 Task: Plan a trip to Kecskemét, Hungary from 12th November, 2023 to 15th November, 2023 for 2 adults.1  bedroom having 1 bed and 1 bathroom. Property type can be hotel. Look for 5 properties as per requirement.
Action: Mouse moved to (535, 79)
Screenshot: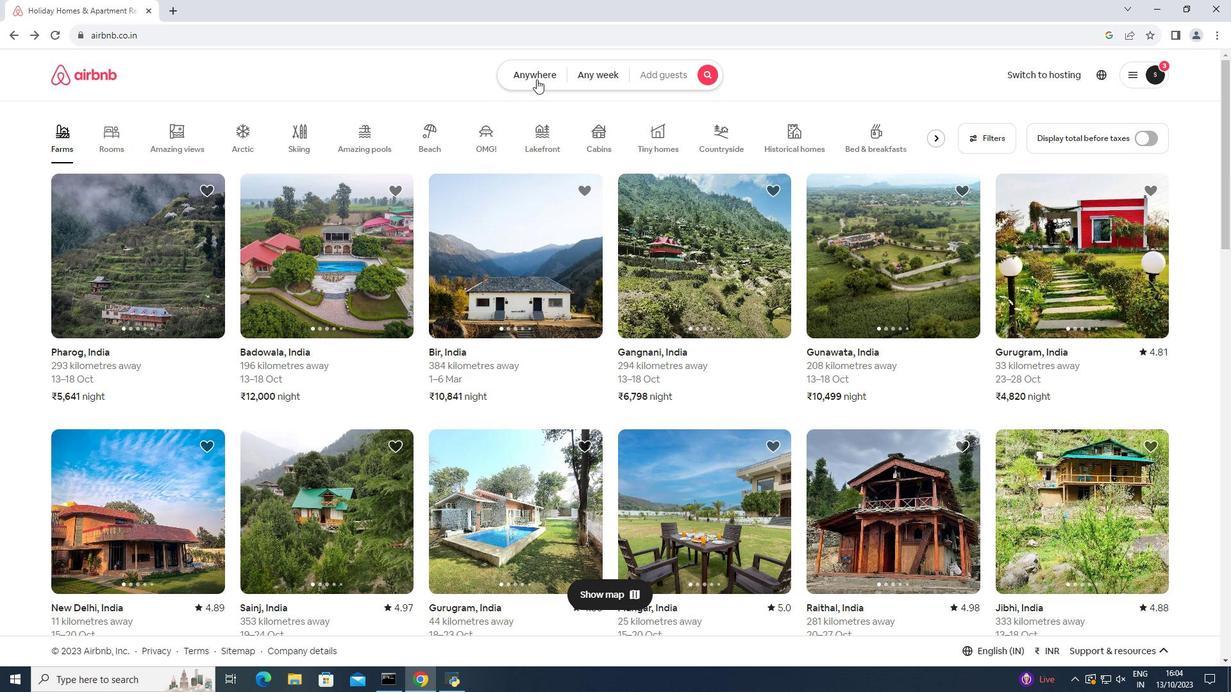 
Action: Mouse pressed left at (535, 79)
Screenshot: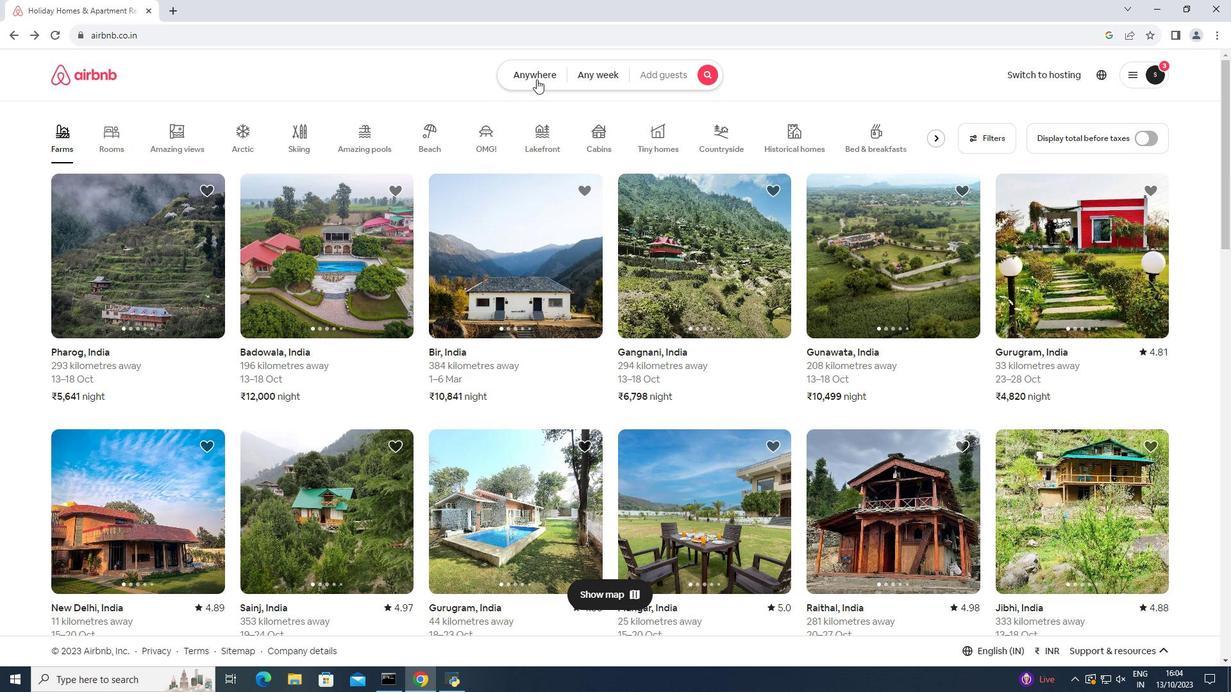 
Action: Mouse moved to (447, 116)
Screenshot: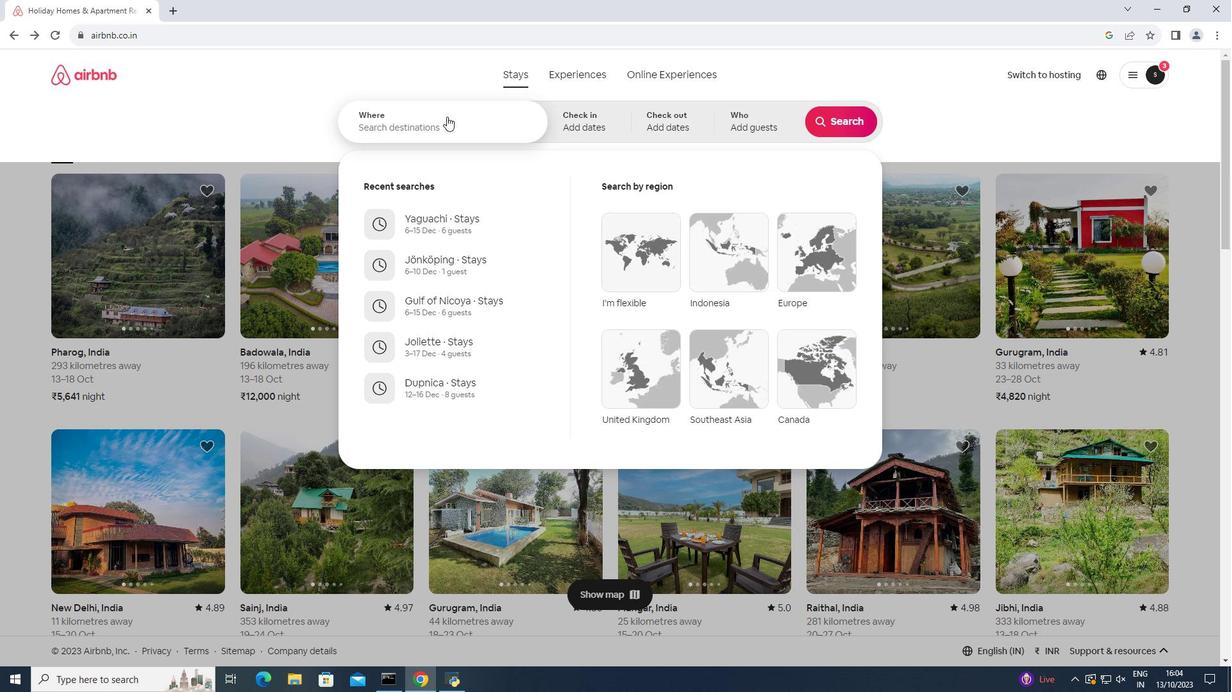 
Action: Mouse pressed left at (447, 116)
Screenshot: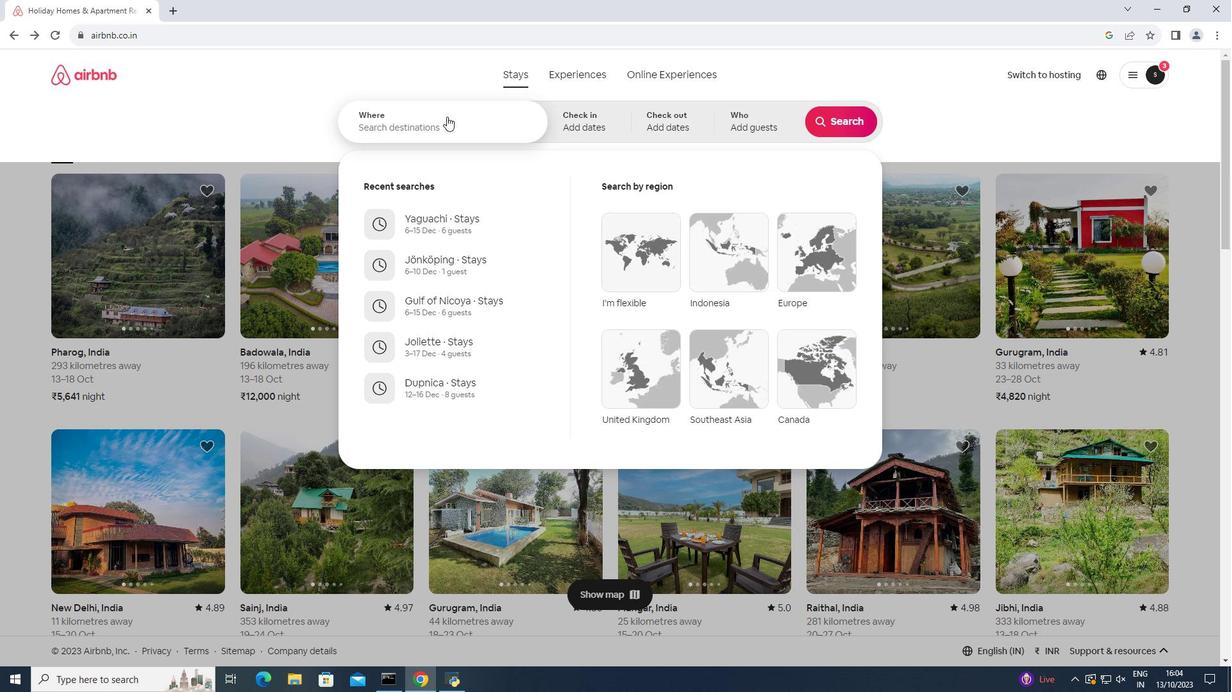
Action: Key pressed <Key.shift><Key.shift><Key.shift><Key.shift><Key.shift><Key.shift><Key.shift>Kecskemet,<Key.space><Key.shift>H
Screenshot: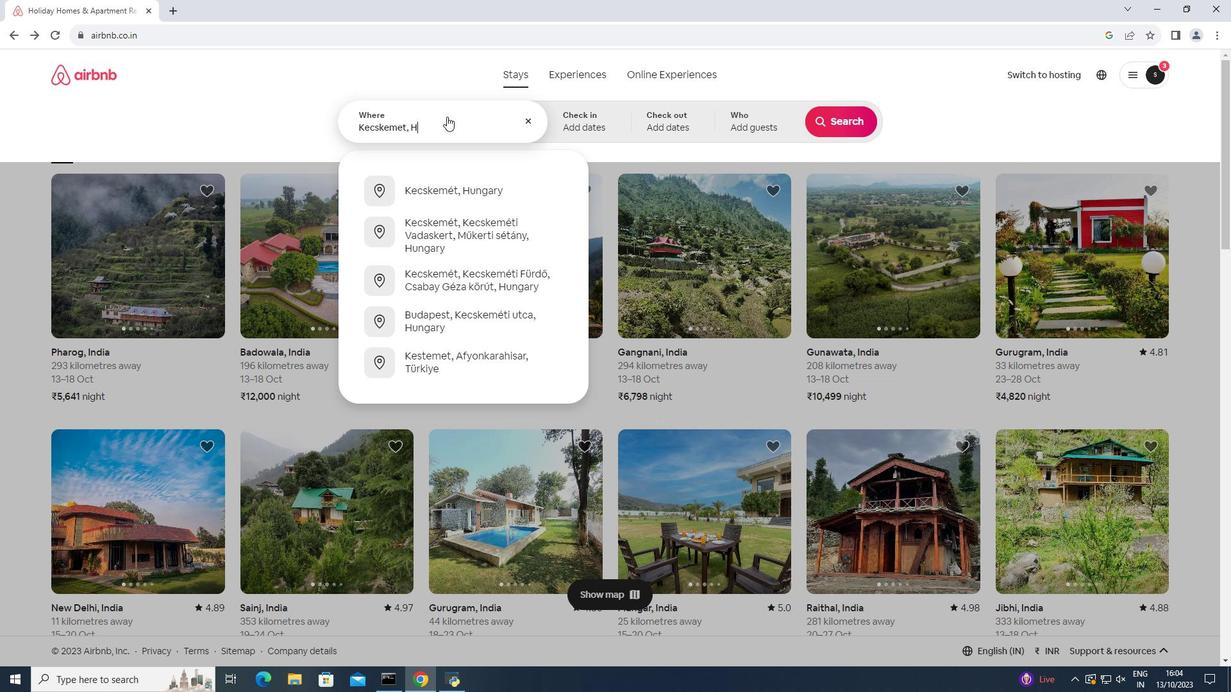 
Action: Mouse moved to (444, 195)
Screenshot: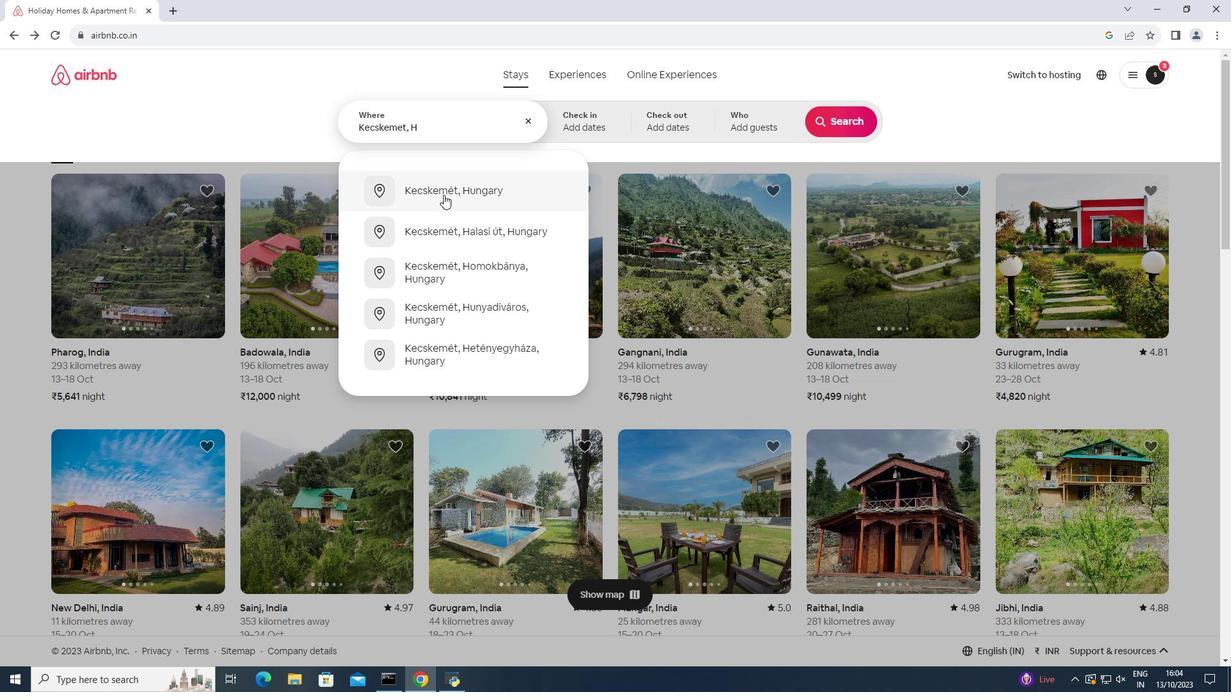 
Action: Mouse pressed left at (444, 195)
Screenshot: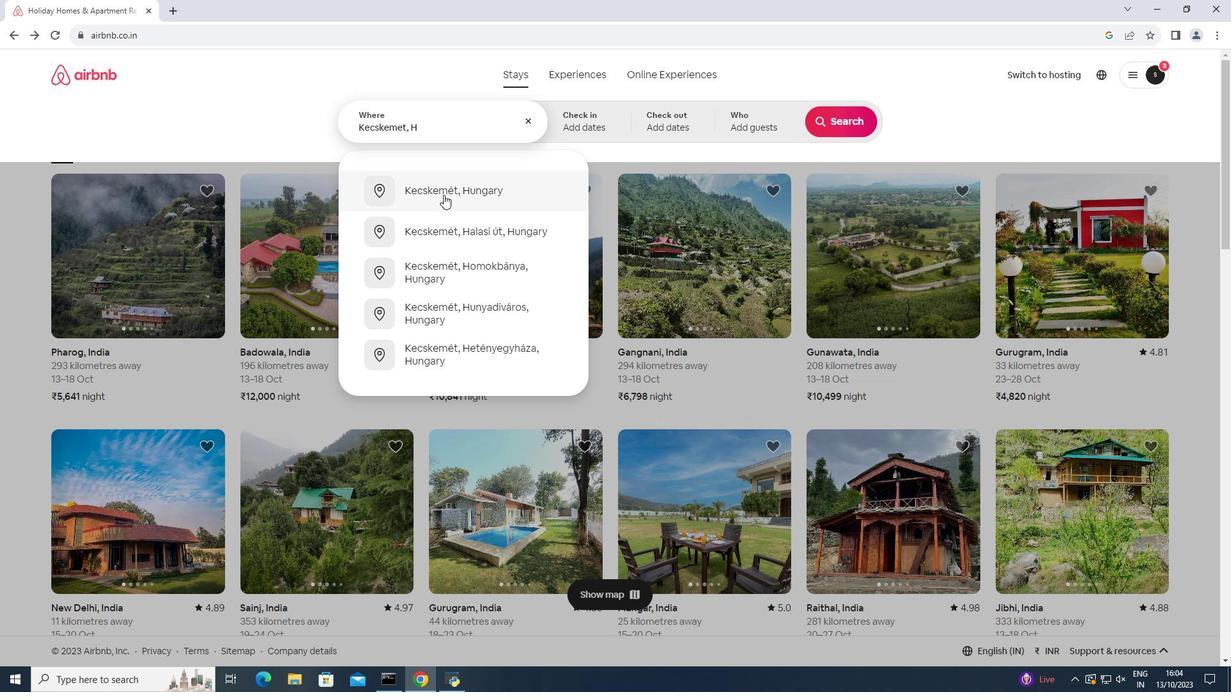 
Action: Mouse moved to (634, 343)
Screenshot: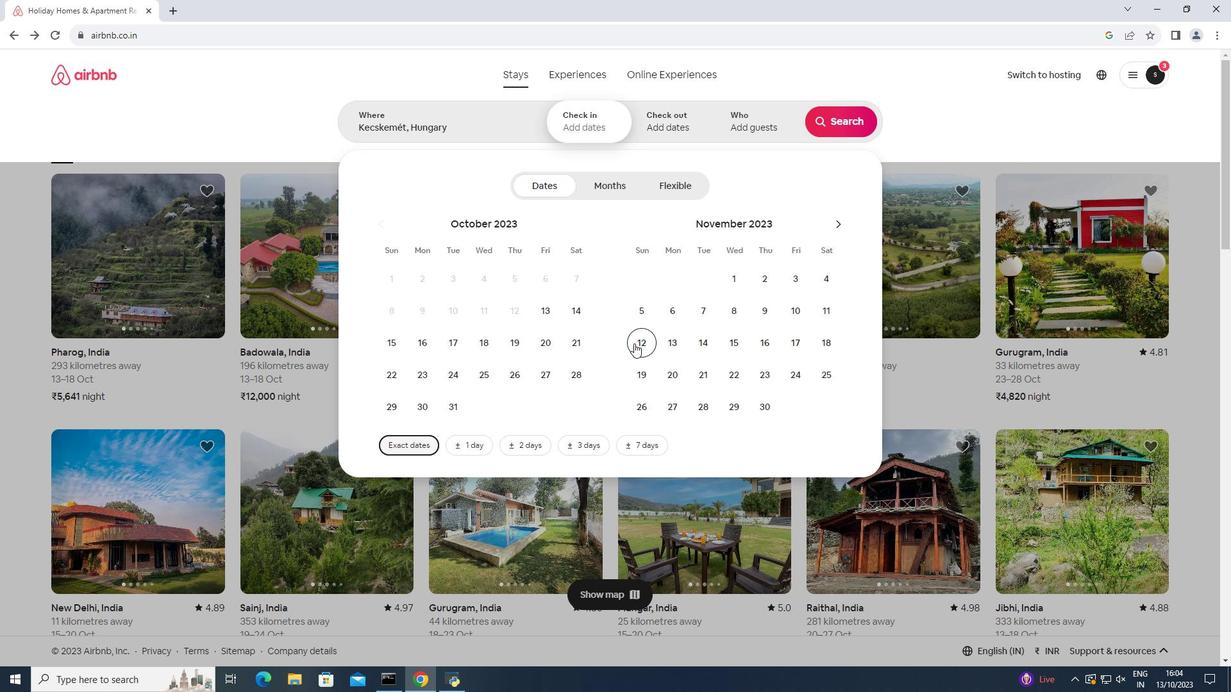 
Action: Mouse pressed left at (634, 343)
Screenshot: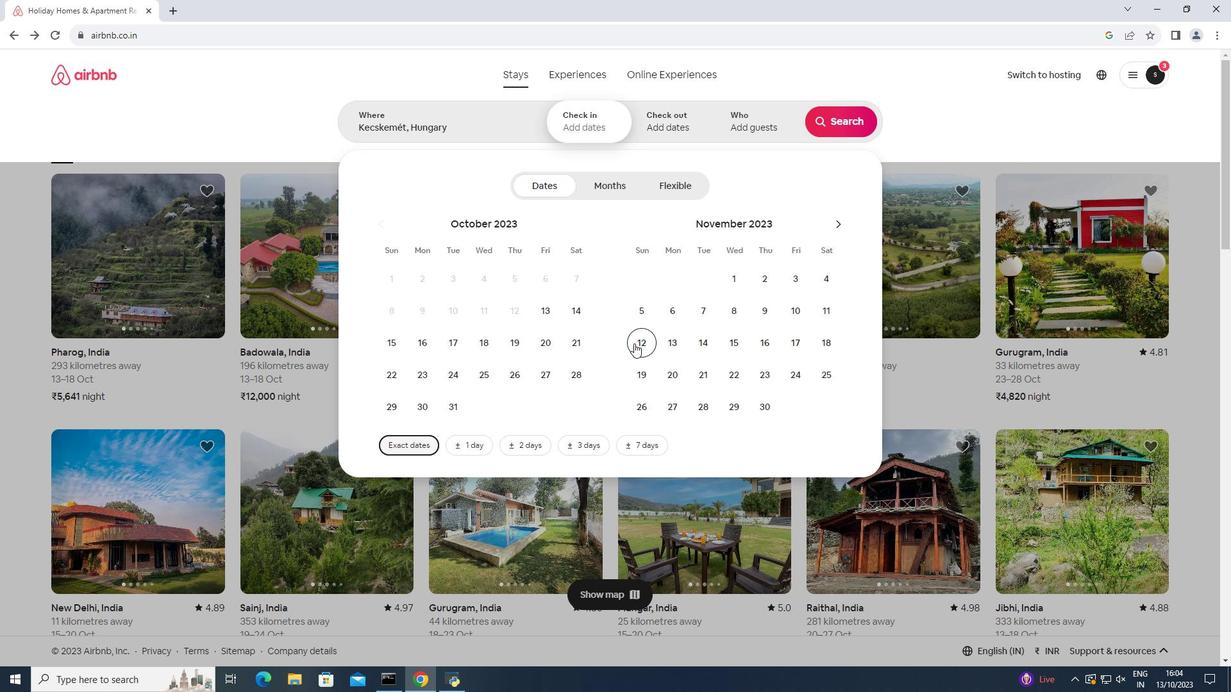 
Action: Mouse moved to (739, 339)
Screenshot: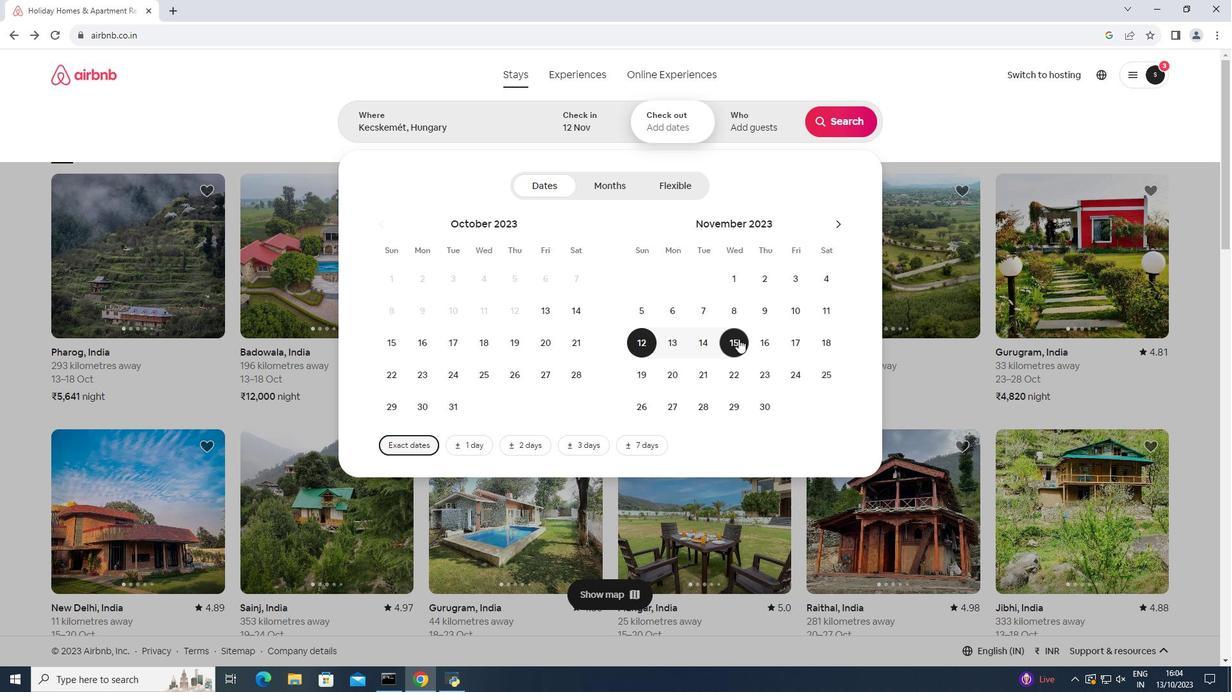 
Action: Mouse pressed left at (739, 339)
Screenshot: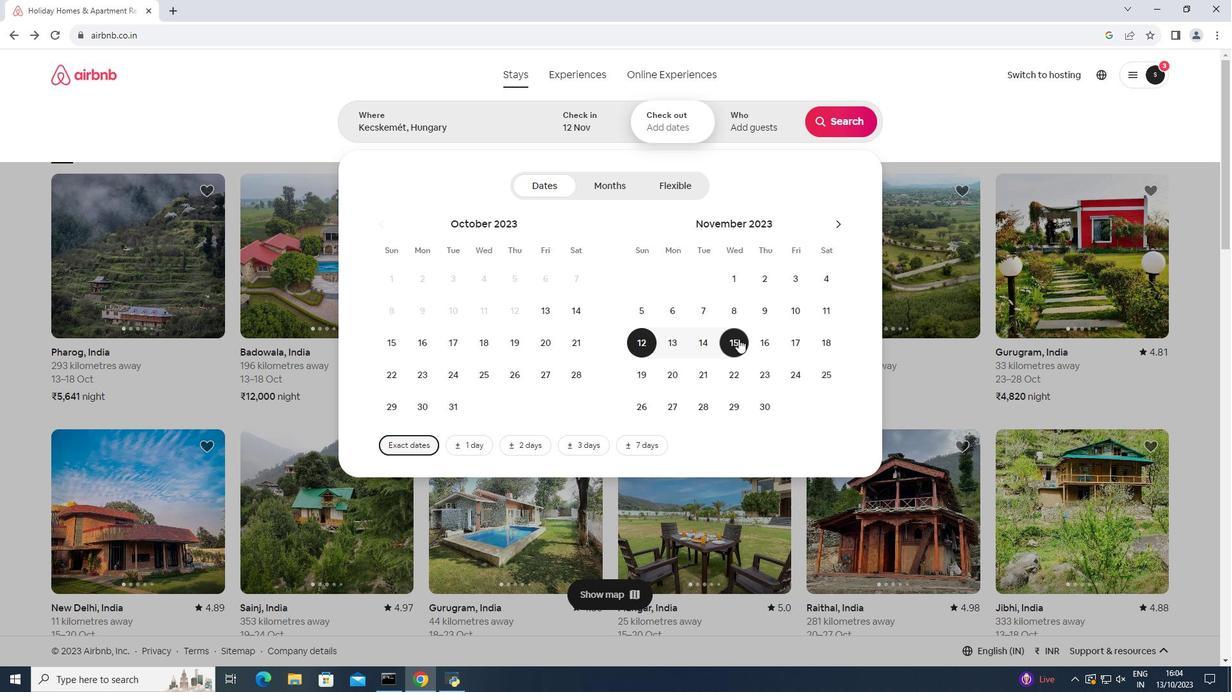 
Action: Mouse moved to (744, 120)
Screenshot: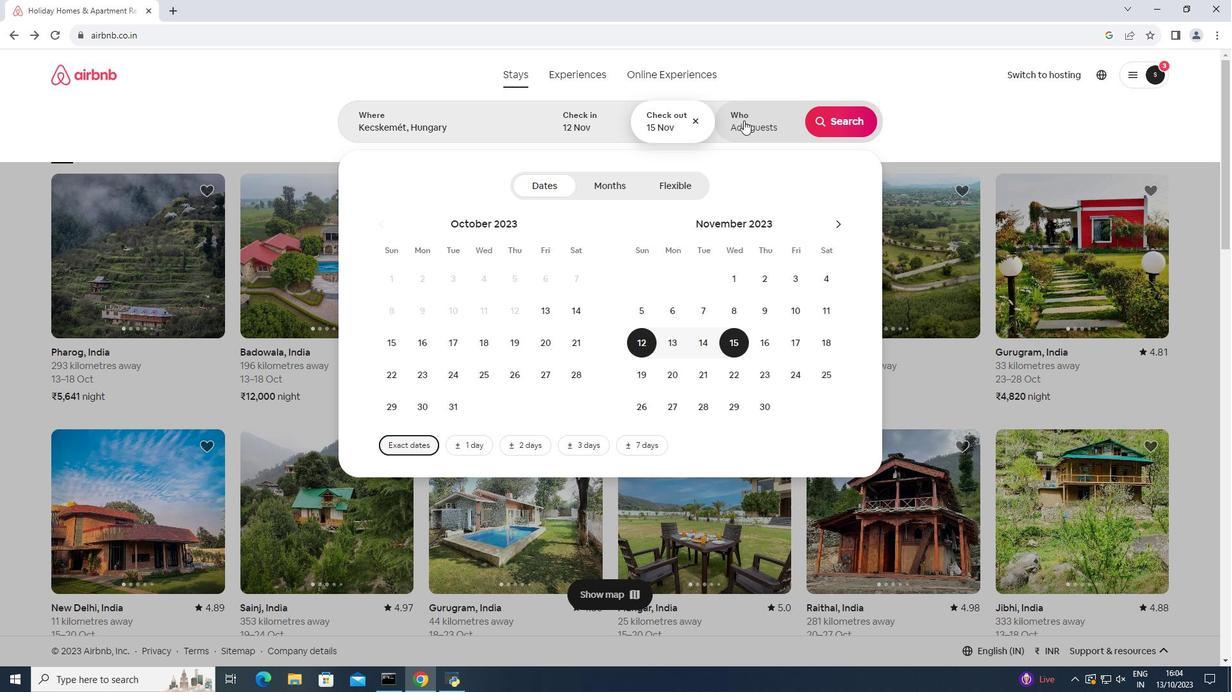 
Action: Mouse pressed left at (744, 120)
Screenshot: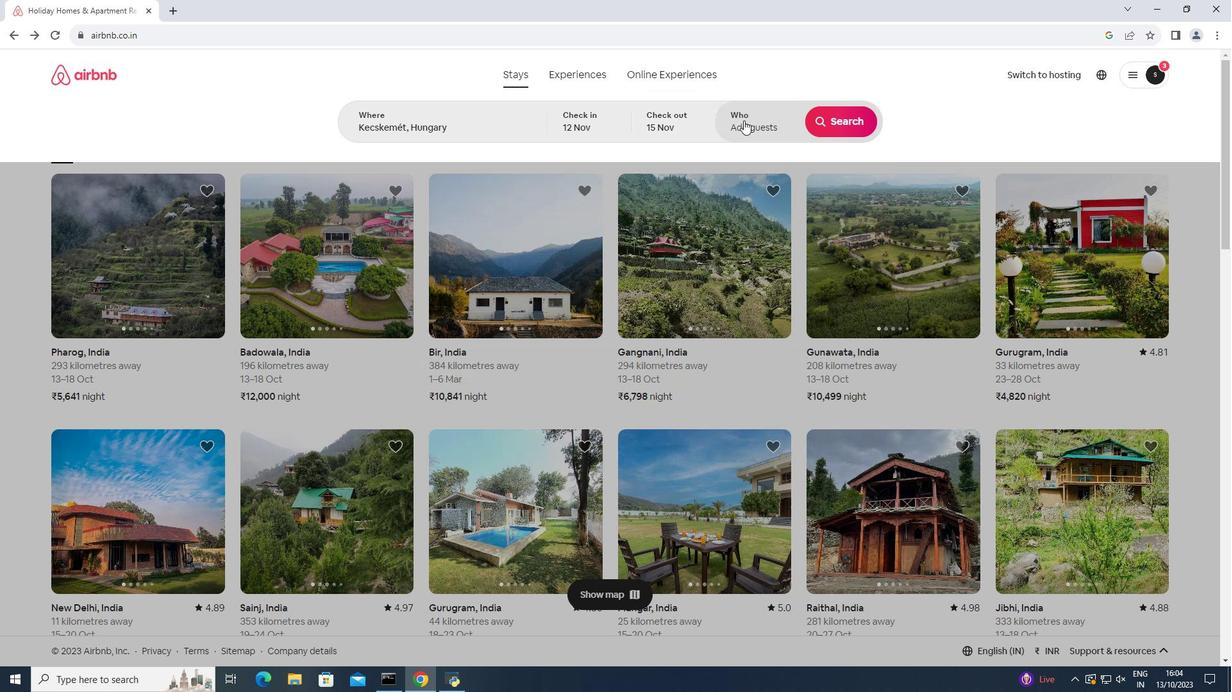 
Action: Mouse moved to (839, 193)
Screenshot: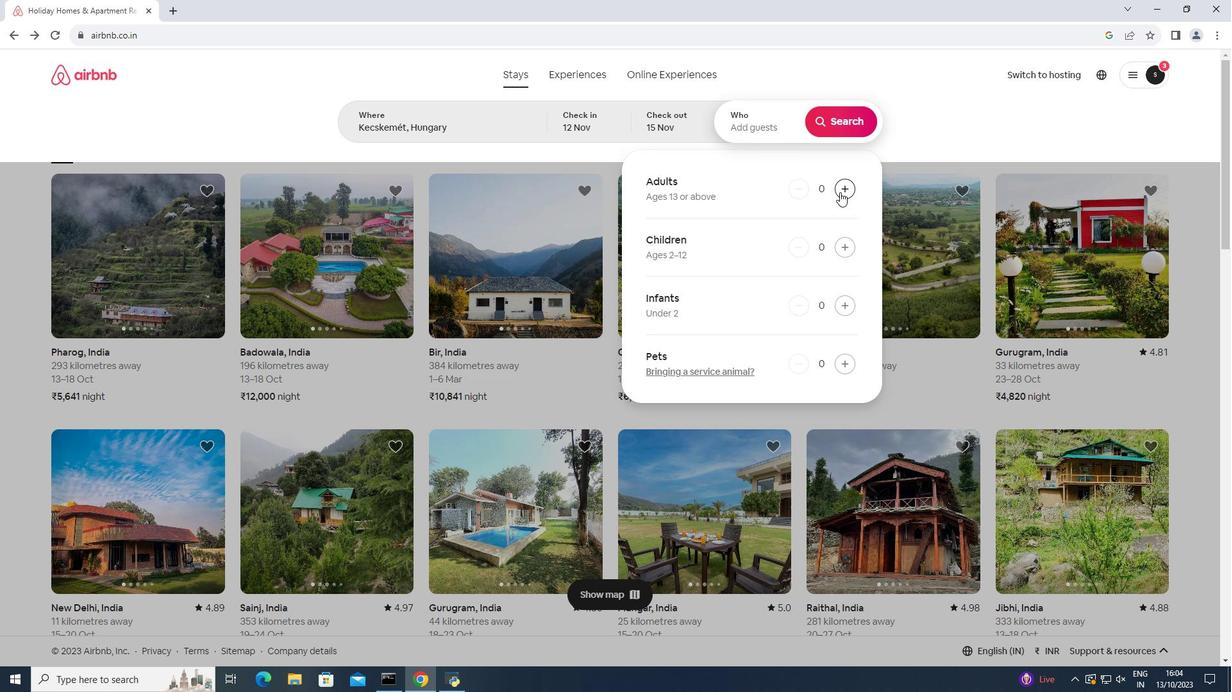 
Action: Mouse pressed left at (839, 193)
Screenshot: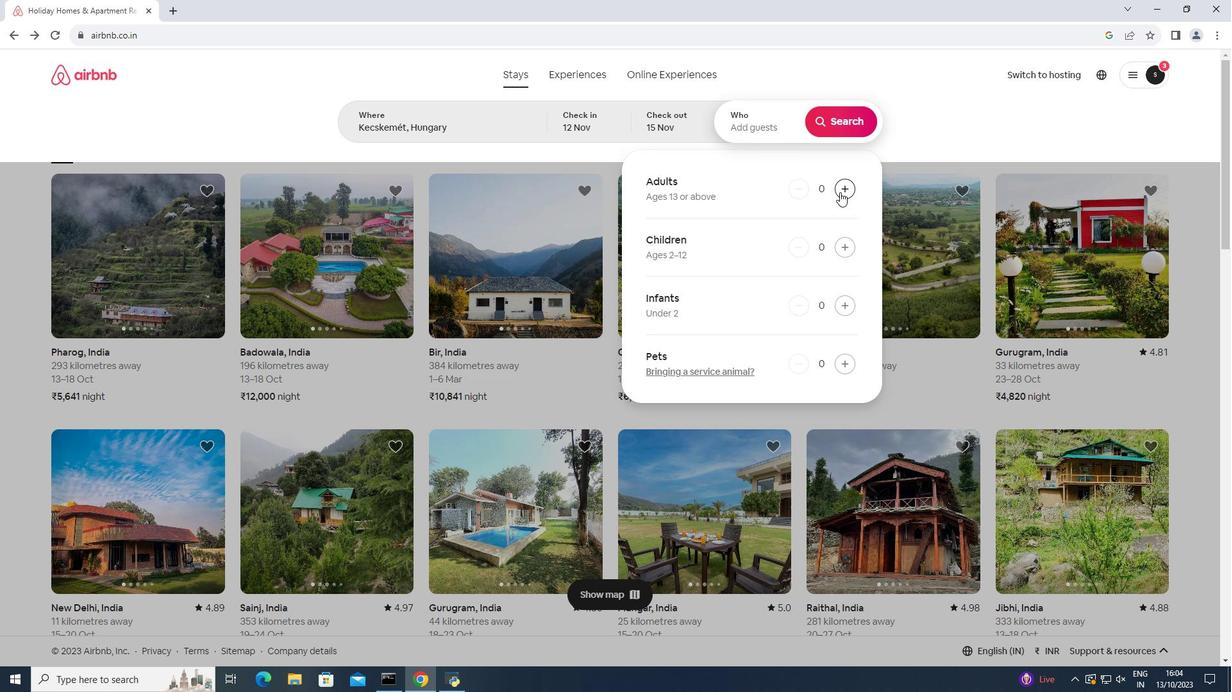 
Action: Mouse moved to (840, 192)
Screenshot: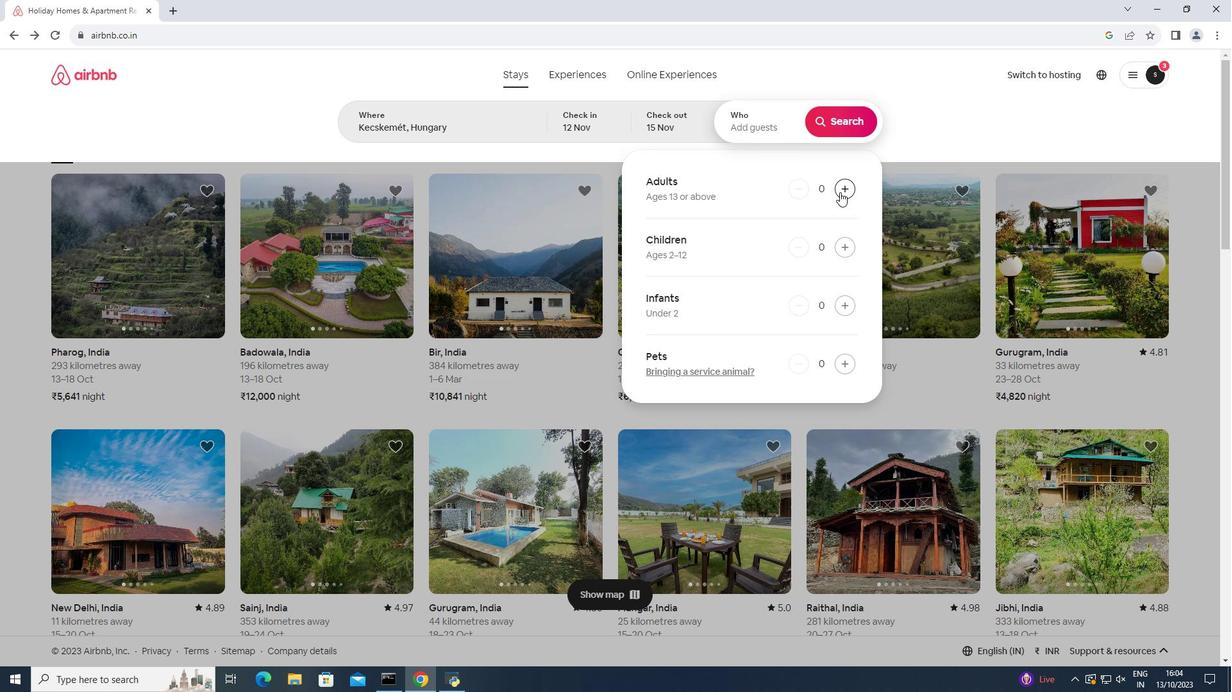 
Action: Mouse pressed left at (840, 192)
Screenshot: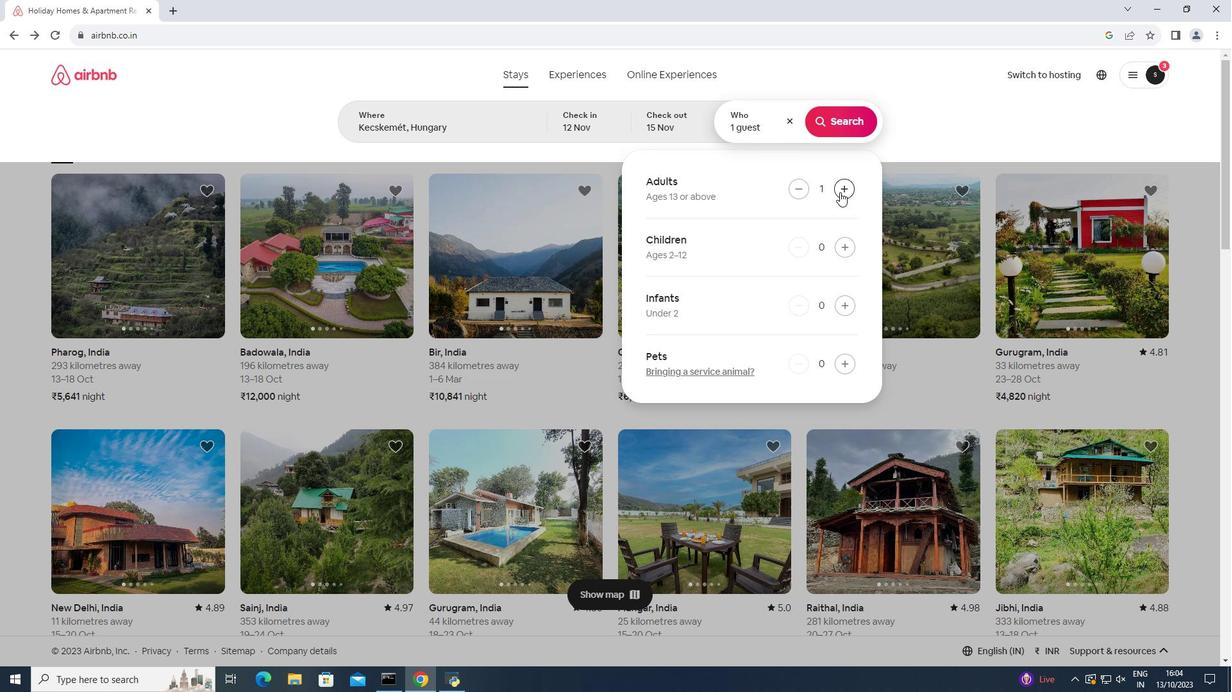 
Action: Mouse moved to (837, 122)
Screenshot: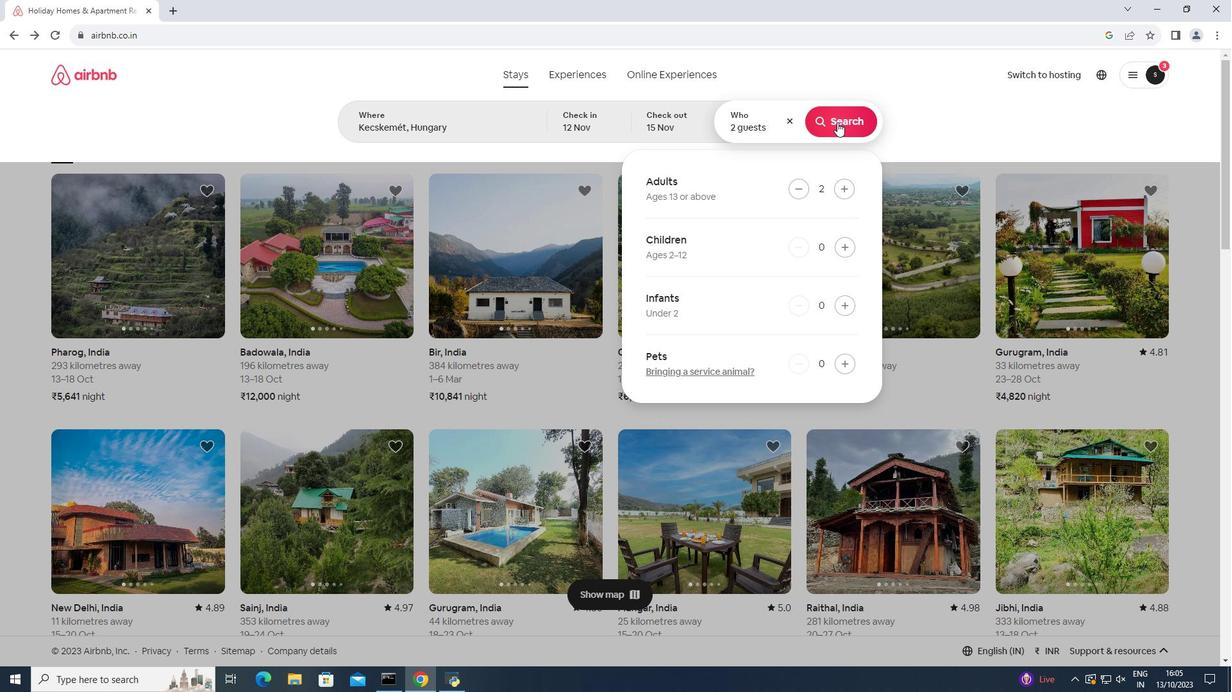 
Action: Mouse pressed left at (837, 122)
Screenshot: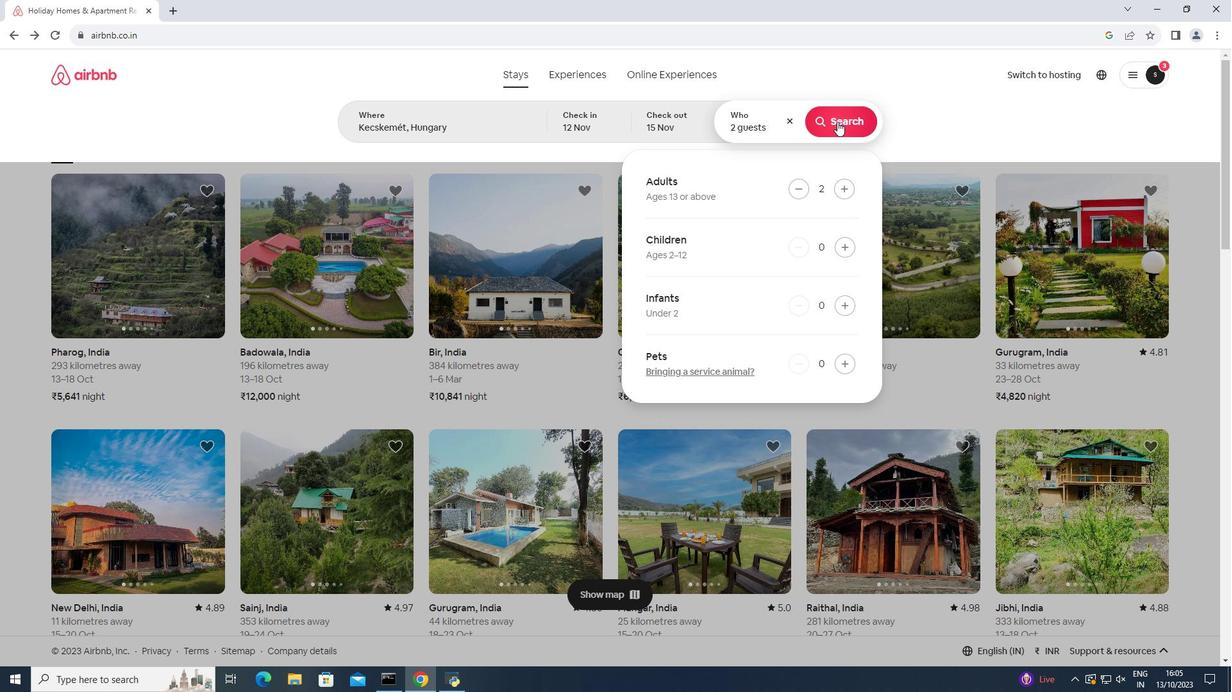 
Action: Mouse moved to (1021, 122)
Screenshot: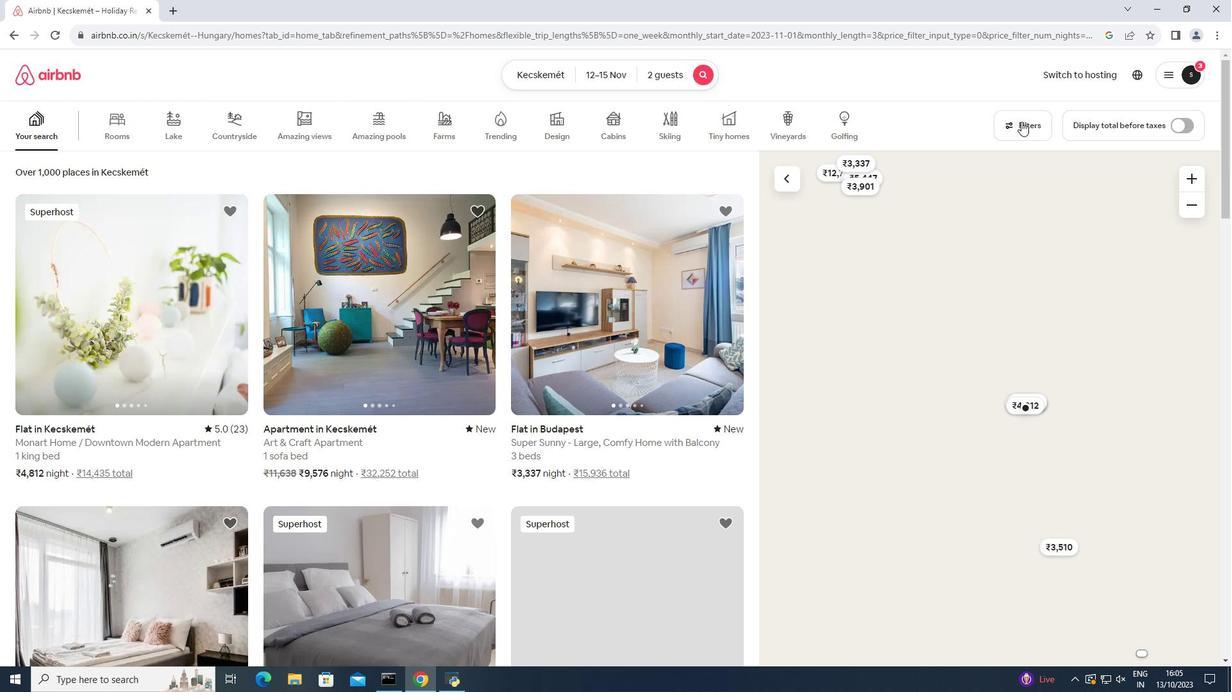 
Action: Mouse pressed left at (1021, 122)
Screenshot: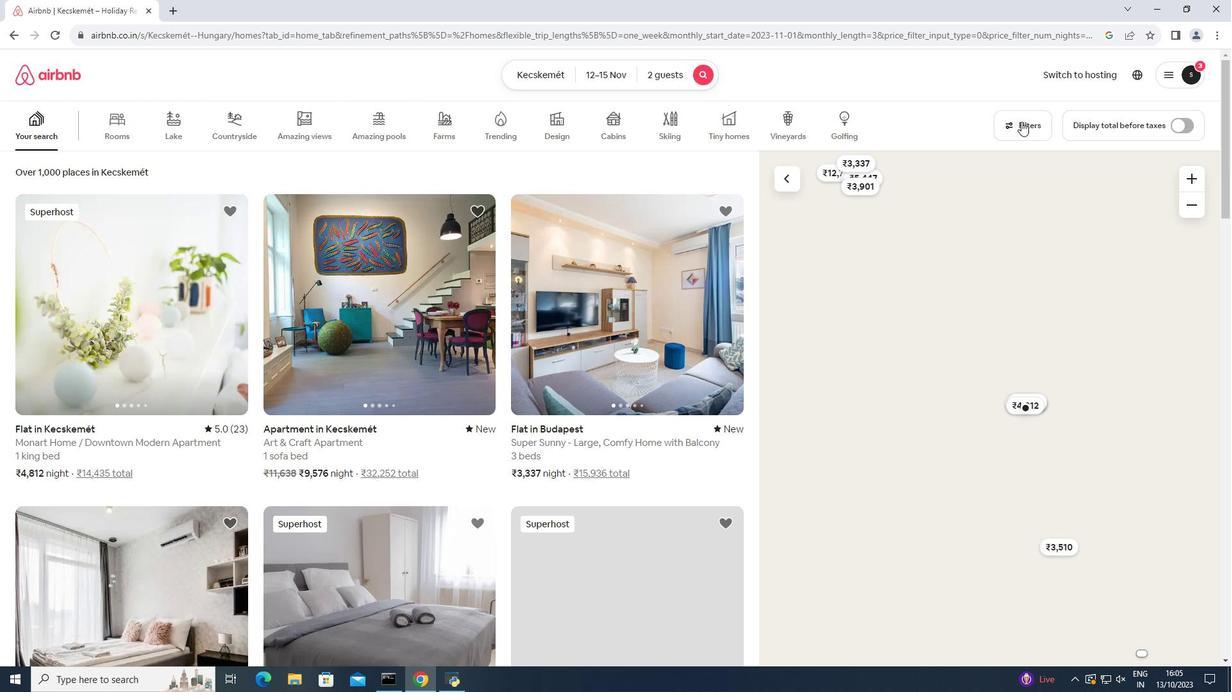 
Action: Mouse moved to (616, 330)
Screenshot: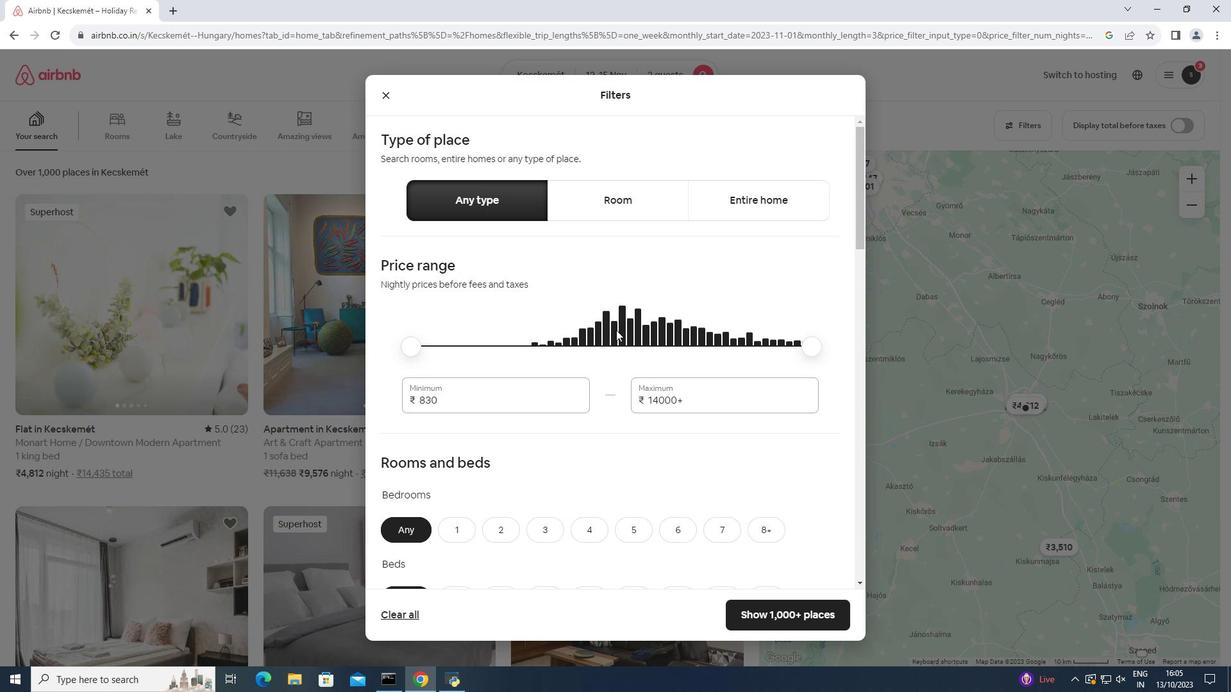 
Action: Mouse scrolled (616, 329) with delta (0, 0)
Screenshot: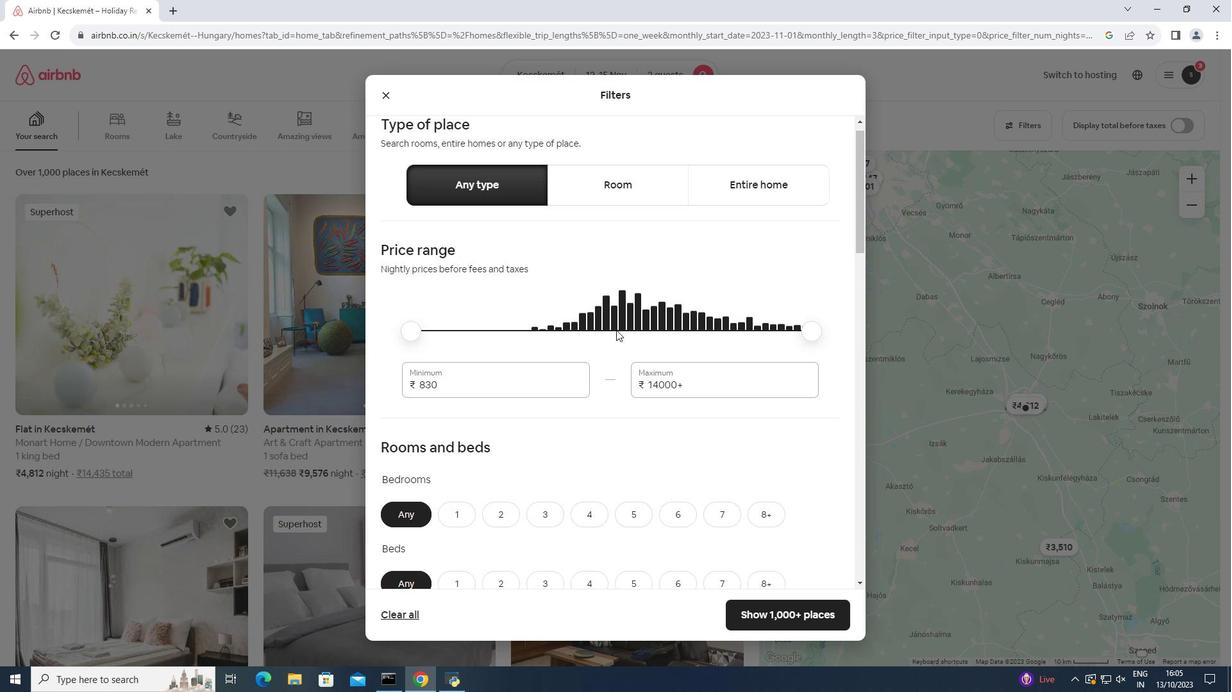 
Action: Mouse scrolled (616, 329) with delta (0, 0)
Screenshot: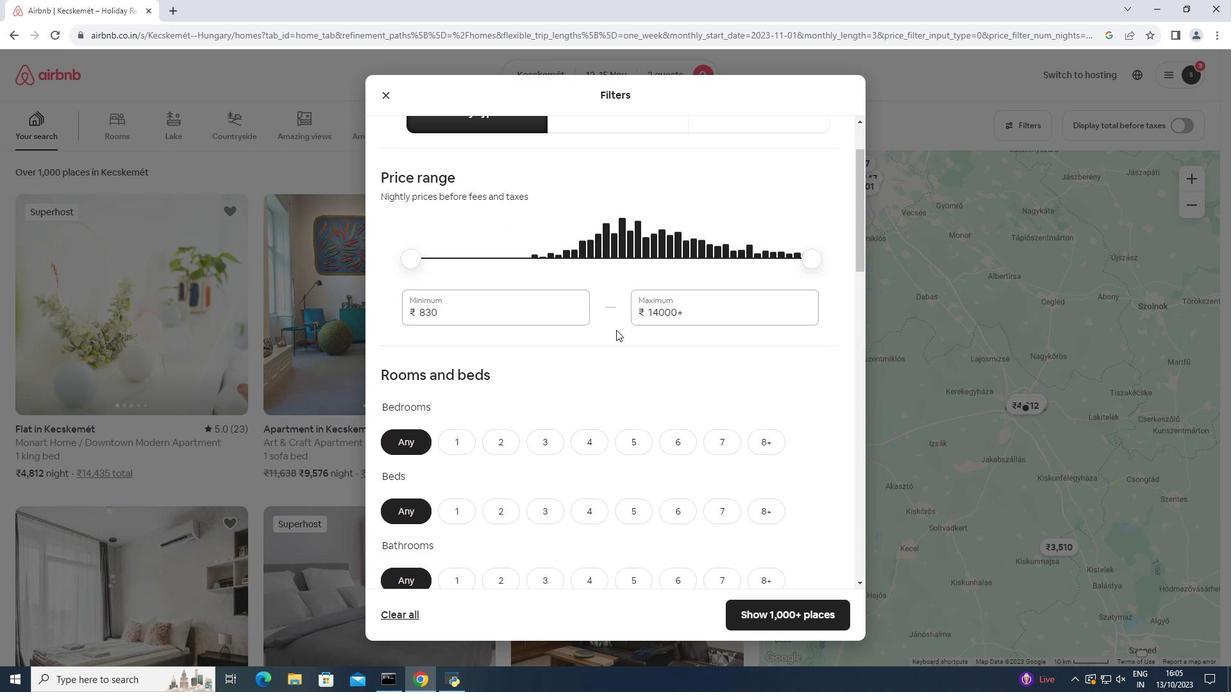 
Action: Mouse moved to (454, 399)
Screenshot: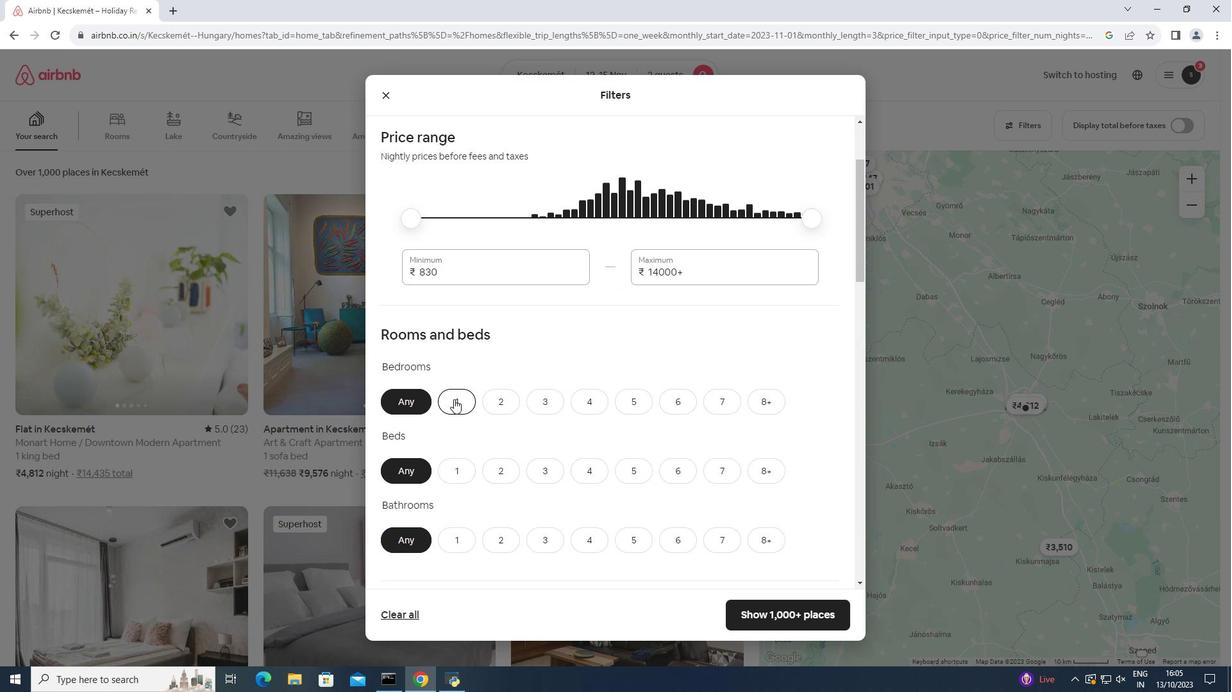 
Action: Mouse pressed left at (454, 399)
Screenshot: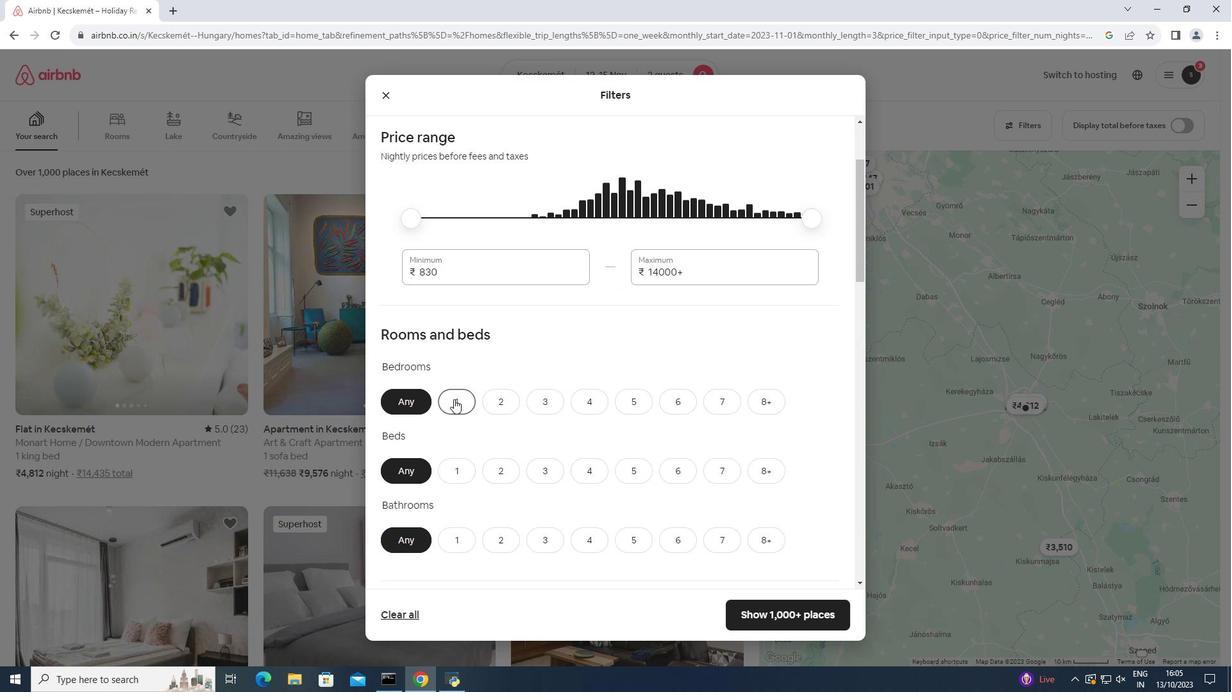 
Action: Mouse moved to (461, 470)
Screenshot: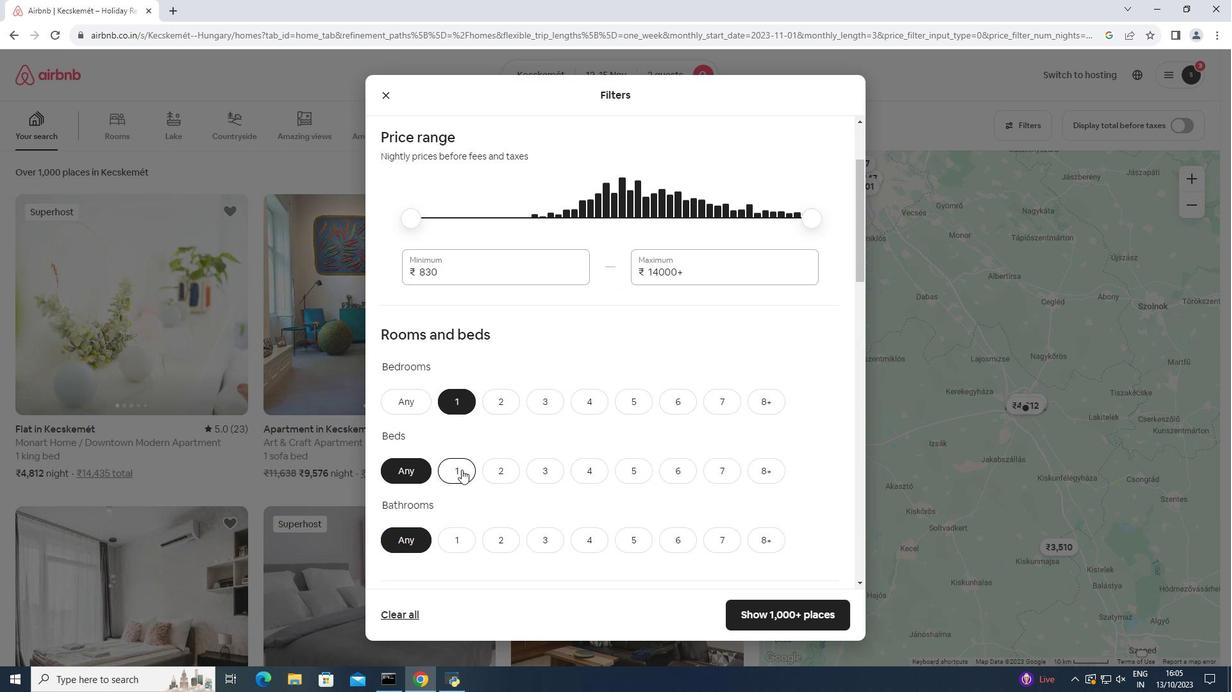
Action: Mouse pressed left at (461, 470)
Screenshot: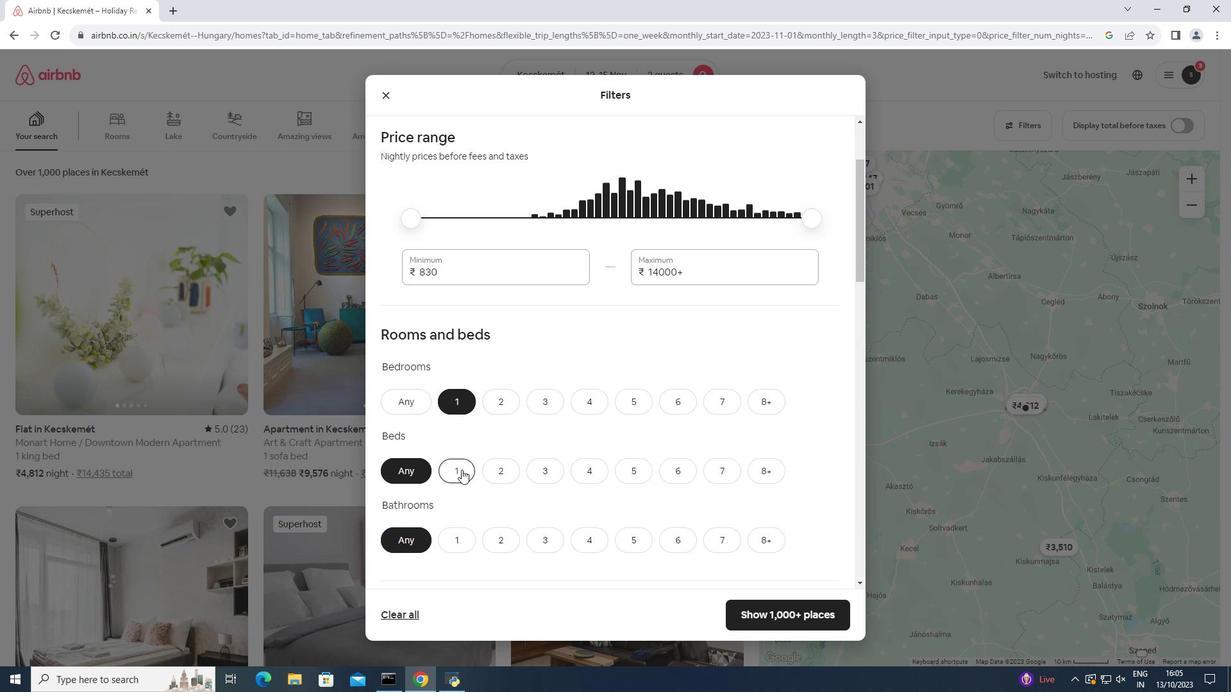 
Action: Mouse moved to (463, 547)
Screenshot: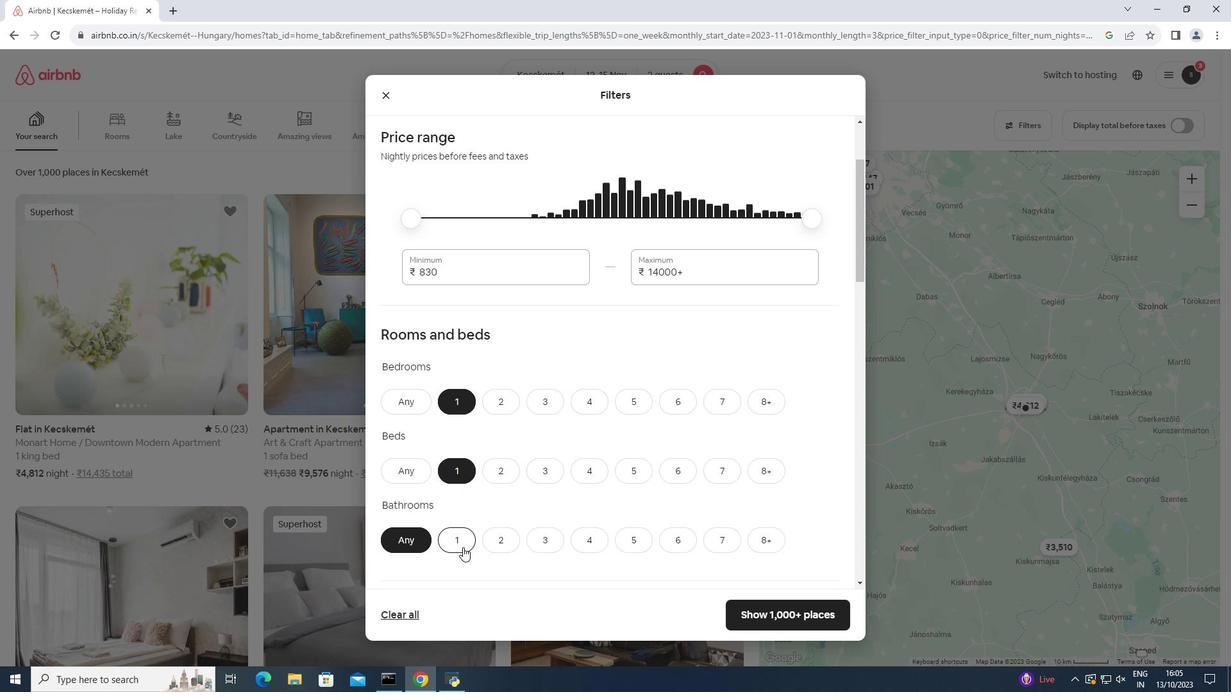 
Action: Mouse pressed left at (463, 547)
Screenshot: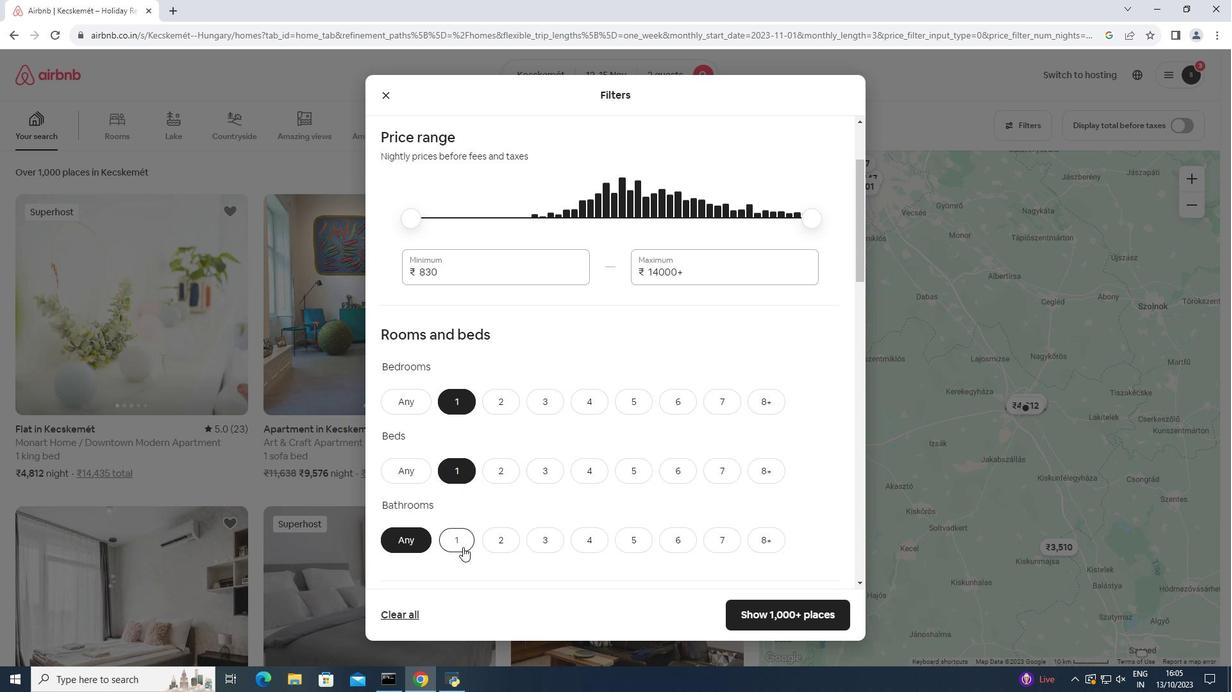 
Action: Mouse moved to (495, 474)
Screenshot: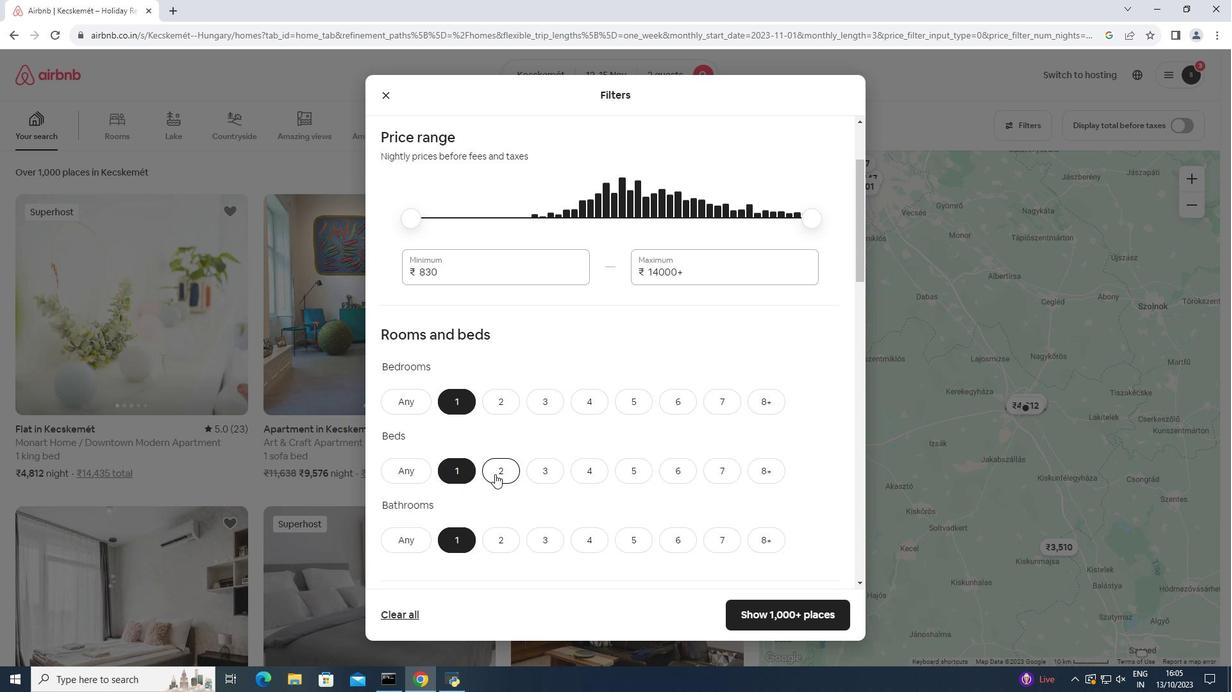 
Action: Mouse scrolled (495, 474) with delta (0, 0)
Screenshot: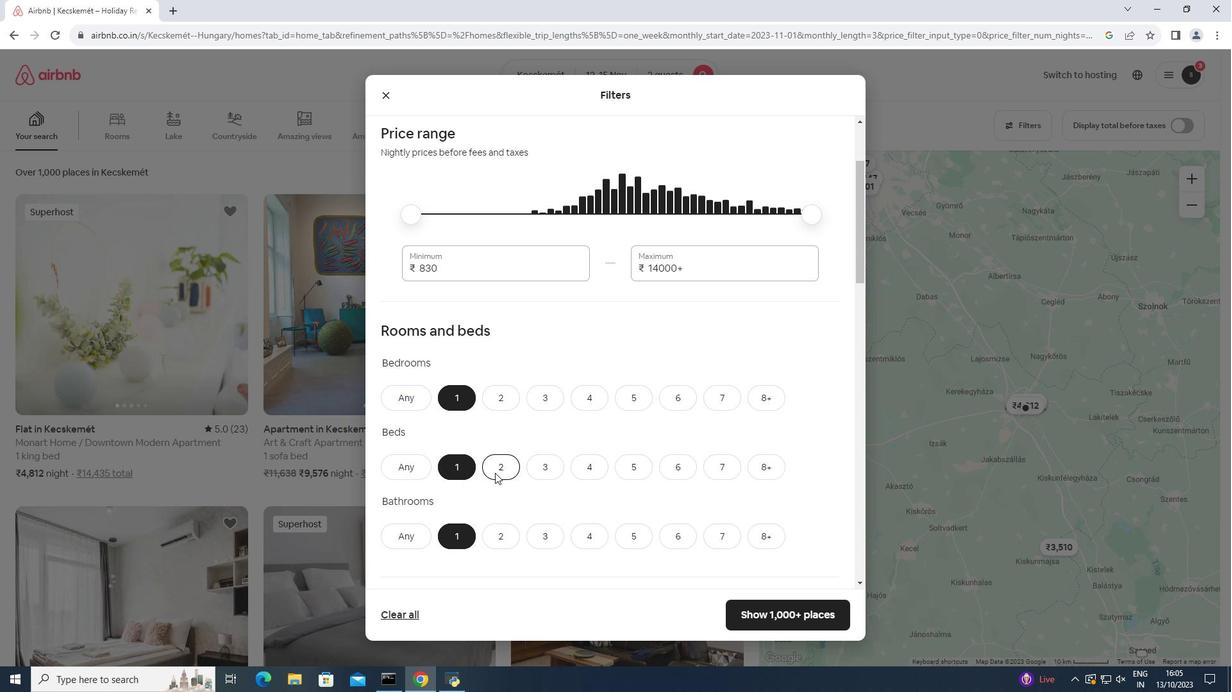
Action: Mouse moved to (495, 473)
Screenshot: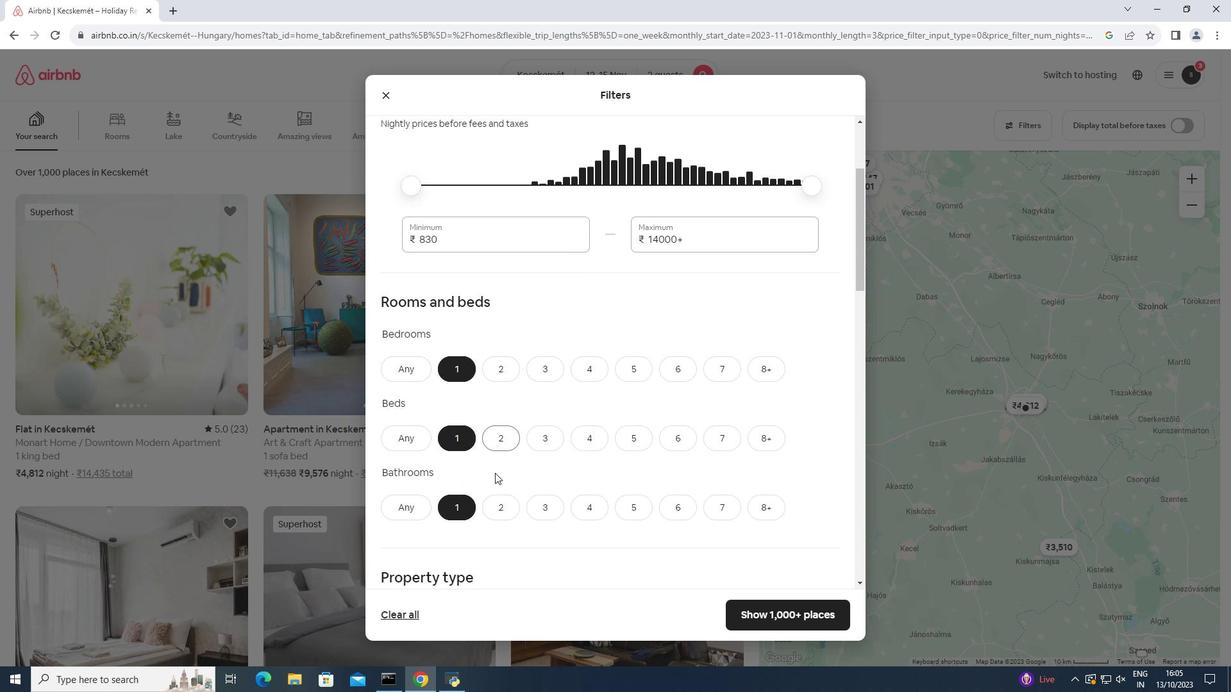 
Action: Mouse scrolled (495, 472) with delta (0, 0)
Screenshot: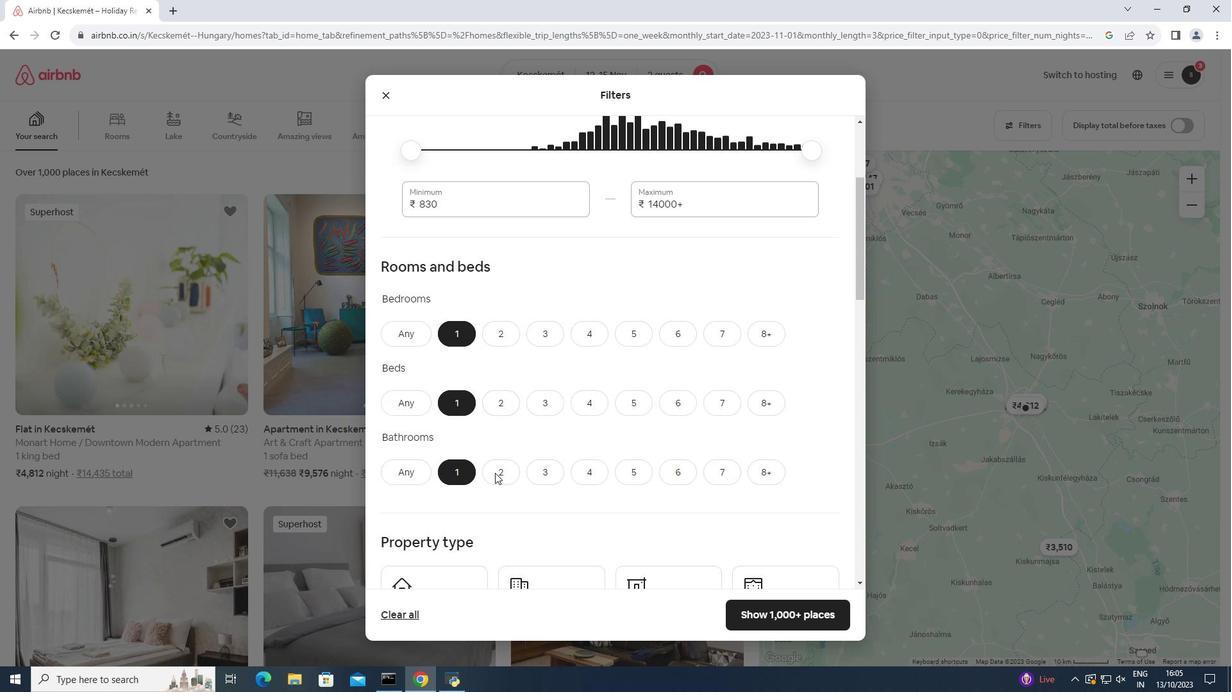 
Action: Mouse scrolled (495, 472) with delta (0, 0)
Screenshot: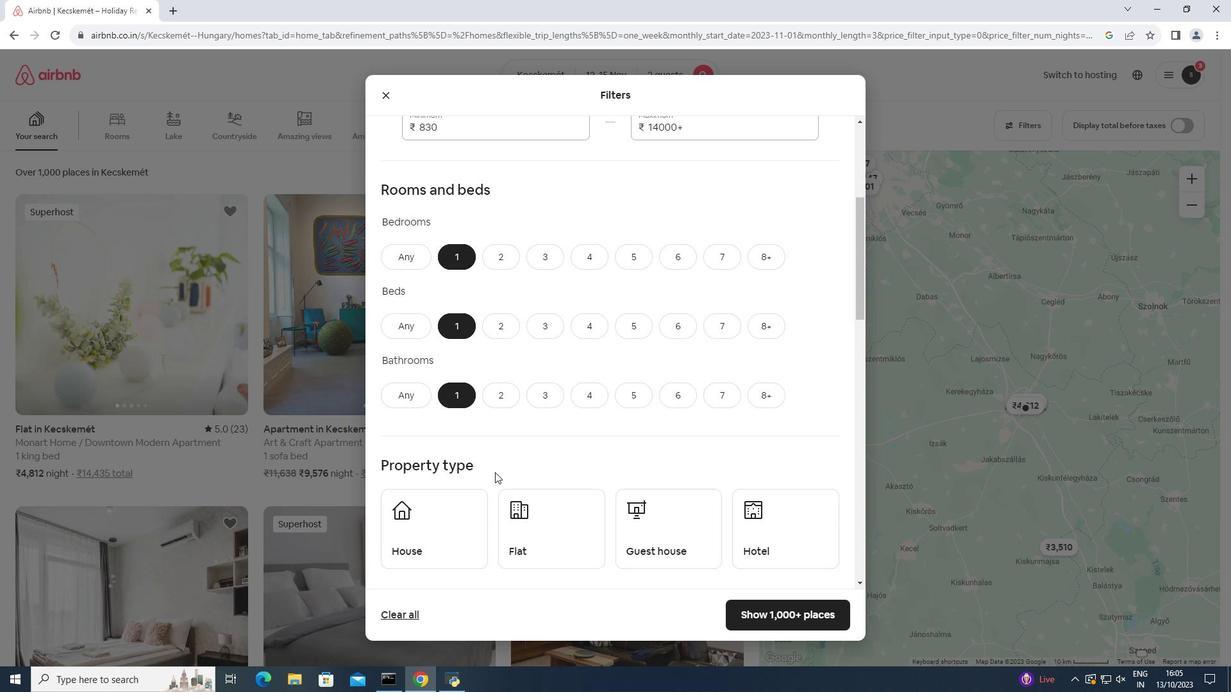 
Action: Mouse moved to (764, 481)
Screenshot: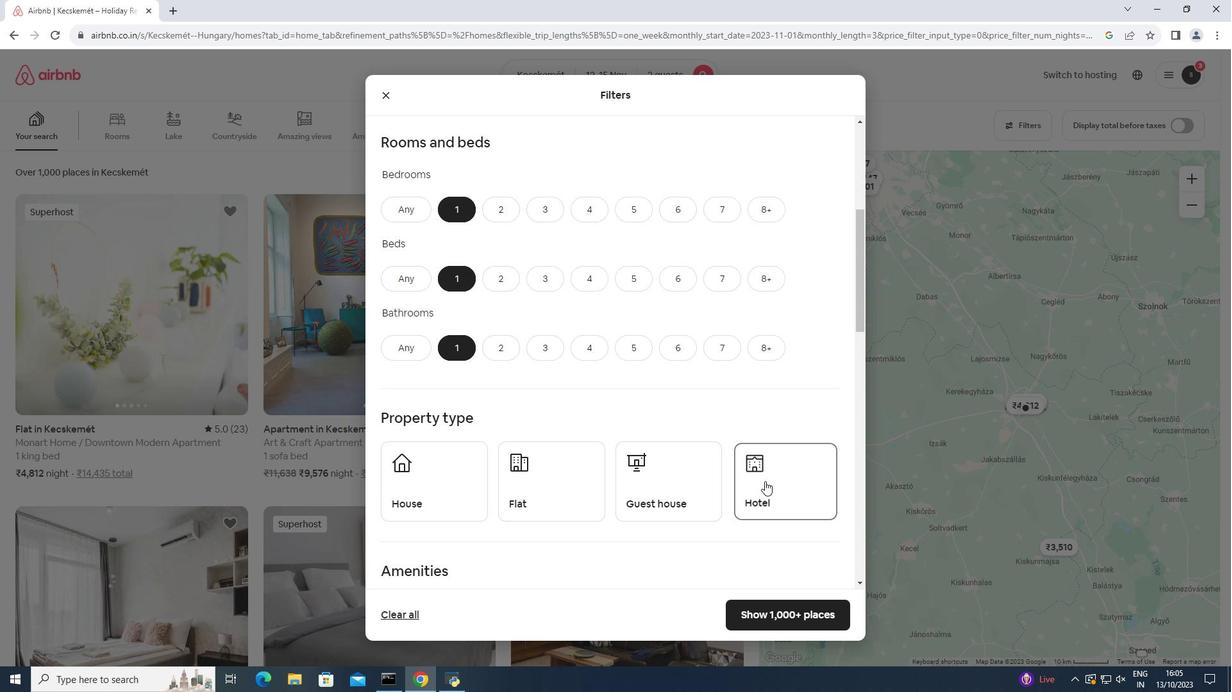 
Action: Mouse pressed left at (764, 481)
Screenshot: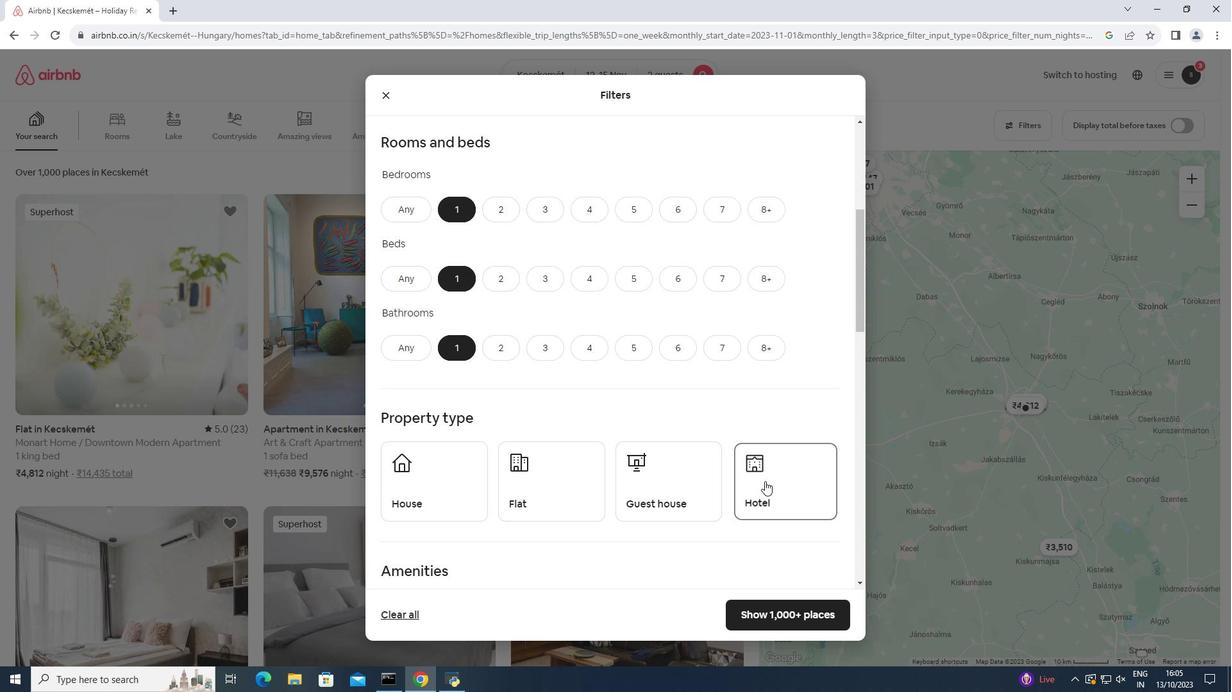 
Action: Mouse moved to (605, 476)
Screenshot: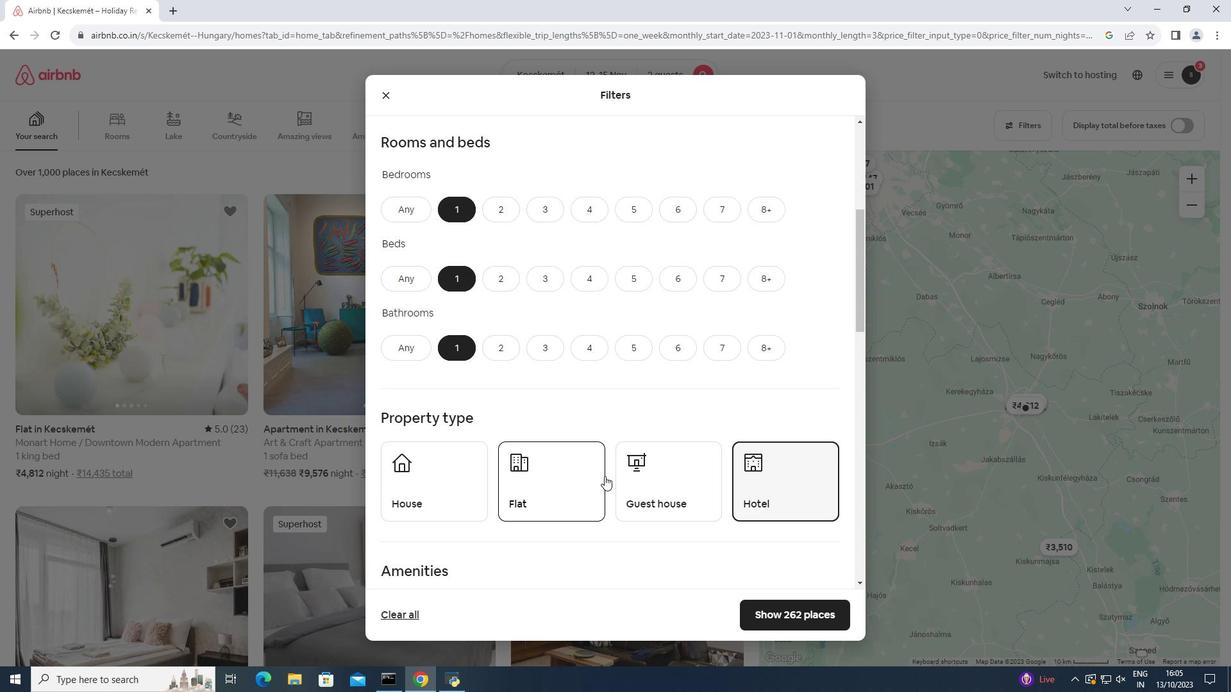 
Action: Mouse scrolled (605, 476) with delta (0, 0)
Screenshot: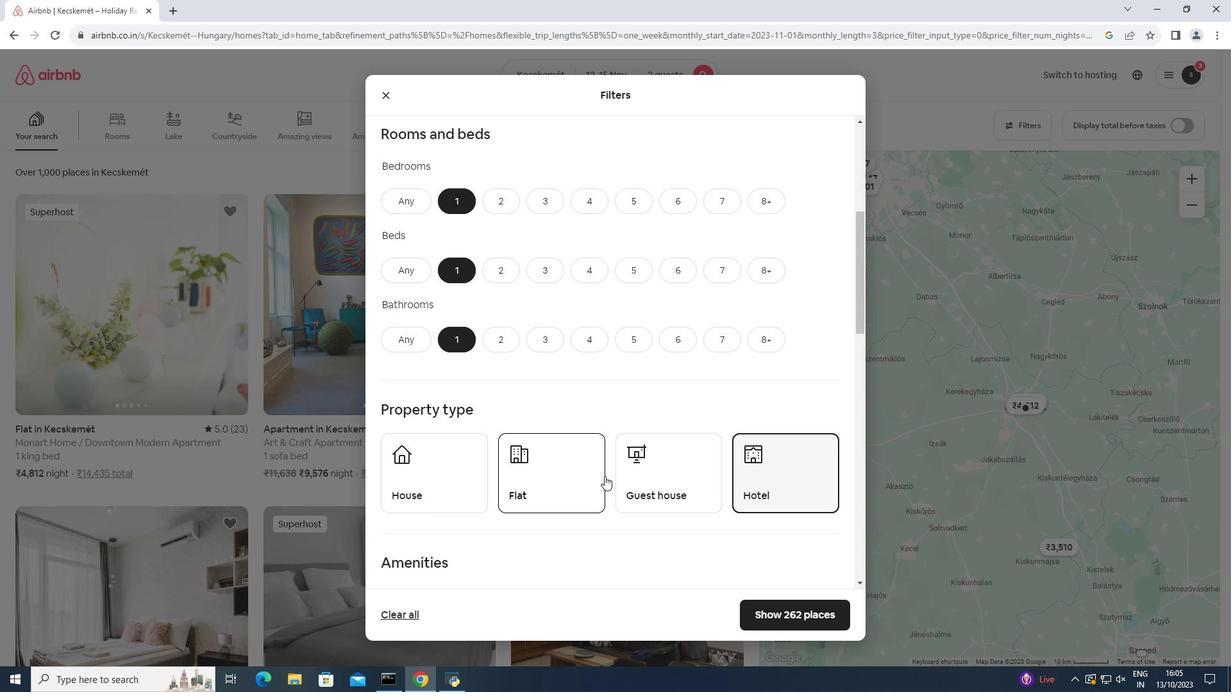 
Action: Mouse scrolled (605, 476) with delta (0, 0)
Screenshot: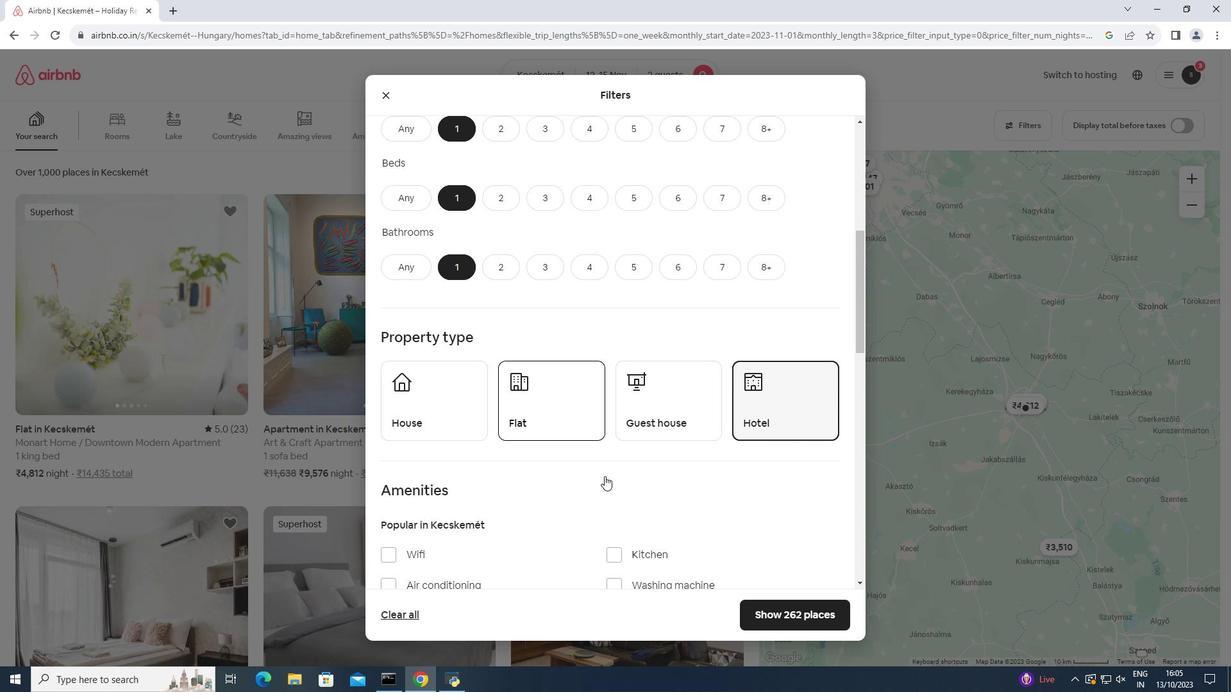 
Action: Mouse moved to (605, 475)
Screenshot: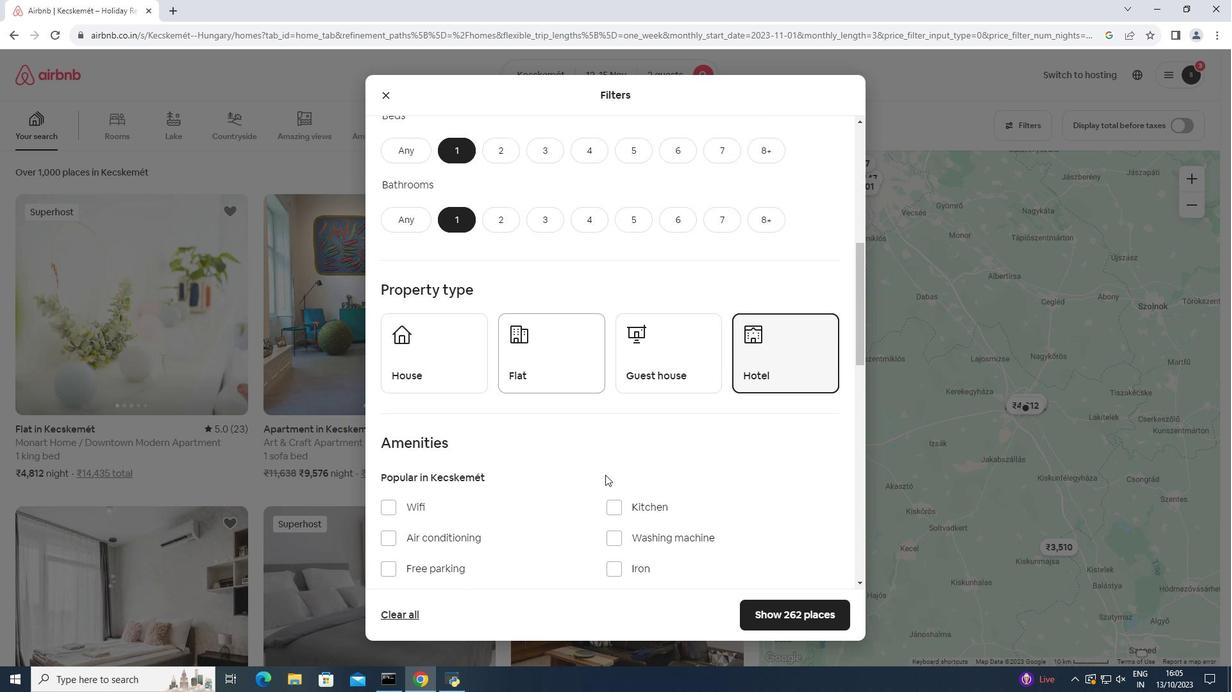
Action: Mouse scrolled (605, 474) with delta (0, 0)
Screenshot: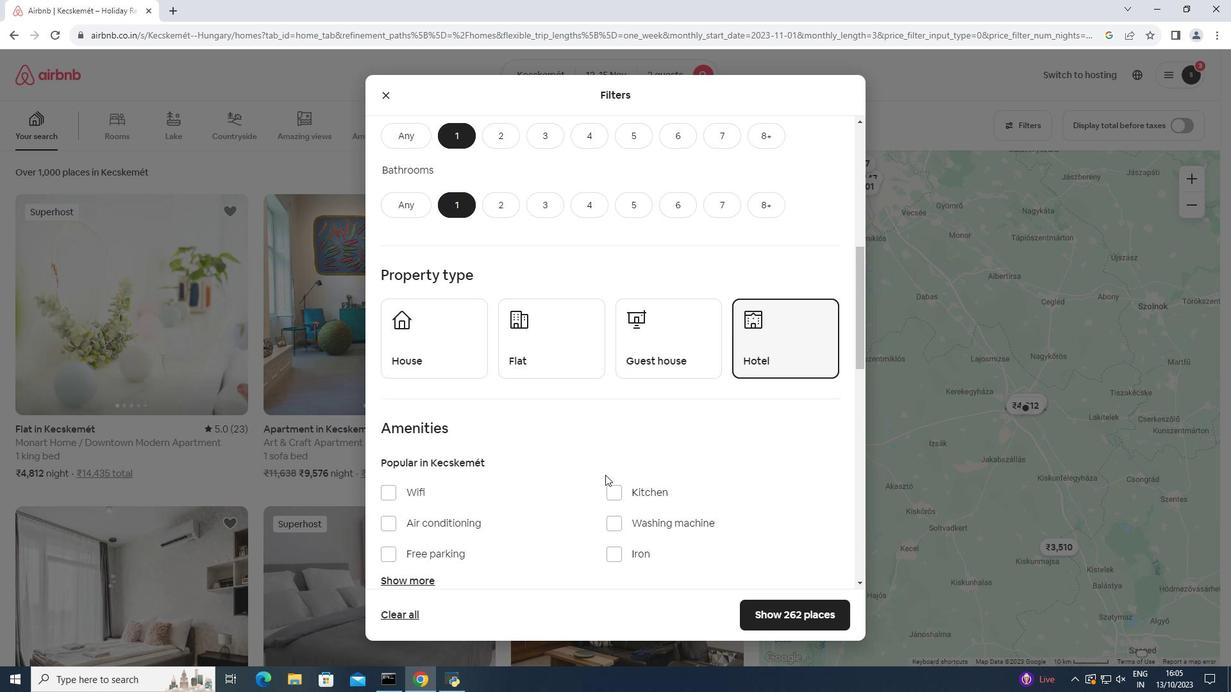 
Action: Mouse moved to (611, 476)
Screenshot: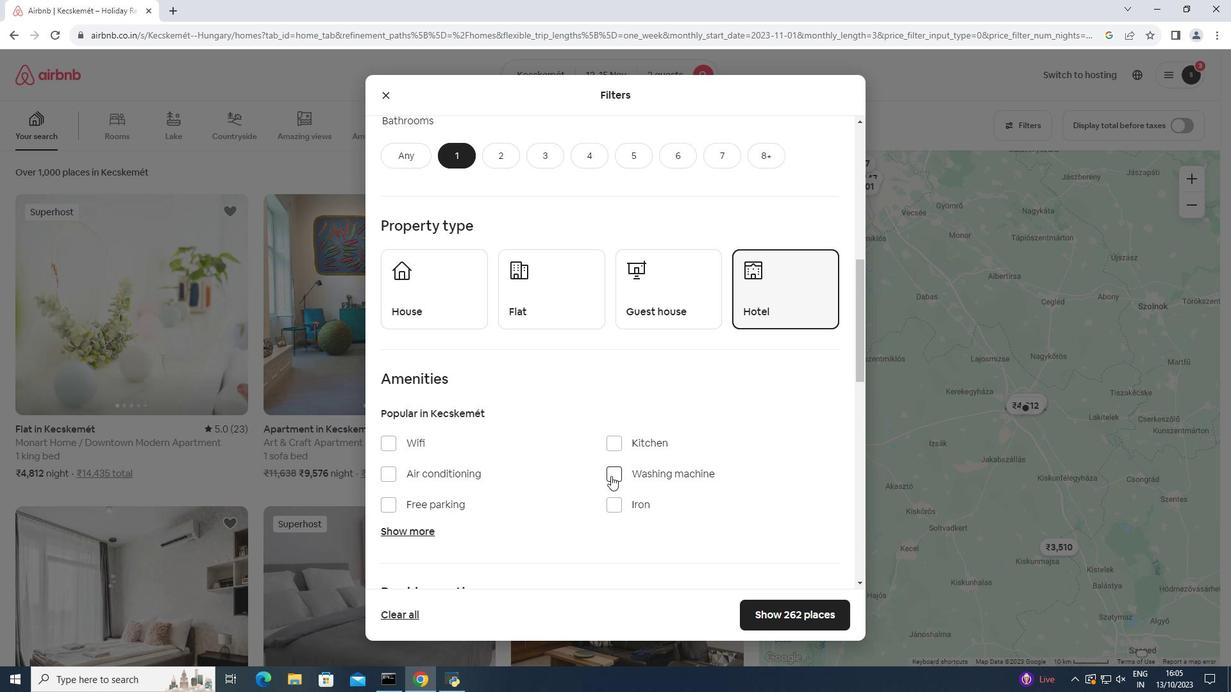 
Action: Mouse scrolled (611, 476) with delta (0, 0)
Screenshot: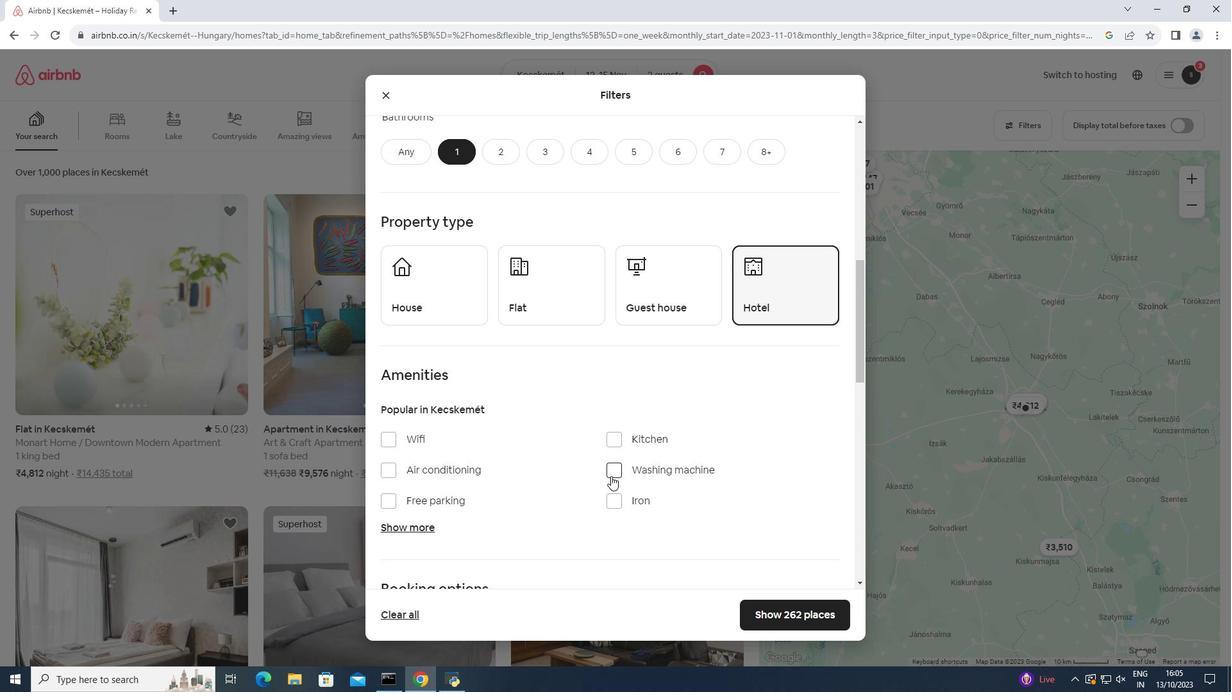 
Action: Mouse moved to (800, 610)
Screenshot: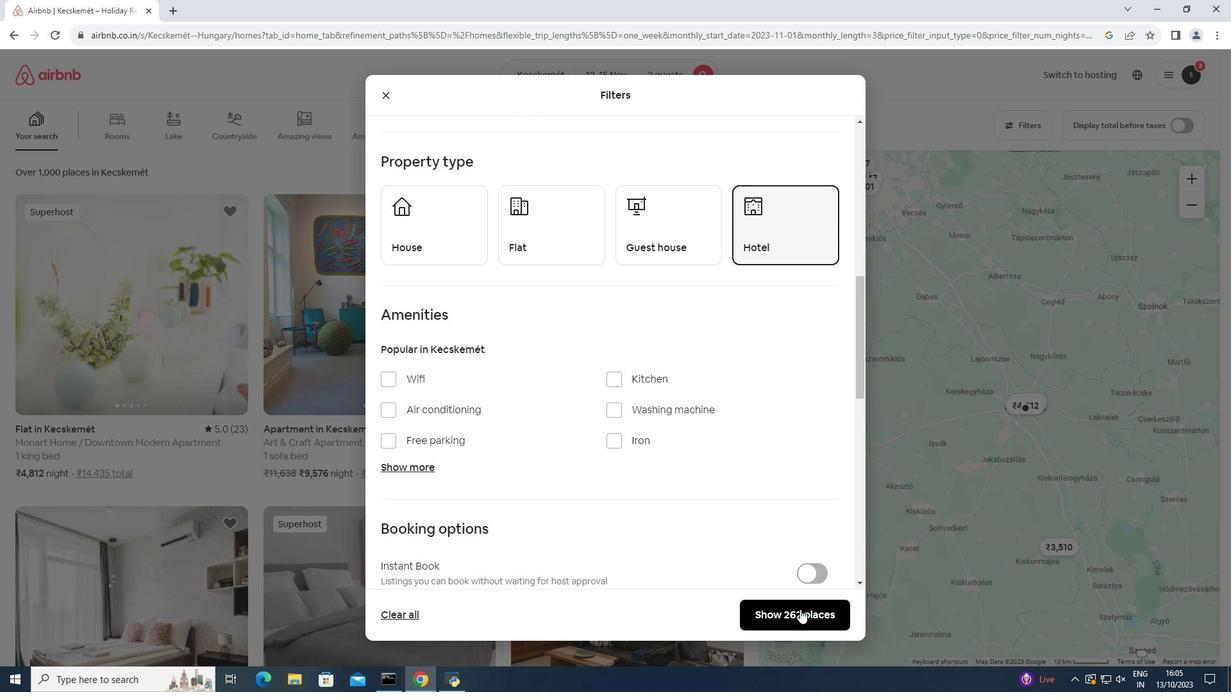 
Action: Mouse pressed left at (800, 610)
Screenshot: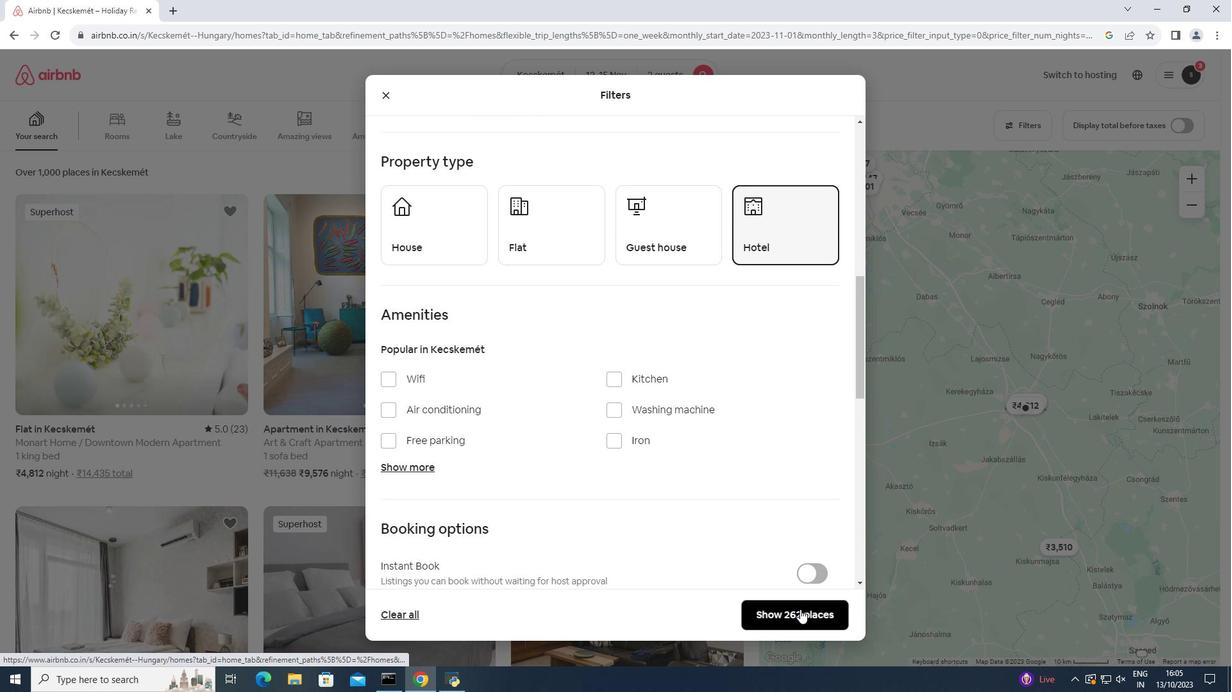 
Action: Mouse moved to (384, 398)
Screenshot: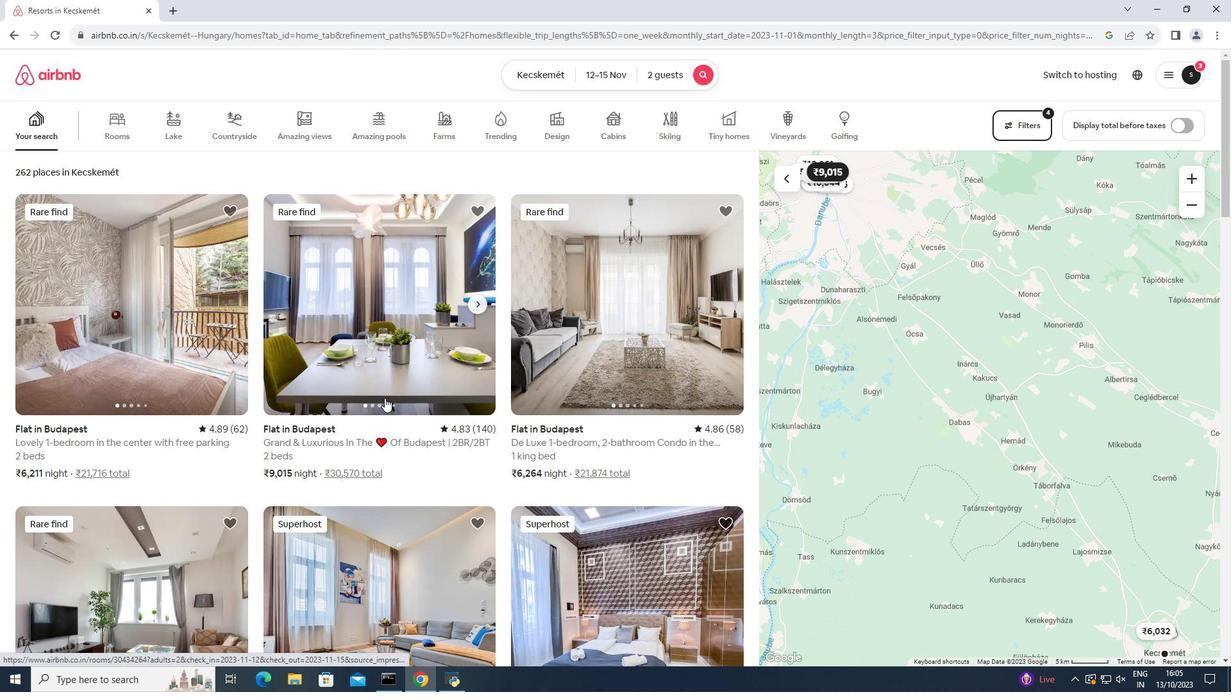 
Action: Mouse scrolled (384, 397) with delta (0, 0)
Screenshot: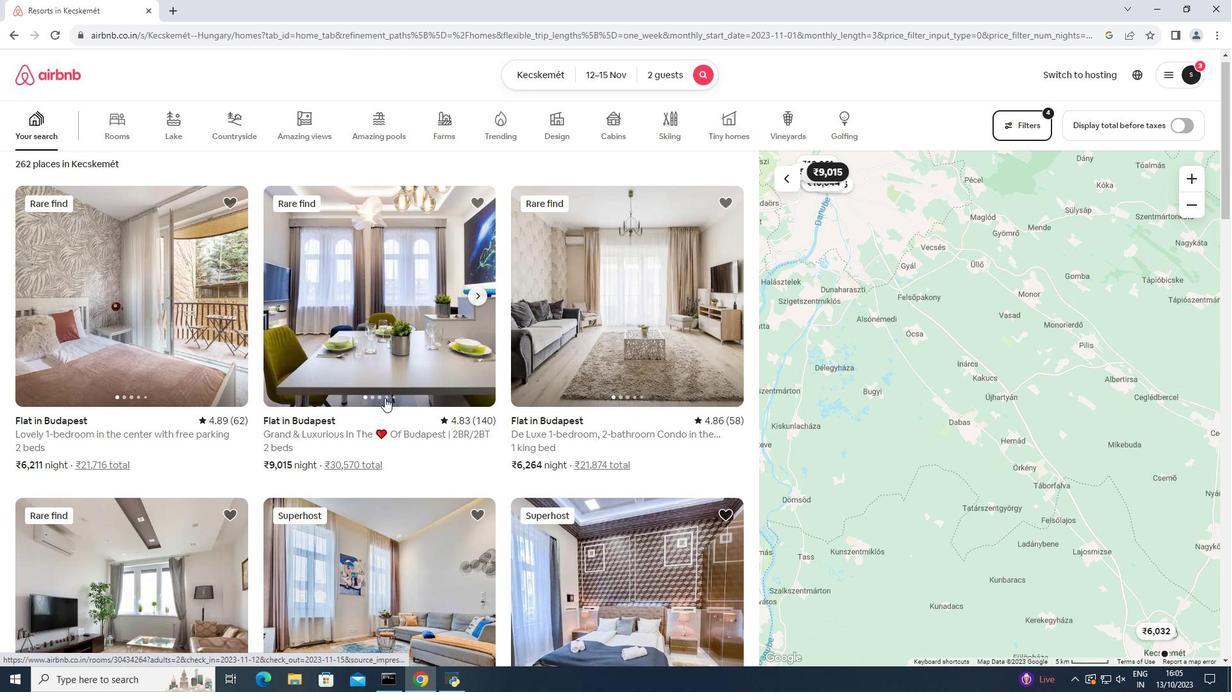 
Action: Mouse moved to (575, 257)
Screenshot: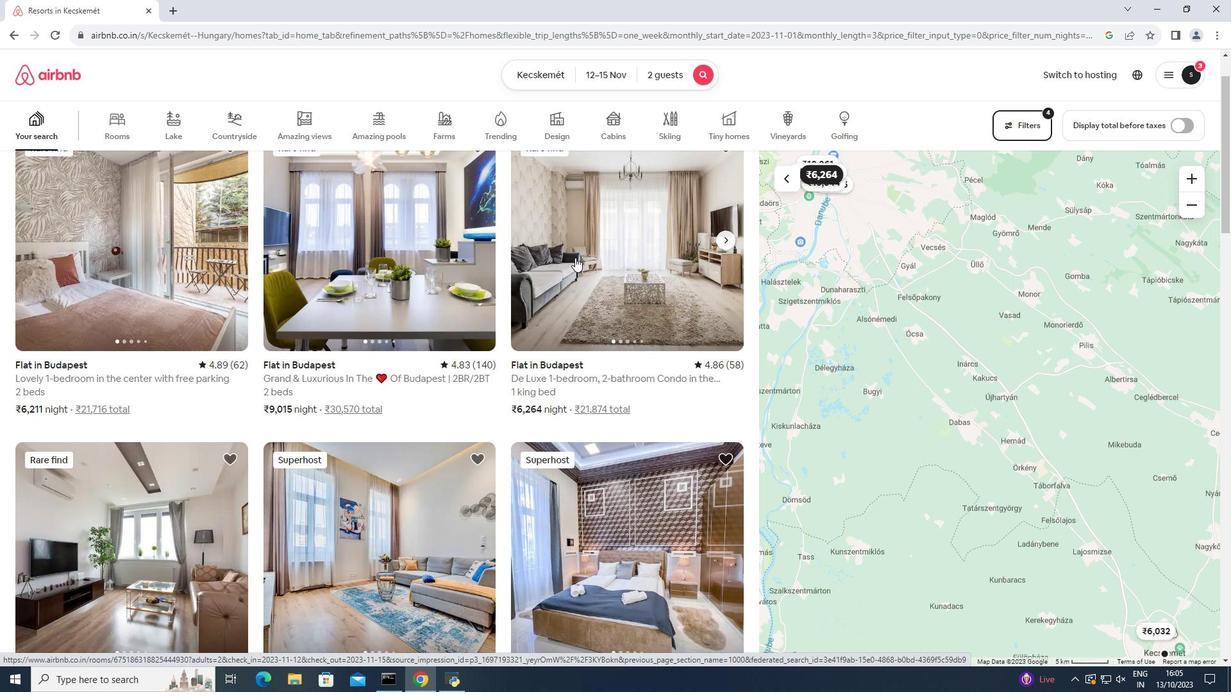 
Action: Mouse scrolled (575, 257) with delta (0, 0)
Screenshot: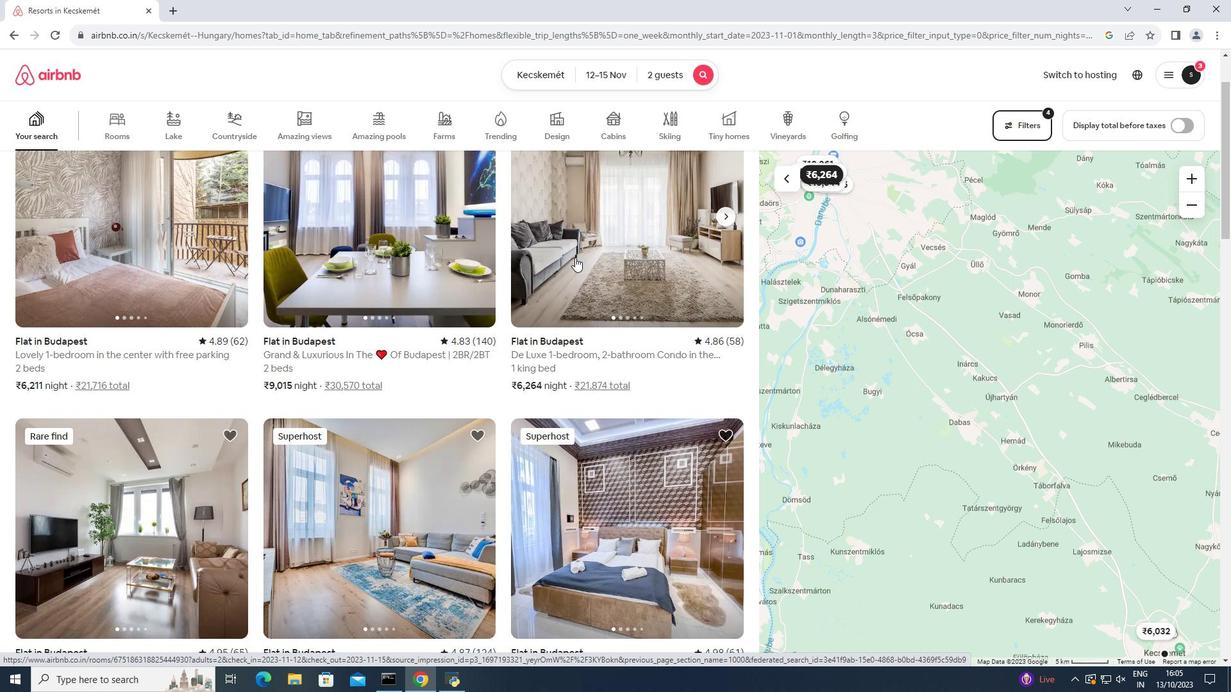 
Action: Mouse scrolled (575, 257) with delta (0, 0)
Screenshot: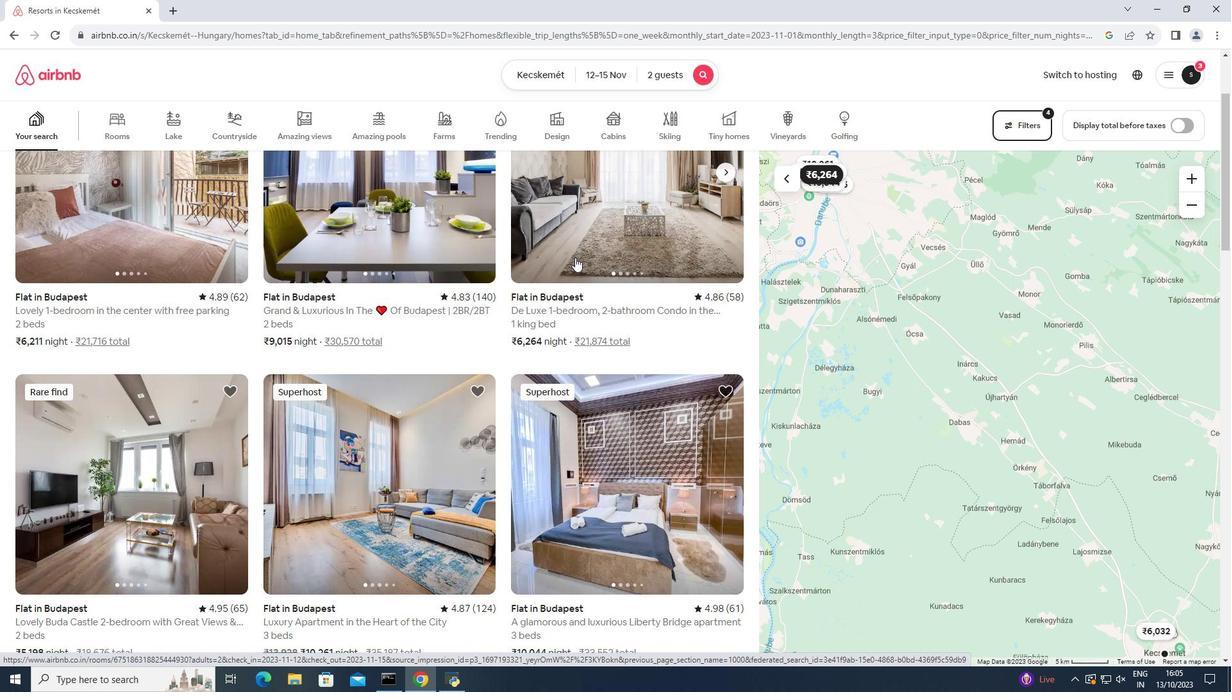 
Action: Mouse moved to (576, 257)
Screenshot: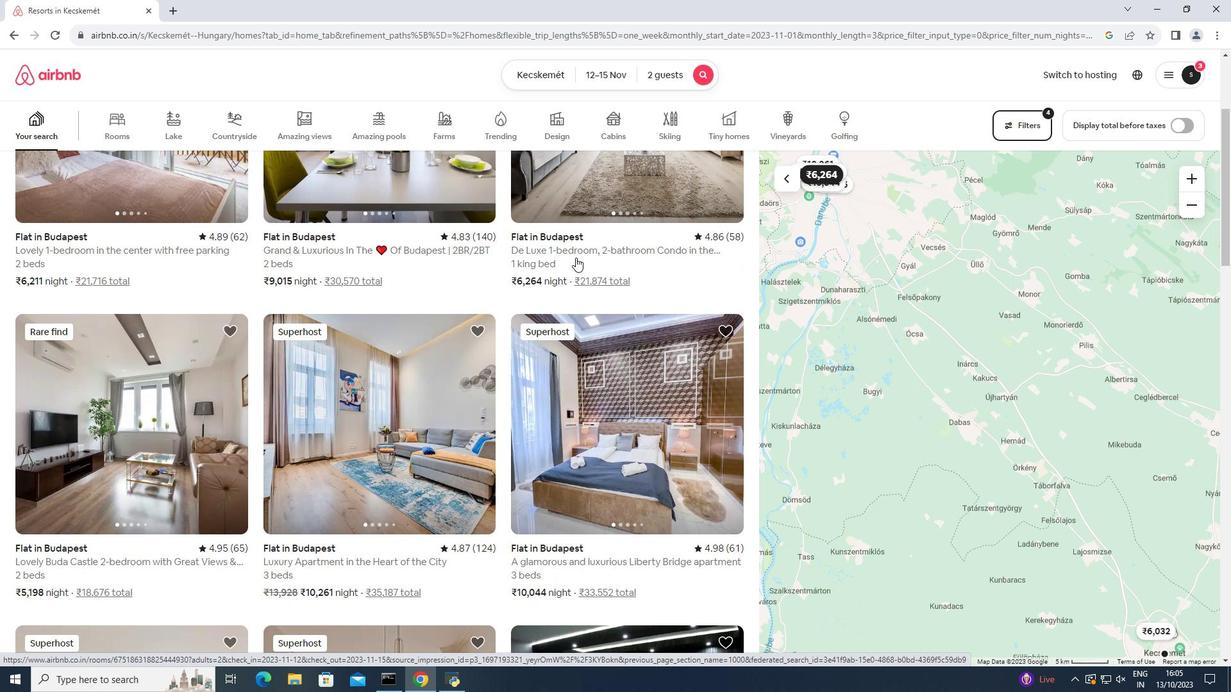 
Action: Mouse scrolled (576, 257) with delta (0, 0)
Screenshot: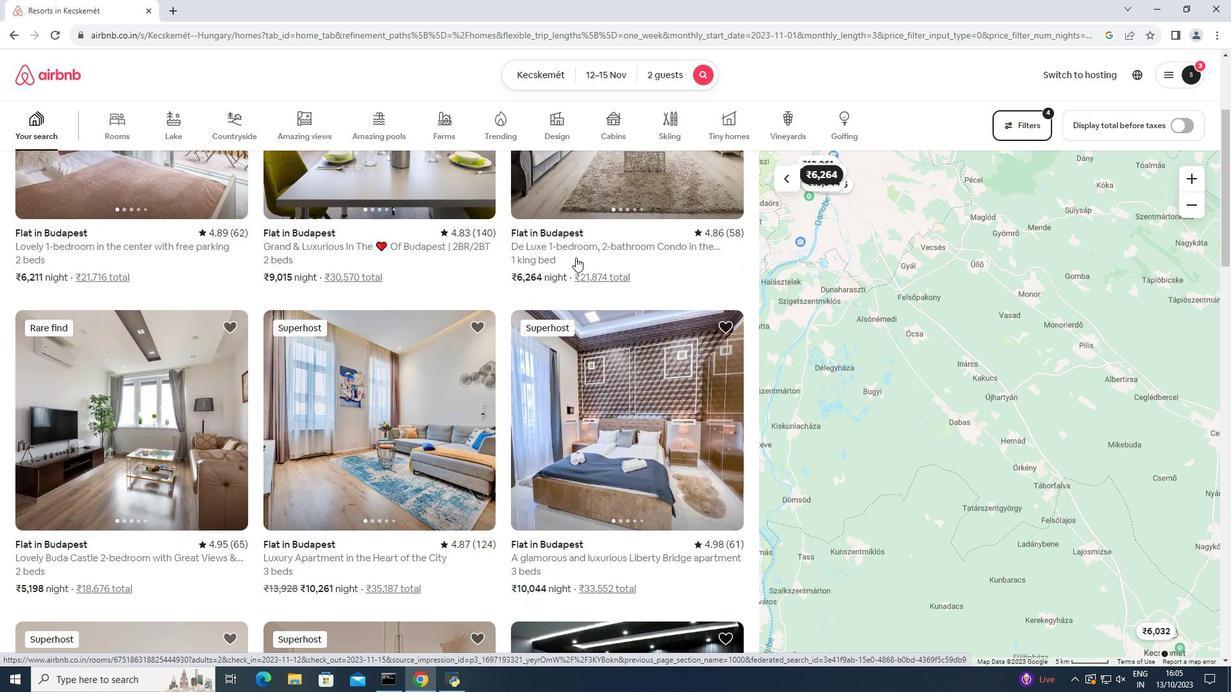 
Action: Mouse scrolled (576, 257) with delta (0, 0)
Screenshot: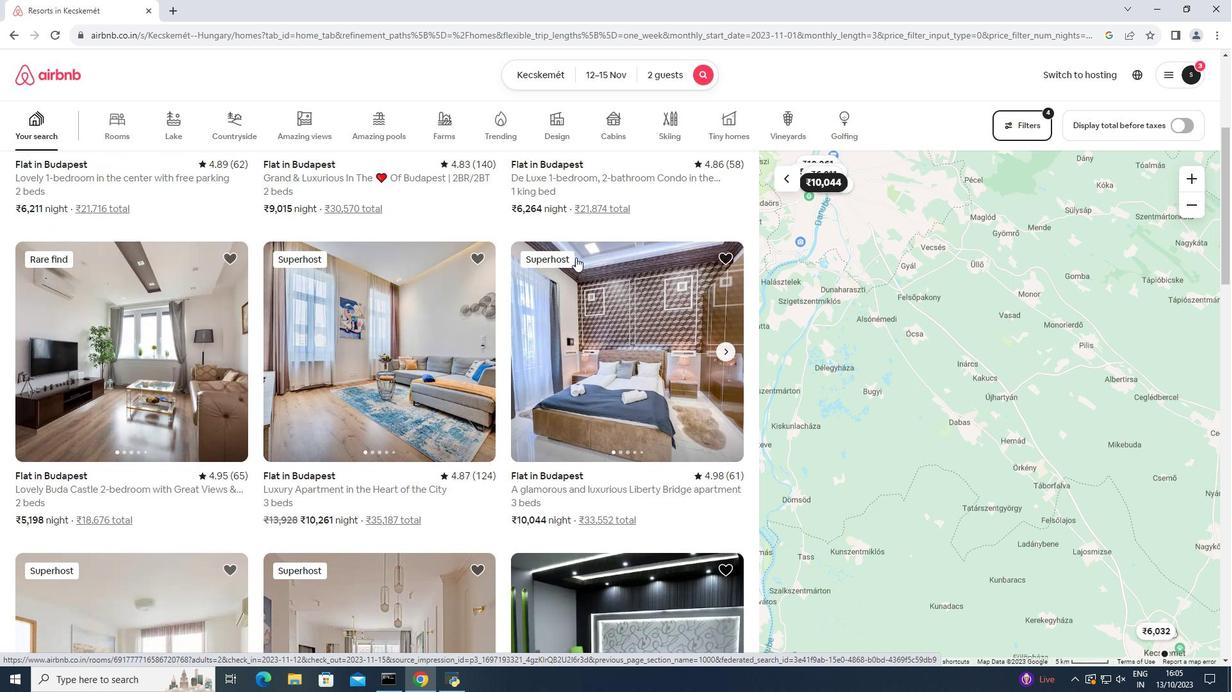 
Action: Mouse scrolled (576, 257) with delta (0, 0)
Screenshot: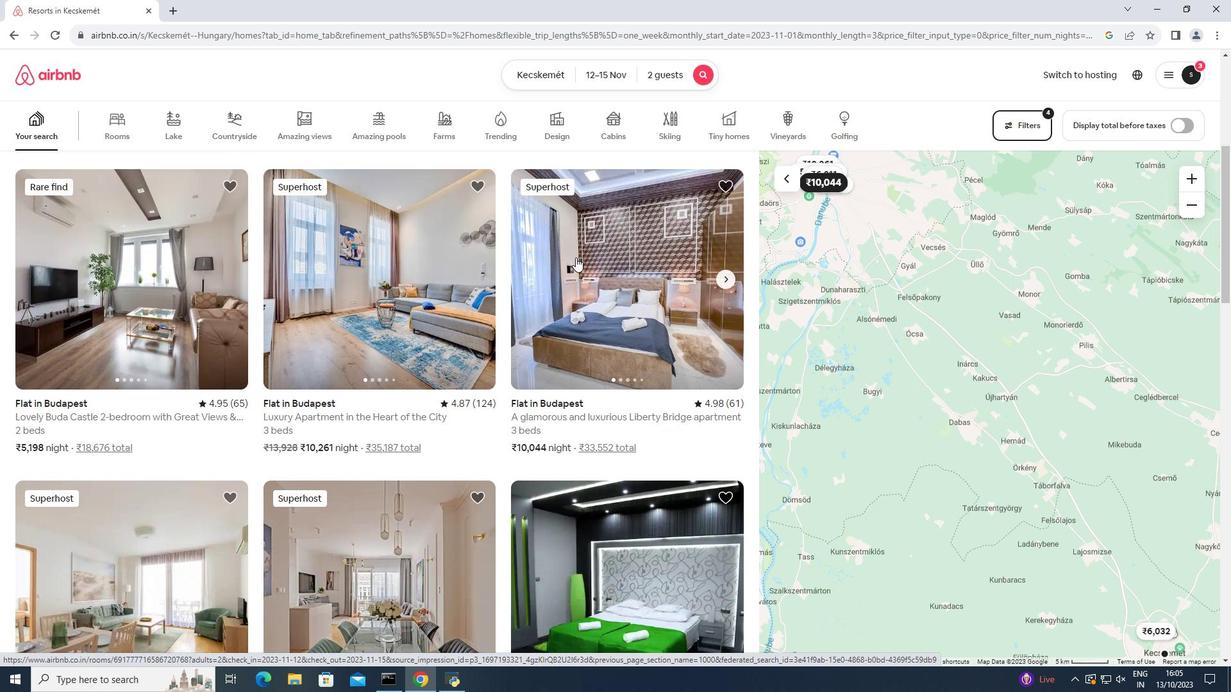 
Action: Mouse scrolled (576, 257) with delta (0, 0)
Screenshot: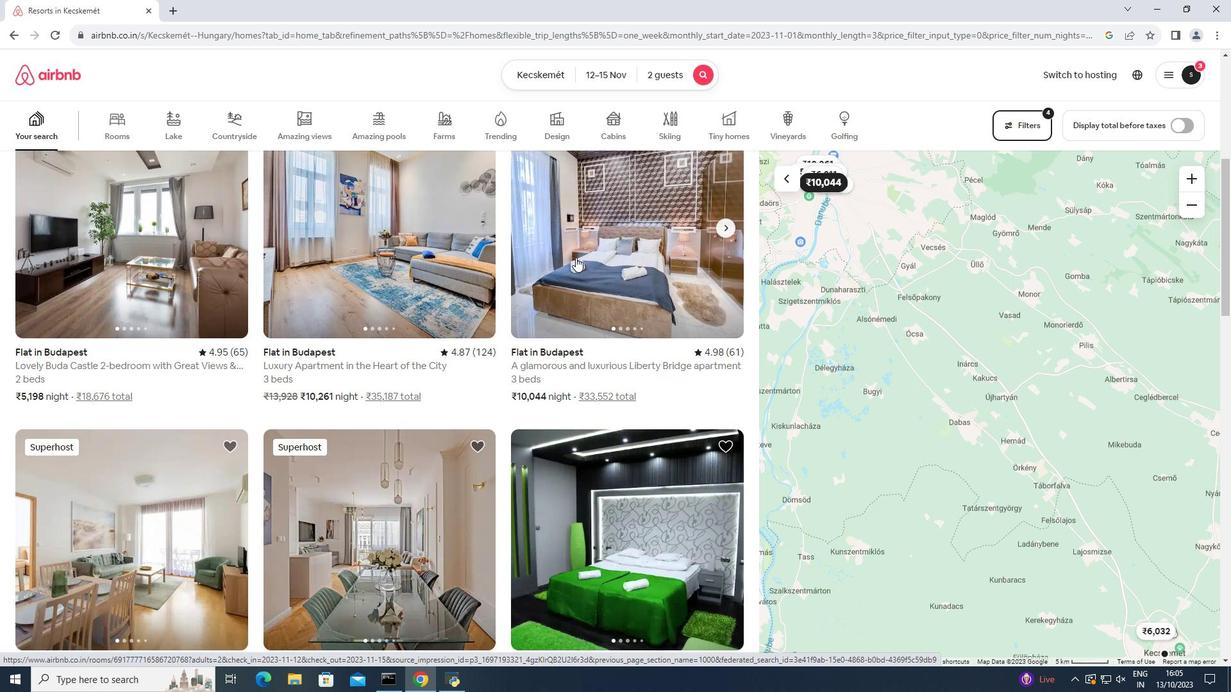 
Action: Mouse scrolled (576, 258) with delta (0, 0)
Screenshot: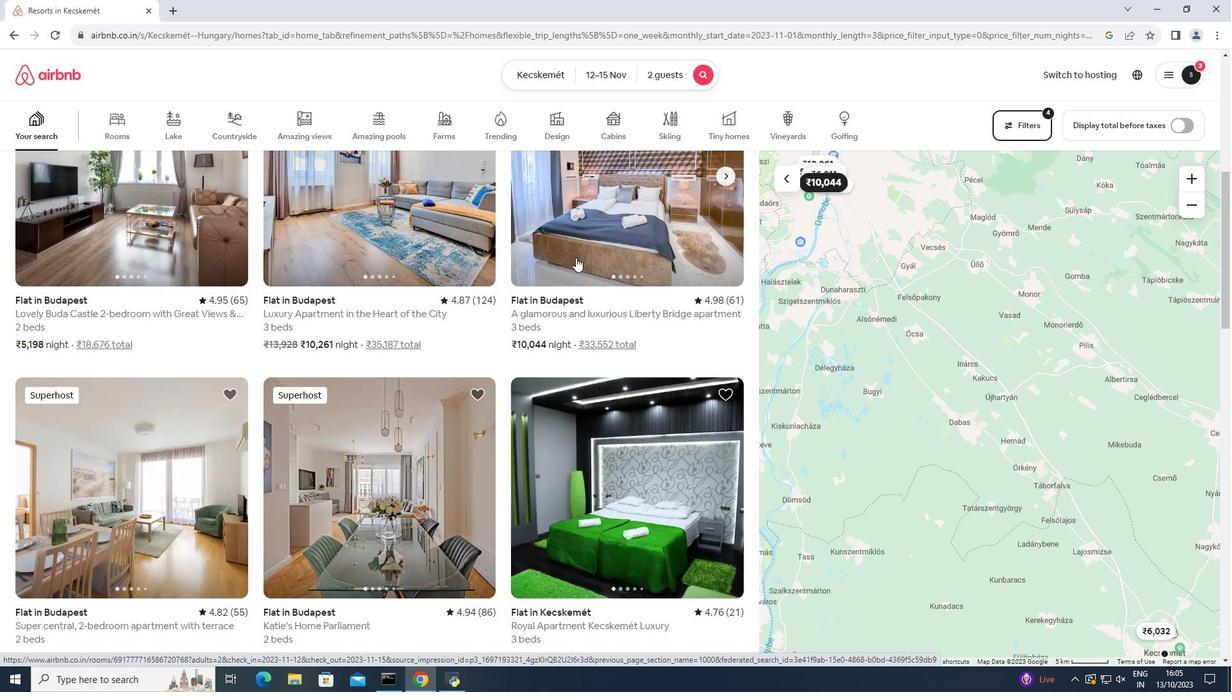
Action: Mouse scrolled (576, 258) with delta (0, 0)
Screenshot: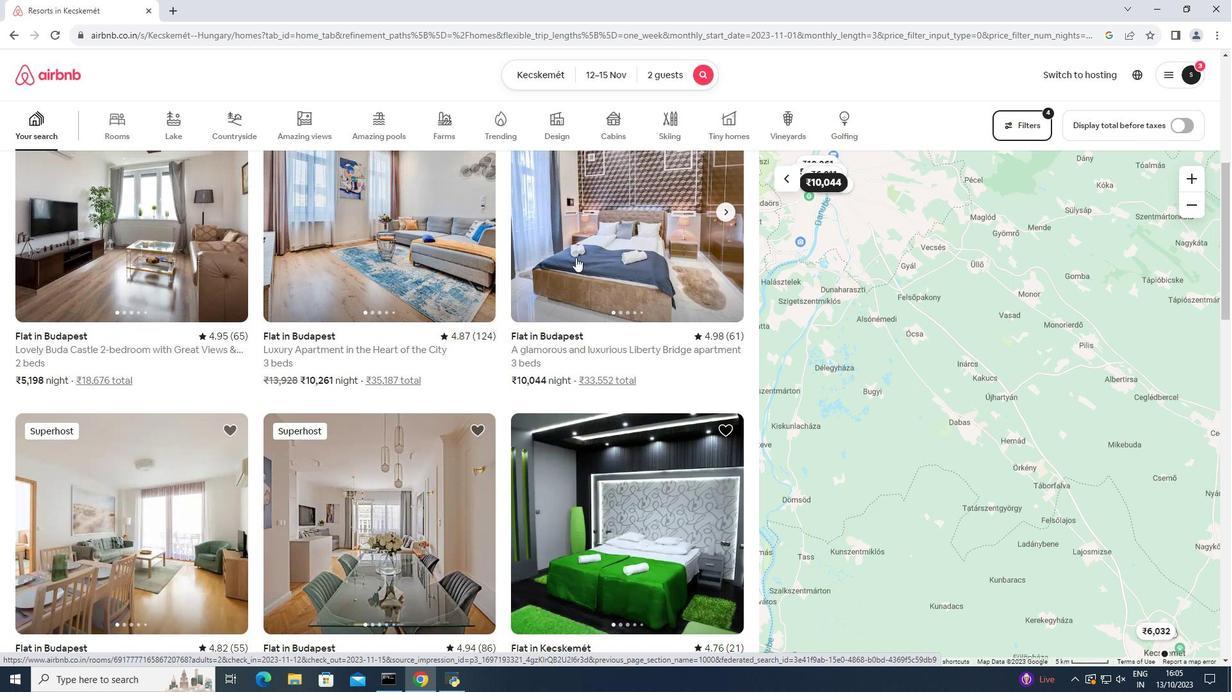 
Action: Mouse scrolled (576, 258) with delta (0, 0)
Screenshot: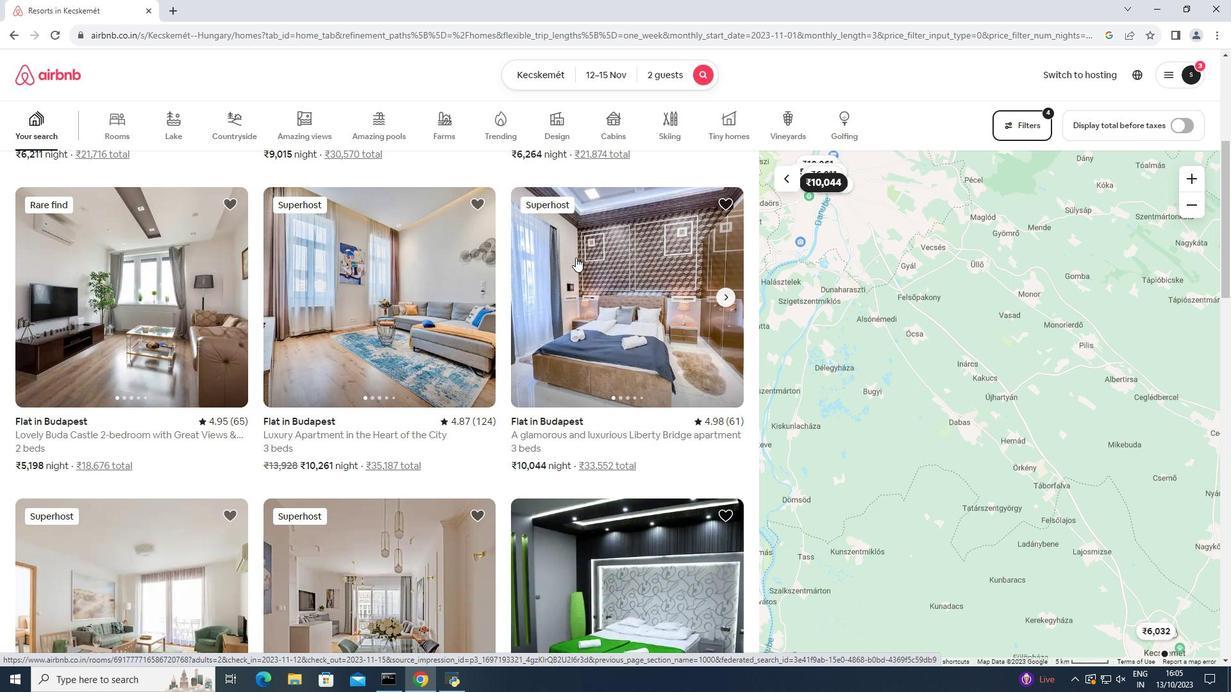 
Action: Mouse scrolled (576, 258) with delta (0, 0)
Screenshot: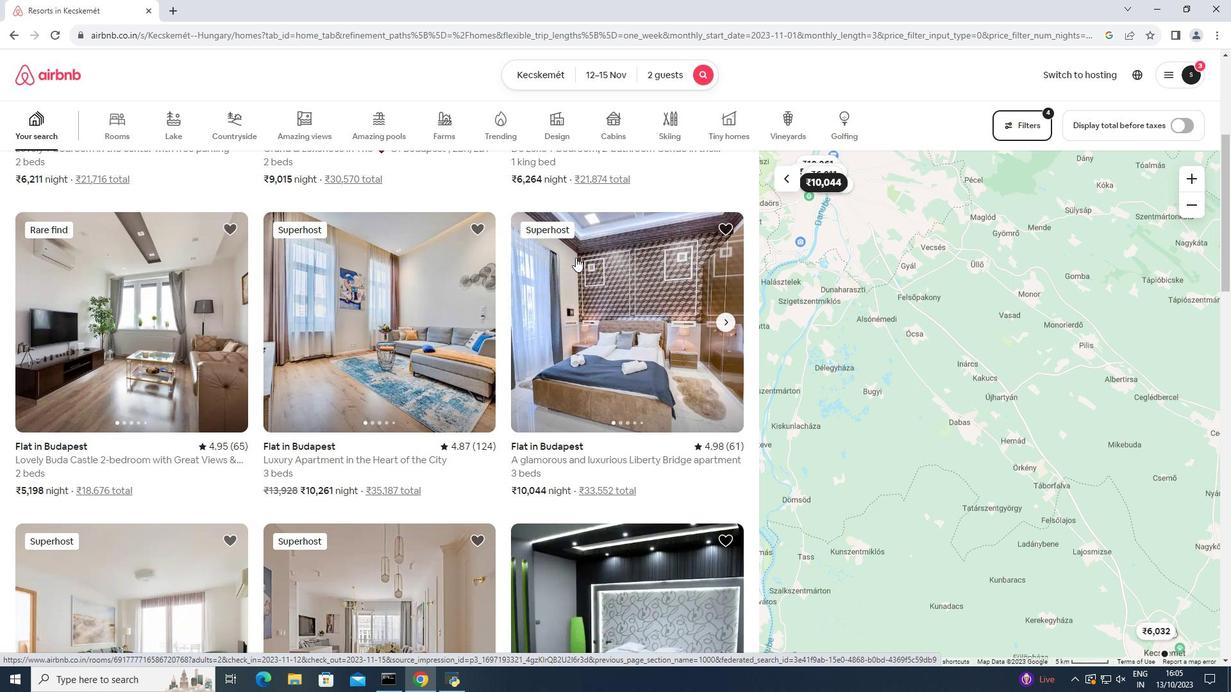 
Action: Mouse scrolled (576, 258) with delta (0, 0)
Screenshot: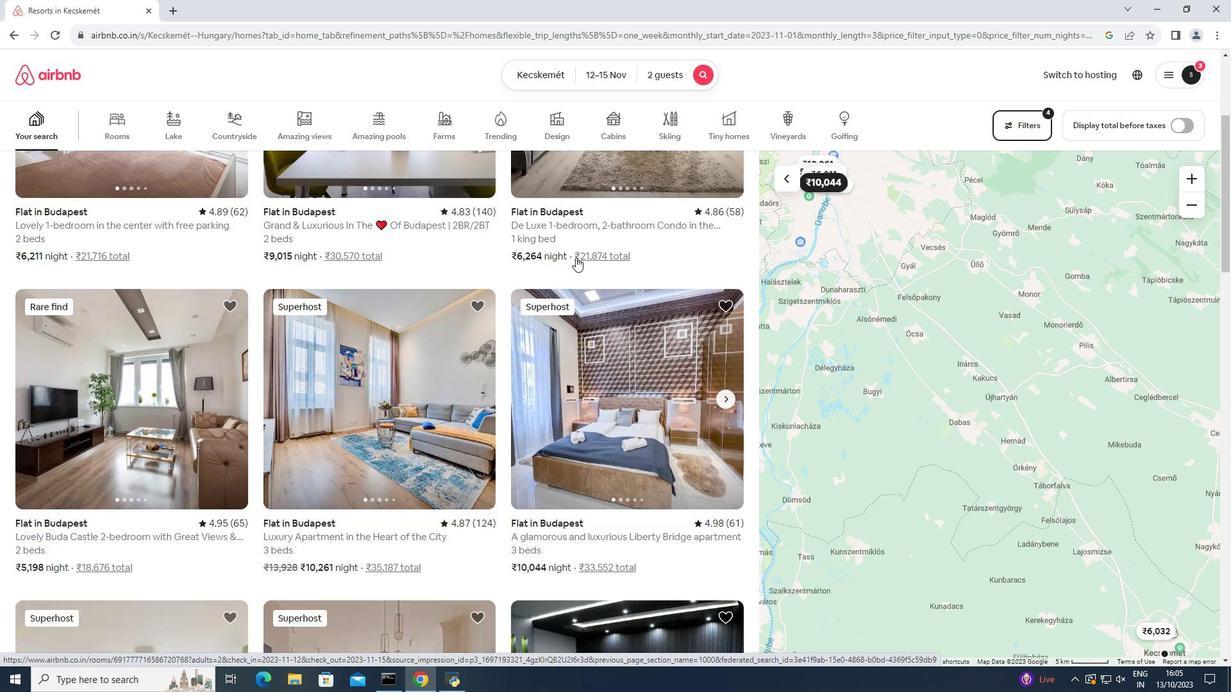 
Action: Mouse scrolled (576, 258) with delta (0, 0)
Screenshot: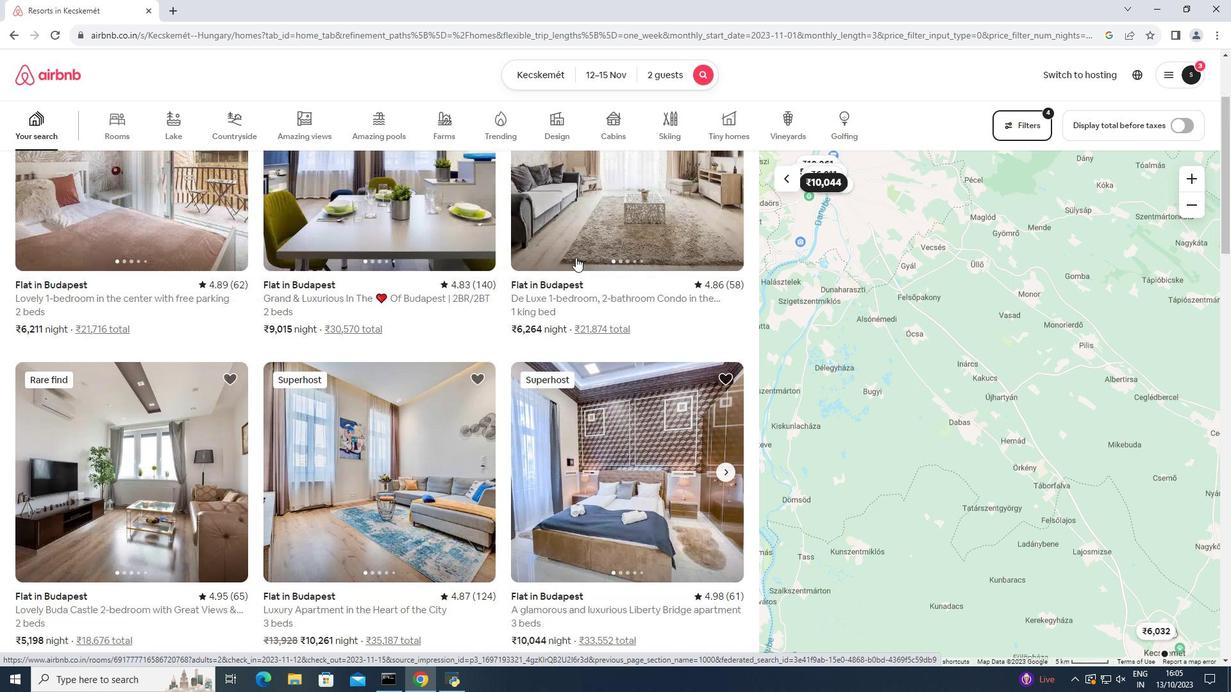 
Action: Mouse moved to (575, 257)
Screenshot: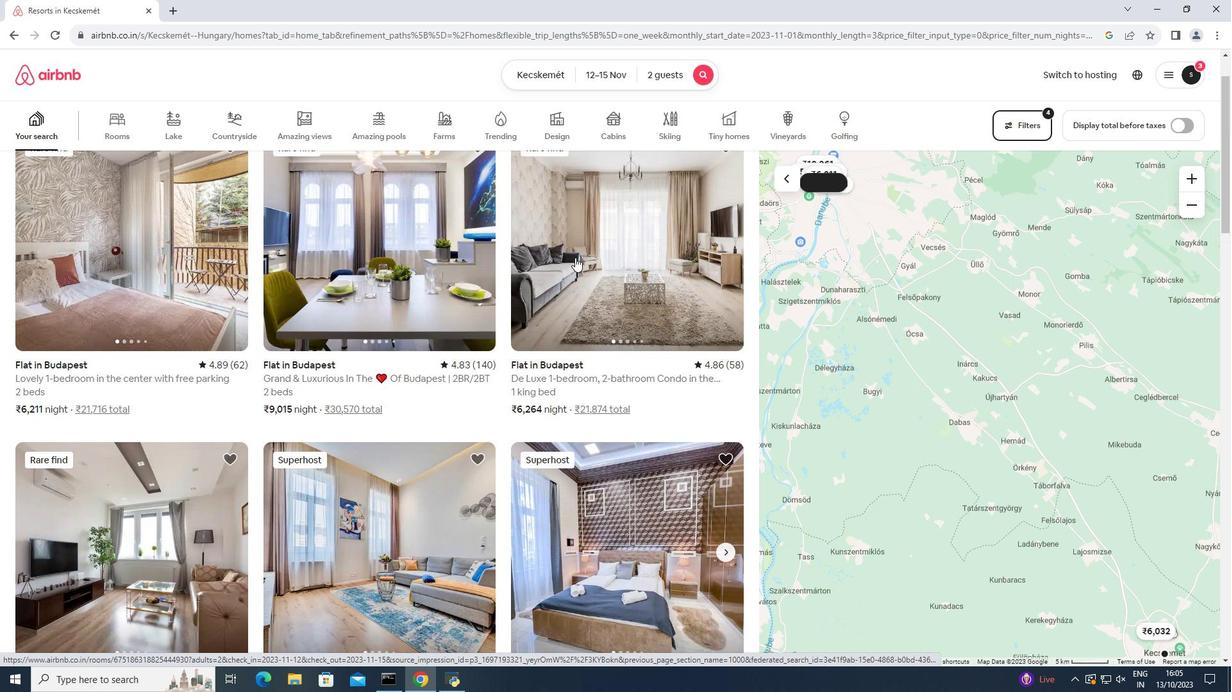 
Action: Mouse scrolled (575, 258) with delta (0, 0)
Screenshot: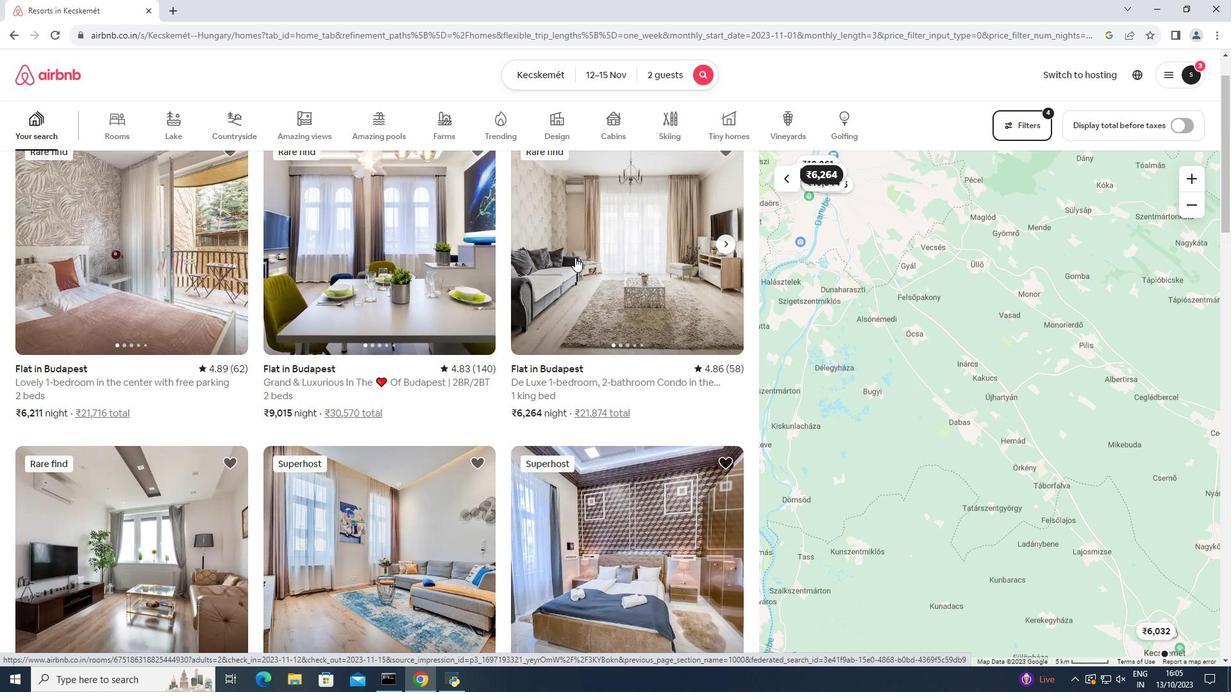 
Action: Mouse pressed left at (575, 257)
Screenshot: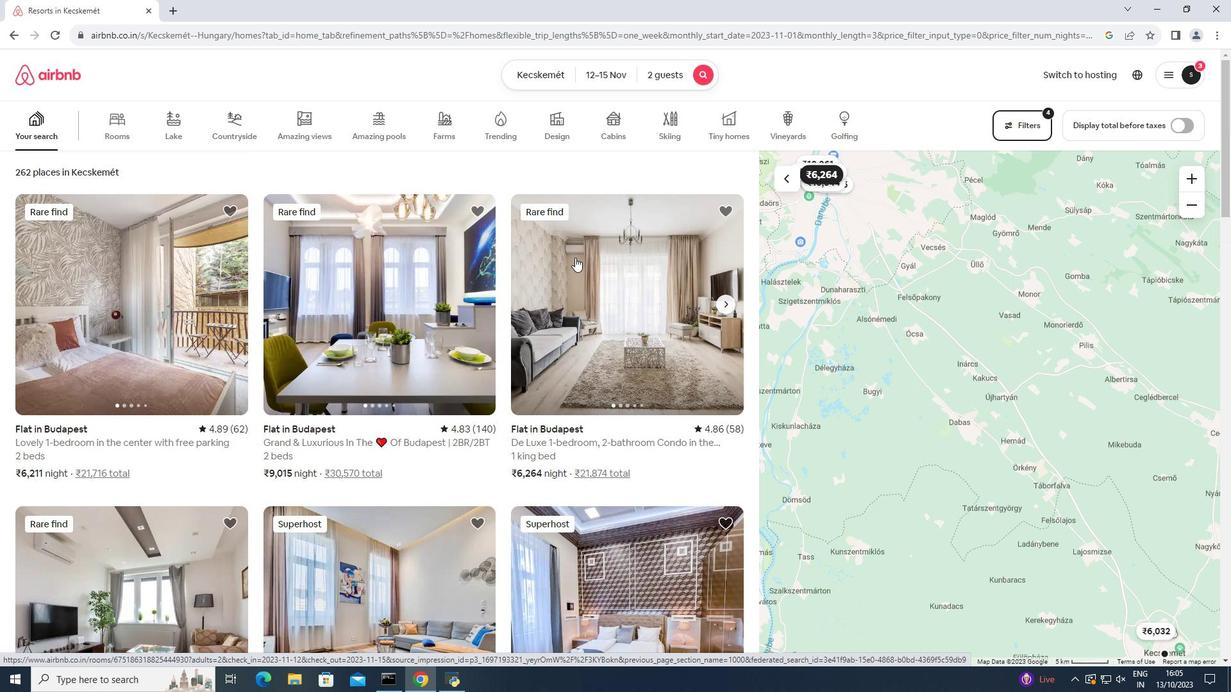 
Action: Mouse moved to (540, 268)
Screenshot: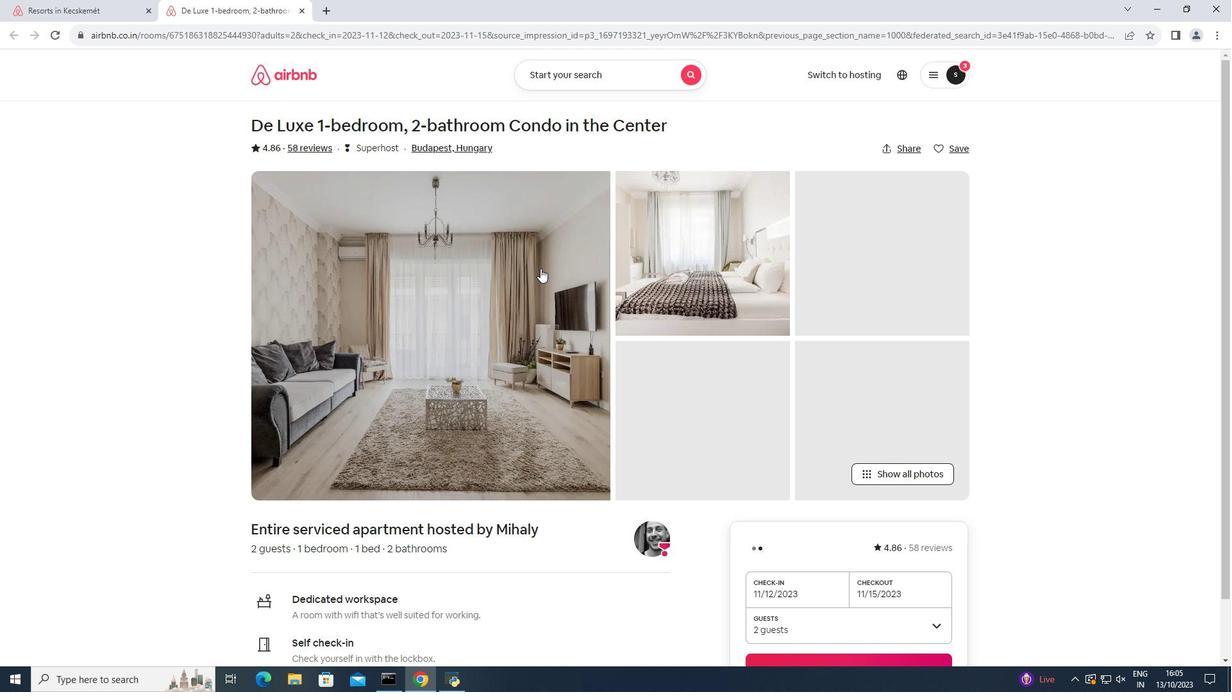 
Action: Mouse pressed left at (540, 268)
Screenshot: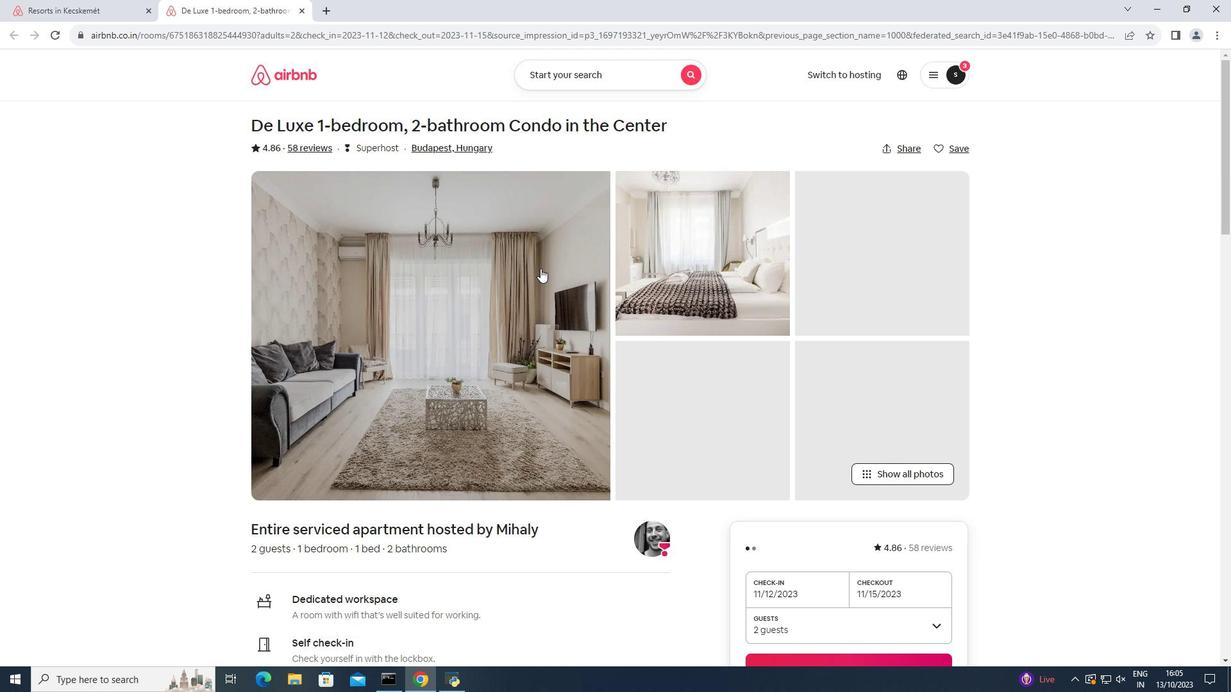 
Action: Mouse moved to (550, 272)
Screenshot: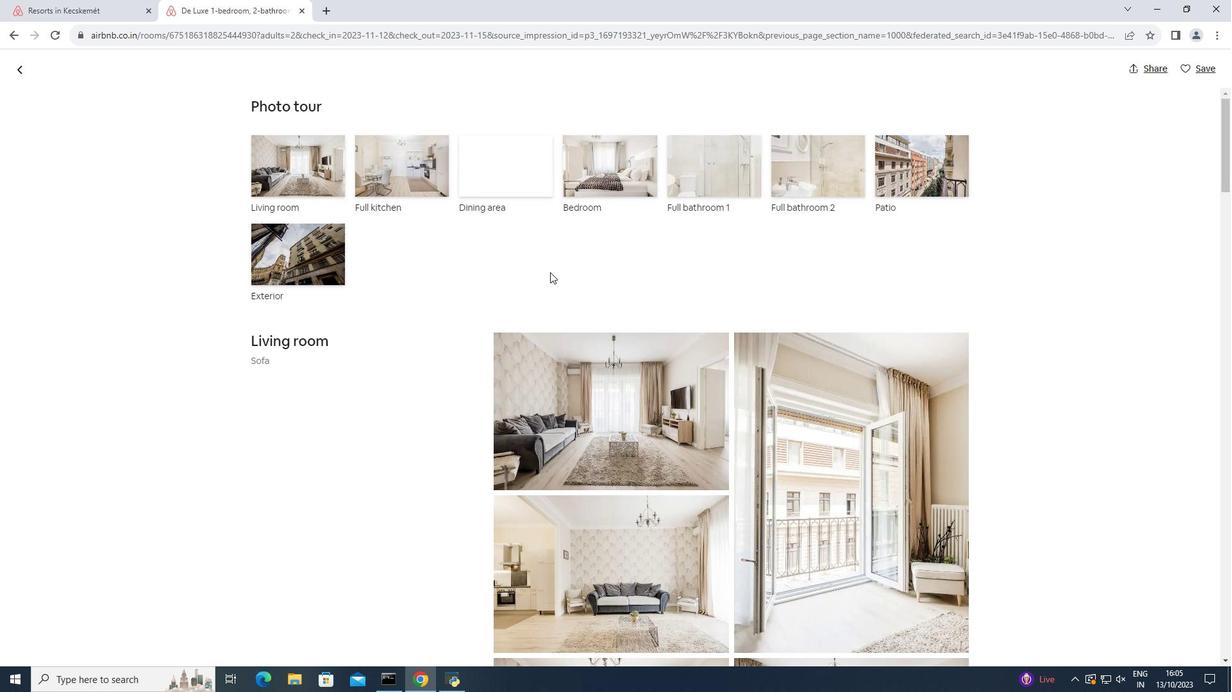 
Action: Mouse scrolled (550, 272) with delta (0, 0)
Screenshot: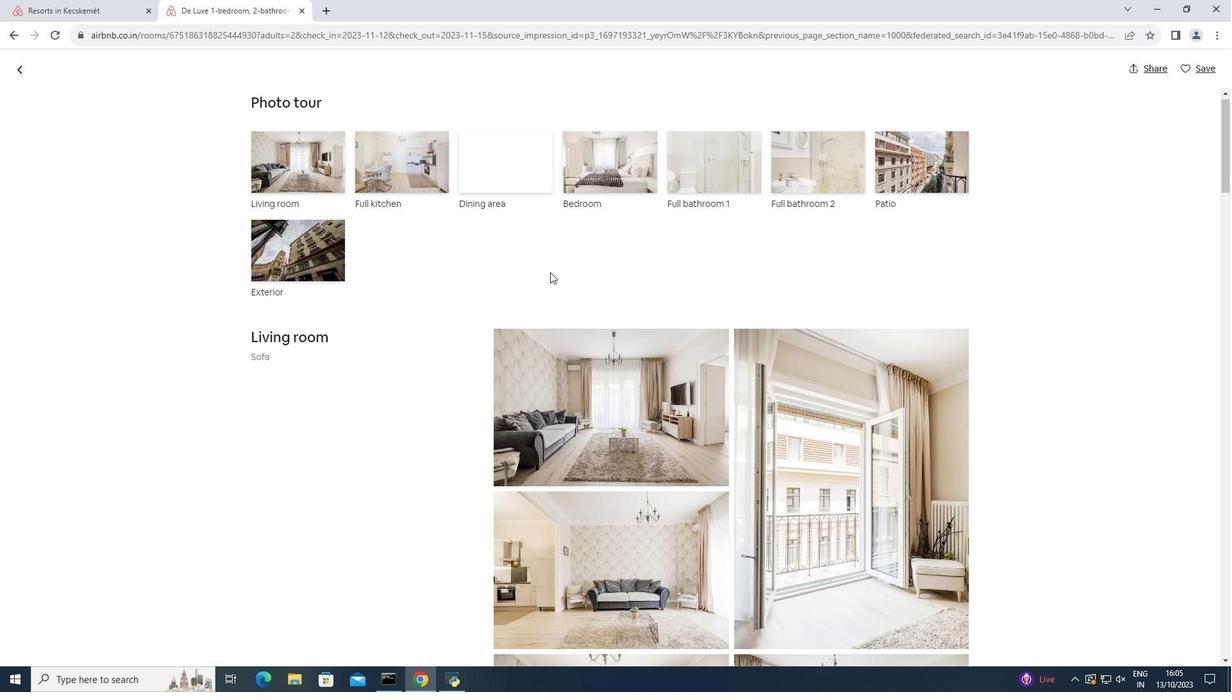 
Action: Mouse scrolled (550, 272) with delta (0, 0)
Screenshot: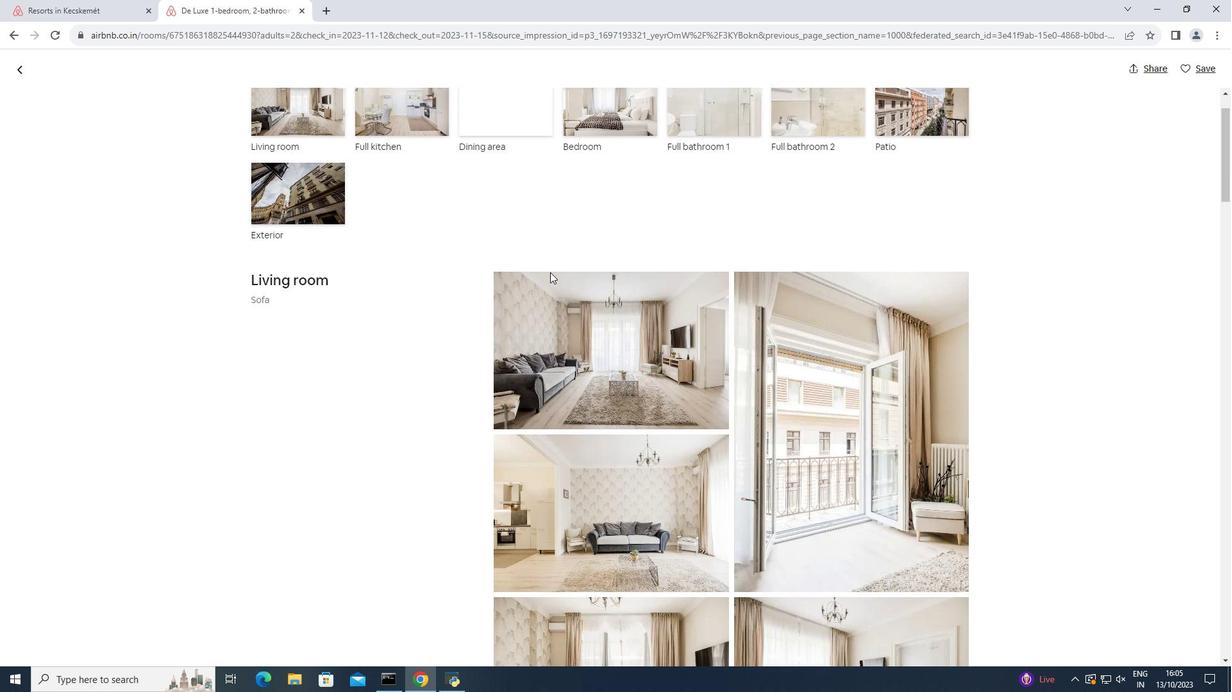 
Action: Mouse scrolled (550, 272) with delta (0, 0)
Screenshot: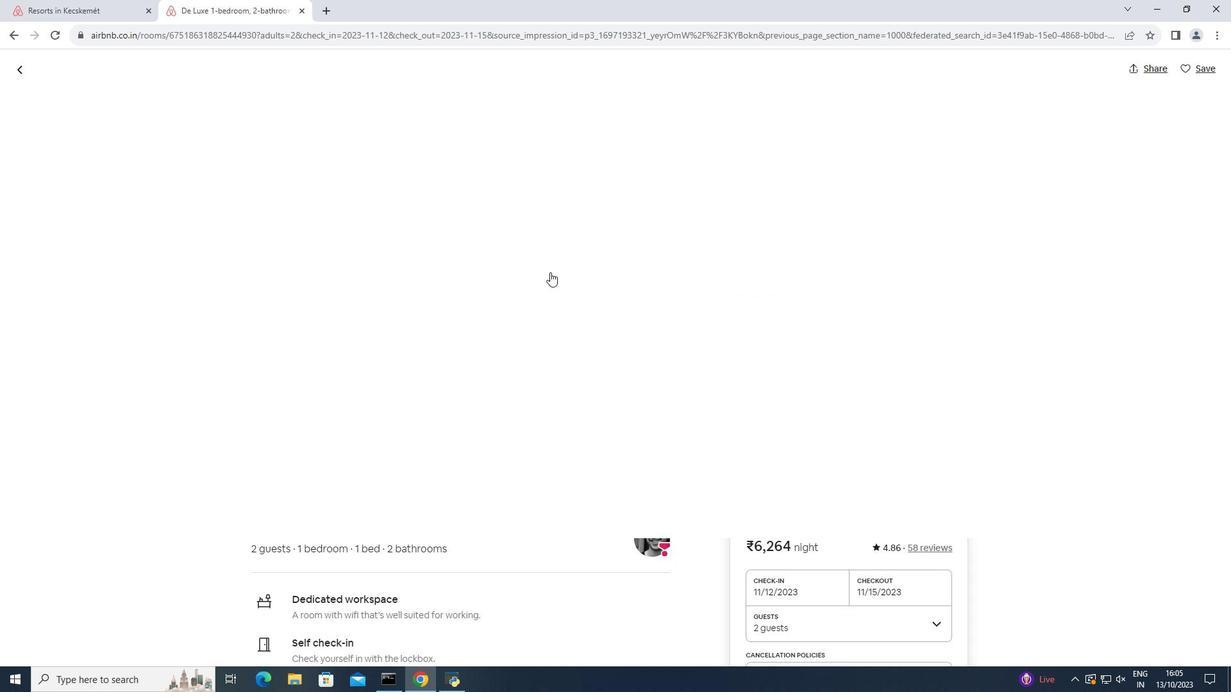 
Action: Mouse moved to (550, 273)
Screenshot: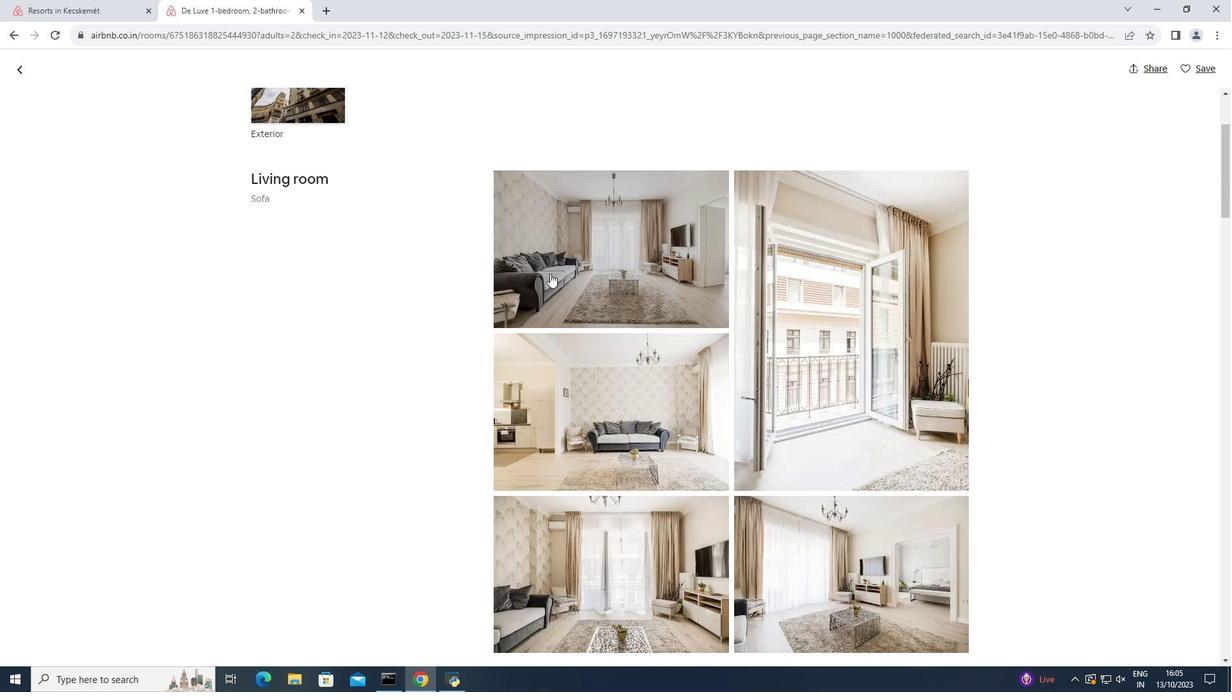 
Action: Mouse scrolled (550, 273) with delta (0, 0)
Screenshot: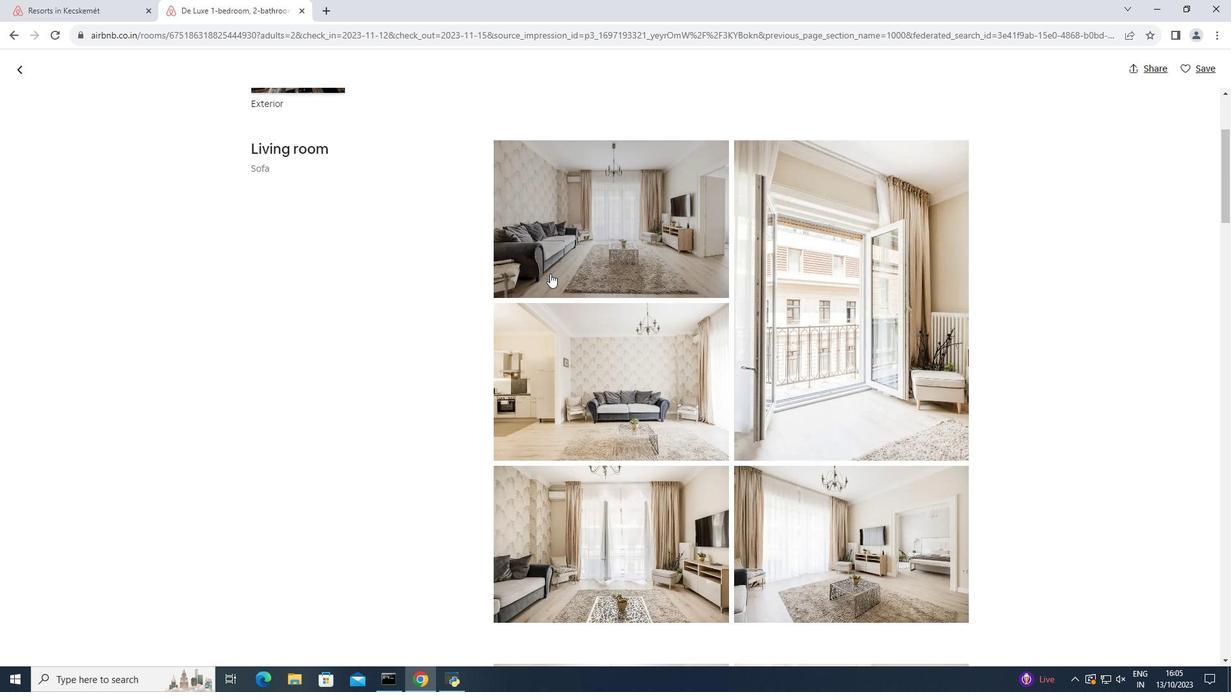 
Action: Mouse scrolled (550, 273) with delta (0, 0)
Screenshot: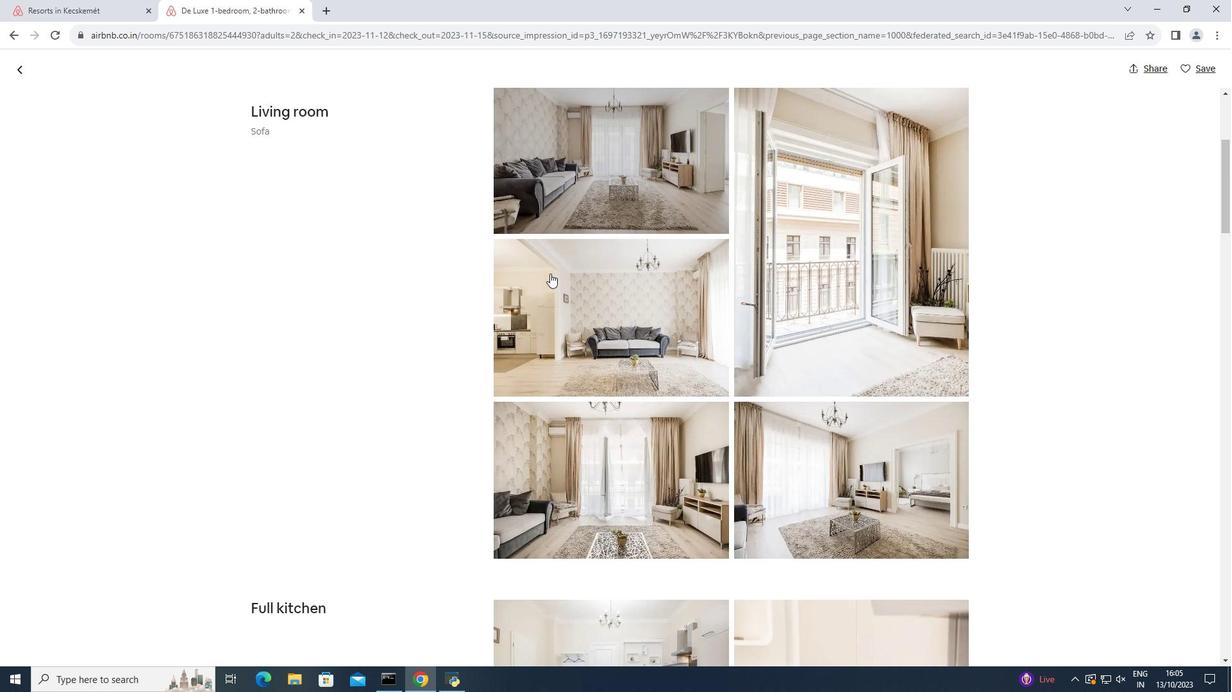 
Action: Mouse scrolled (550, 273) with delta (0, 0)
Screenshot: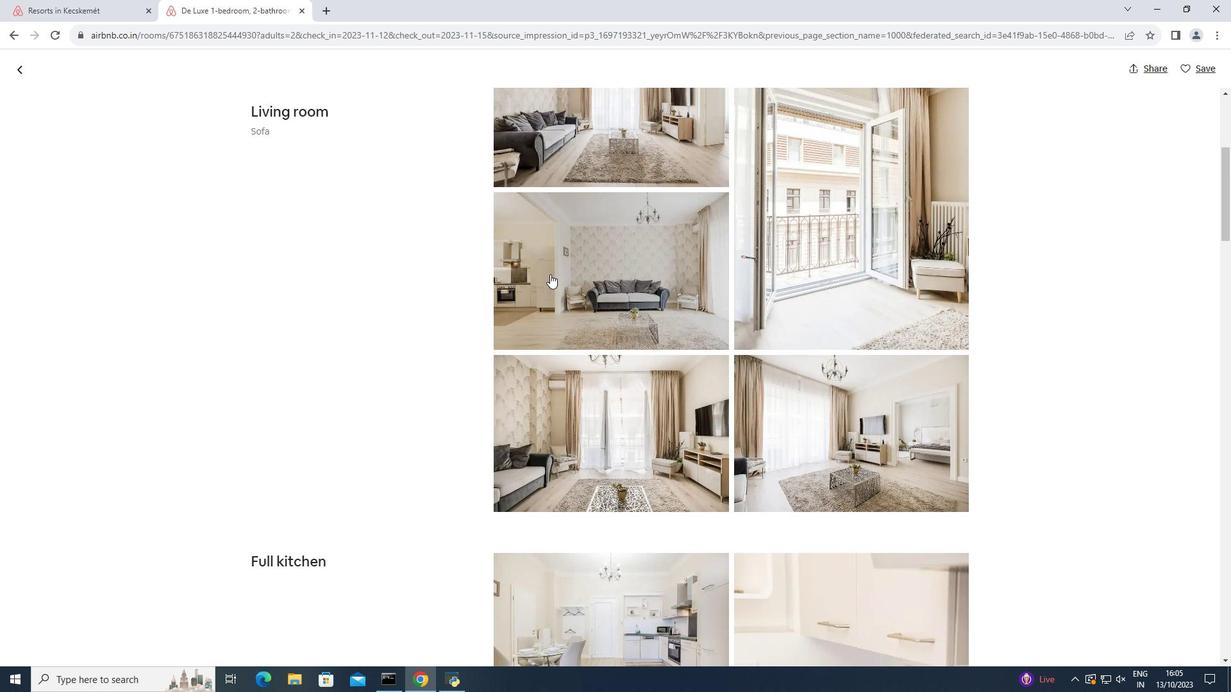 
Action: Mouse moved to (550, 274)
Screenshot: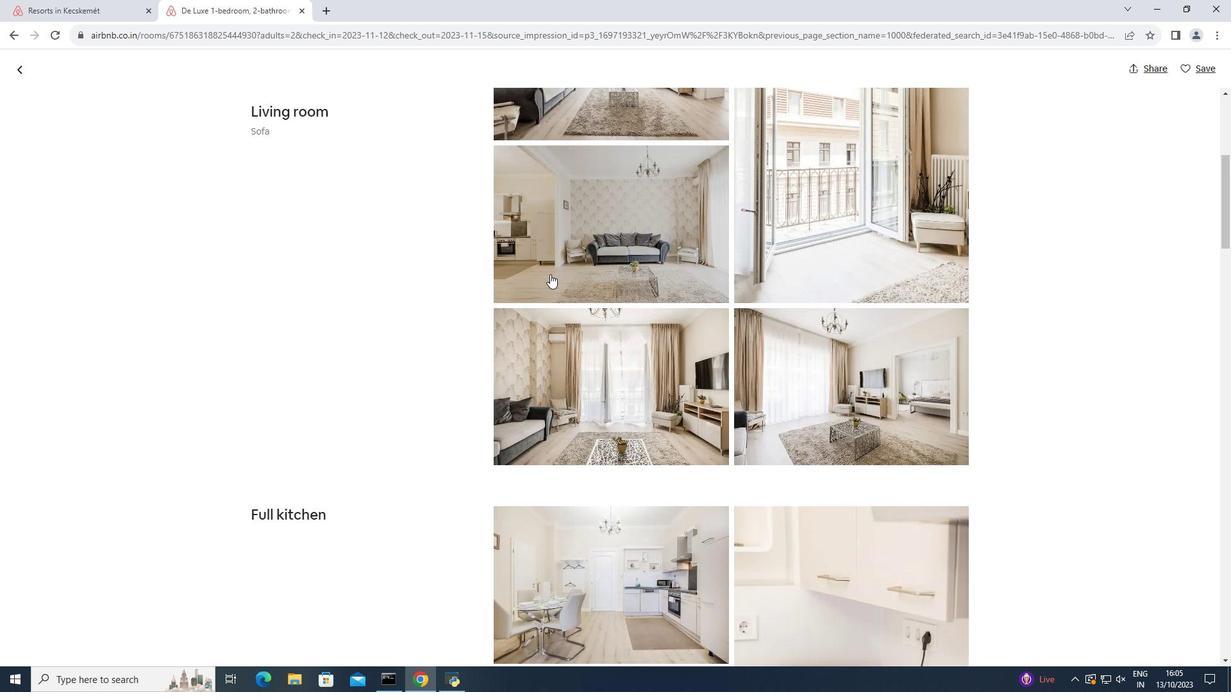 
Action: Mouse scrolled (550, 273) with delta (0, 0)
Screenshot: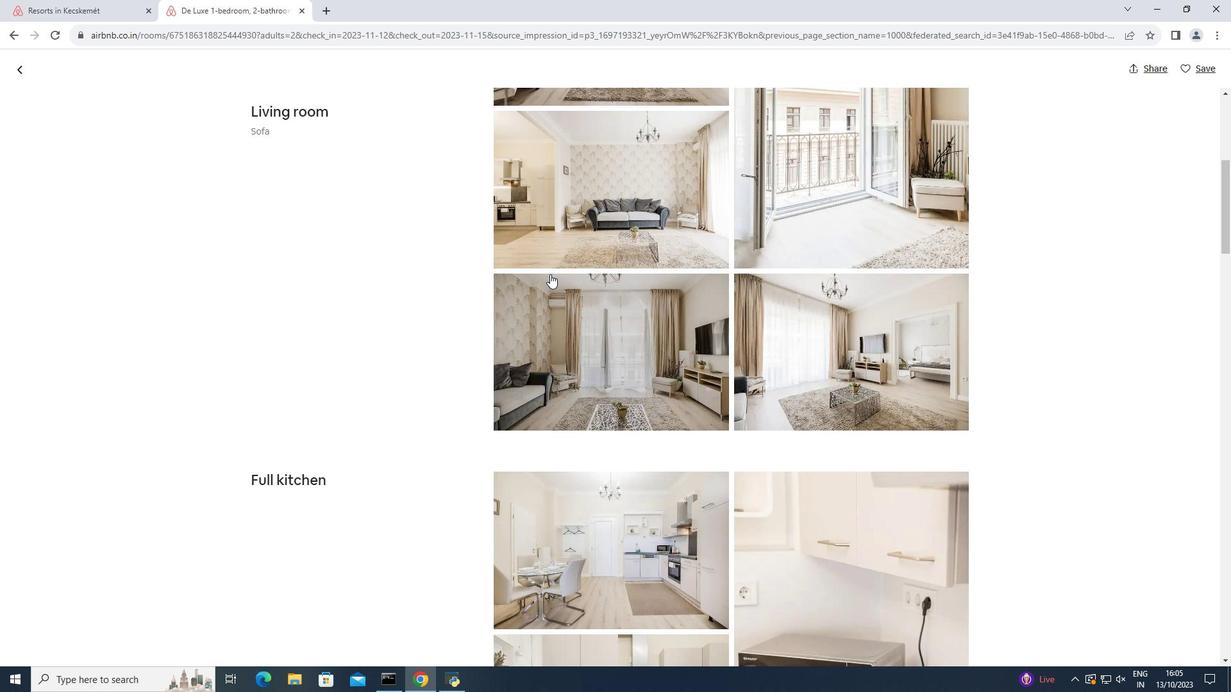 
Action: Mouse scrolled (550, 273) with delta (0, 0)
Screenshot: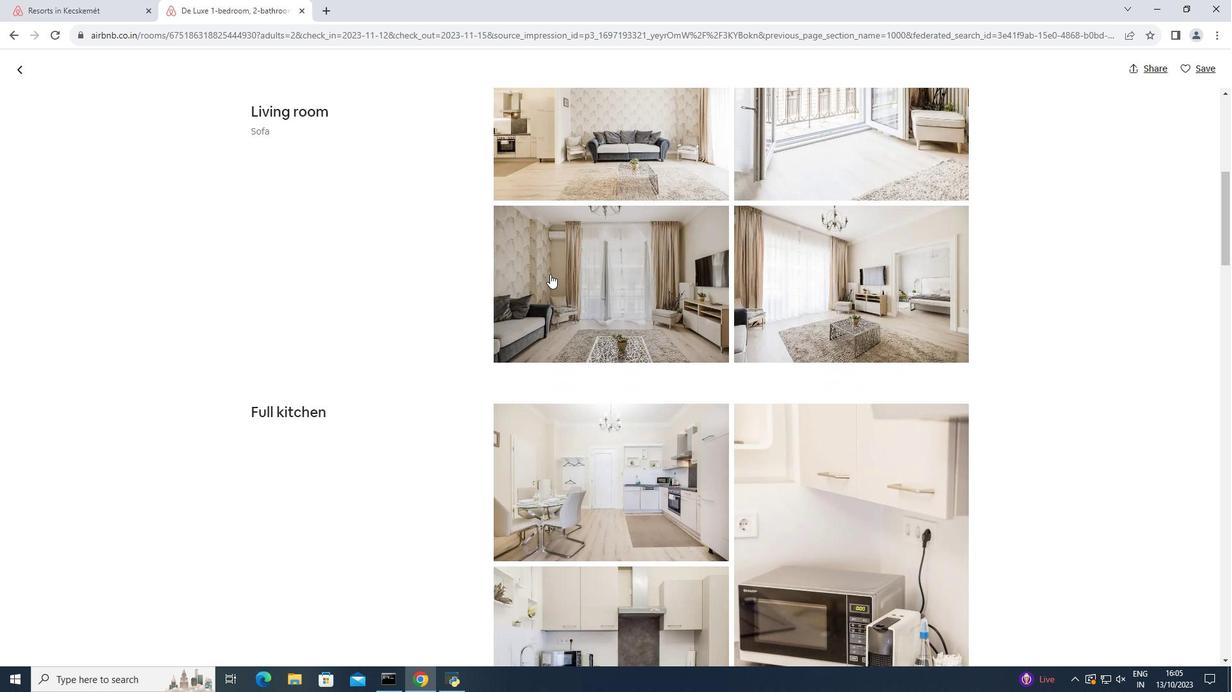 
Action: Mouse scrolled (550, 273) with delta (0, 0)
Screenshot: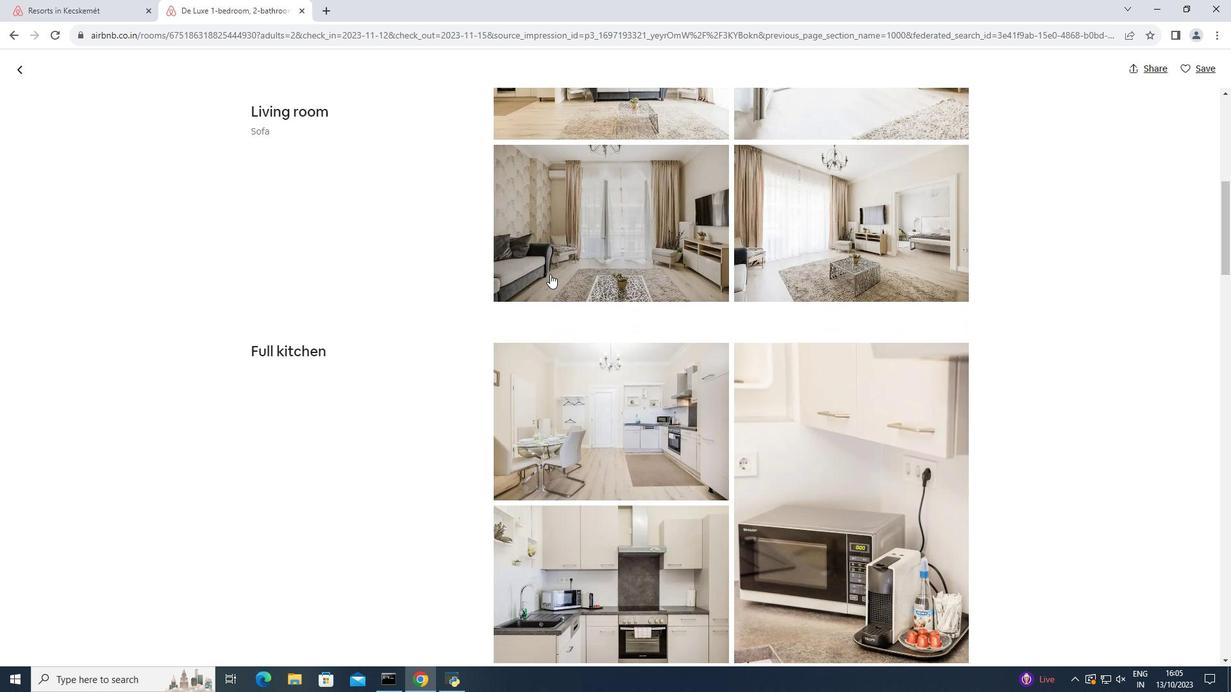 
Action: Mouse scrolled (550, 273) with delta (0, 0)
Screenshot: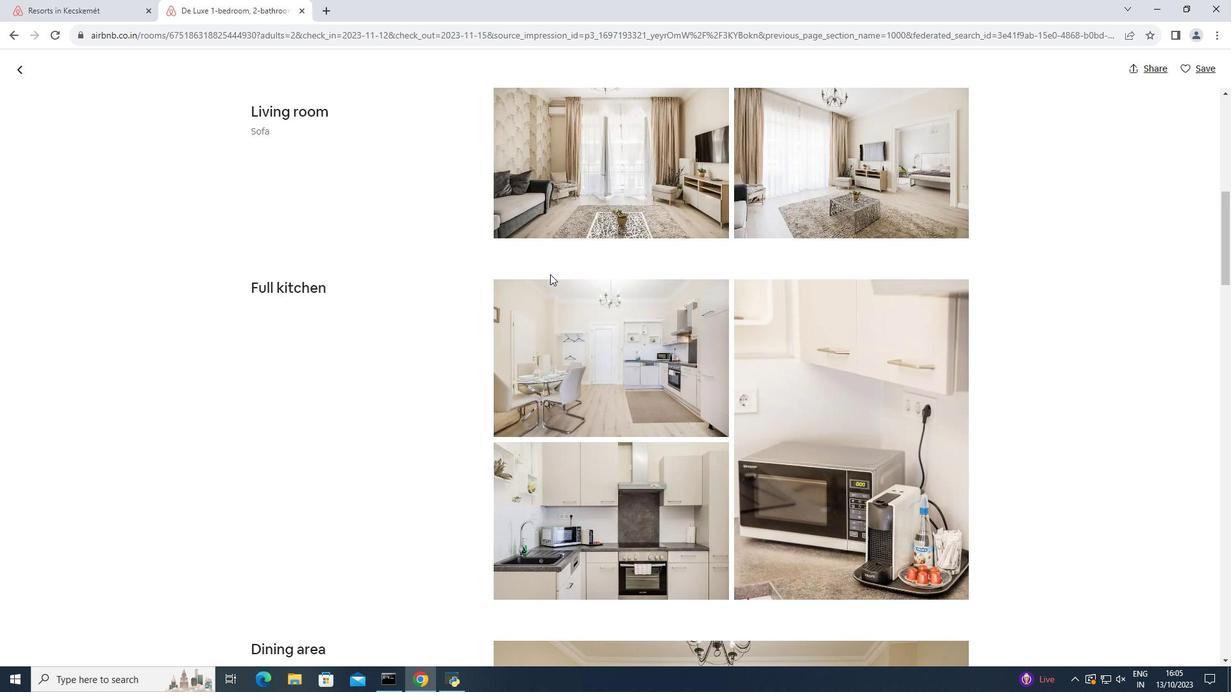 
Action: Mouse moved to (551, 276)
Screenshot: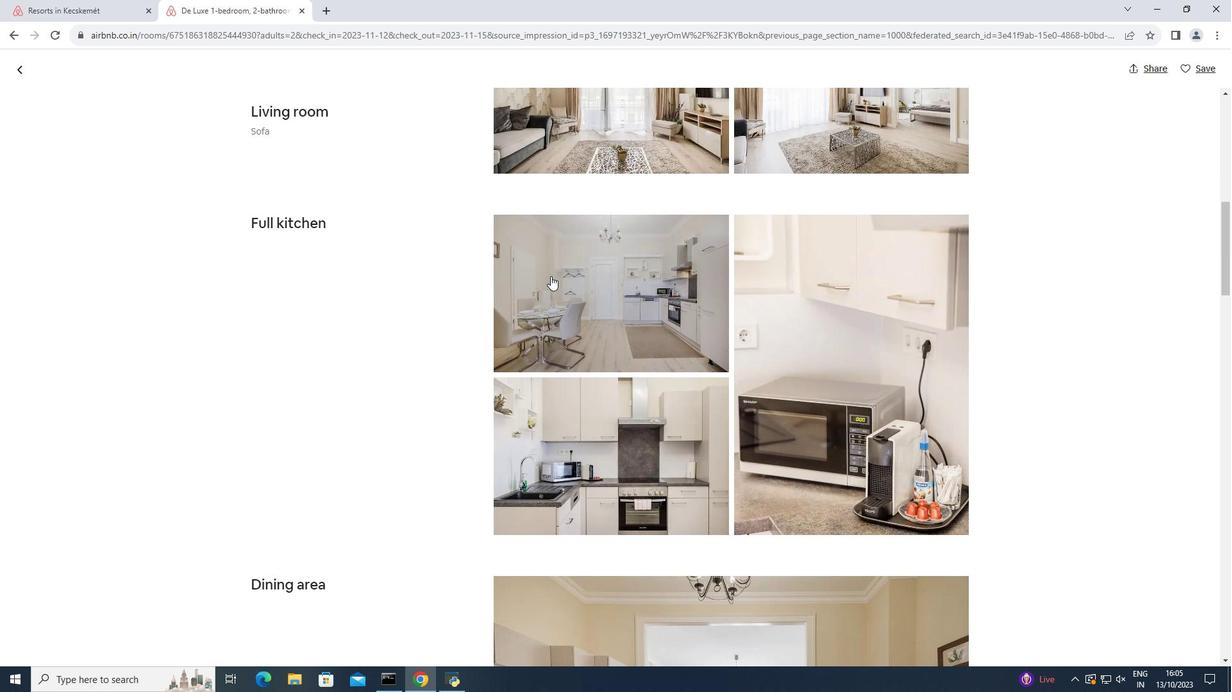 
Action: Mouse scrolled (551, 275) with delta (0, 0)
Screenshot: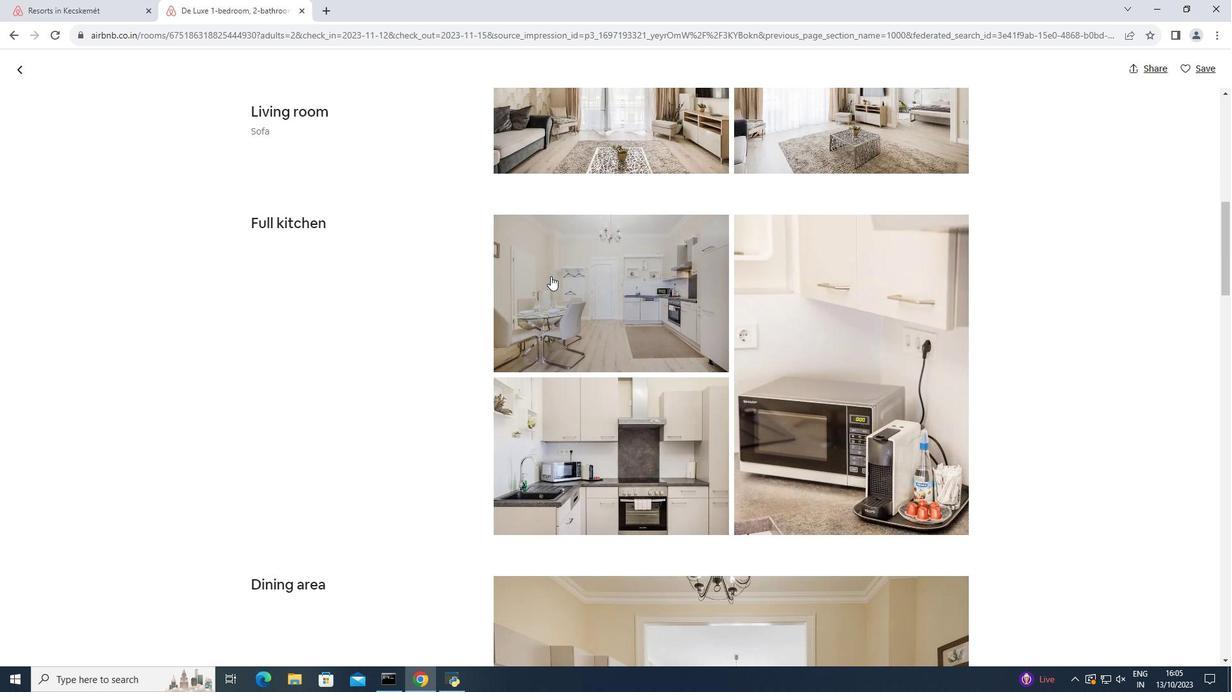 
Action: Mouse scrolled (551, 275) with delta (0, 0)
Screenshot: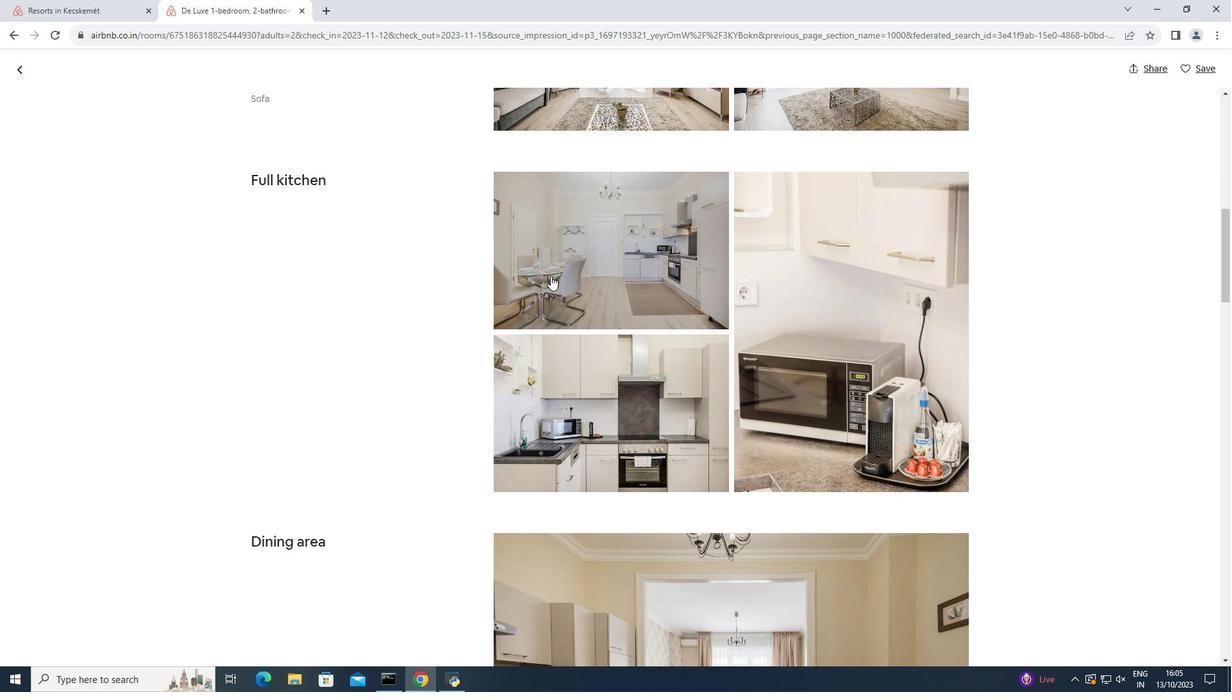 
Action: Mouse scrolled (551, 275) with delta (0, 0)
Screenshot: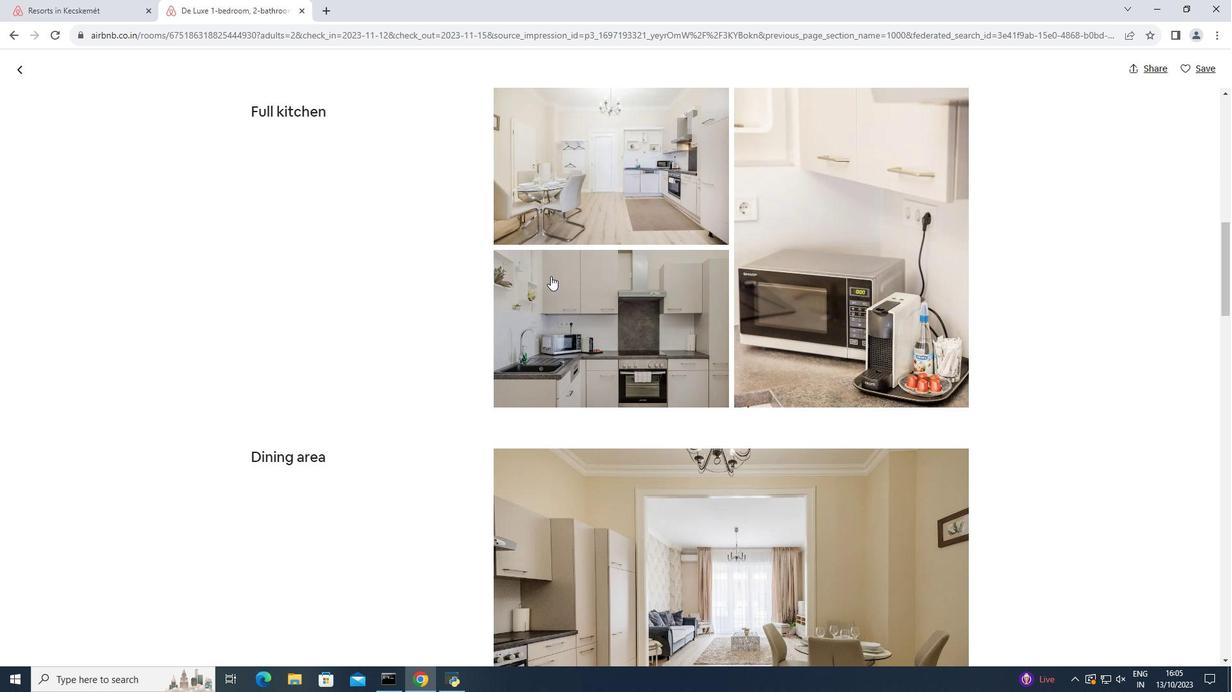 
Action: Mouse scrolled (551, 275) with delta (0, 0)
Screenshot: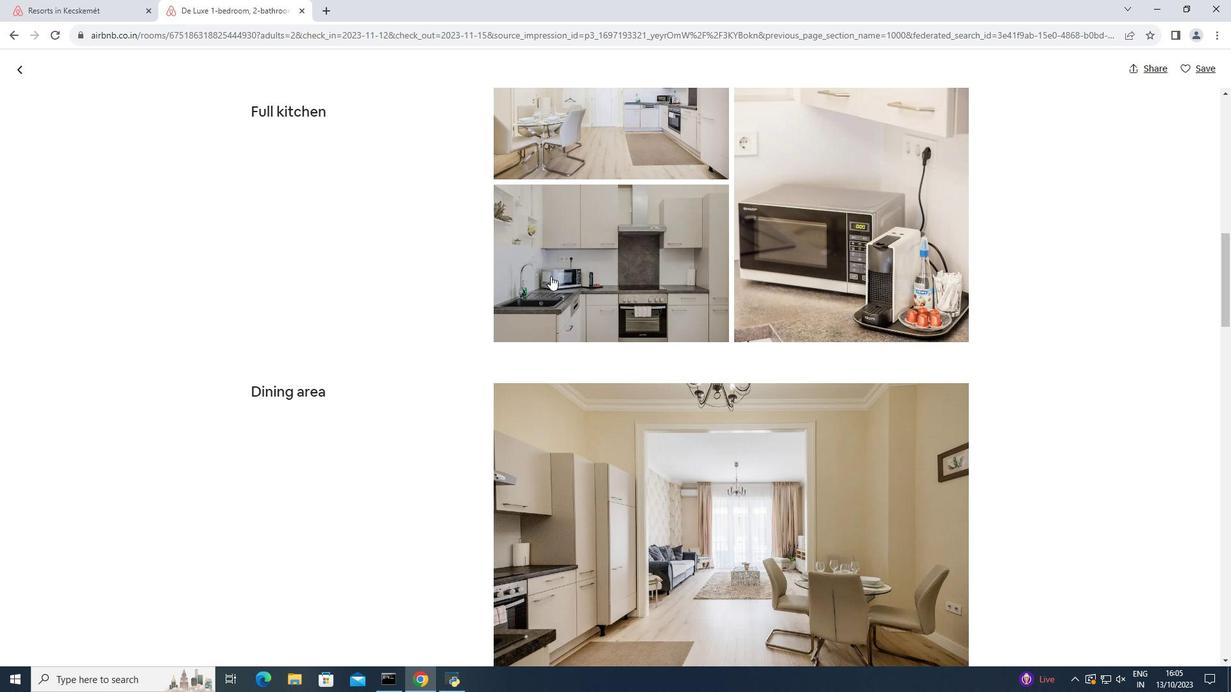 
Action: Mouse scrolled (551, 275) with delta (0, 0)
Screenshot: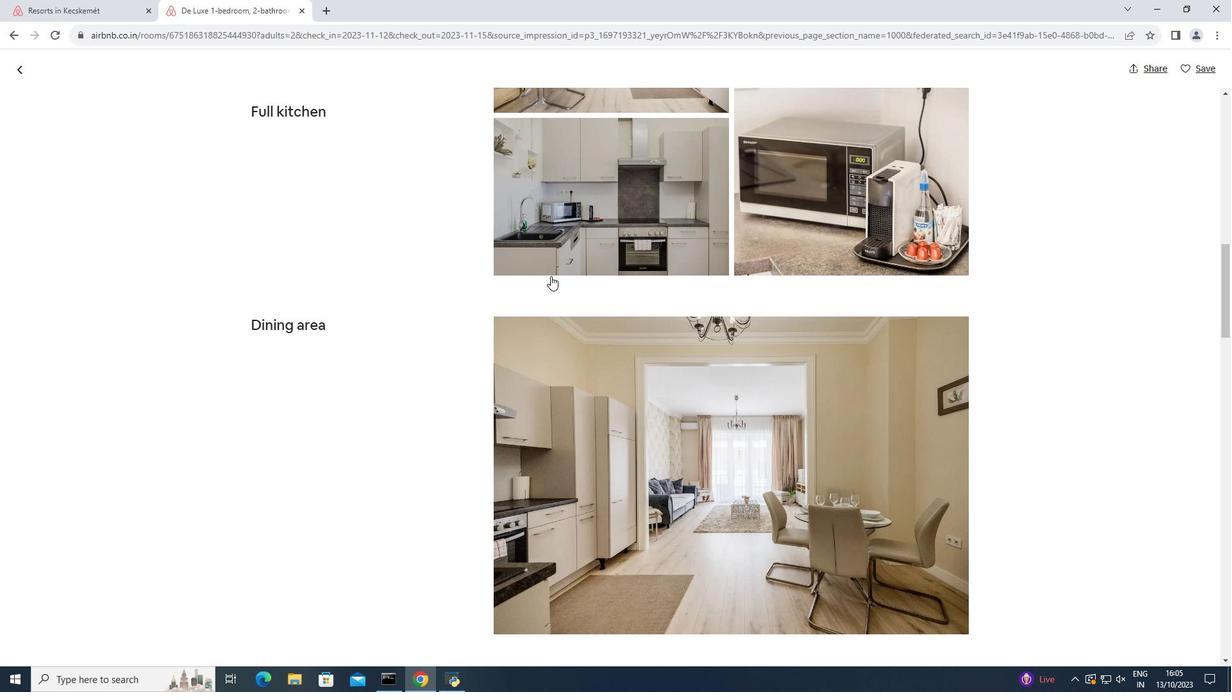 
Action: Mouse scrolled (551, 275) with delta (0, 0)
Screenshot: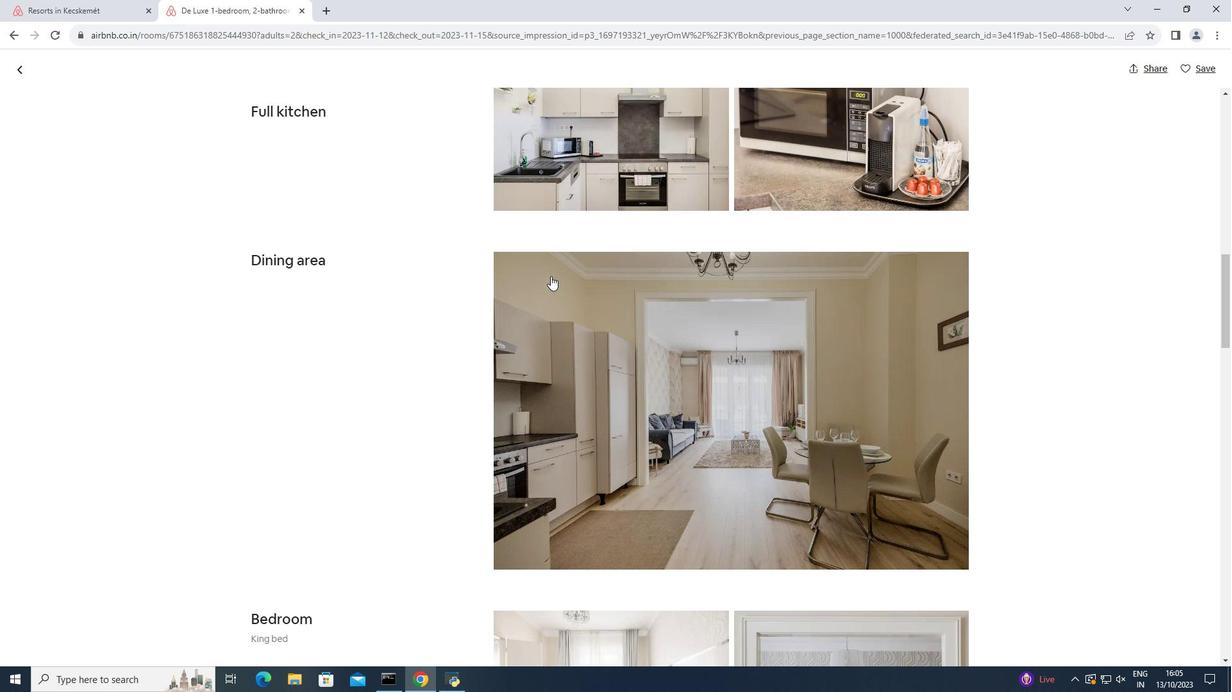 
Action: Mouse scrolled (551, 275) with delta (0, 0)
Screenshot: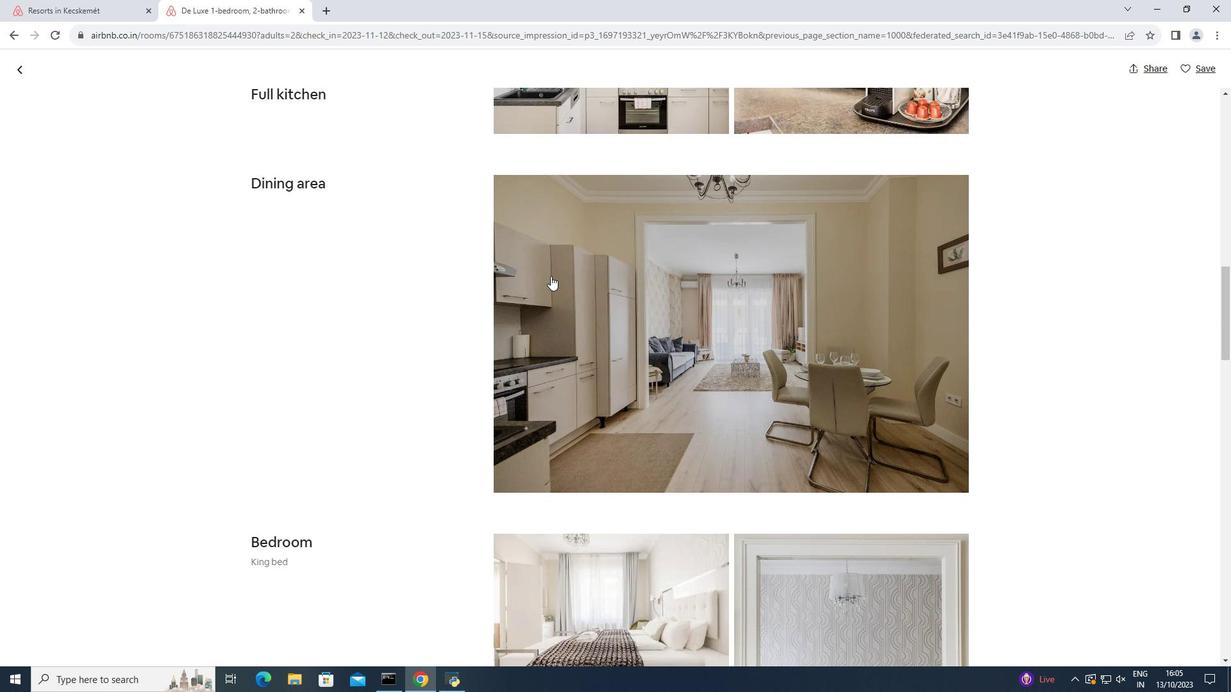 
Action: Mouse moved to (552, 276)
Screenshot: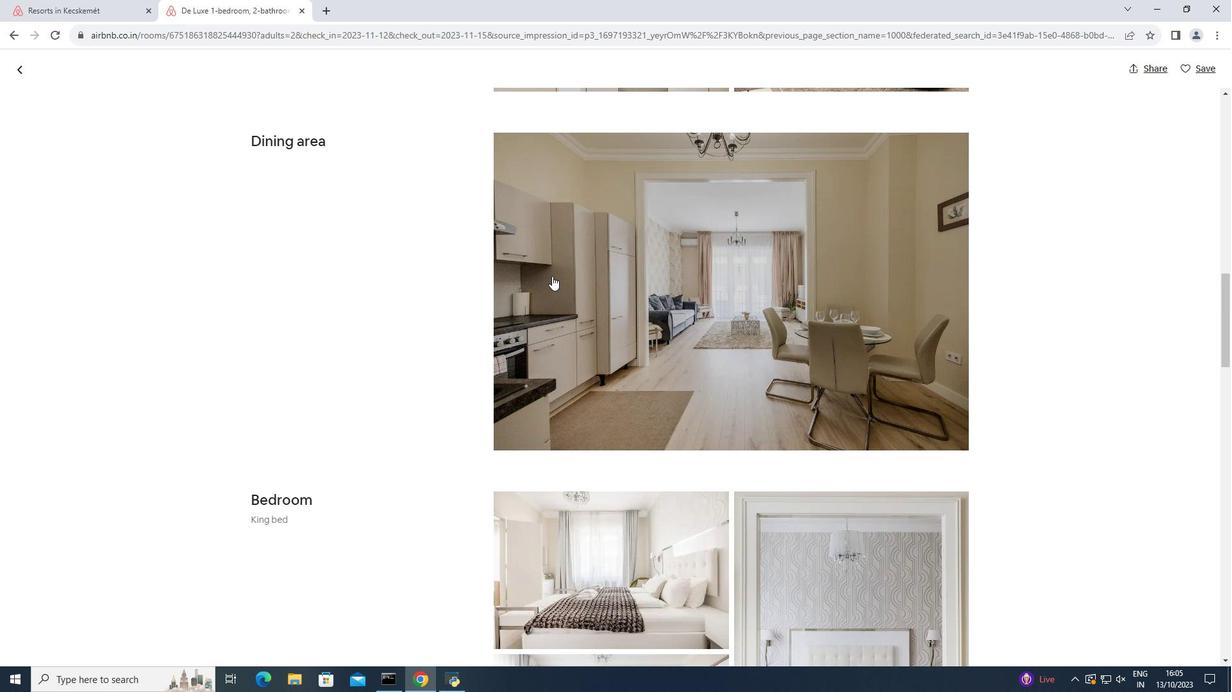 
Action: Mouse scrolled (552, 275) with delta (0, 0)
Screenshot: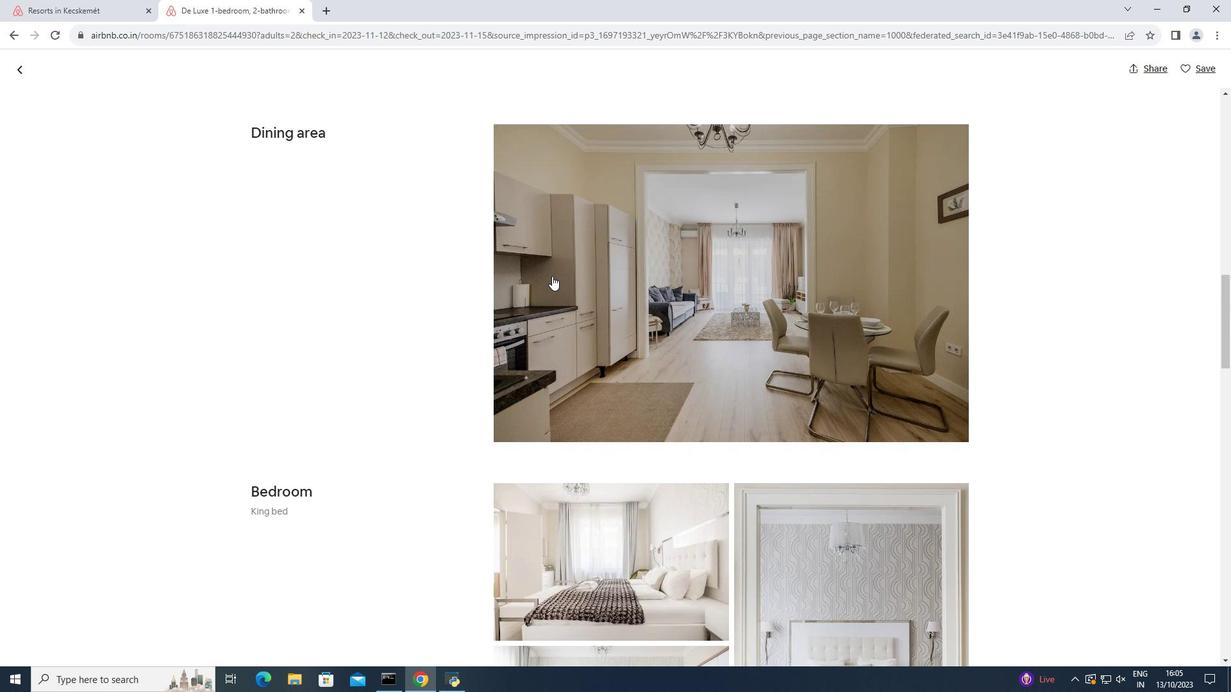 
Action: Mouse scrolled (552, 275) with delta (0, 0)
Screenshot: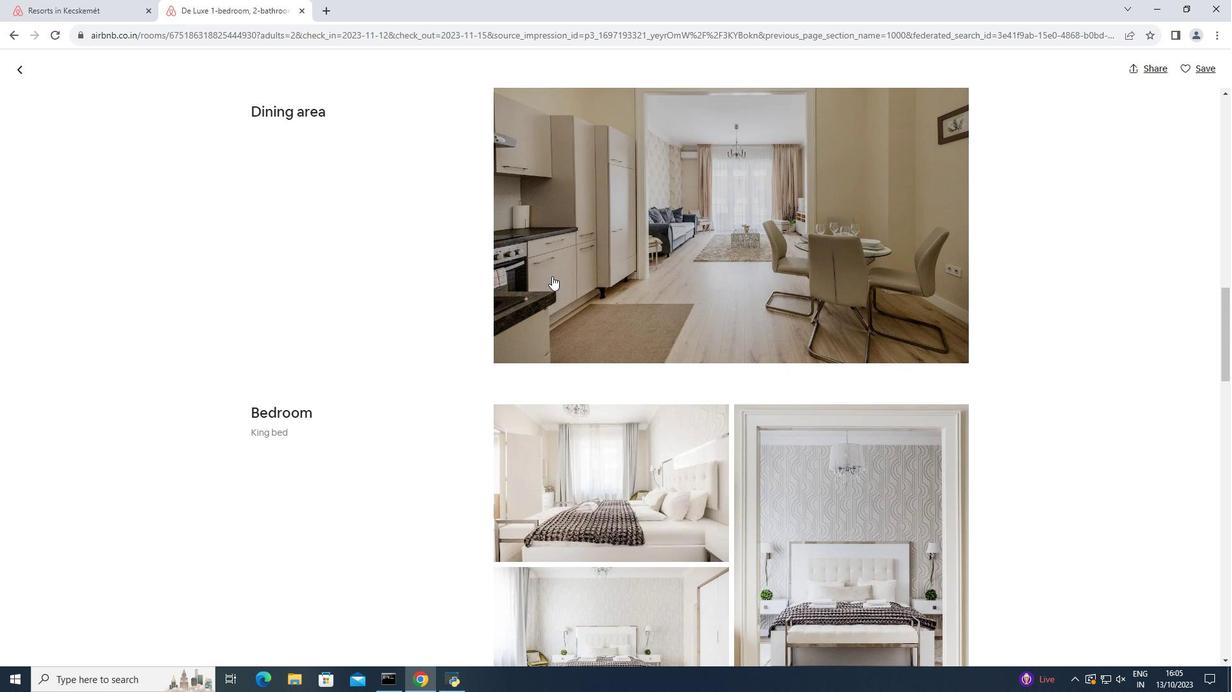 
Action: Mouse scrolled (552, 275) with delta (0, 0)
Screenshot: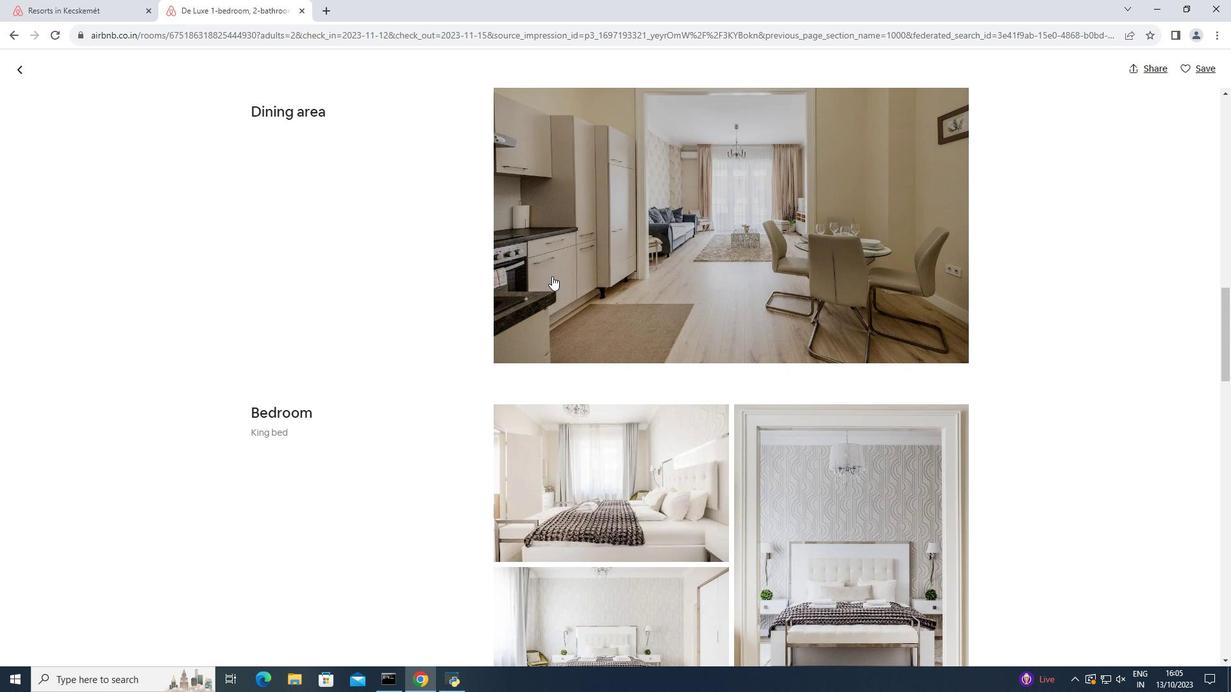 
Action: Mouse moved to (552, 276)
Screenshot: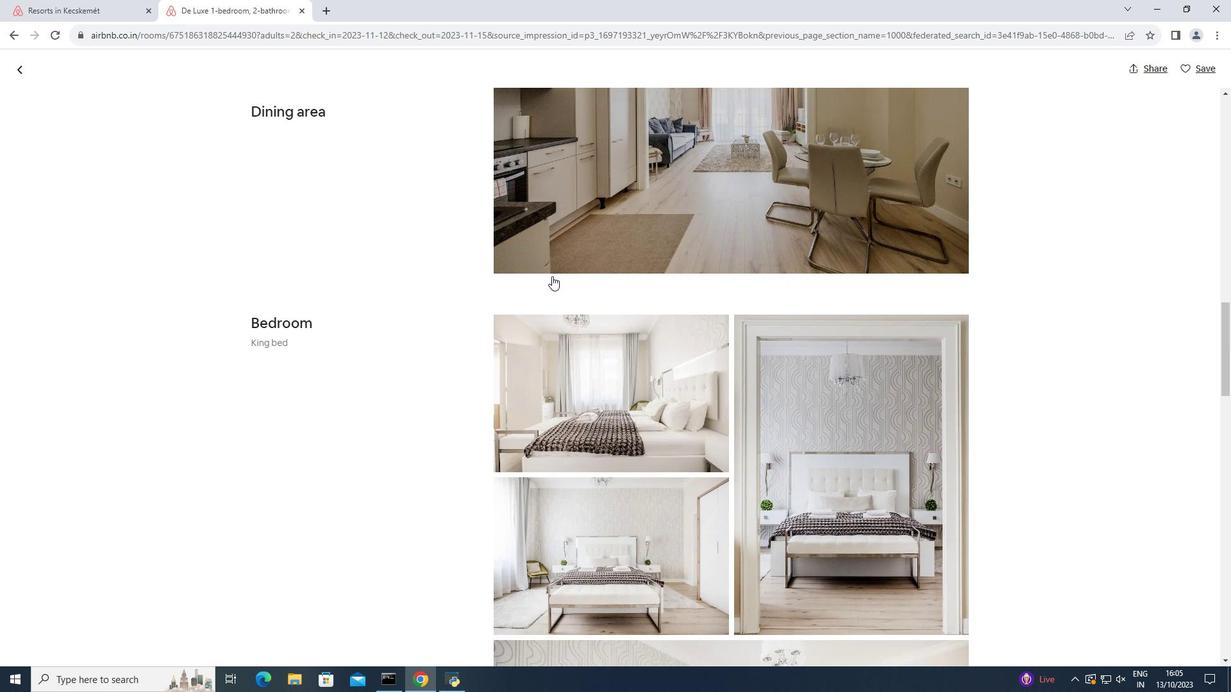 
Action: Mouse scrolled (552, 275) with delta (0, 0)
Screenshot: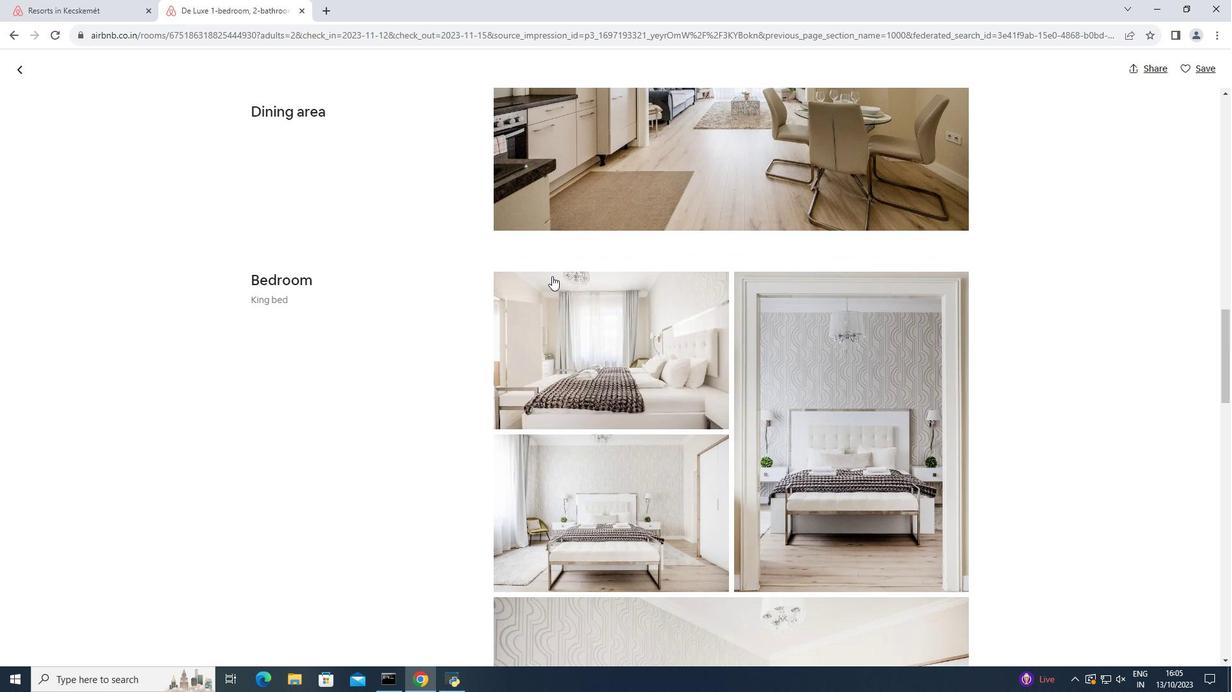 
Action: Mouse scrolled (552, 275) with delta (0, 0)
Screenshot: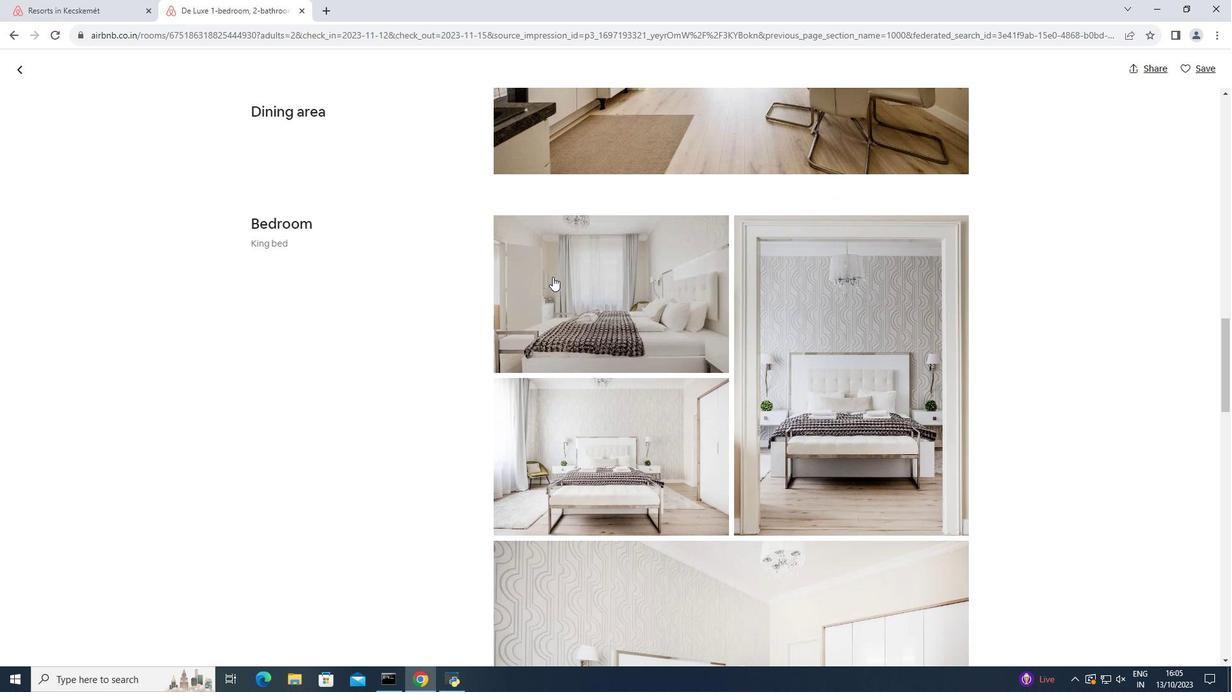 
Action: Mouse moved to (553, 277)
Screenshot: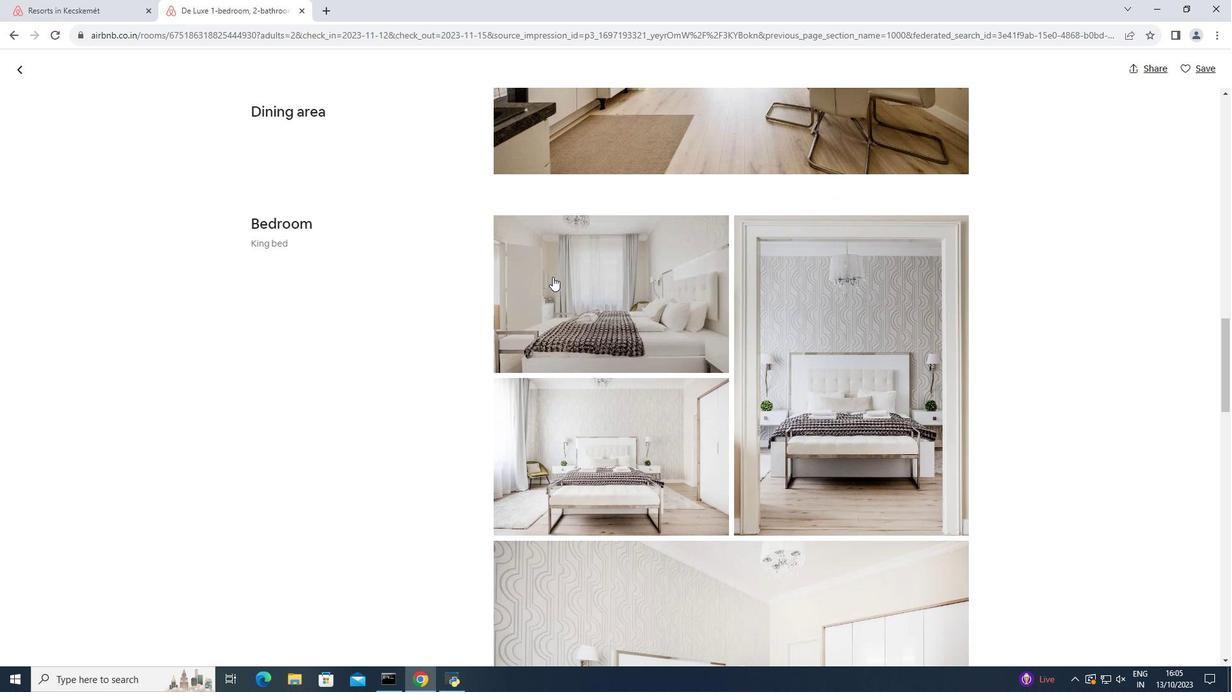 
Action: Mouse scrolled (553, 276) with delta (0, 0)
Screenshot: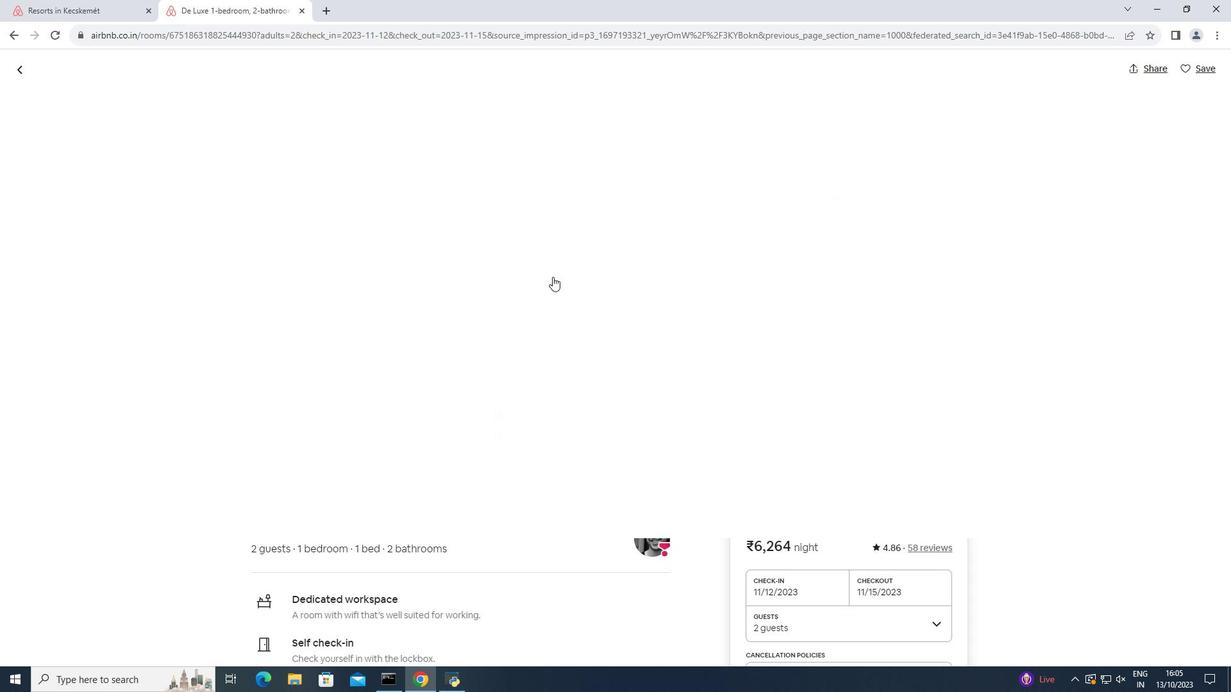 
Action: Mouse scrolled (553, 276) with delta (0, 0)
Screenshot: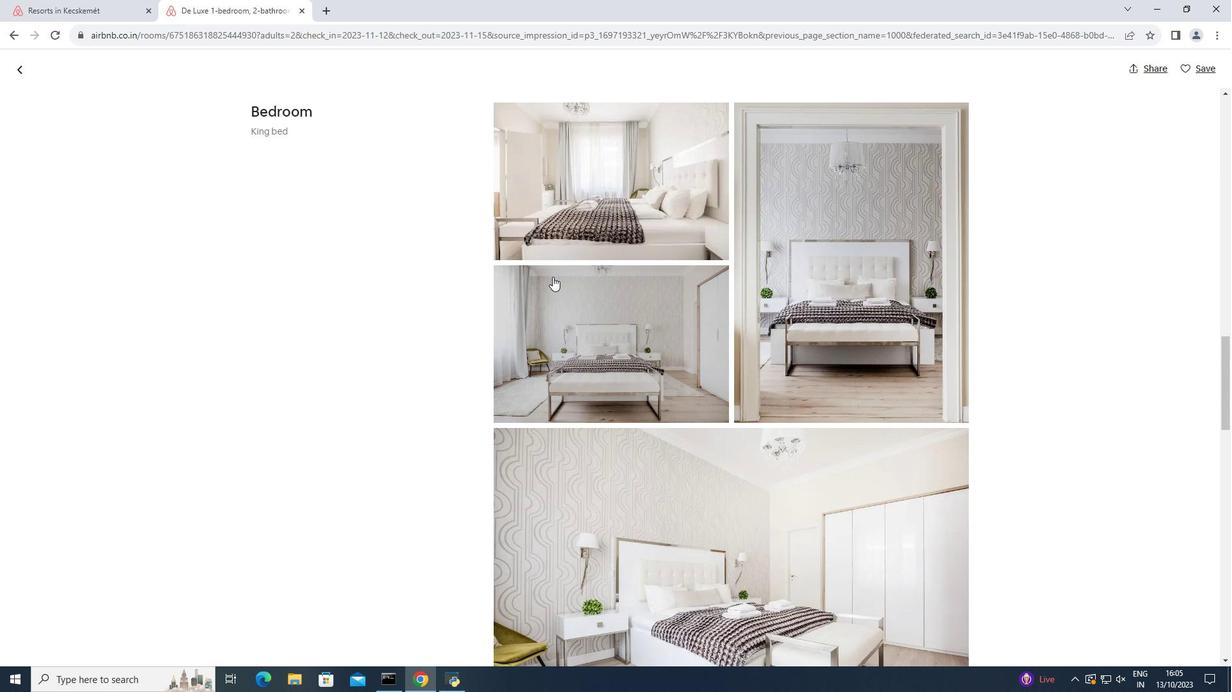
Action: Mouse scrolled (553, 276) with delta (0, 0)
Screenshot: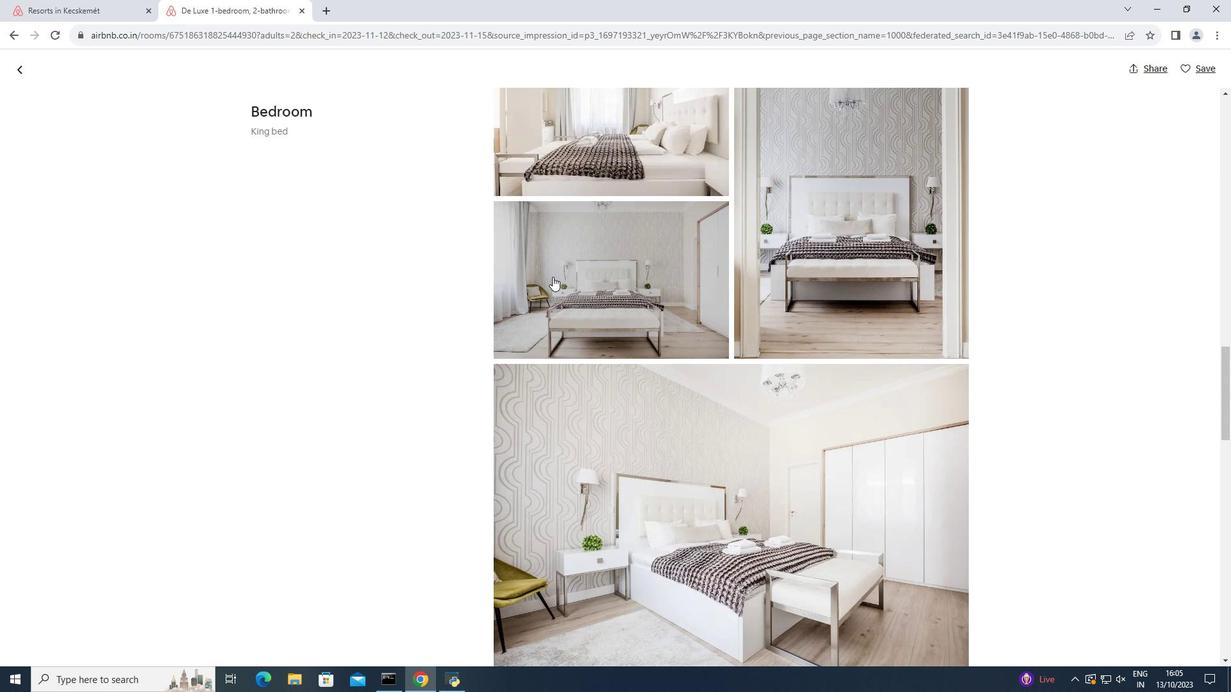 
Action: Mouse scrolled (553, 276) with delta (0, 0)
Screenshot: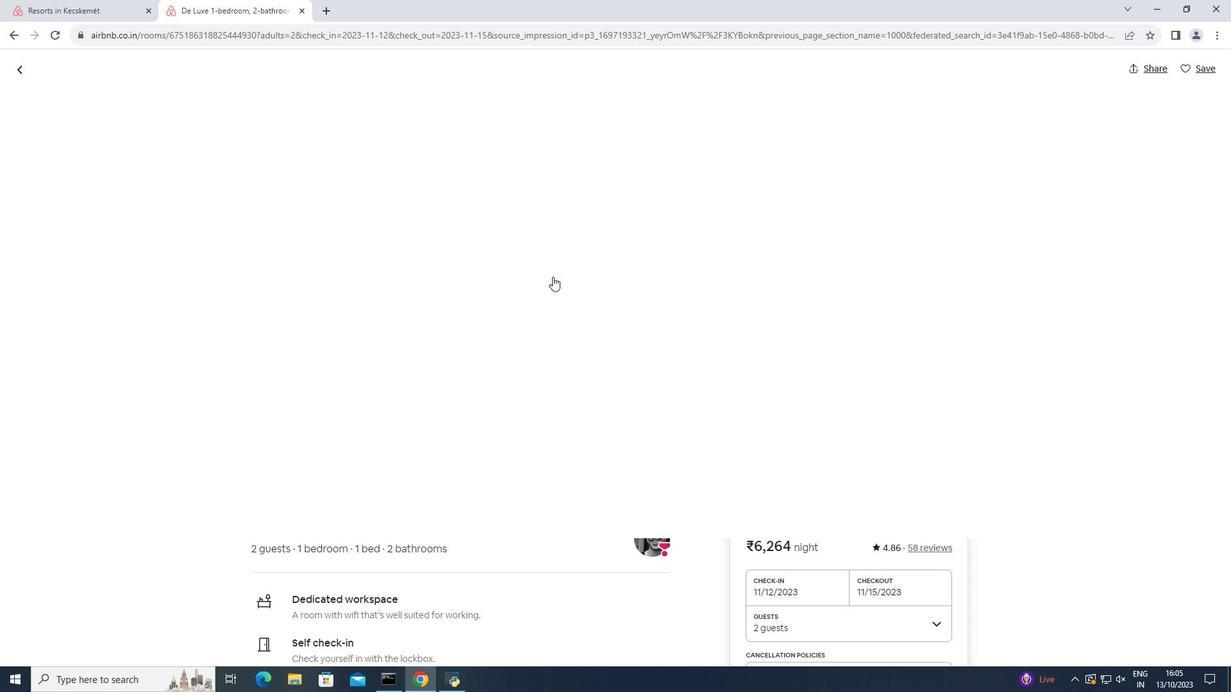 
Action: Mouse scrolled (553, 276) with delta (0, 0)
Screenshot: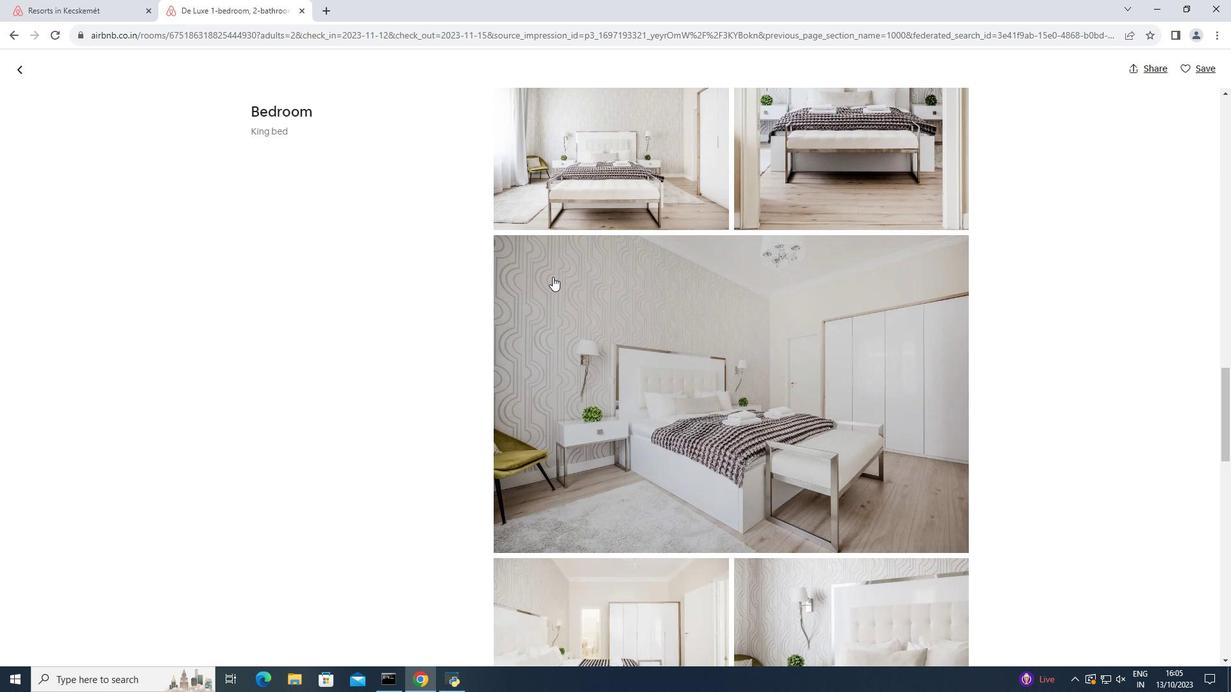 
Action: Mouse scrolled (553, 276) with delta (0, 0)
Screenshot: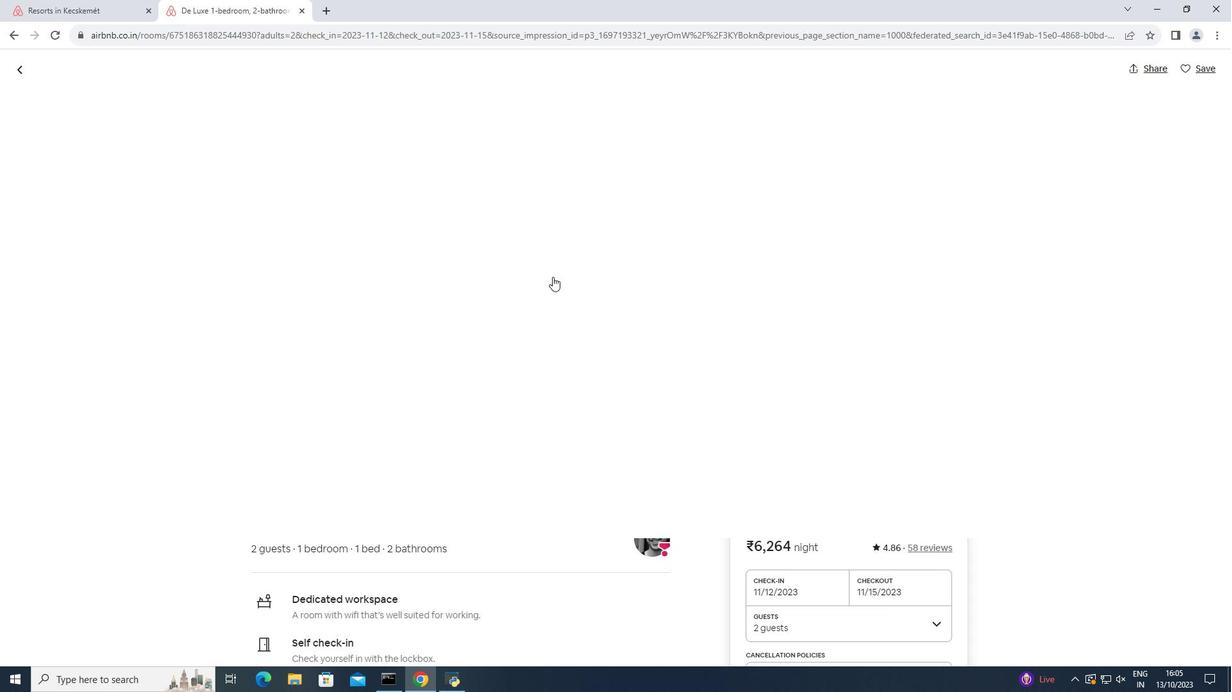 
Action: Mouse scrolled (553, 276) with delta (0, 0)
Screenshot: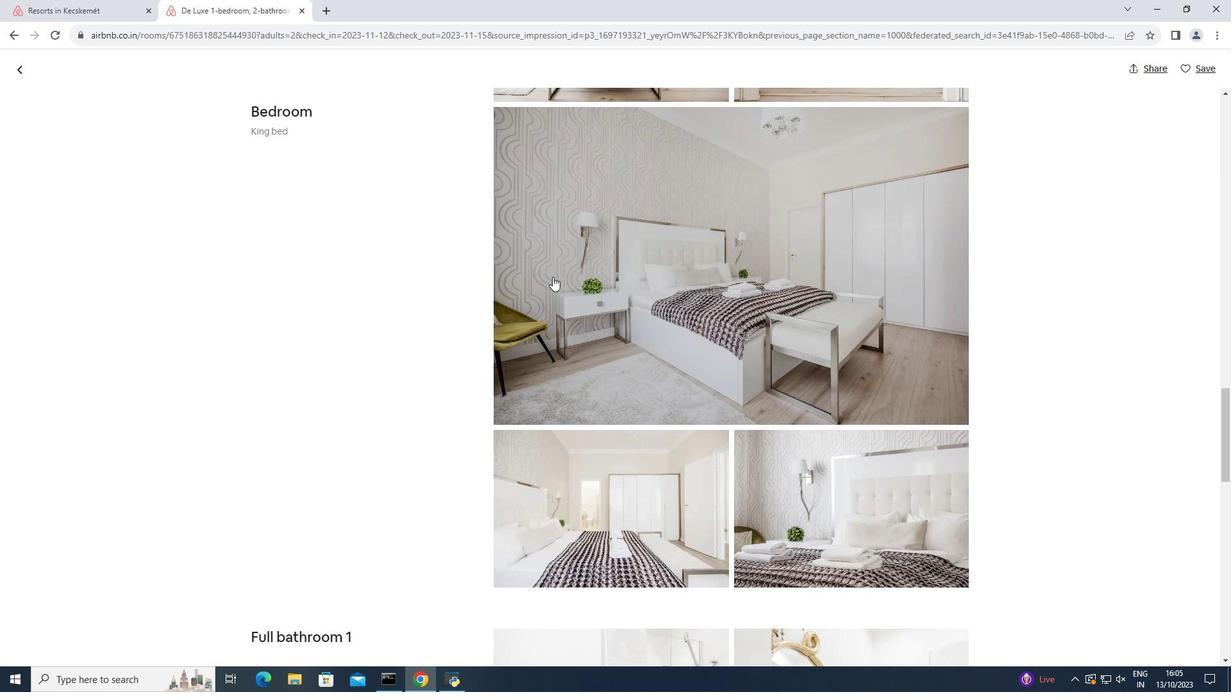 
Action: Mouse scrolled (553, 276) with delta (0, 0)
Screenshot: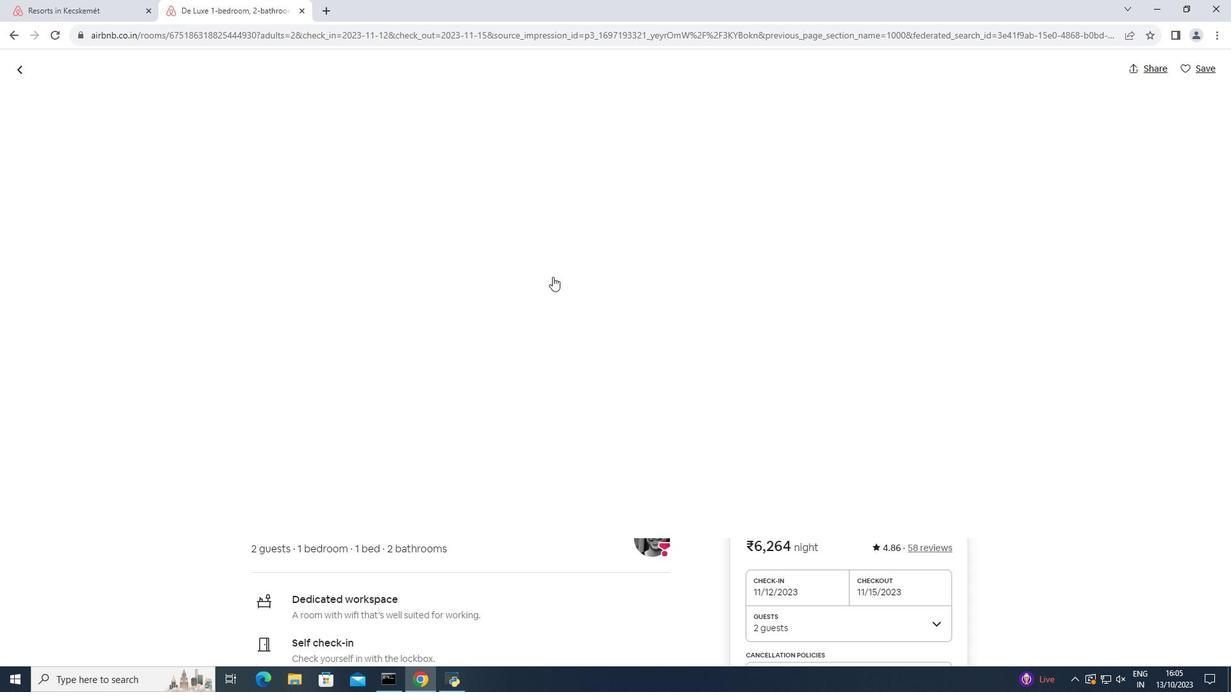 
Action: Mouse moved to (553, 277)
Screenshot: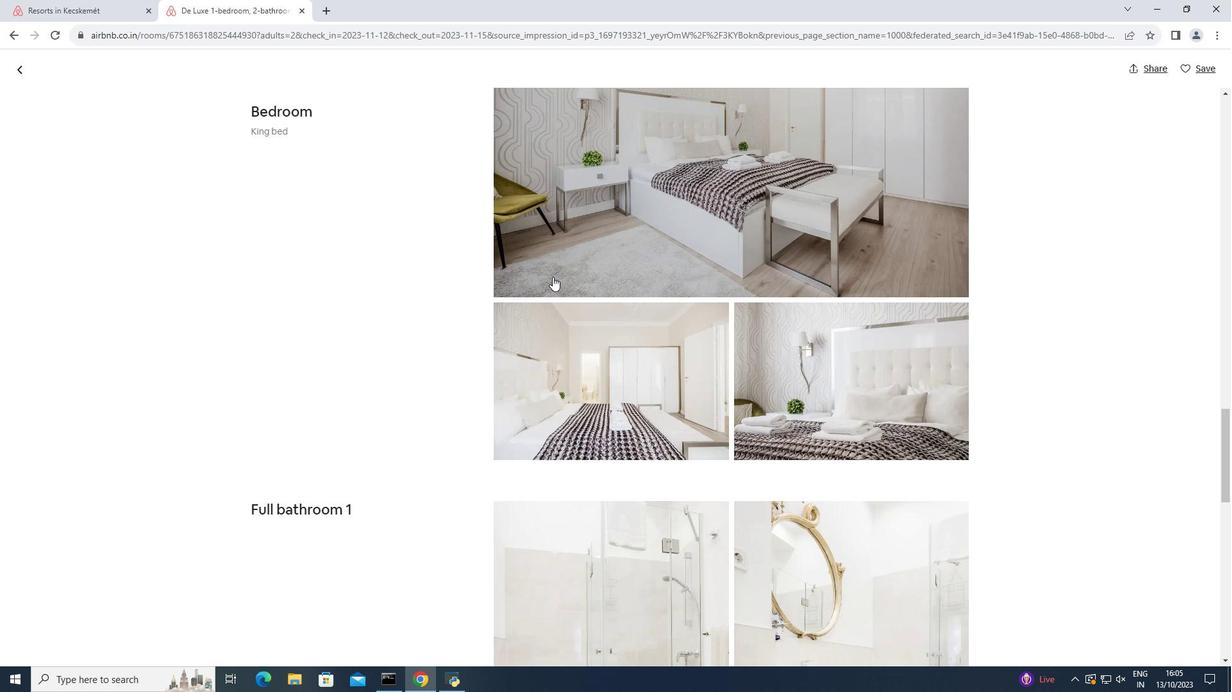 
Action: Mouse scrolled (553, 276) with delta (0, 0)
Screenshot: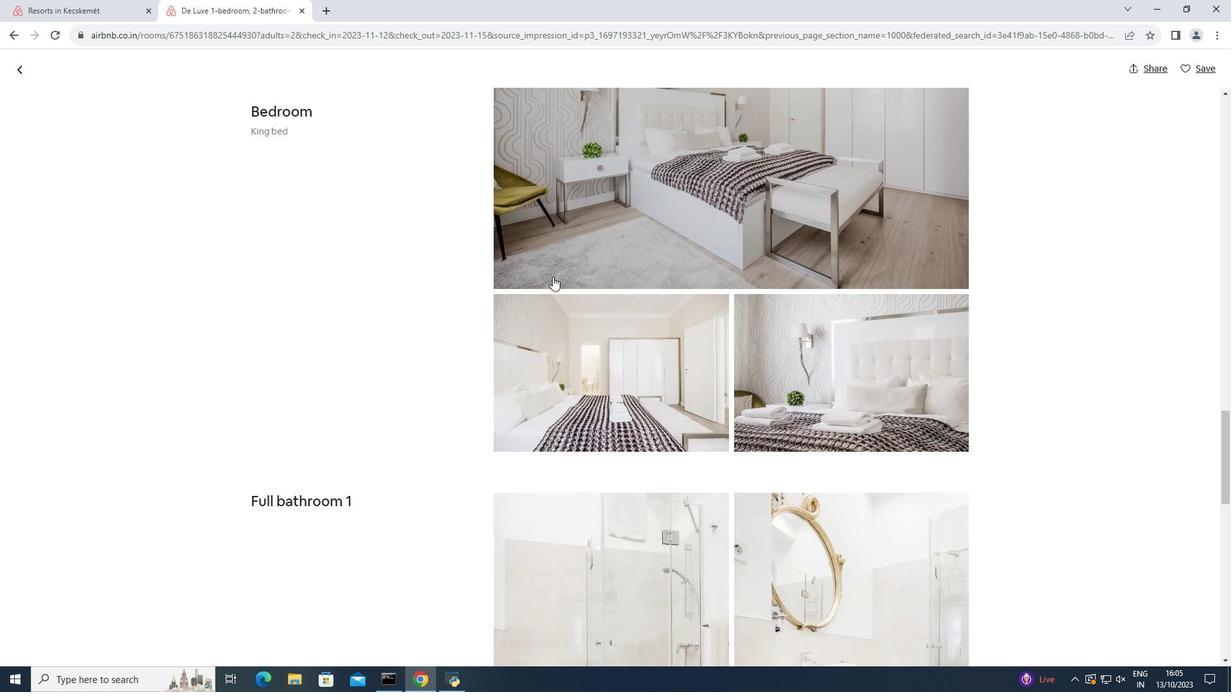 
Action: Mouse scrolled (553, 276) with delta (0, 0)
Screenshot: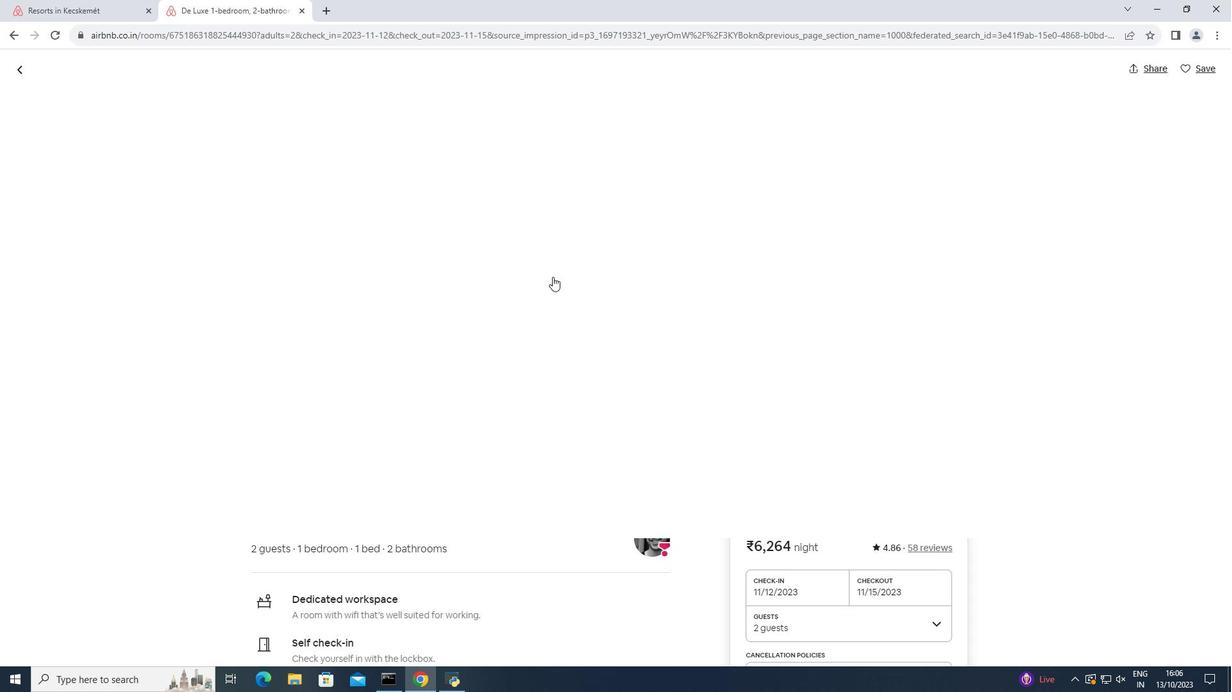 
Action: Mouse scrolled (553, 276) with delta (0, 0)
Screenshot: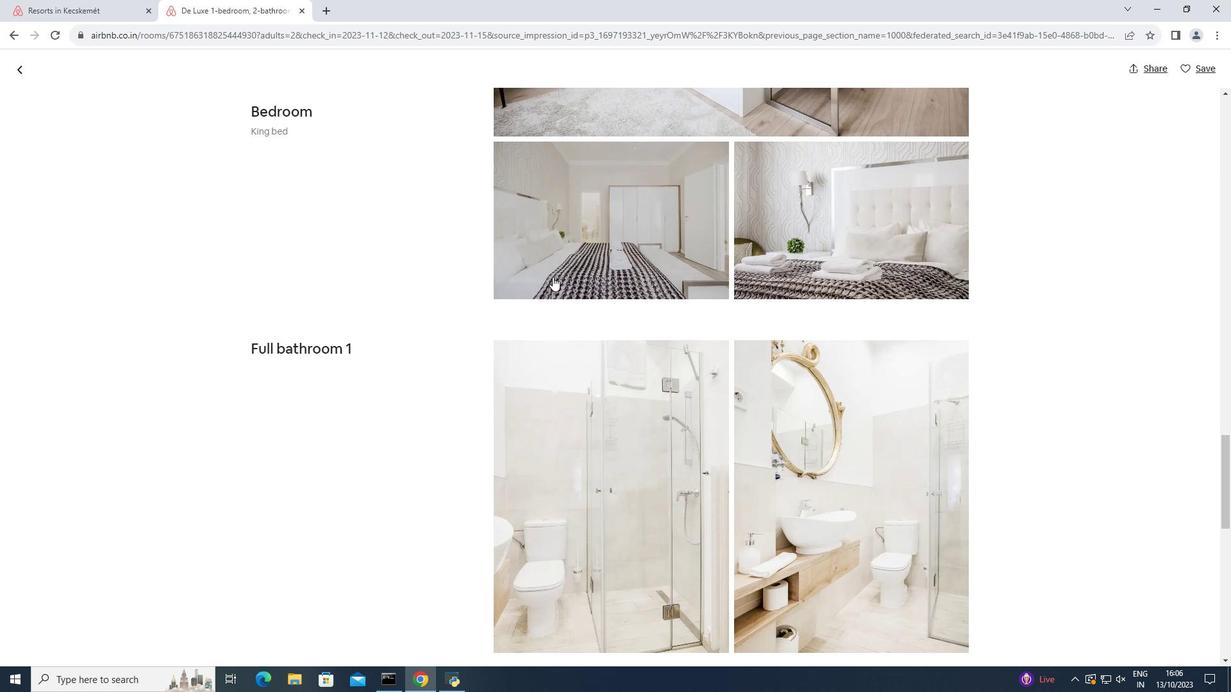 
Action: Mouse scrolled (553, 276) with delta (0, 0)
Screenshot: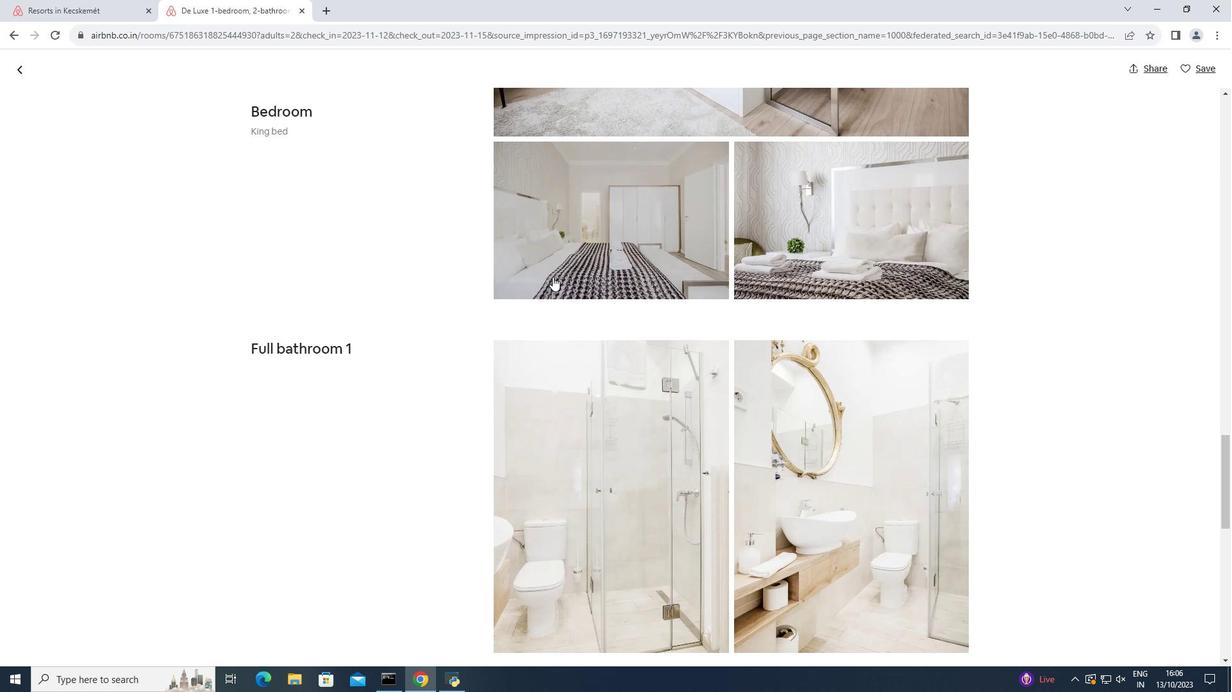 
Action: Mouse scrolled (553, 276) with delta (0, 0)
Screenshot: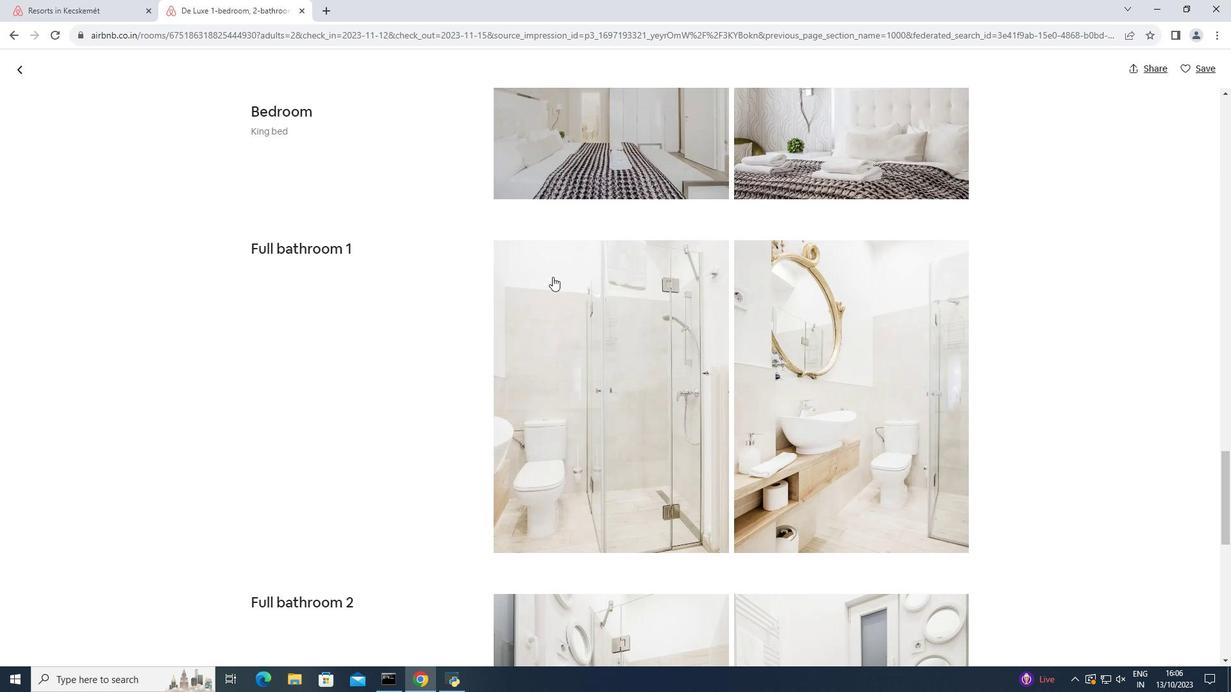 
Action: Mouse scrolled (553, 276) with delta (0, 0)
Screenshot: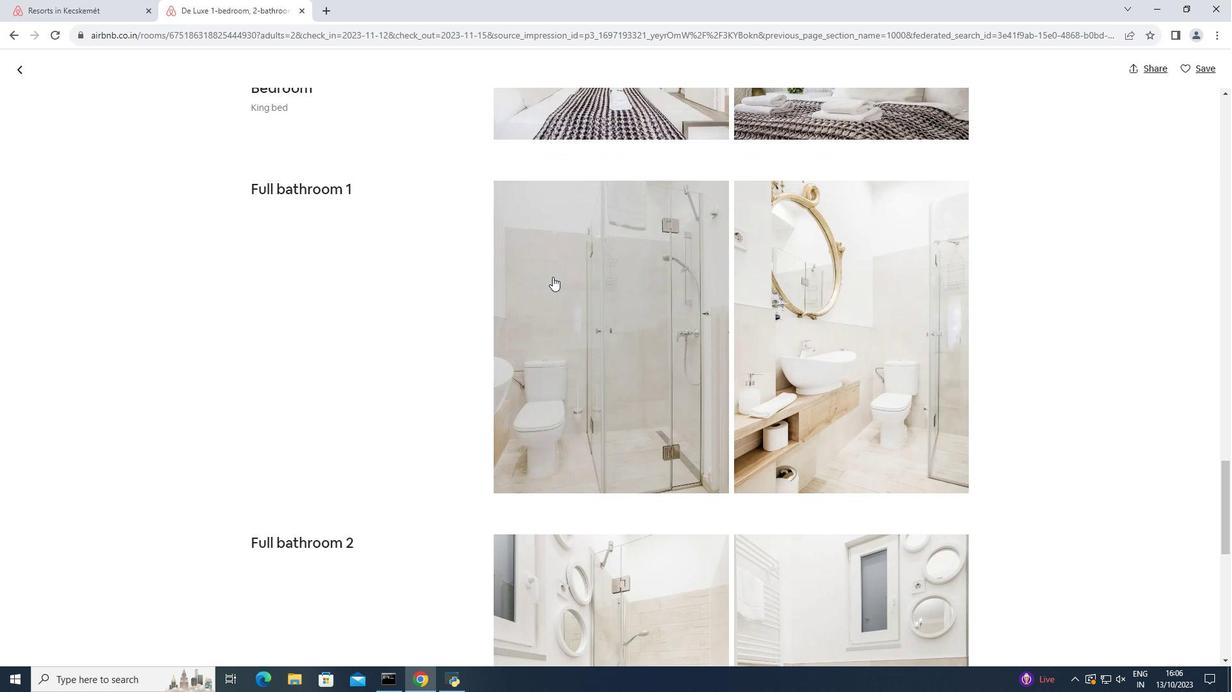 
Action: Mouse scrolled (553, 276) with delta (0, 0)
Screenshot: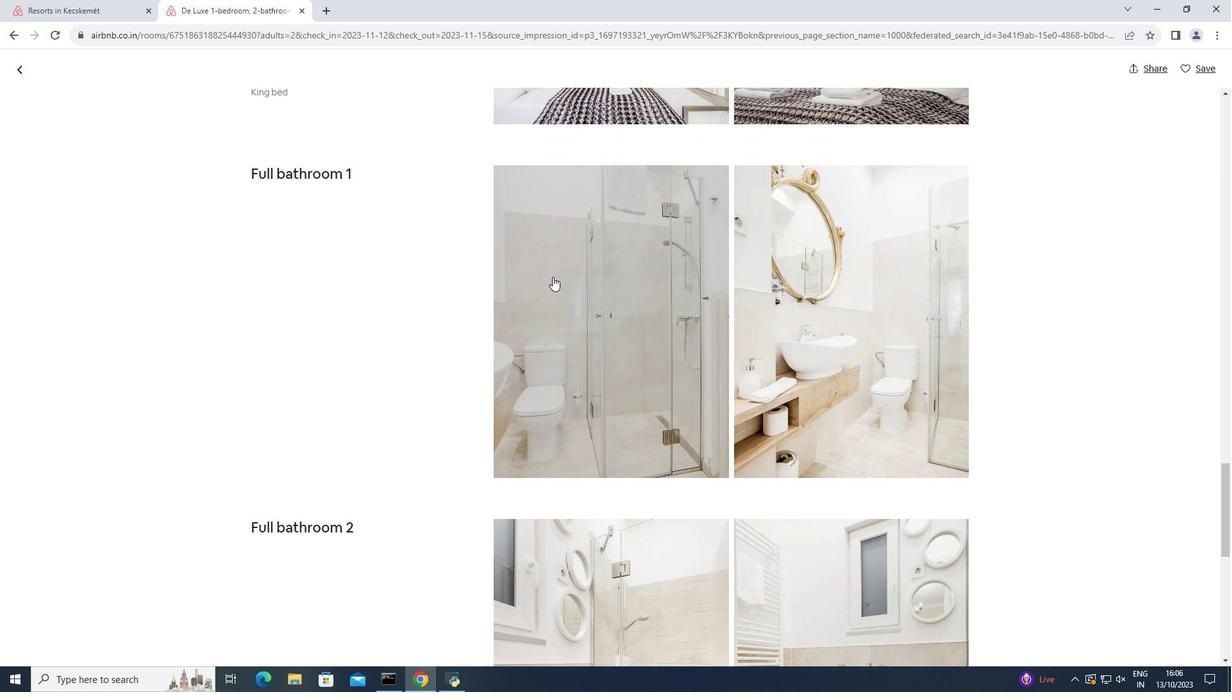 
Action: Mouse scrolled (553, 276) with delta (0, 0)
Screenshot: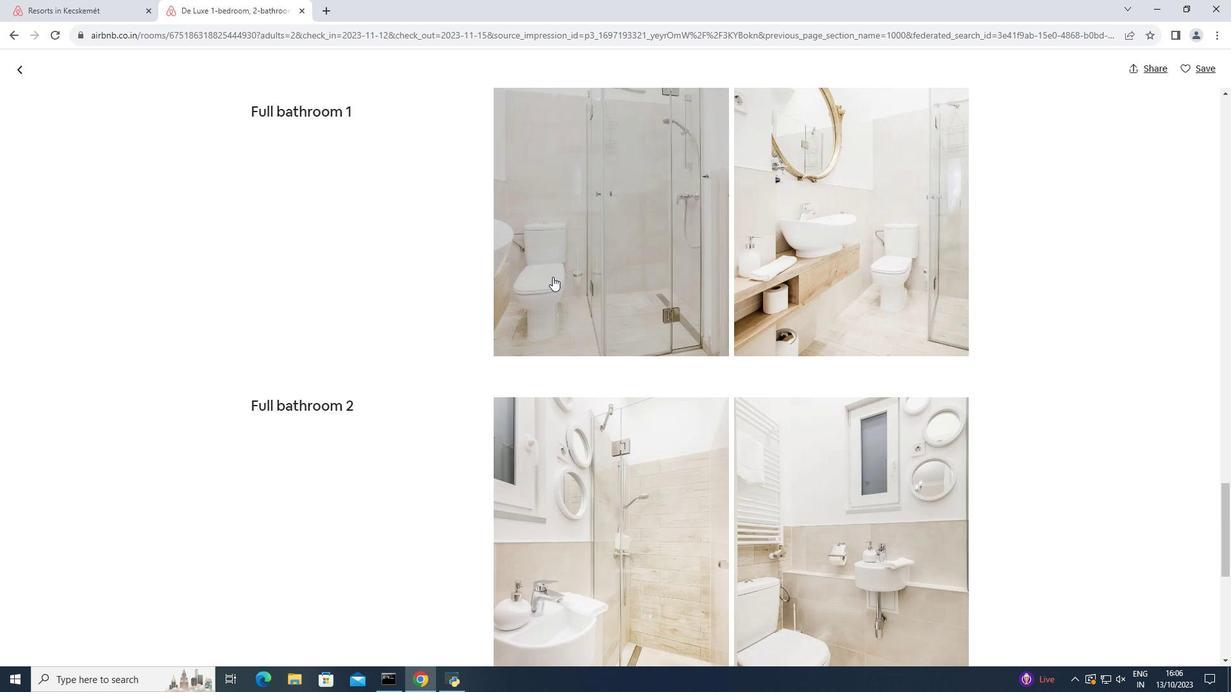 
Action: Mouse scrolled (553, 276) with delta (0, 0)
Screenshot: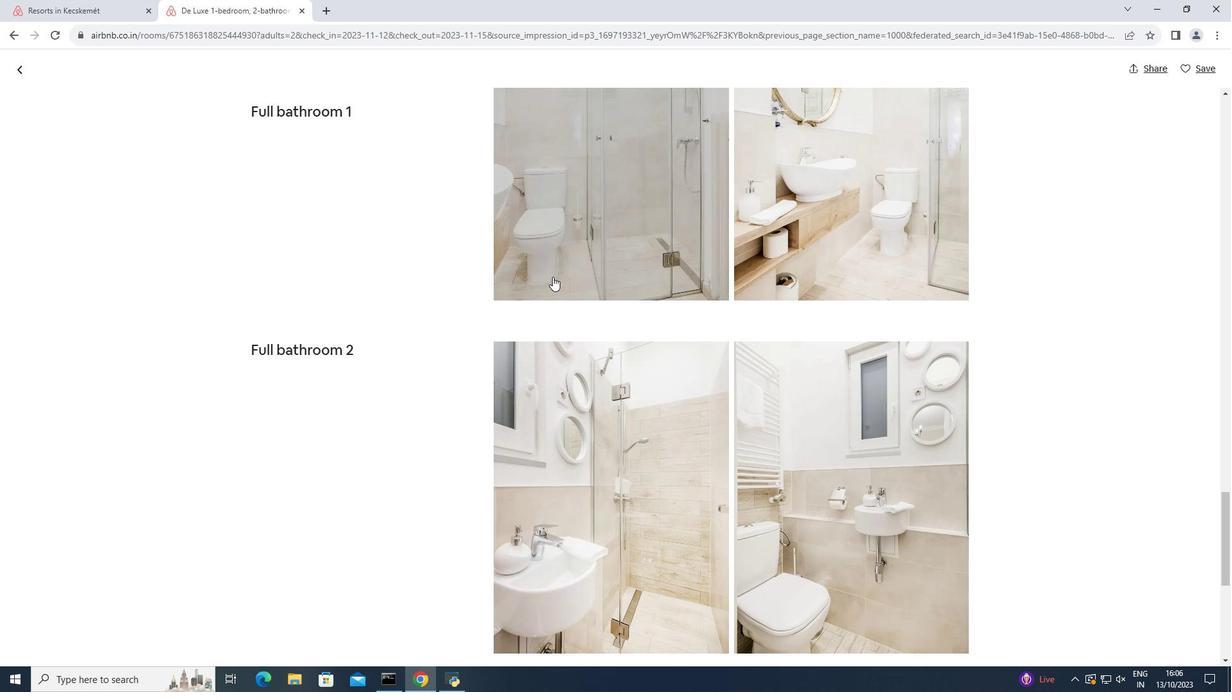 
Action: Mouse scrolled (553, 276) with delta (0, 0)
Screenshot: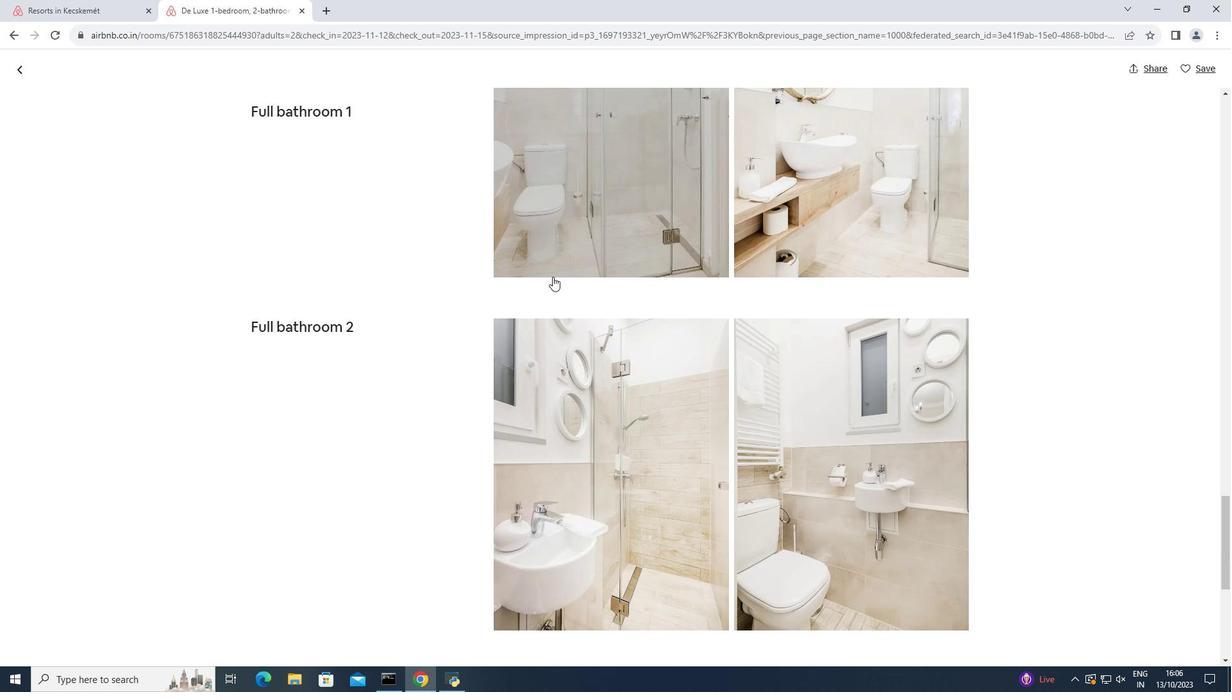 
Action: Mouse scrolled (553, 276) with delta (0, 0)
Screenshot: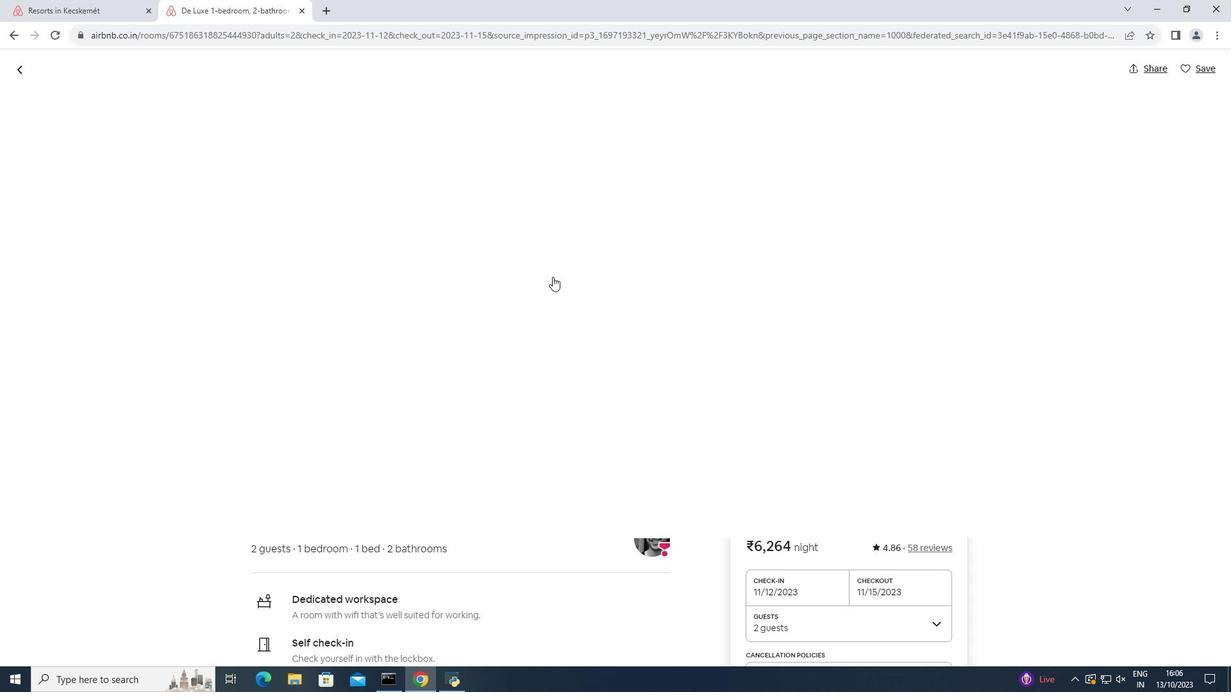 
Action: Mouse scrolled (553, 276) with delta (0, 0)
Screenshot: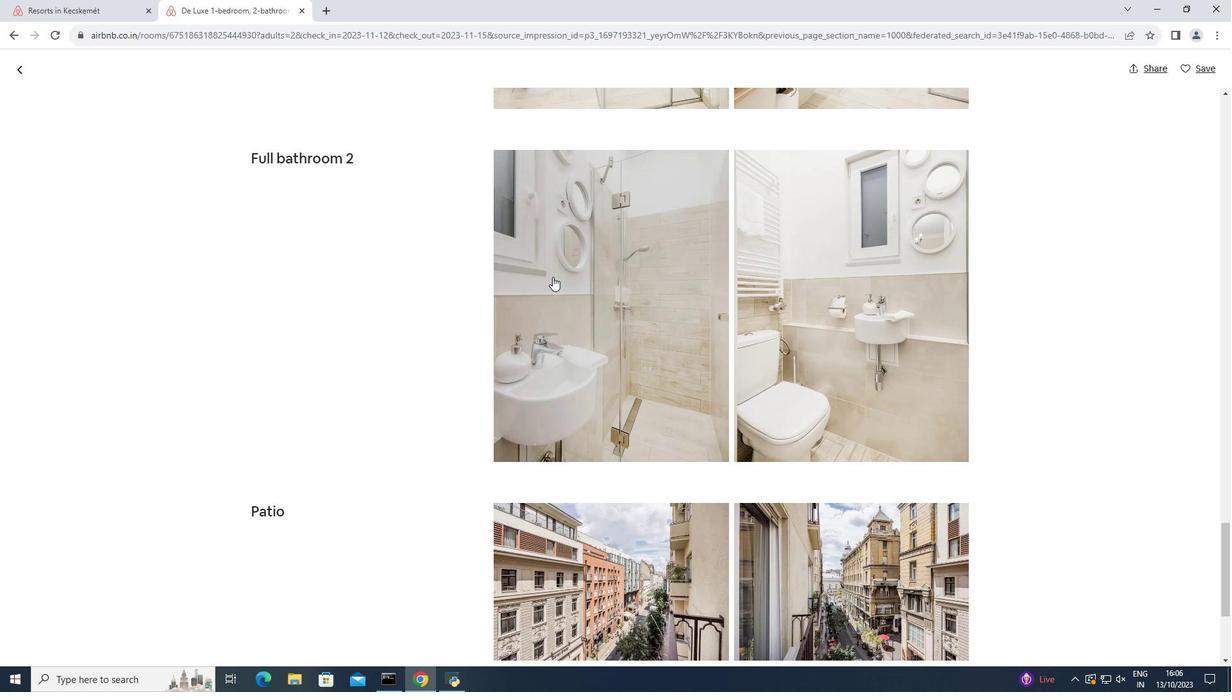 
Action: Mouse scrolled (553, 276) with delta (0, 0)
Screenshot: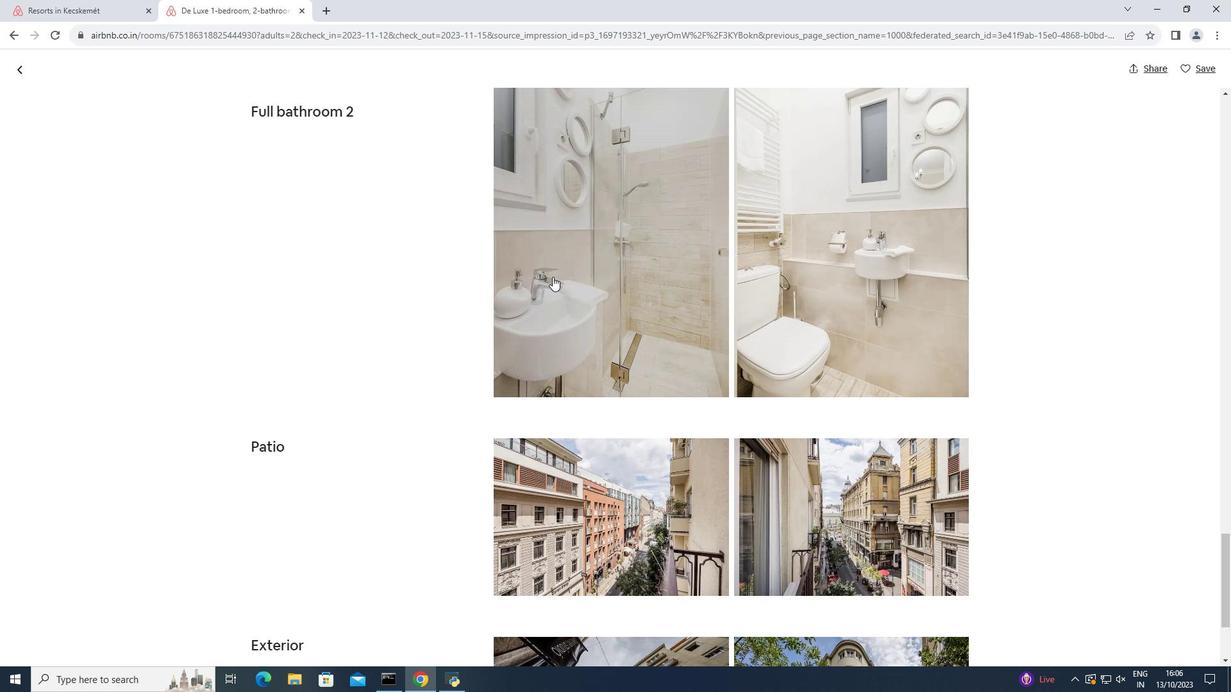 
Action: Mouse scrolled (553, 276) with delta (0, 0)
Screenshot: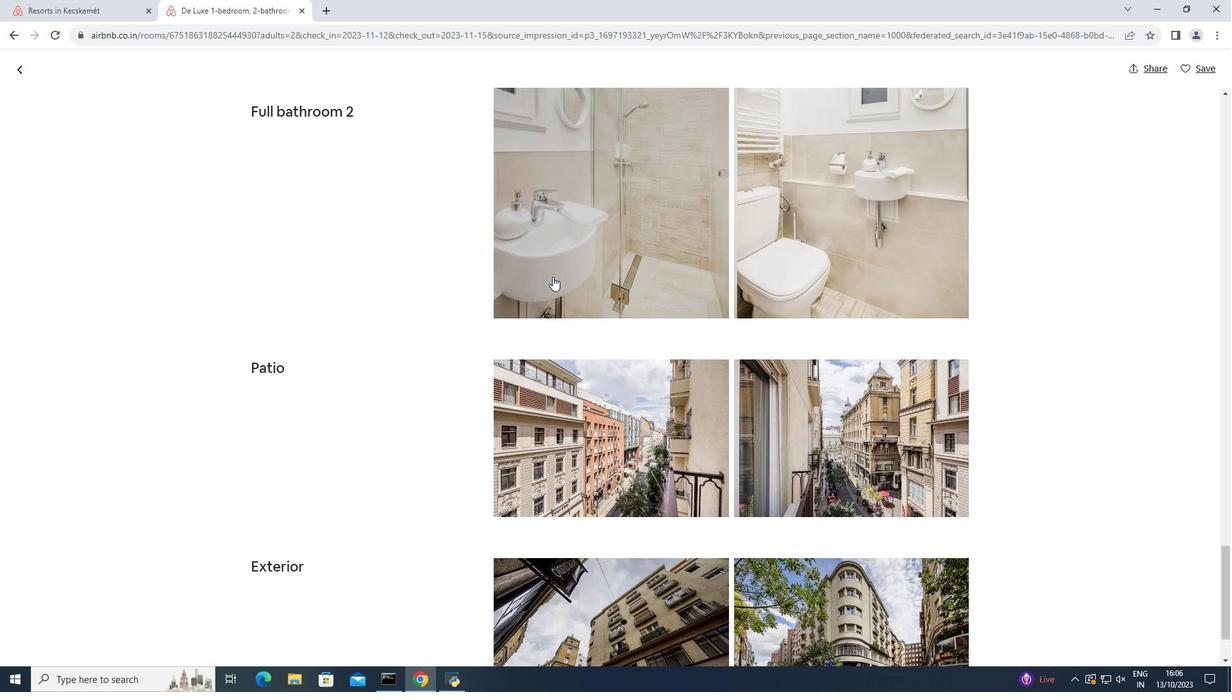 
Action: Mouse scrolled (553, 276) with delta (0, 0)
Screenshot: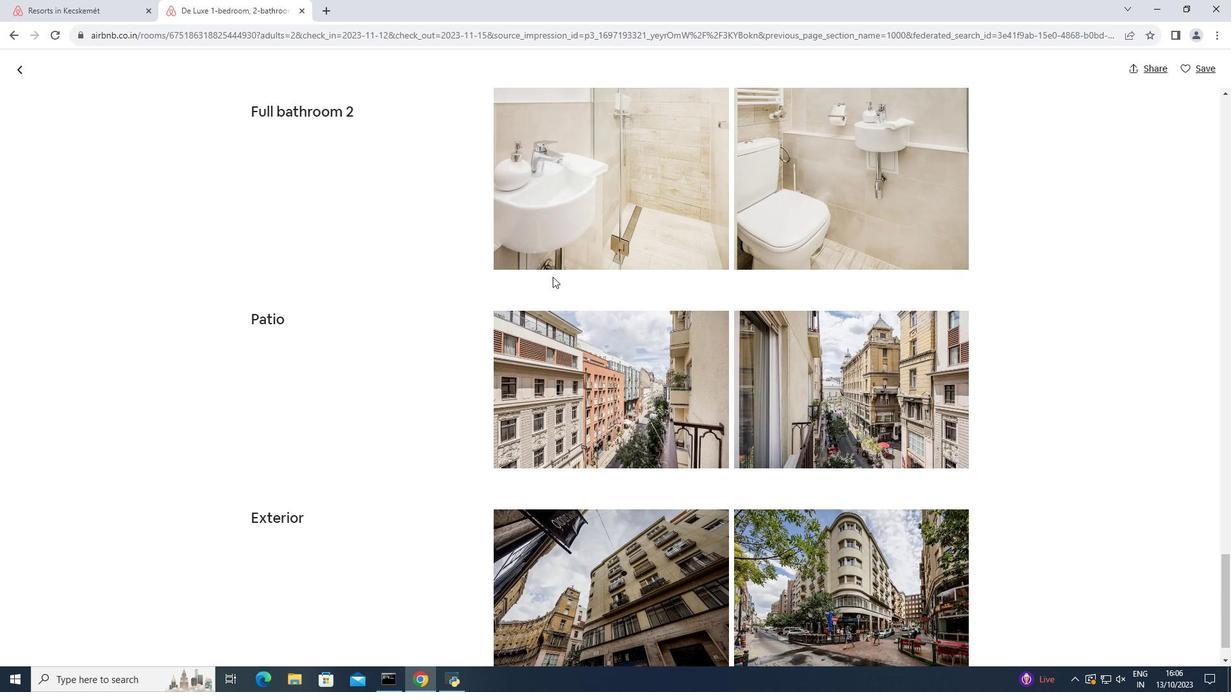 
Action: Mouse scrolled (553, 276) with delta (0, 0)
Screenshot: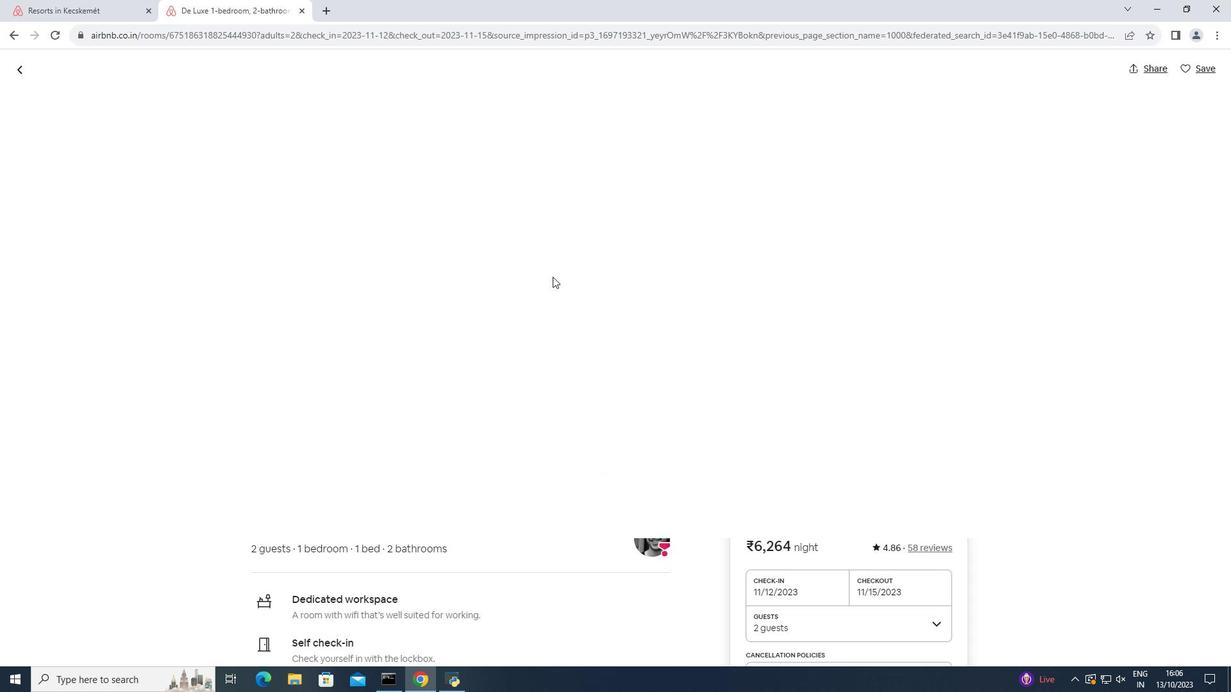 
Action: Mouse moved to (553, 277)
Screenshot: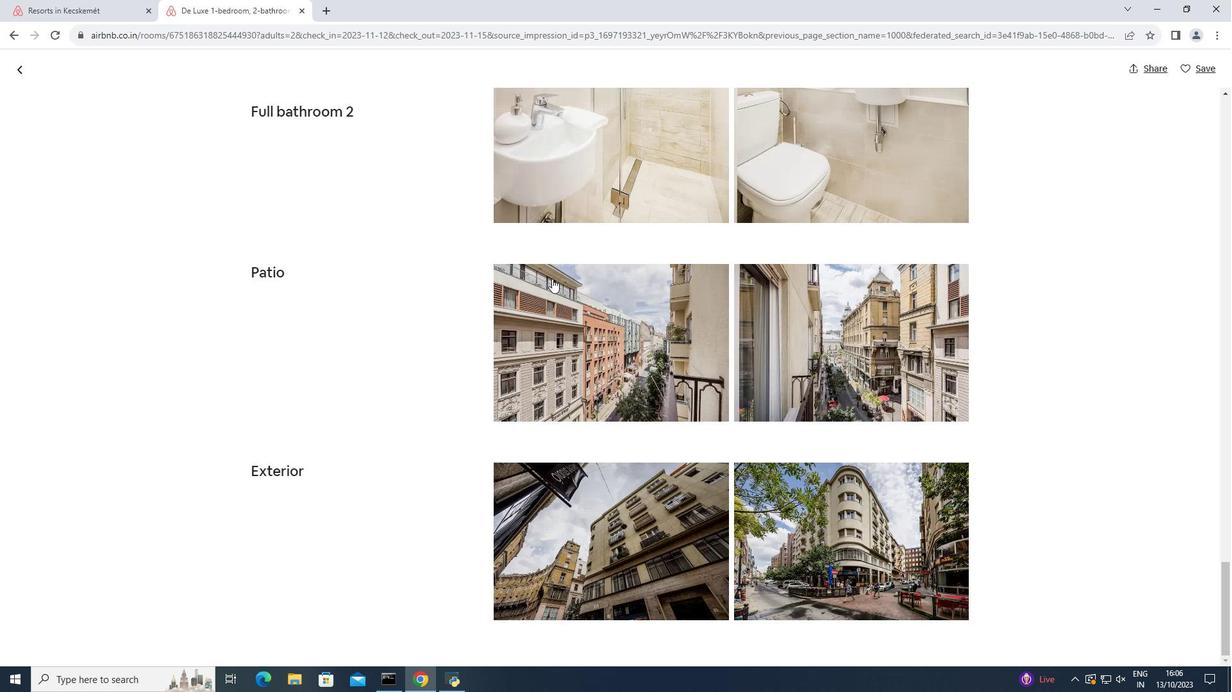 
Action: Mouse scrolled (553, 277) with delta (0, 0)
Screenshot: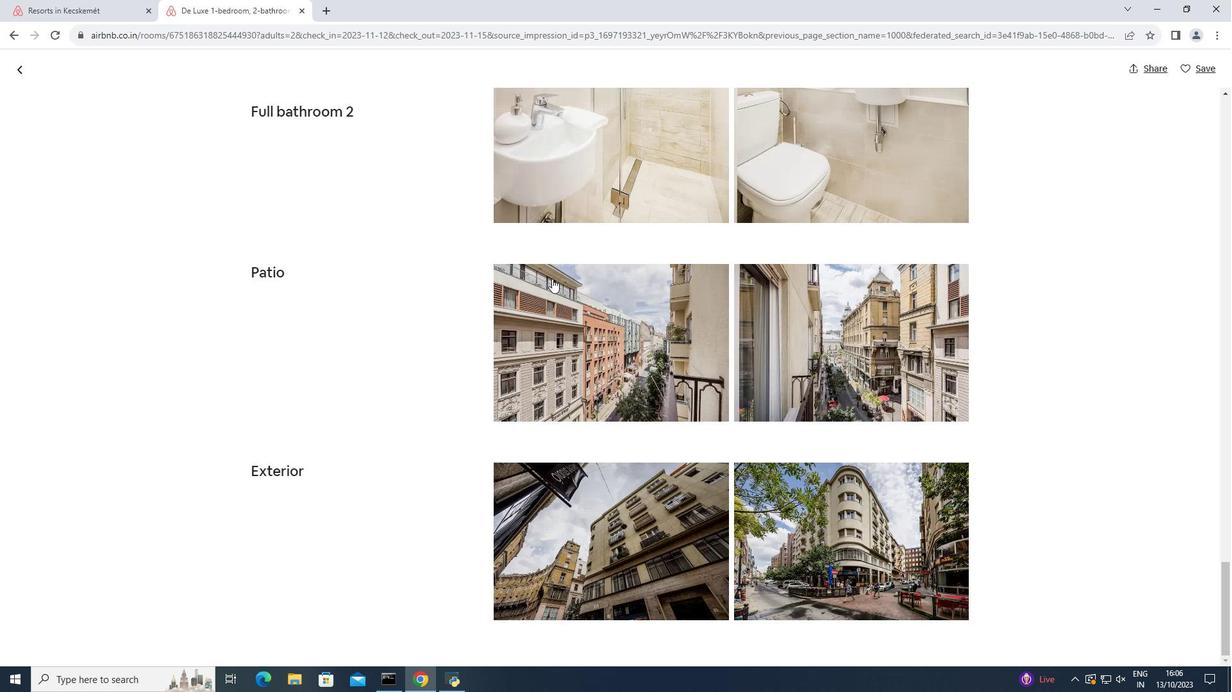 
Action: Mouse moved to (21, 70)
Screenshot: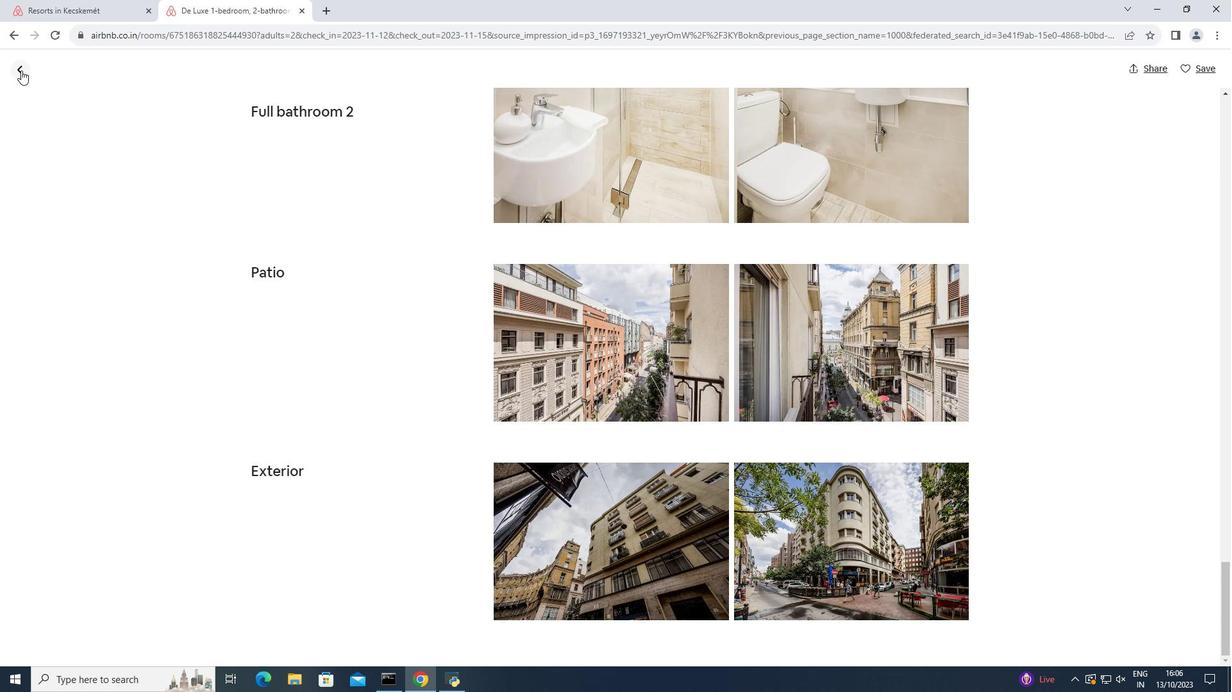 
Action: Mouse pressed left at (21, 70)
Screenshot: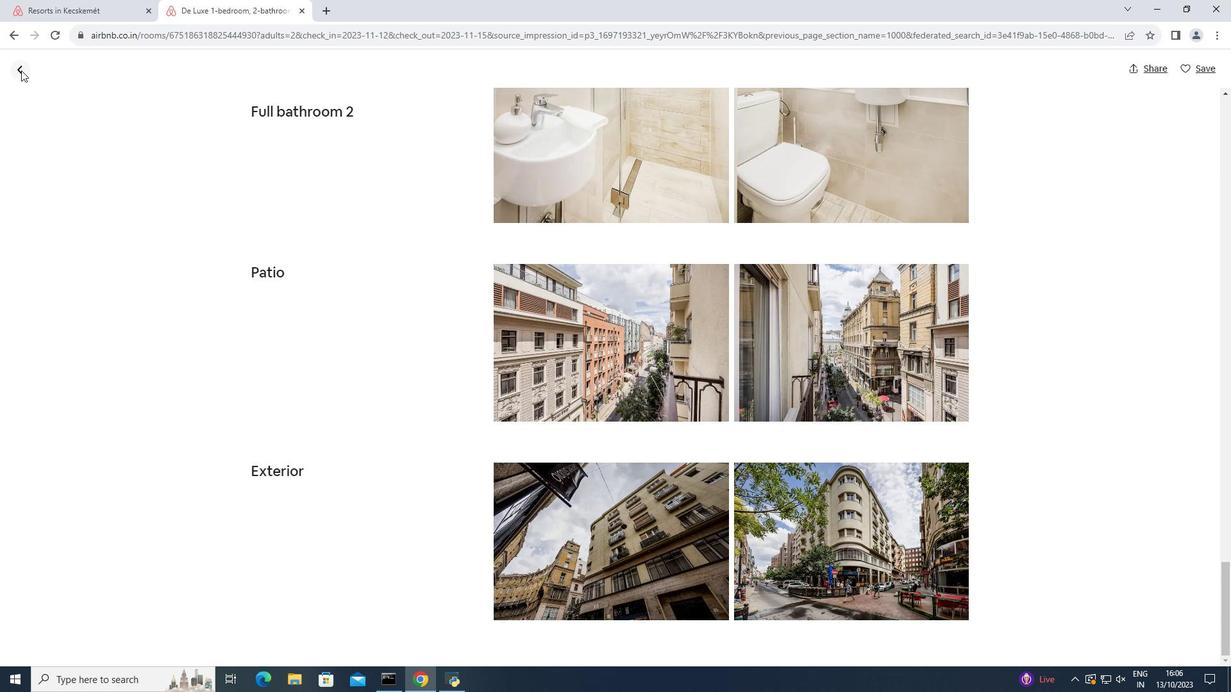 
Action: Mouse moved to (374, 348)
Screenshot: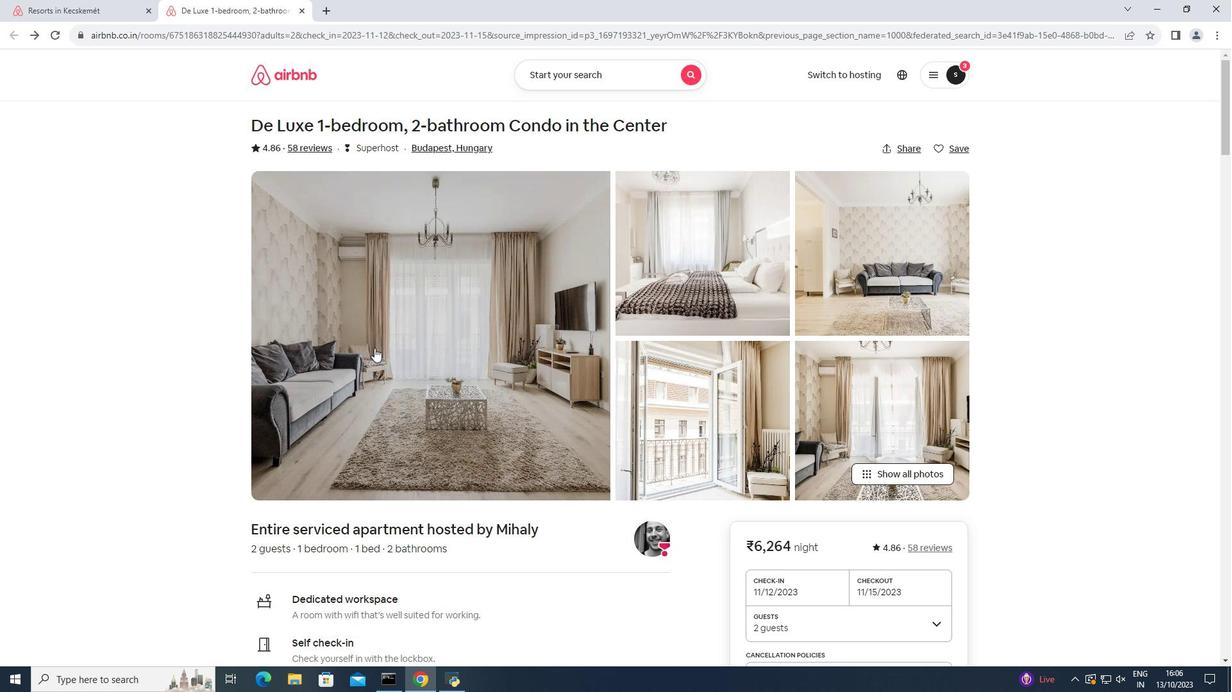
Action: Mouse scrolled (374, 347) with delta (0, 0)
Screenshot: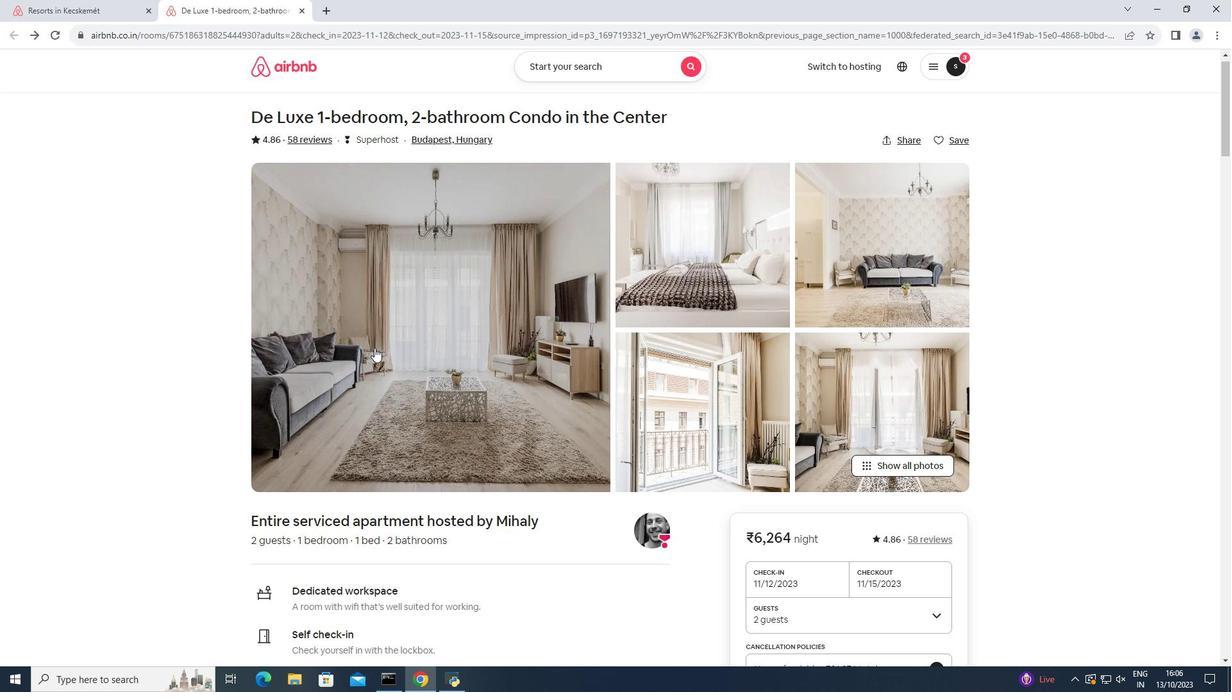
Action: Mouse scrolled (374, 347) with delta (0, 0)
Screenshot: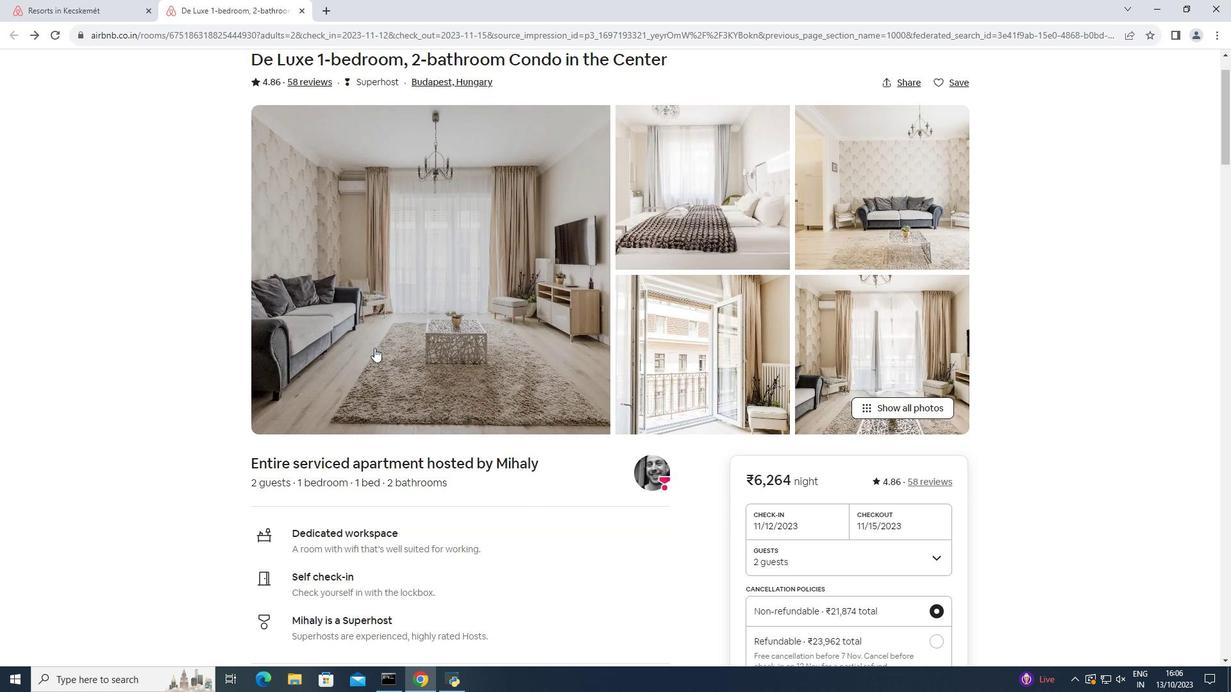 
Action: Mouse scrolled (374, 347) with delta (0, 0)
Screenshot: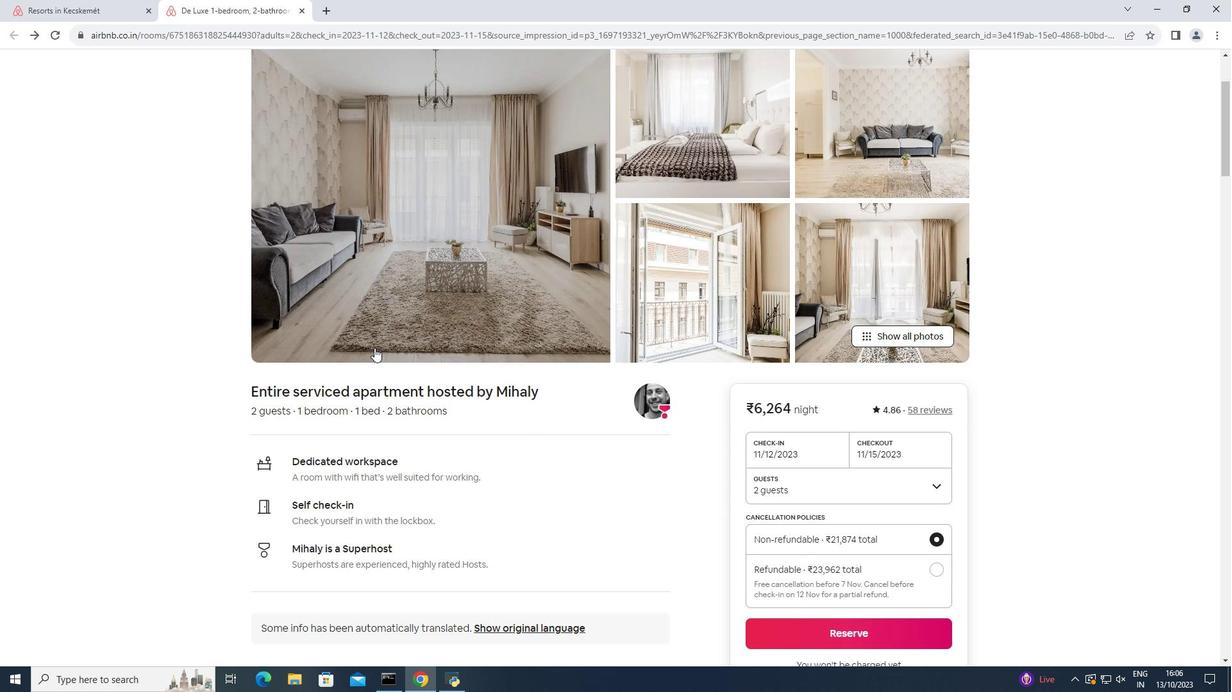 
Action: Mouse scrolled (374, 347) with delta (0, 0)
Screenshot: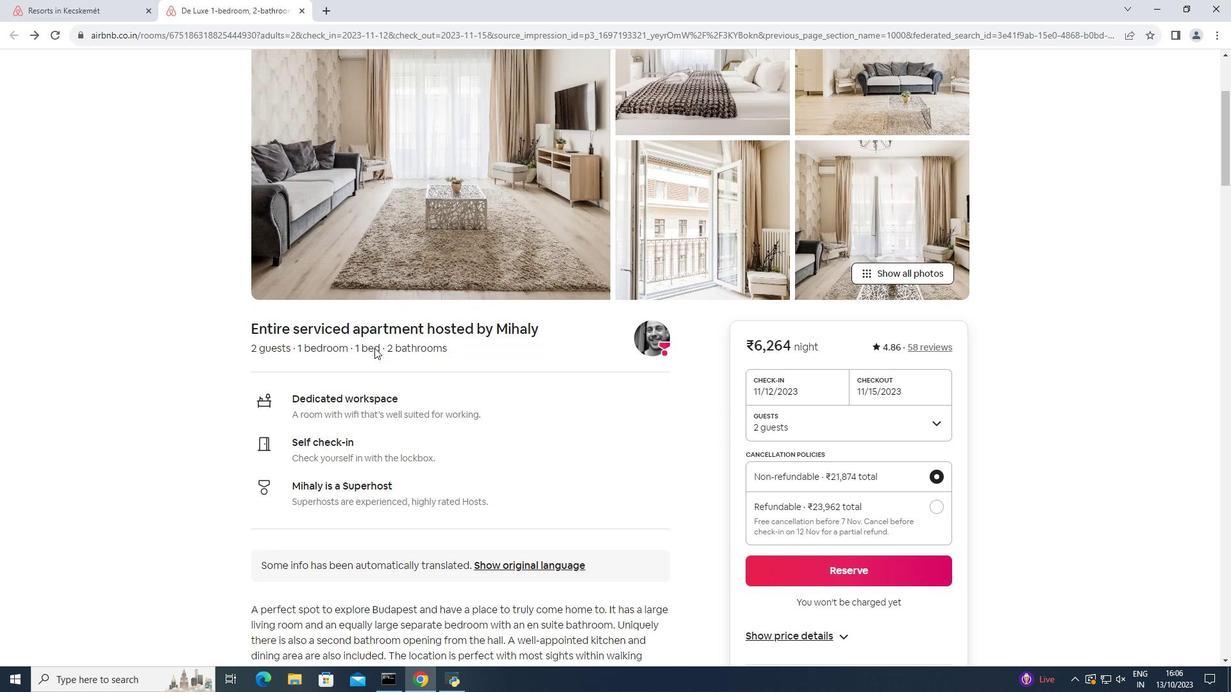 
Action: Mouse scrolled (374, 347) with delta (0, 0)
Screenshot: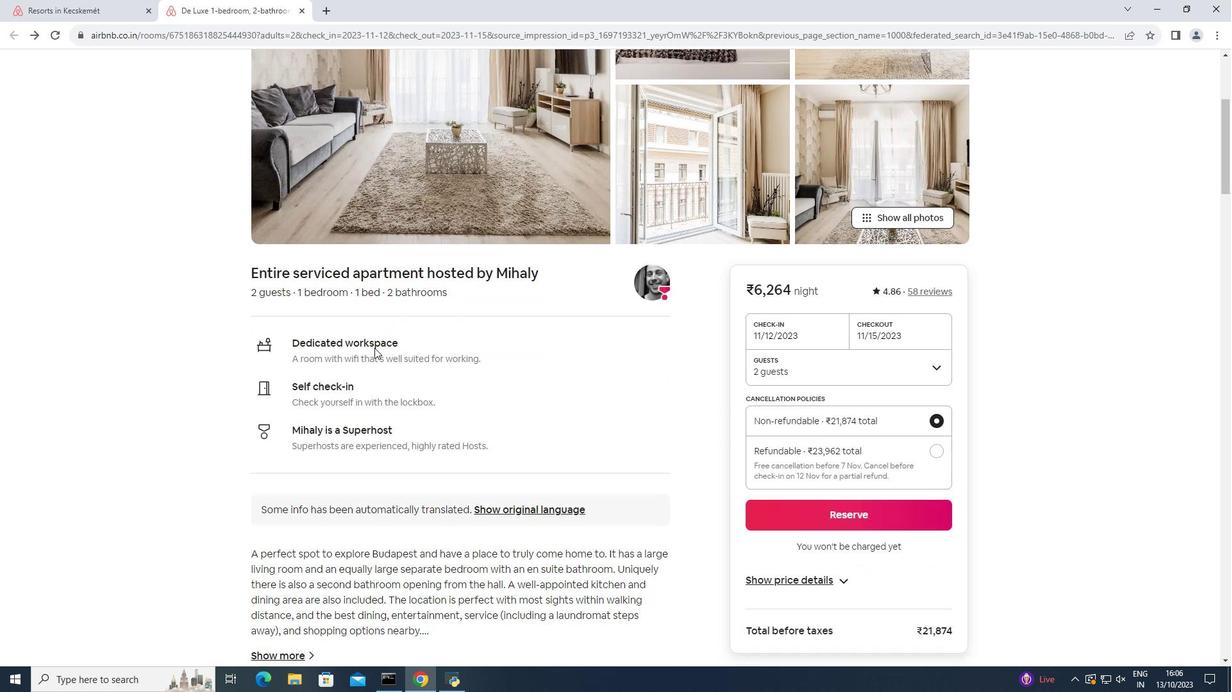 
Action: Mouse scrolled (374, 347) with delta (0, 0)
Screenshot: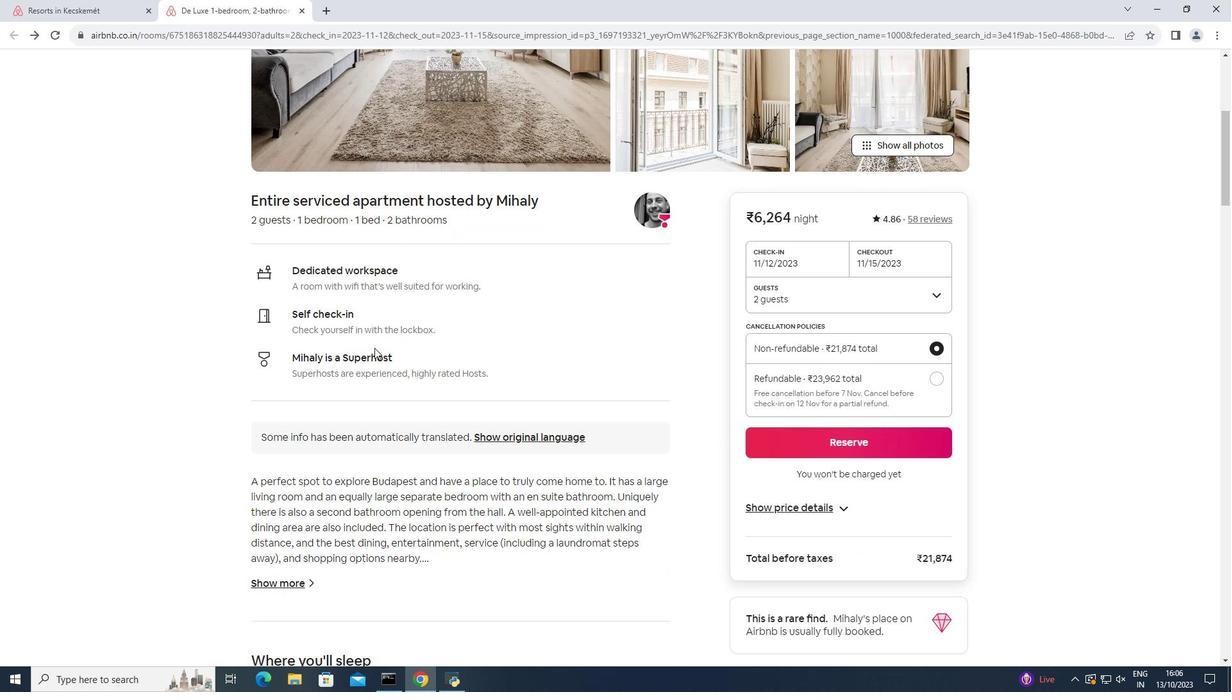 
Action: Mouse scrolled (374, 347) with delta (0, 0)
Screenshot: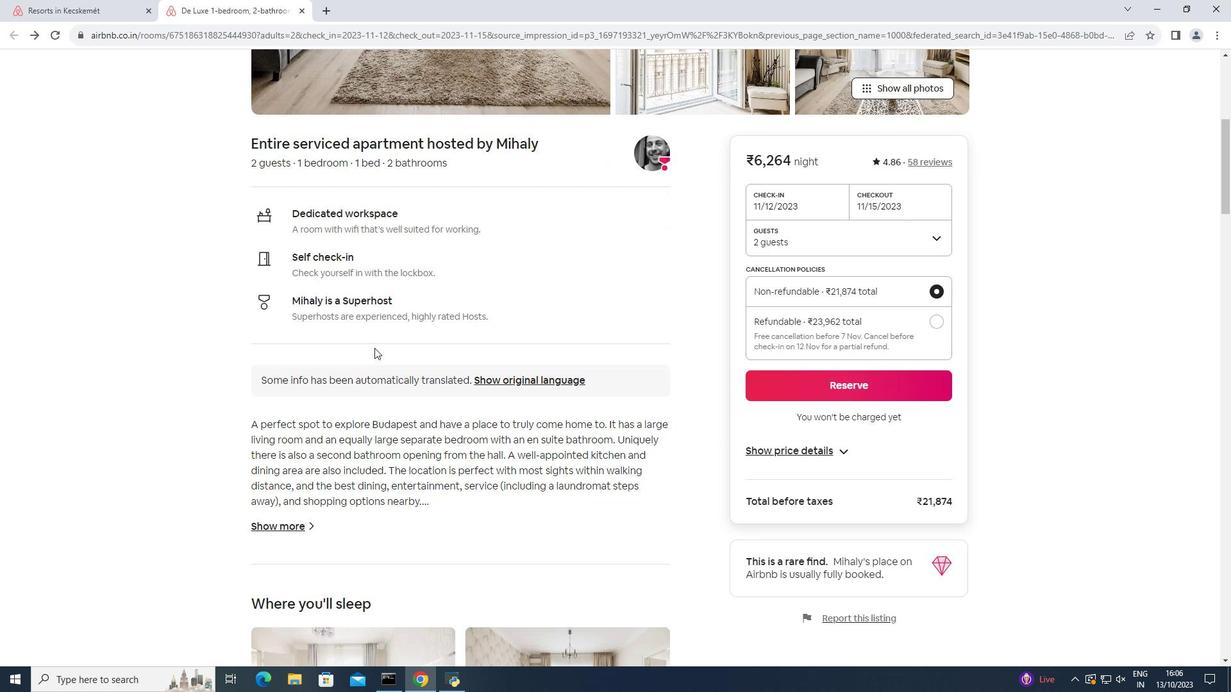 
Action: Mouse scrolled (374, 347) with delta (0, 0)
Screenshot: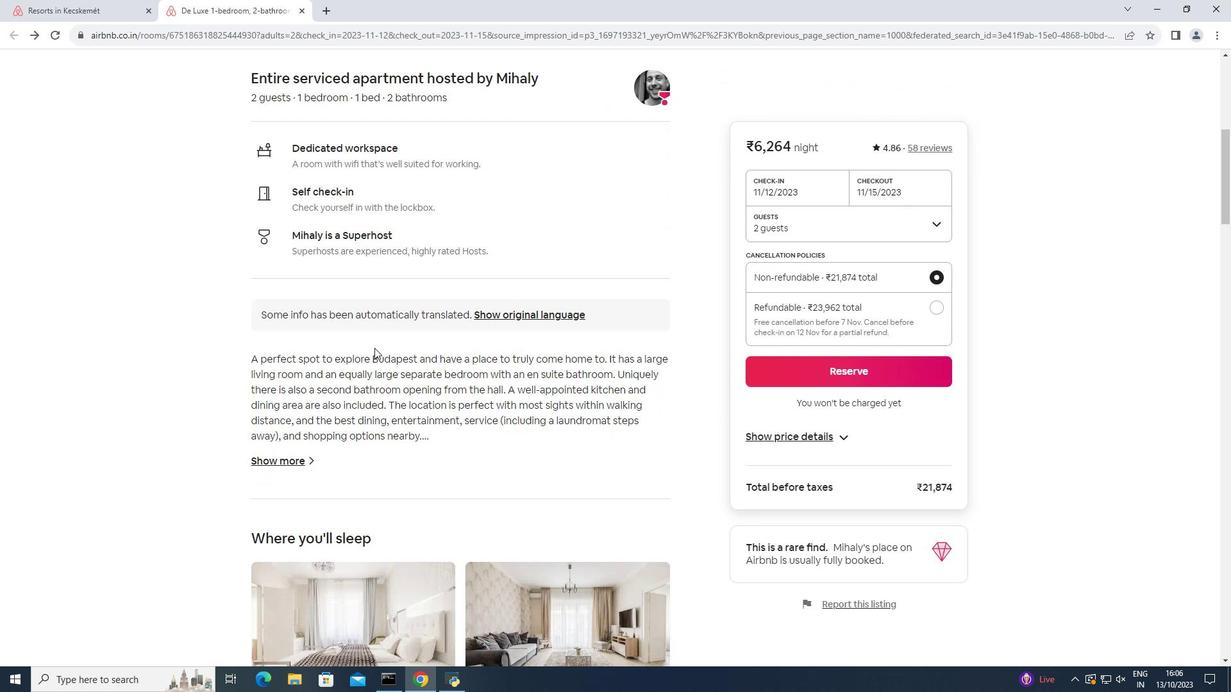 
Action: Mouse moved to (286, 397)
Screenshot: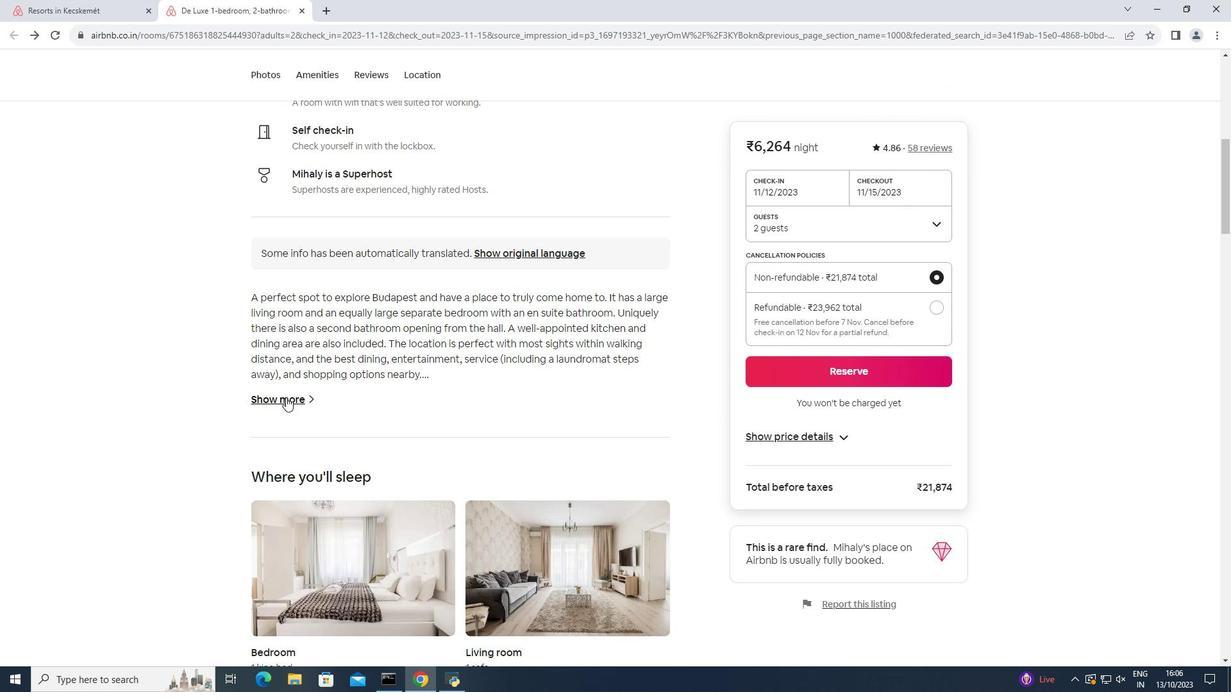 
Action: Mouse pressed left at (286, 397)
Screenshot: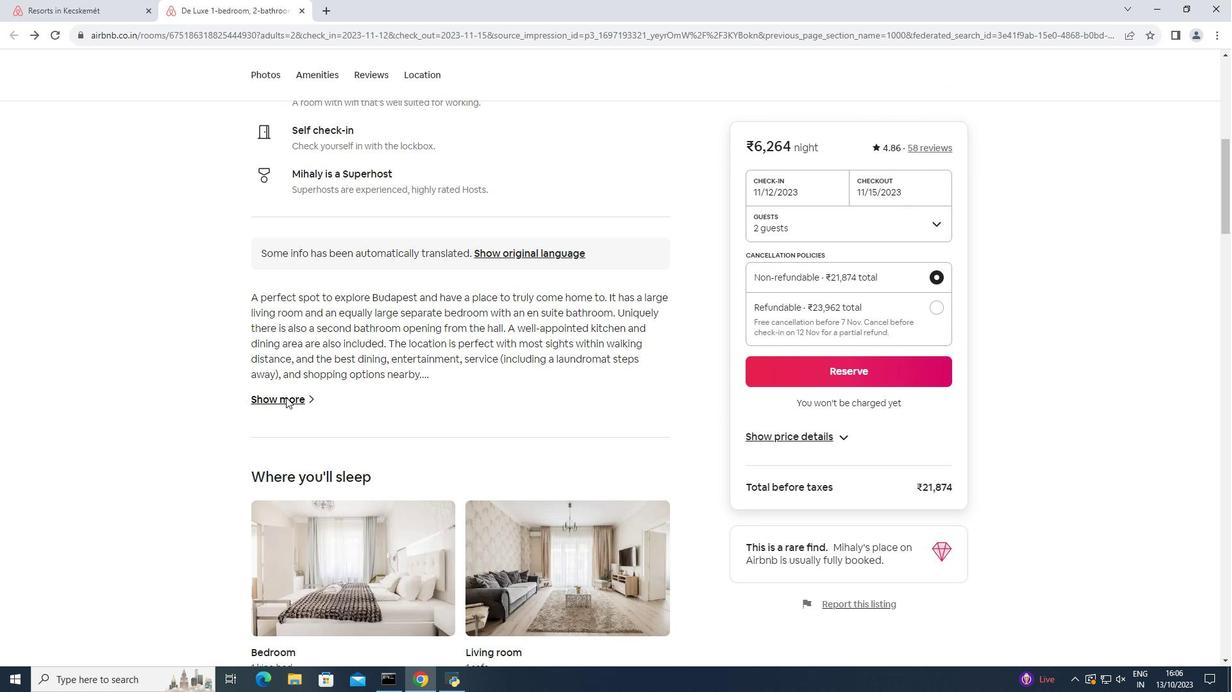 
Action: Mouse scrolled (286, 397) with delta (0, 0)
Screenshot: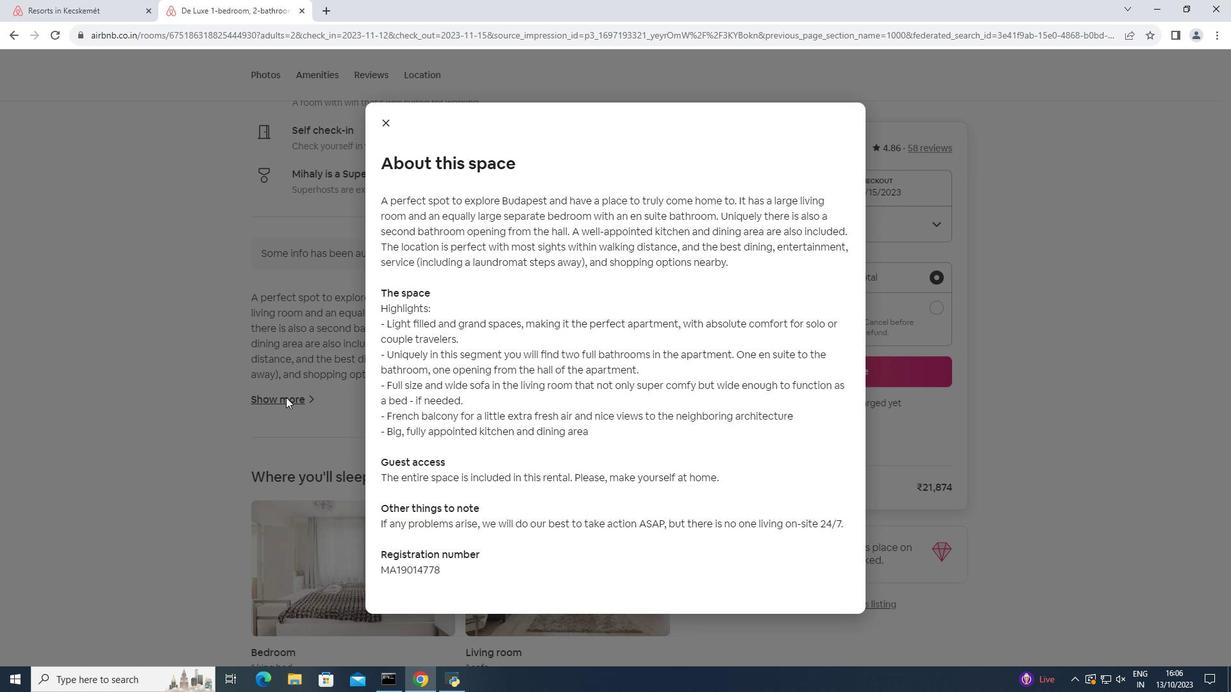 
Action: Mouse moved to (388, 125)
Screenshot: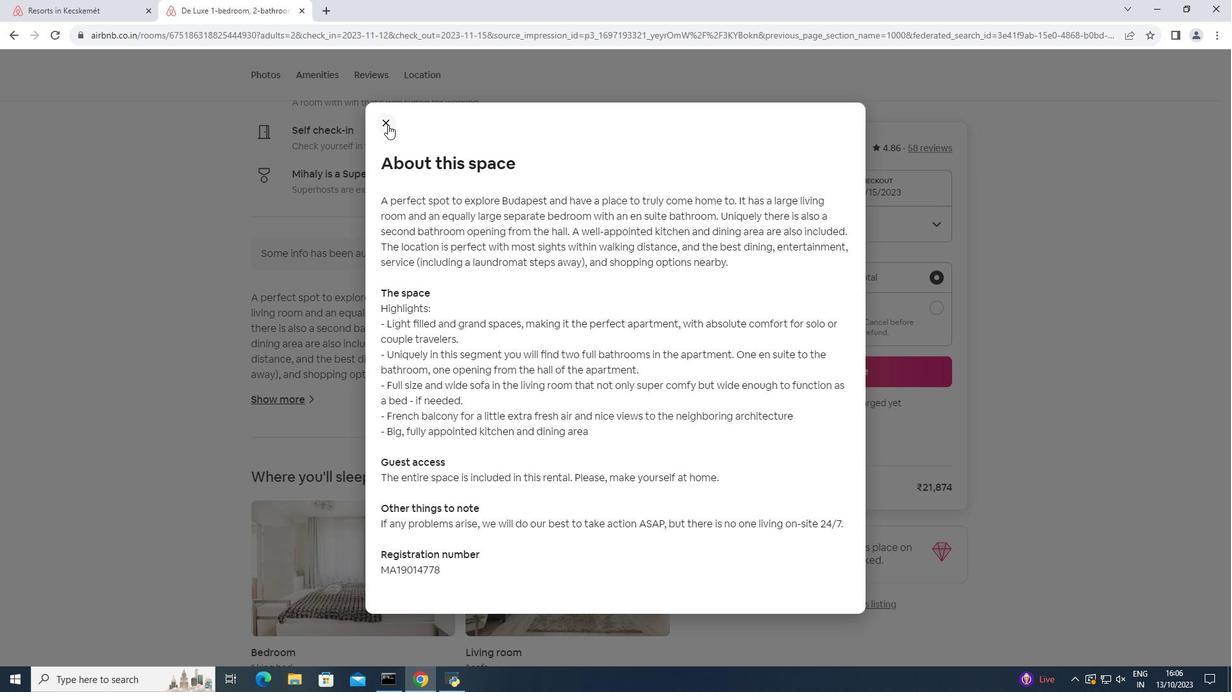 
Action: Mouse pressed left at (388, 125)
Screenshot: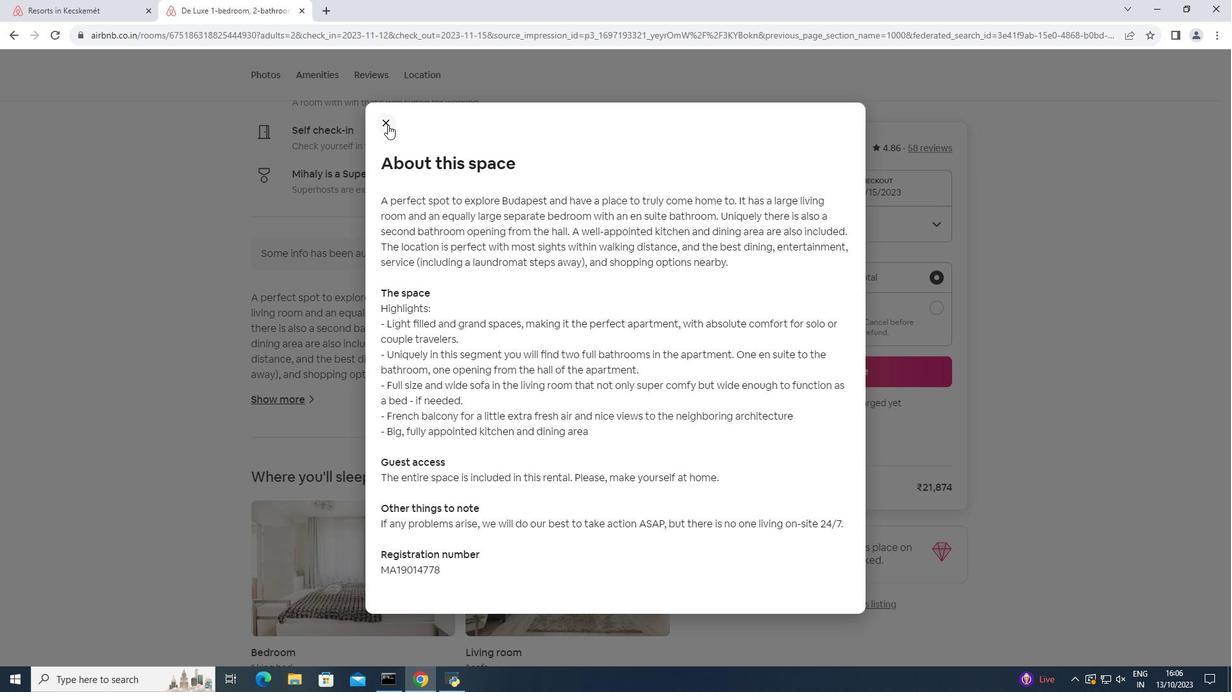 
Action: Mouse moved to (412, 187)
Screenshot: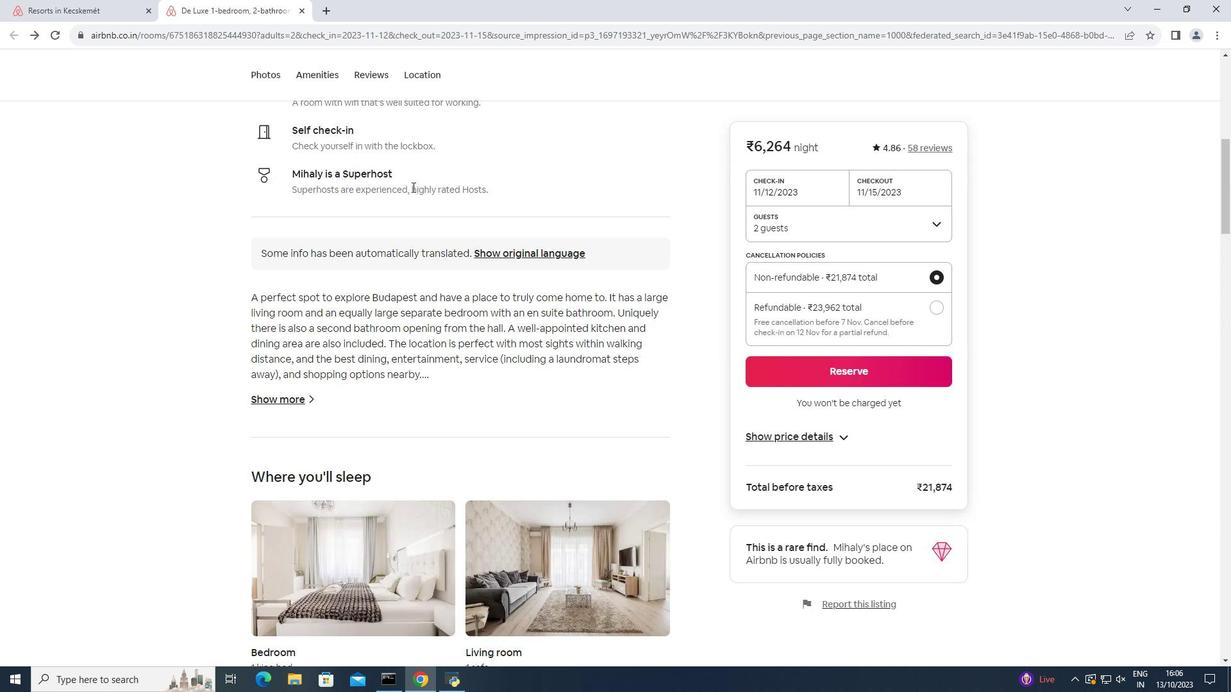 
Action: Mouse scrolled (412, 186) with delta (0, 0)
Screenshot: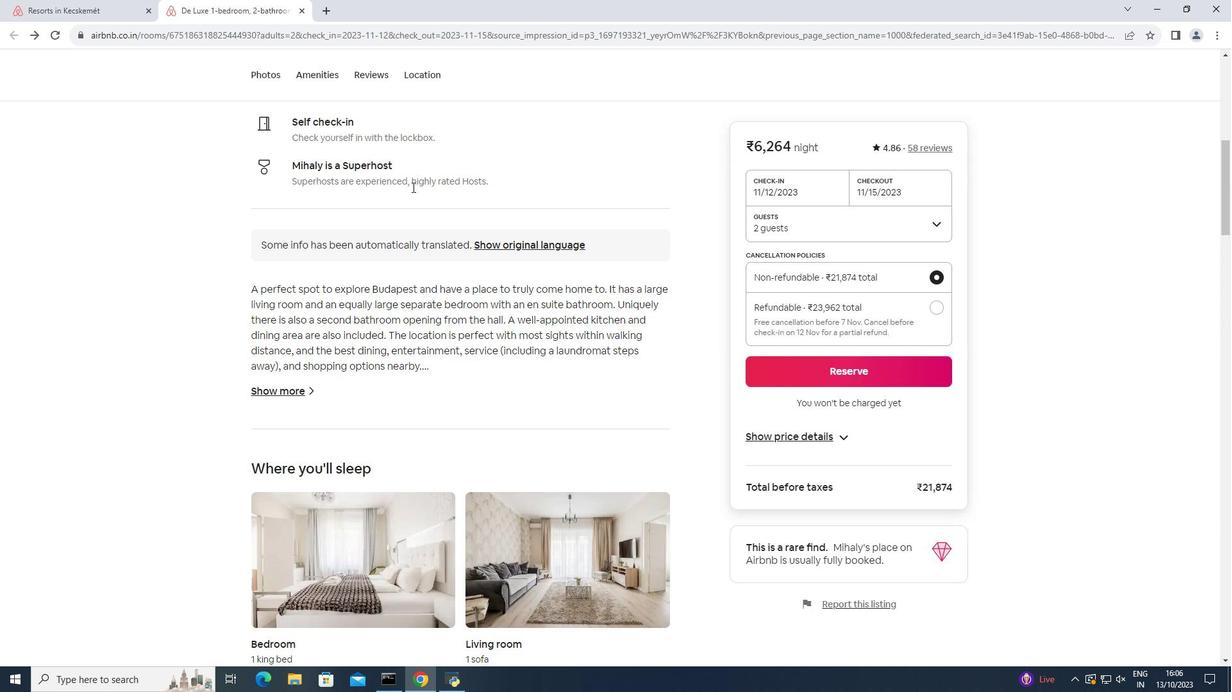 
Action: Mouse scrolled (412, 186) with delta (0, 0)
Screenshot: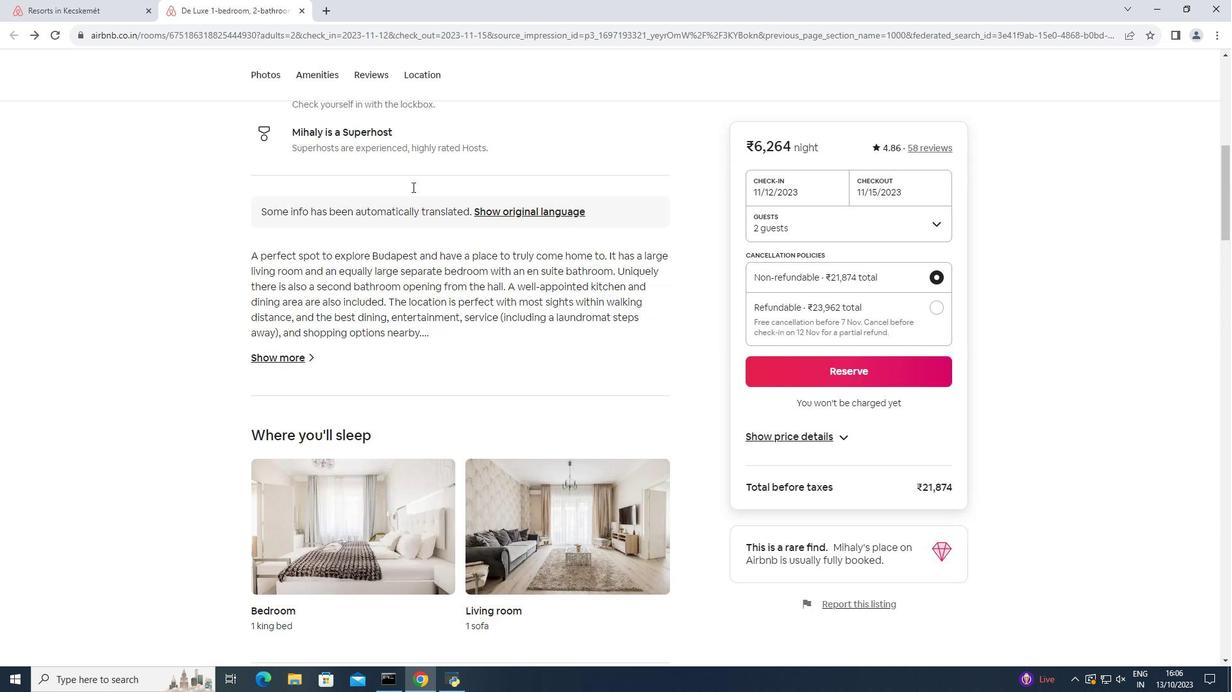 
Action: Mouse scrolled (412, 186) with delta (0, 0)
Screenshot: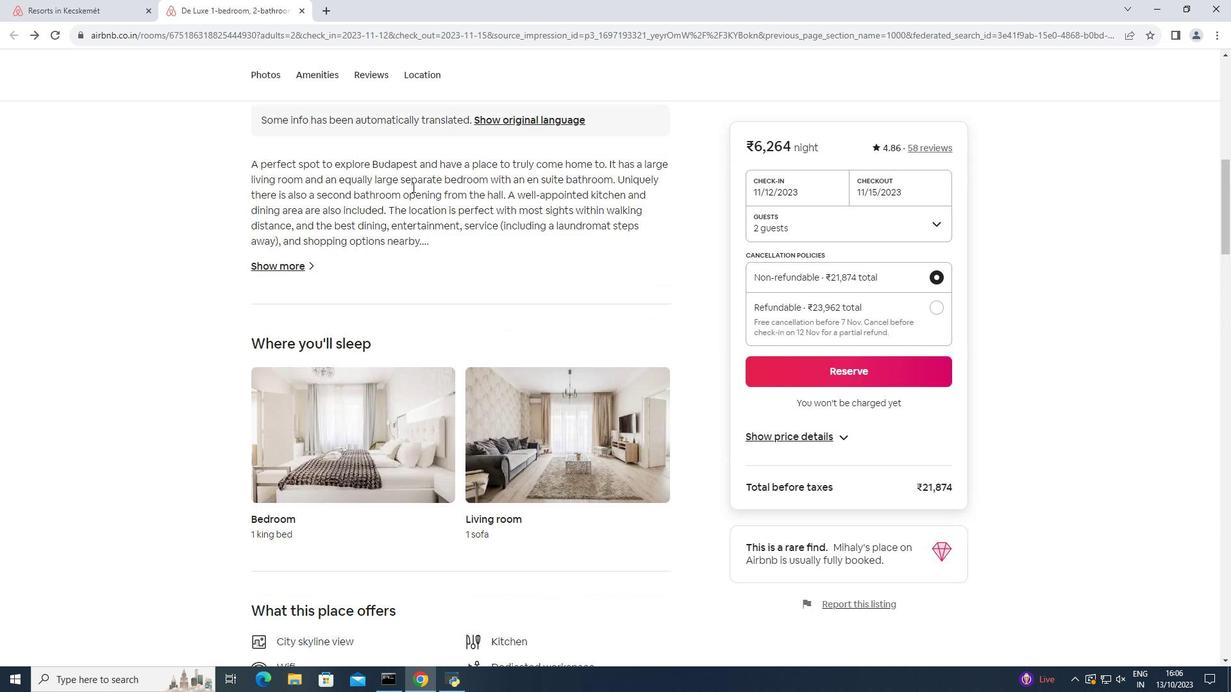 
Action: Mouse scrolled (412, 186) with delta (0, 0)
Screenshot: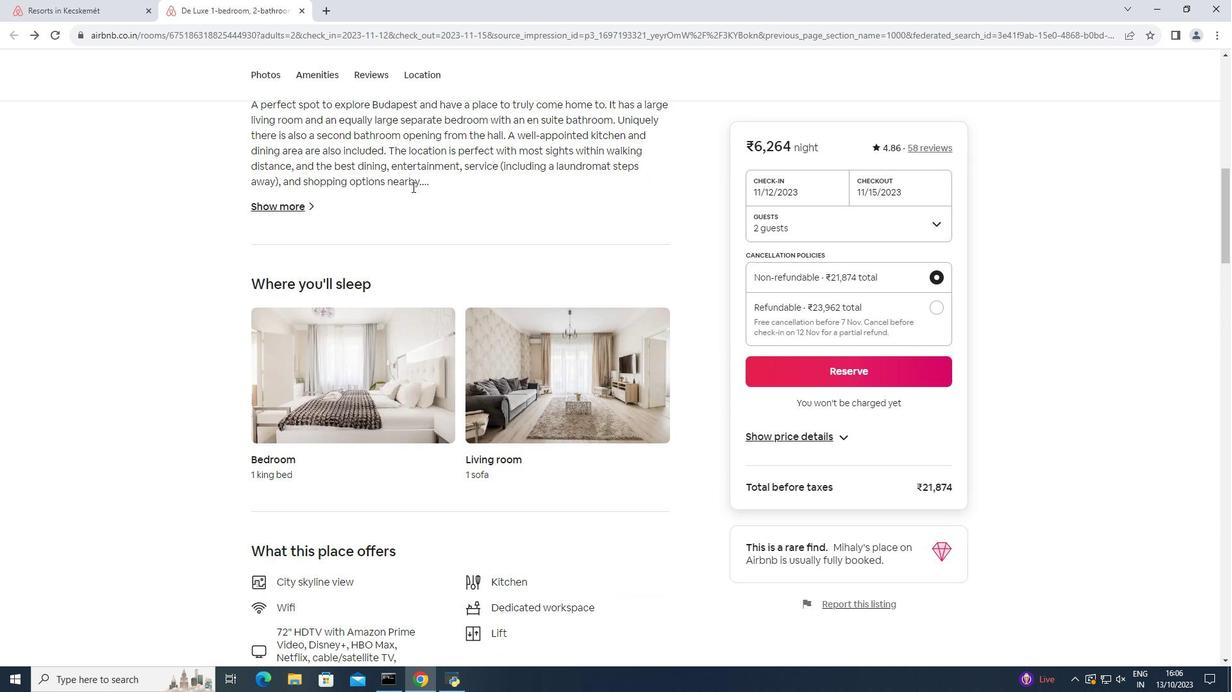 
Action: Mouse scrolled (412, 186) with delta (0, 0)
Screenshot: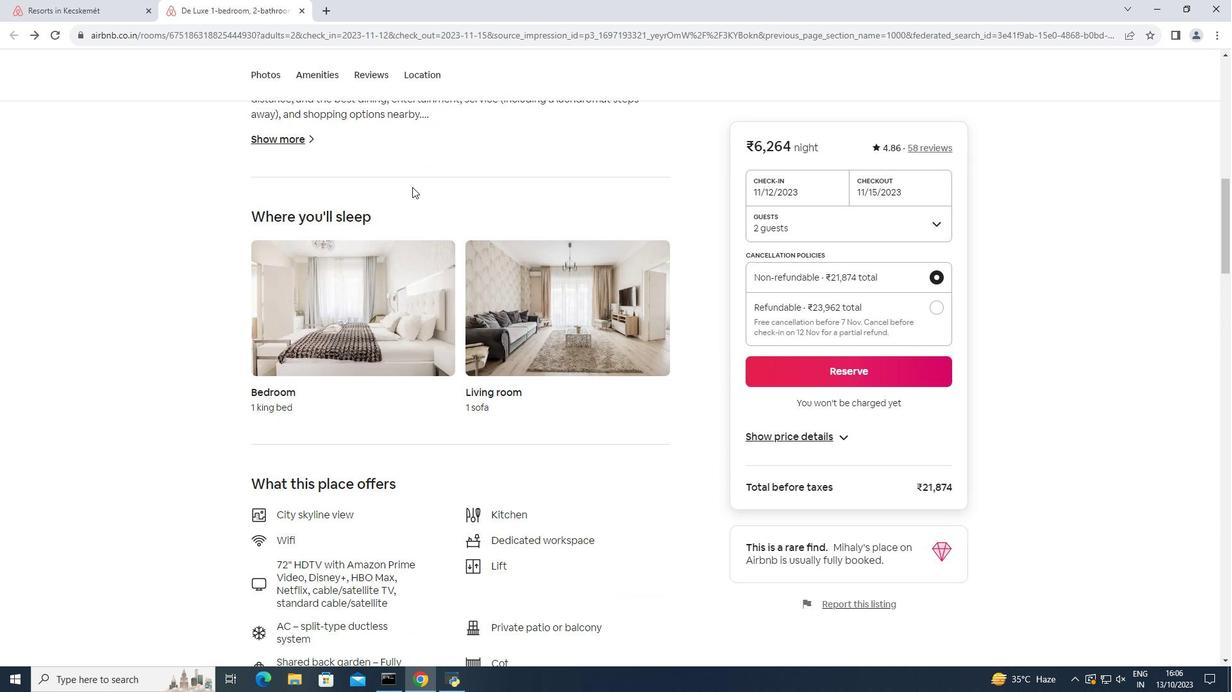 
Action: Mouse scrolled (412, 186) with delta (0, 0)
Screenshot: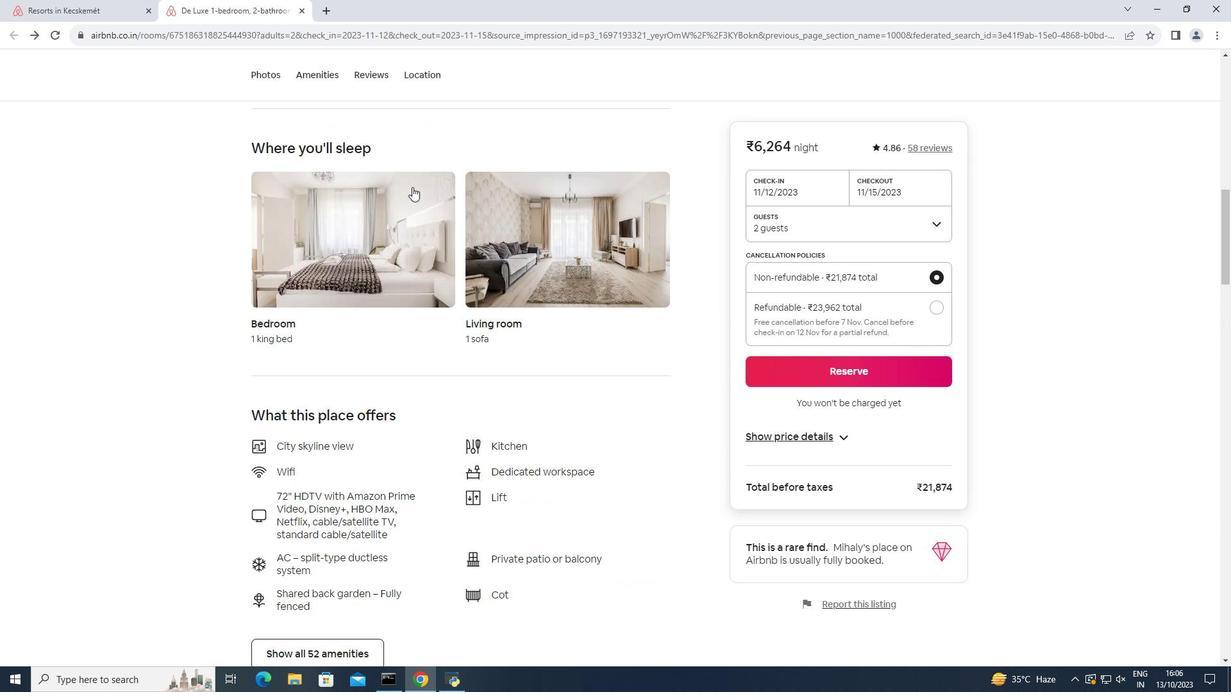 
Action: Mouse scrolled (412, 186) with delta (0, 0)
Screenshot: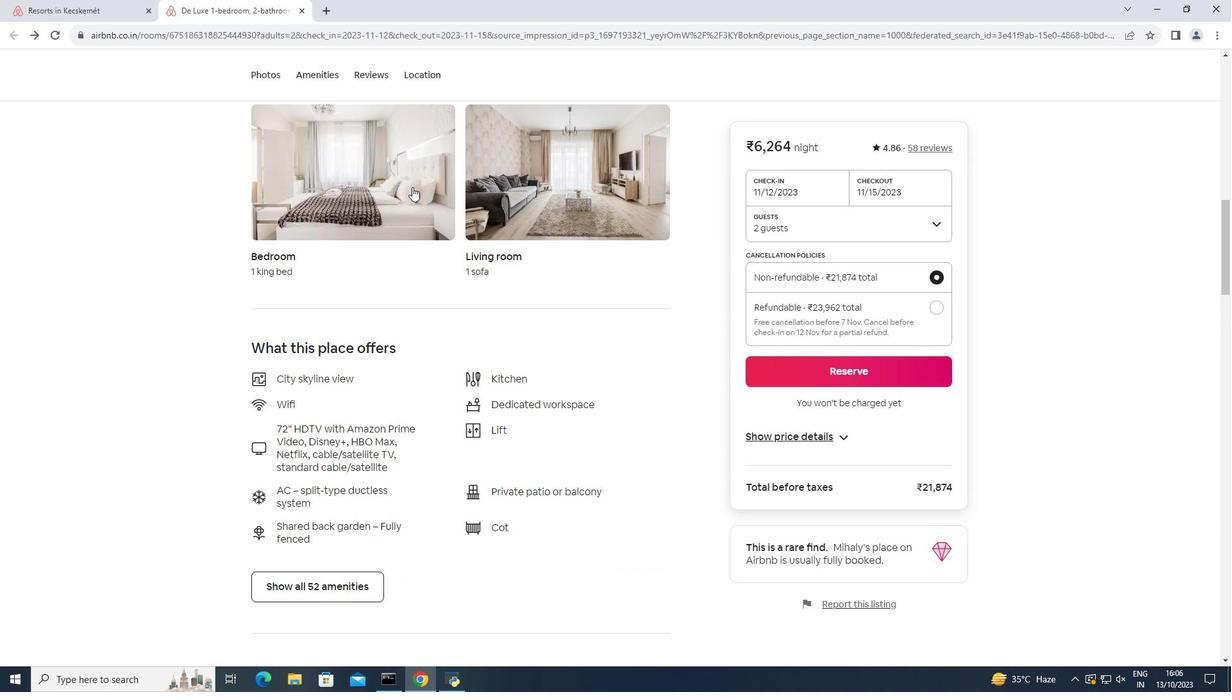 
Action: Mouse scrolled (412, 186) with delta (0, 0)
Screenshot: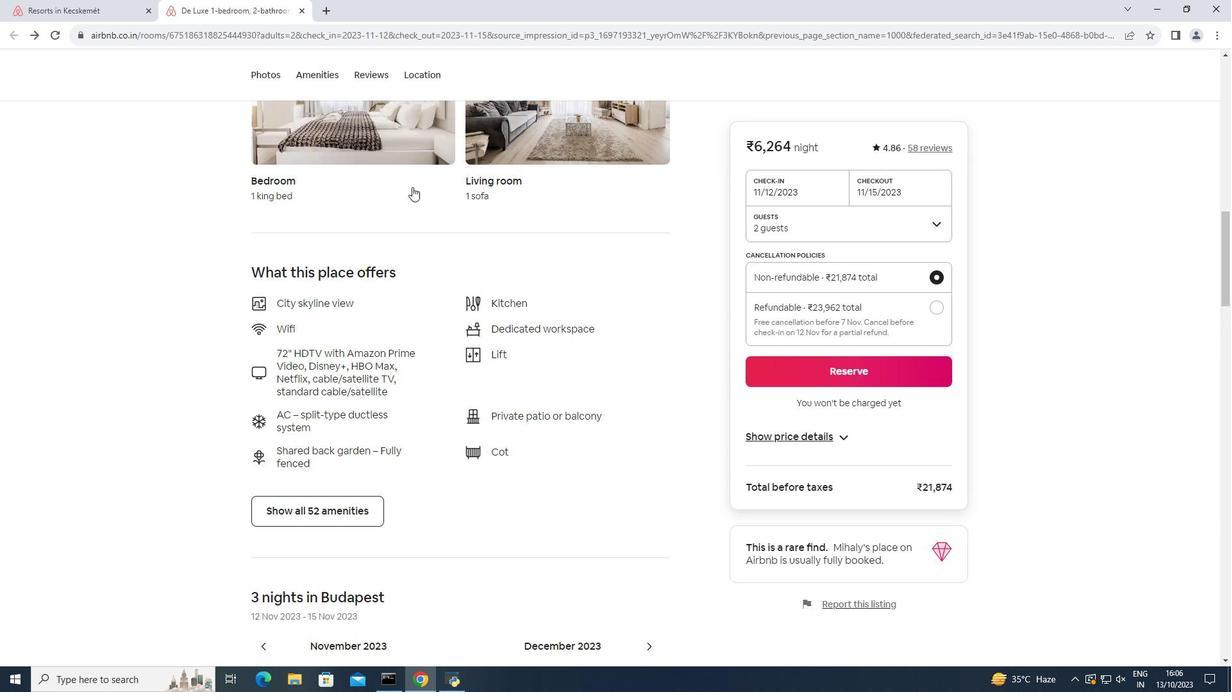
Action: Mouse scrolled (412, 186) with delta (0, 0)
Screenshot: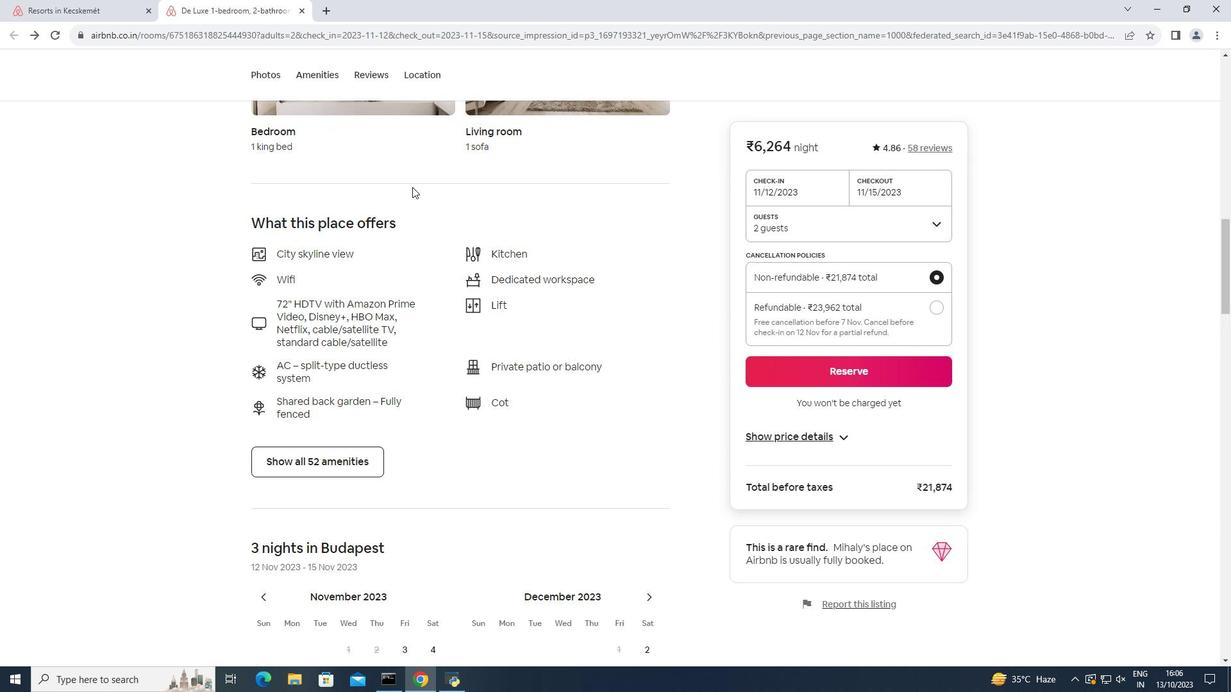 
Action: Mouse moved to (343, 402)
Screenshot: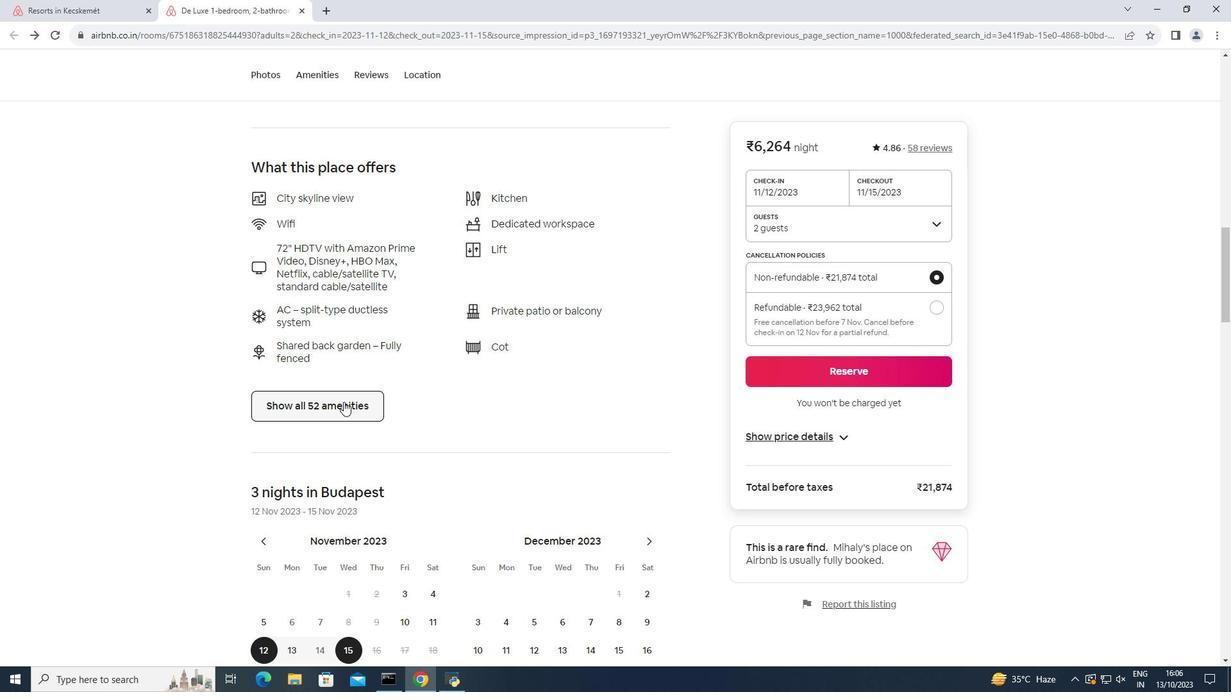 
Action: Mouse pressed left at (343, 402)
Screenshot: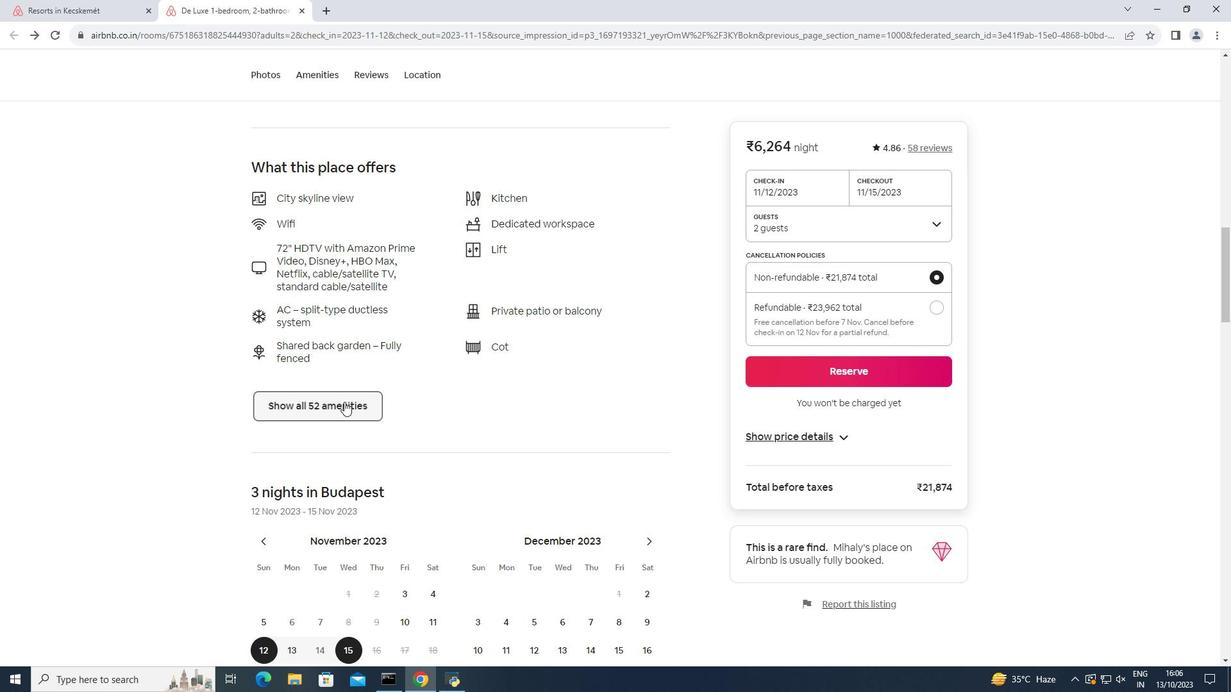 
Action: Mouse moved to (411, 397)
Screenshot: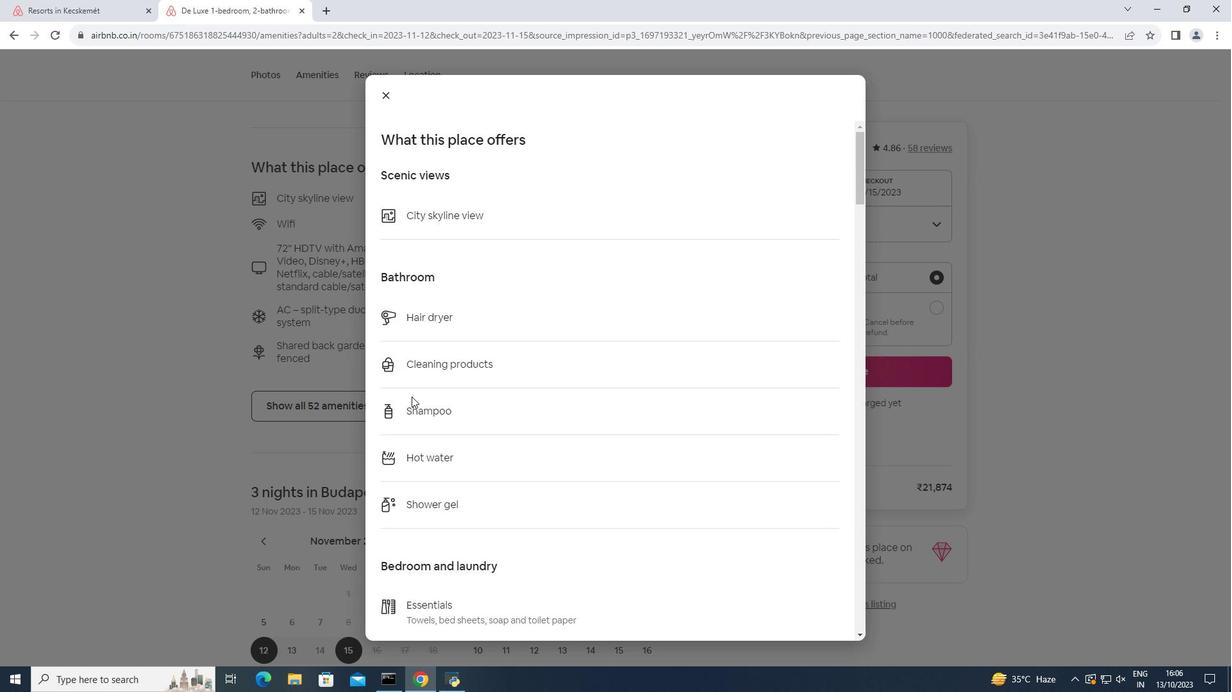 
Action: Mouse scrolled (411, 396) with delta (0, 0)
Screenshot: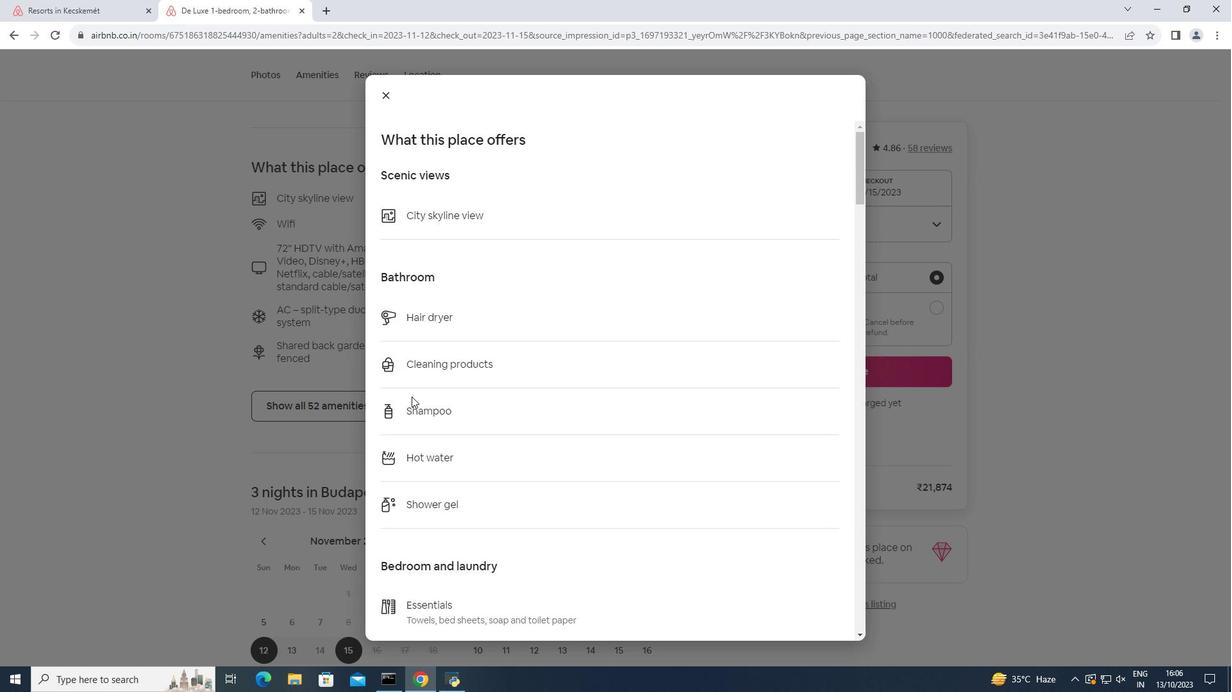 
Action: Mouse scrolled (411, 396) with delta (0, 0)
Screenshot: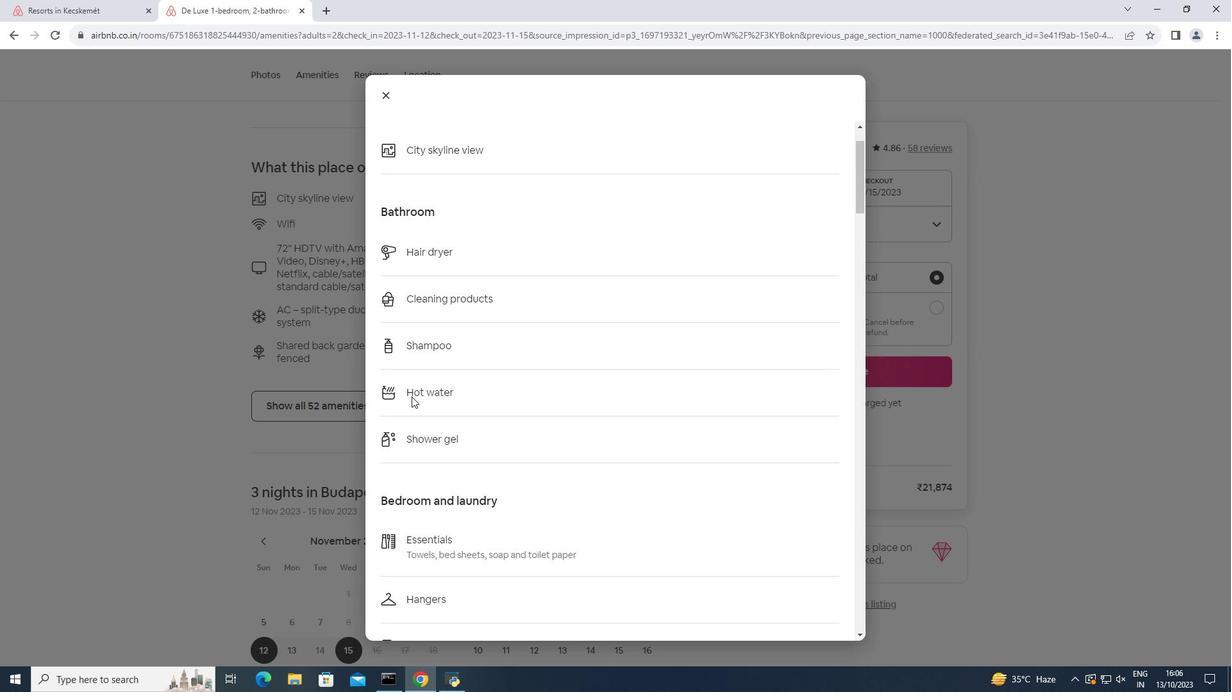 
Action: Mouse scrolled (411, 396) with delta (0, 0)
Screenshot: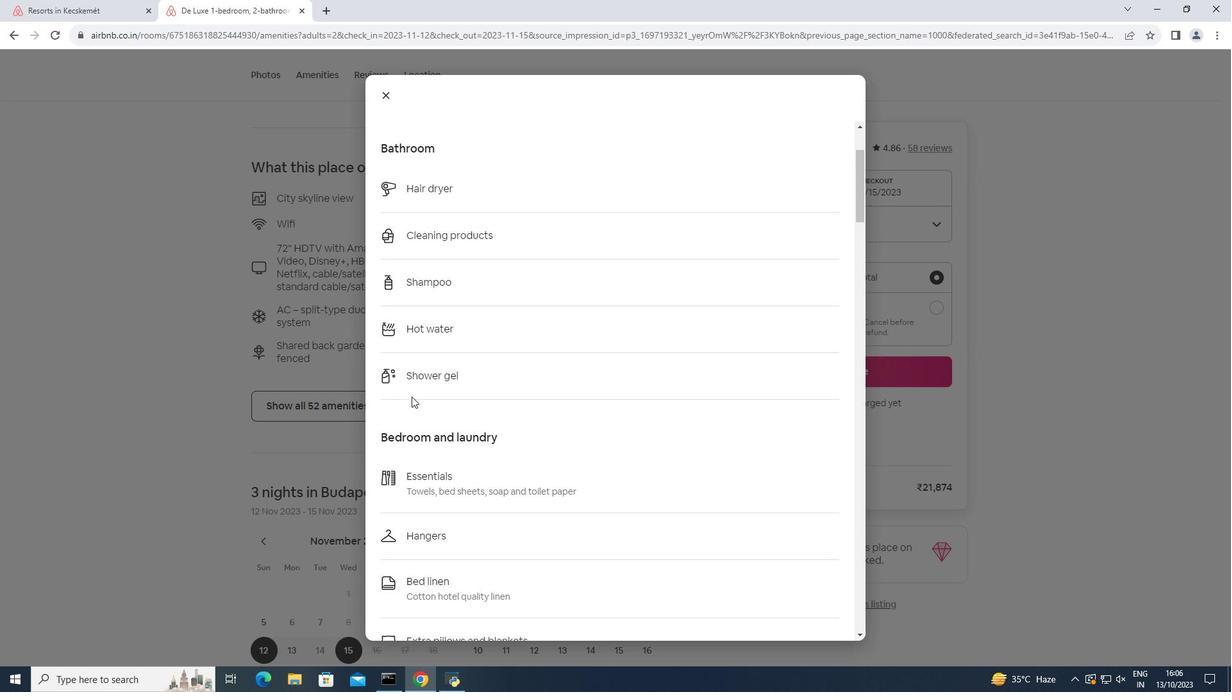 
Action: Mouse scrolled (411, 396) with delta (0, 0)
Screenshot: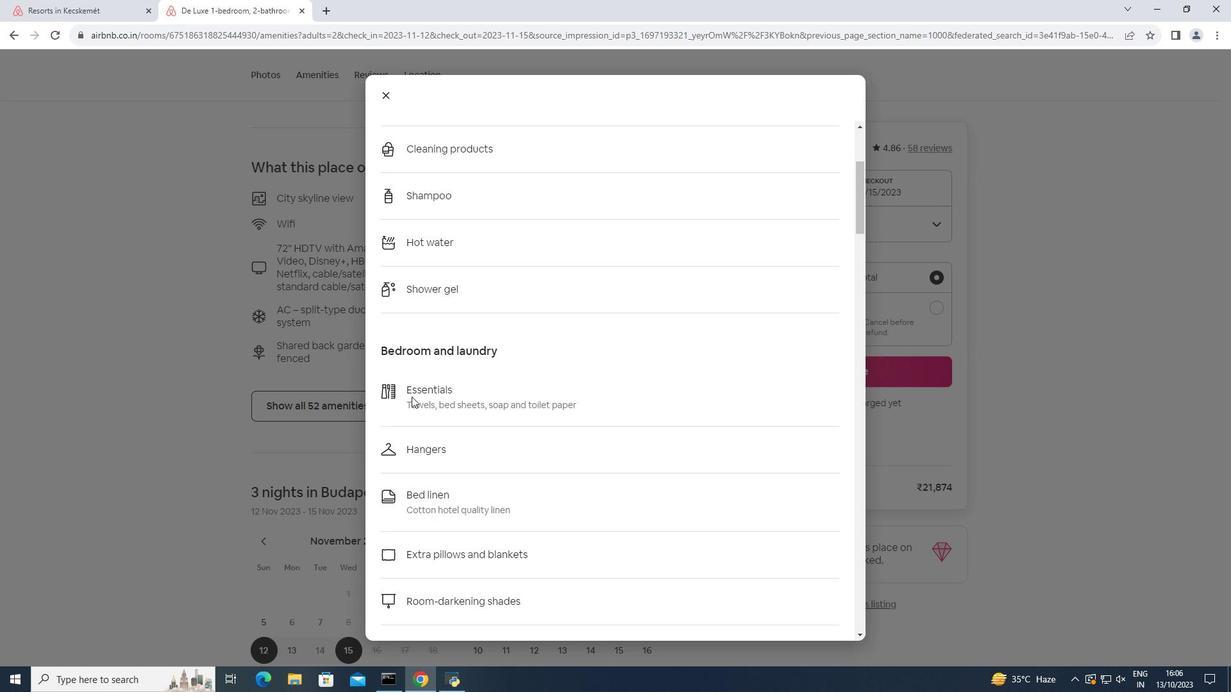 
Action: Mouse moved to (412, 396)
Screenshot: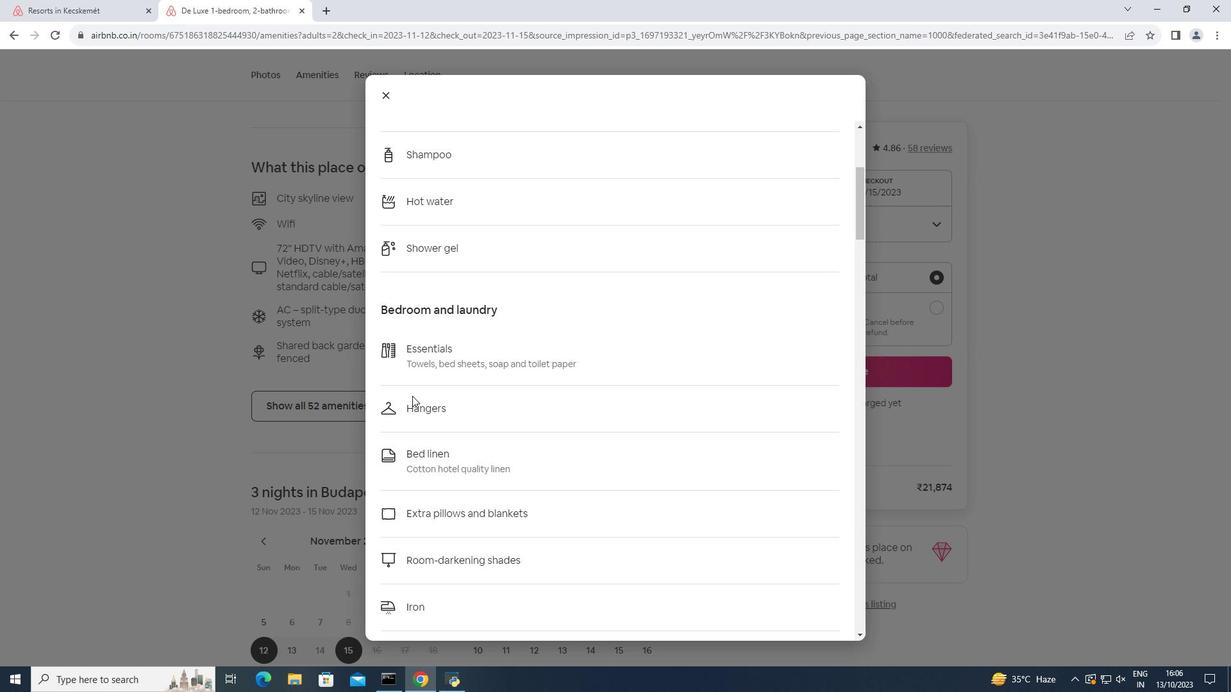 
Action: Mouse scrolled (412, 395) with delta (0, 0)
Screenshot: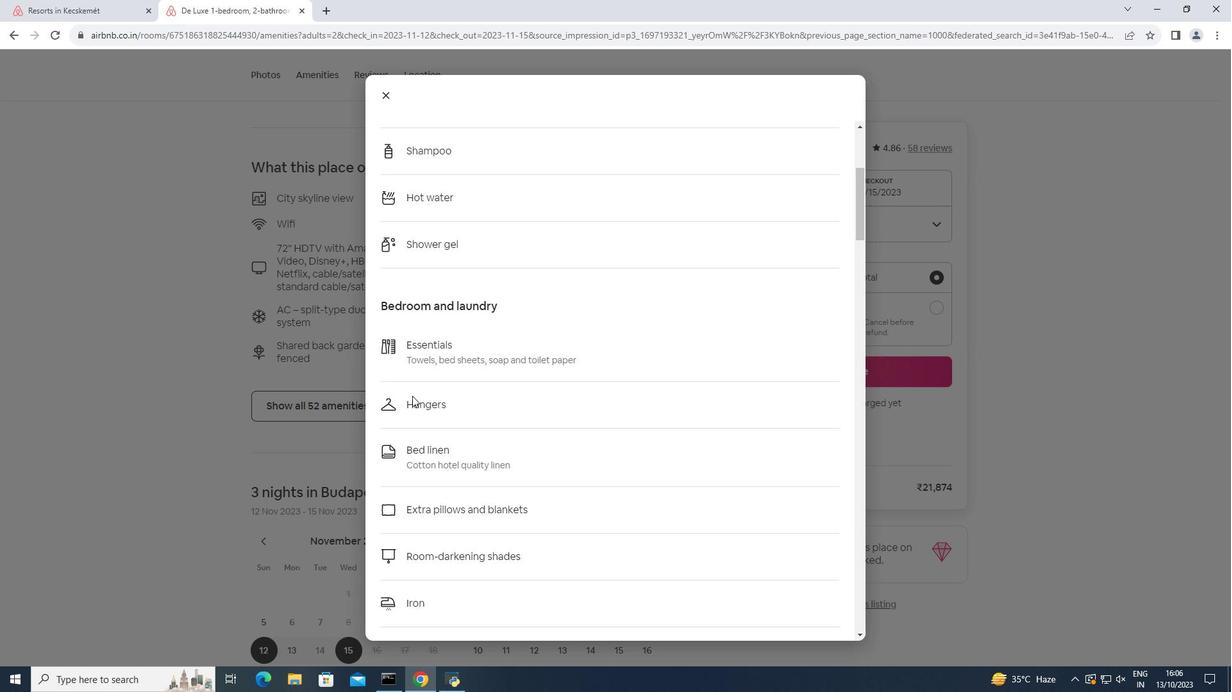
Action: Mouse scrolled (412, 395) with delta (0, 0)
Screenshot: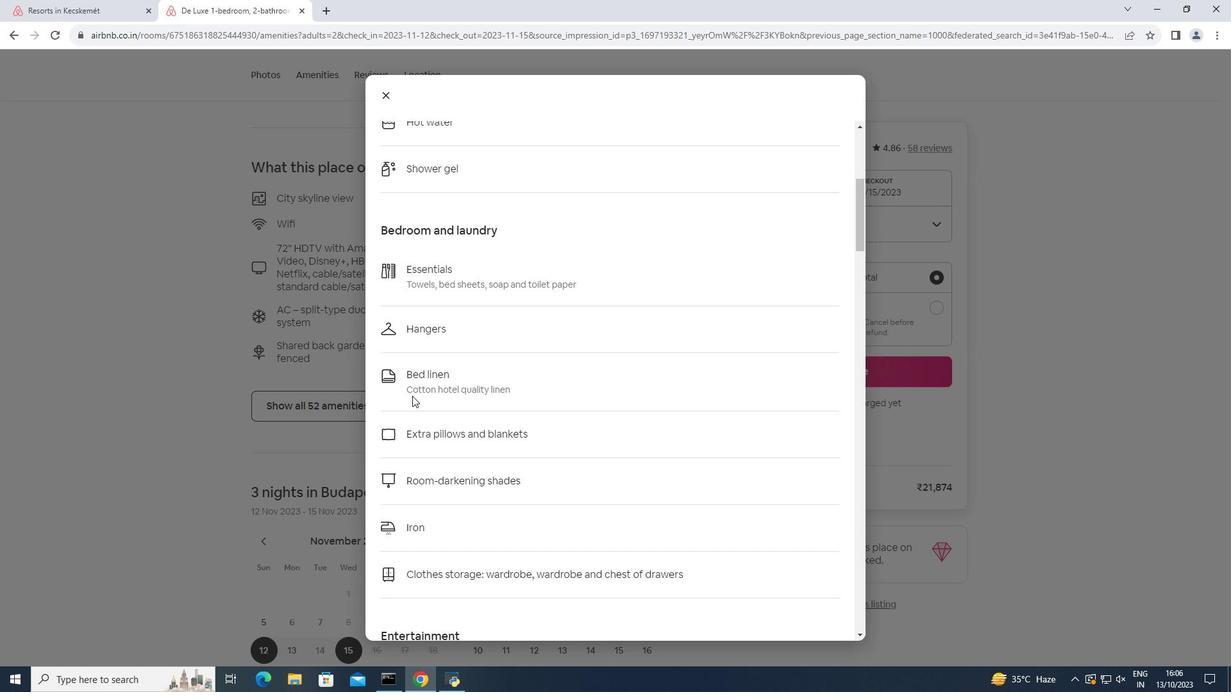 
Action: Mouse scrolled (412, 395) with delta (0, 0)
Screenshot: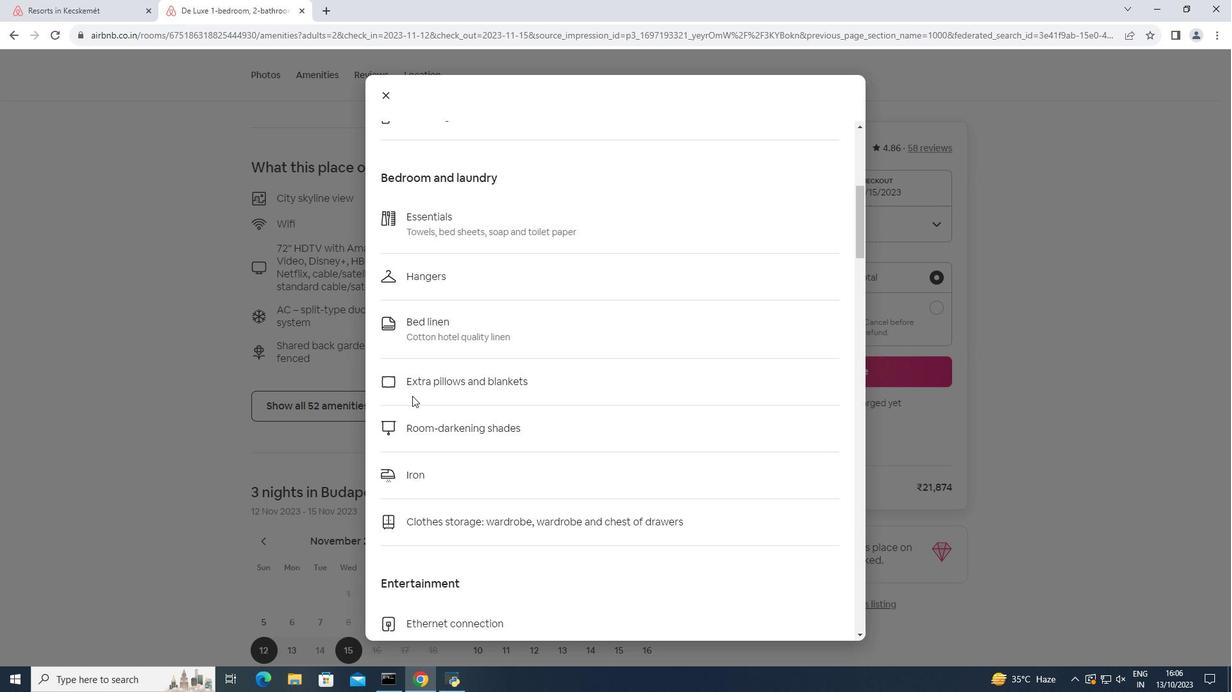 
Action: Mouse scrolled (412, 395) with delta (0, 0)
Screenshot: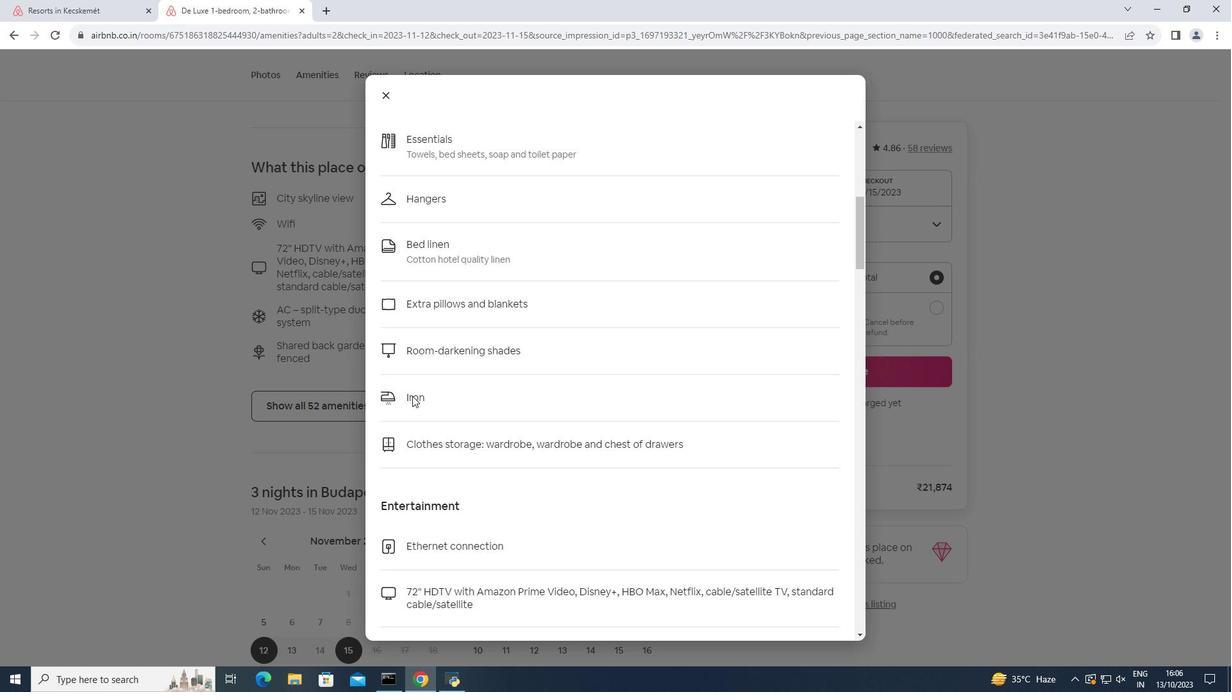 
Action: Mouse scrolled (412, 395) with delta (0, 0)
Screenshot: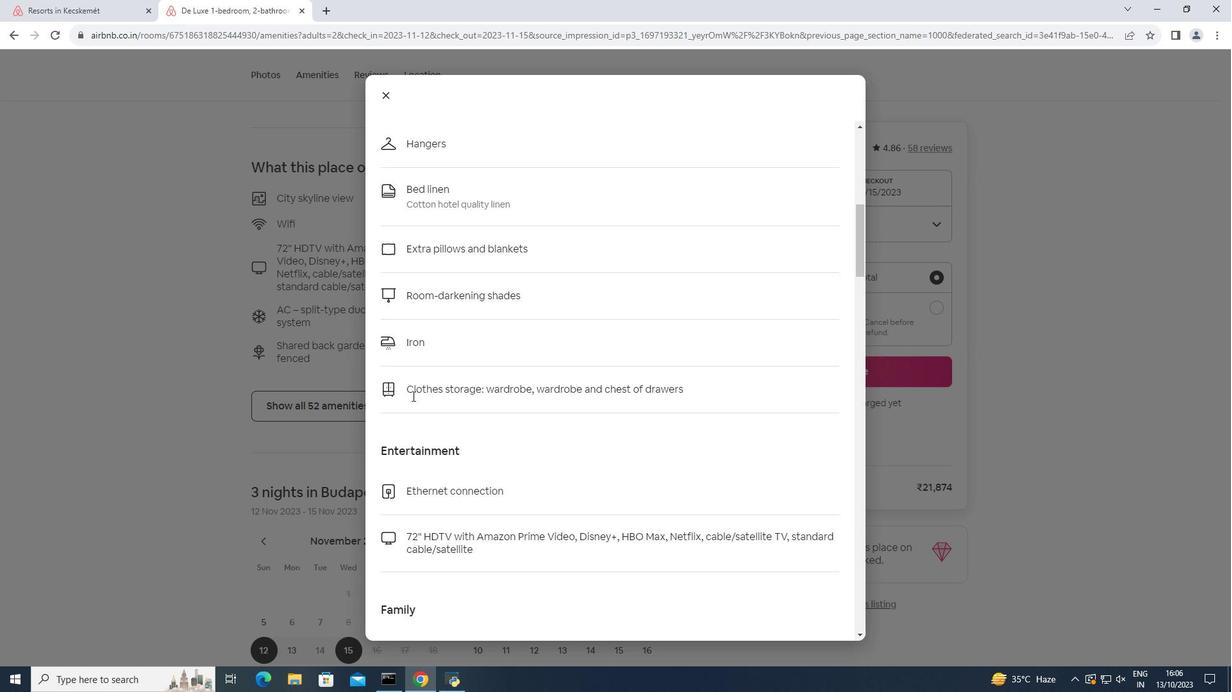 
Action: Mouse scrolled (412, 395) with delta (0, 0)
Screenshot: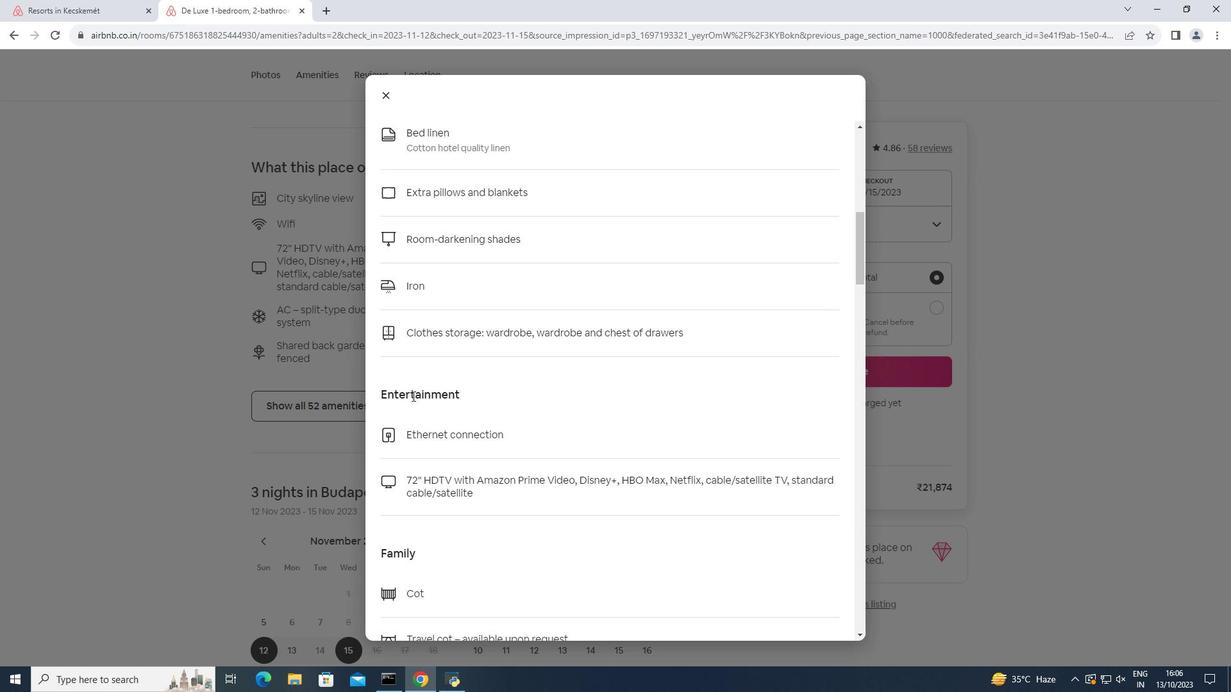 
Action: Mouse scrolled (412, 395) with delta (0, 0)
Screenshot: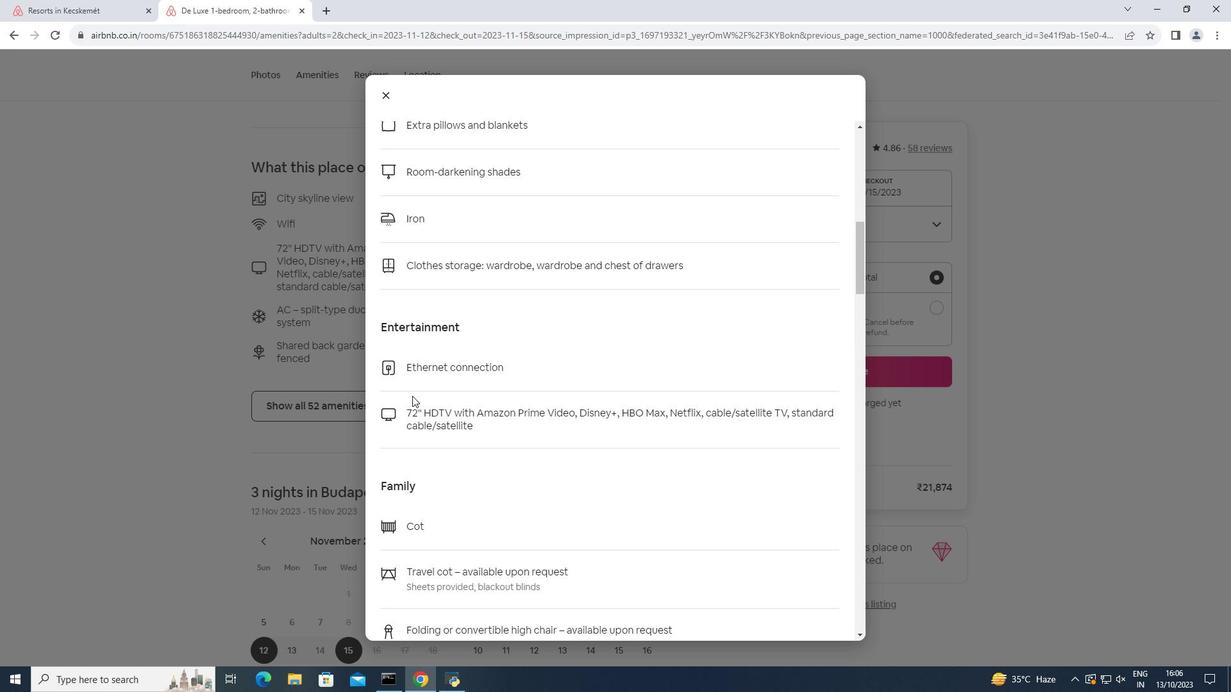 
Action: Mouse scrolled (412, 395) with delta (0, 0)
Screenshot: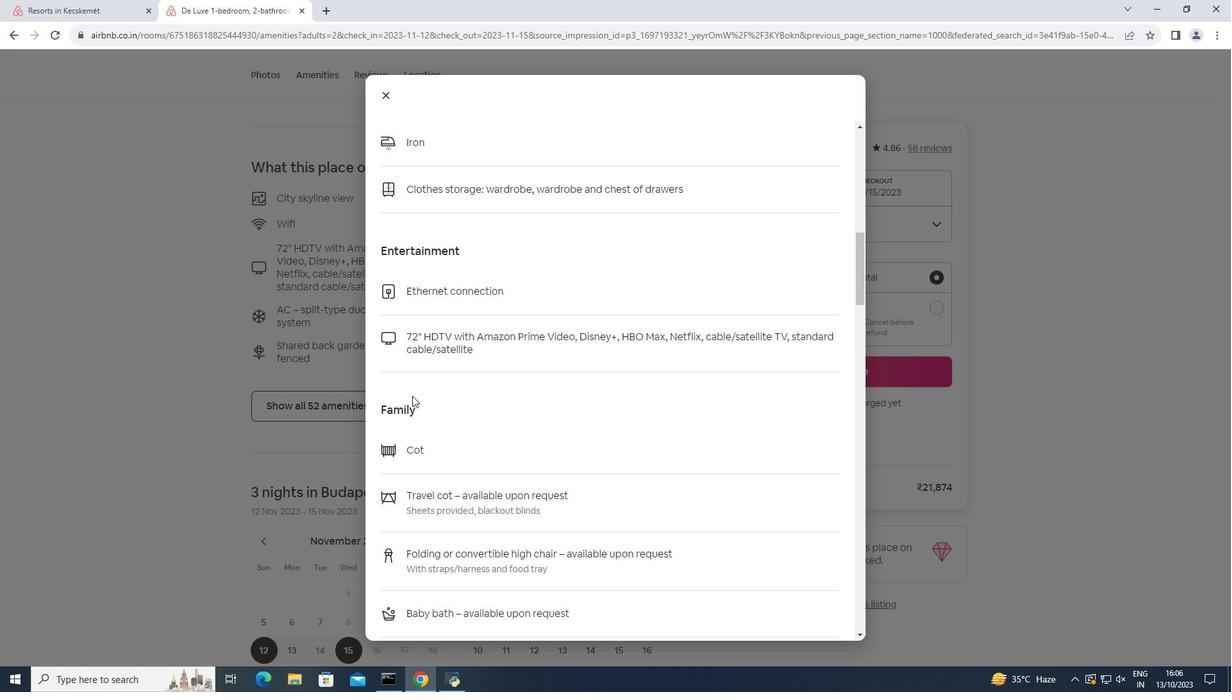 
Action: Mouse scrolled (412, 395) with delta (0, 0)
Screenshot: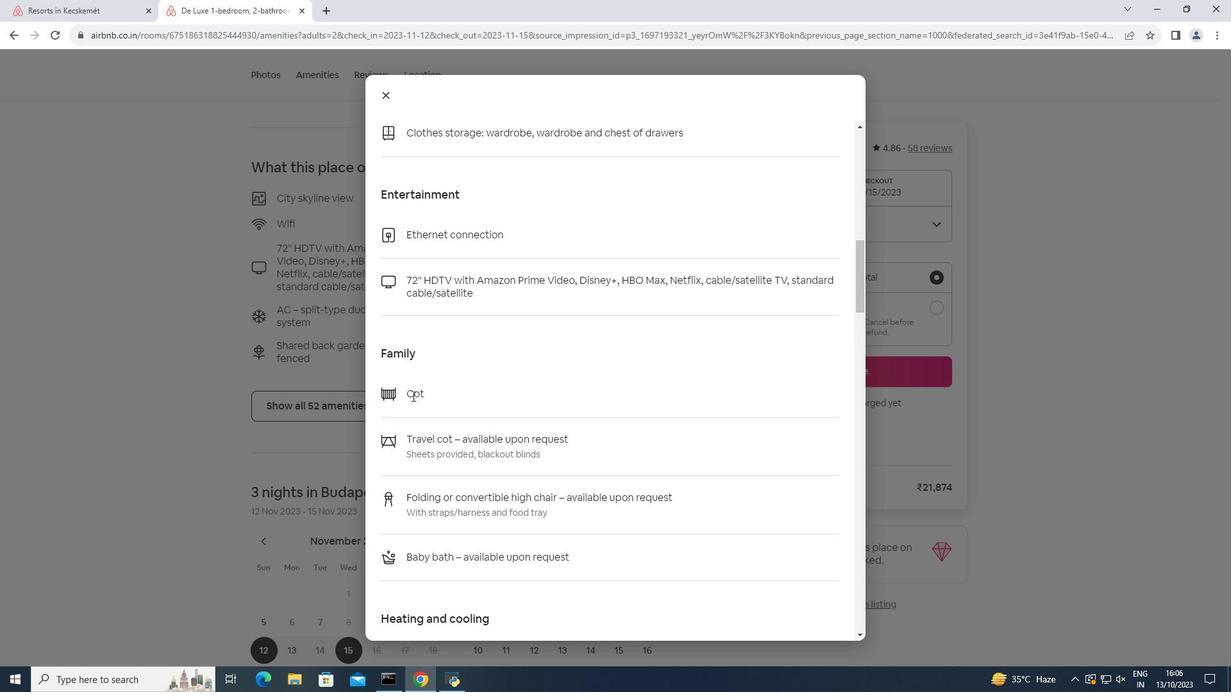 
Action: Mouse scrolled (412, 395) with delta (0, 0)
Screenshot: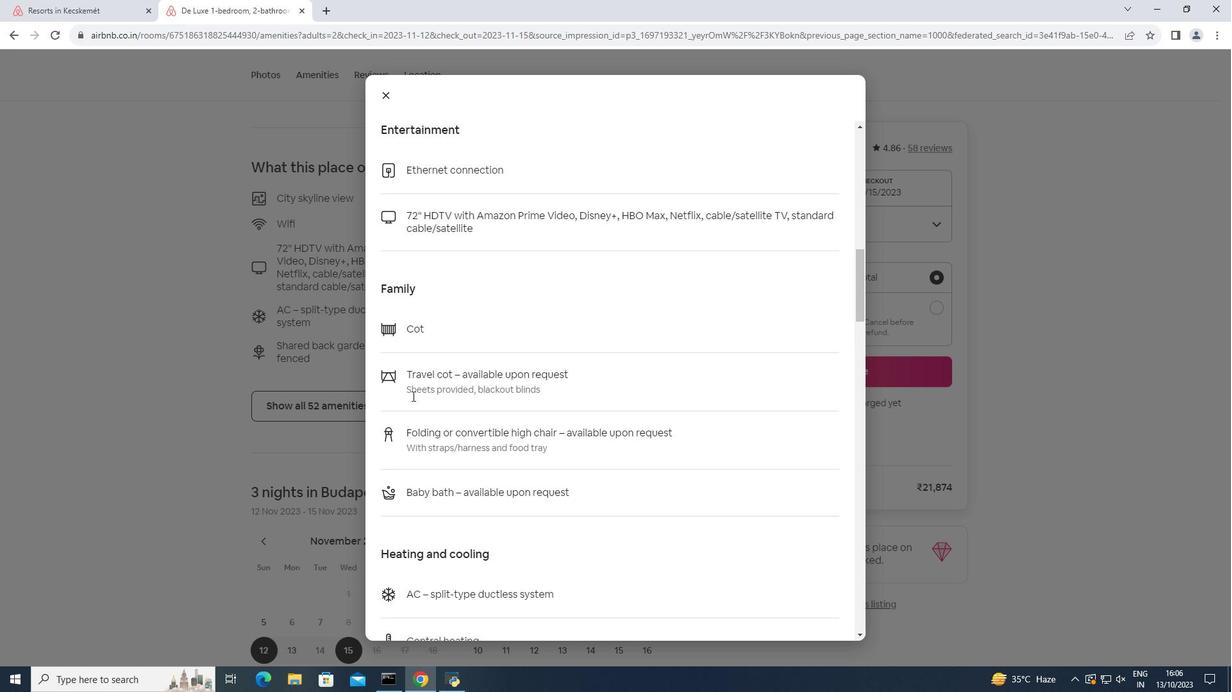 
Action: Mouse scrolled (412, 395) with delta (0, 0)
Screenshot: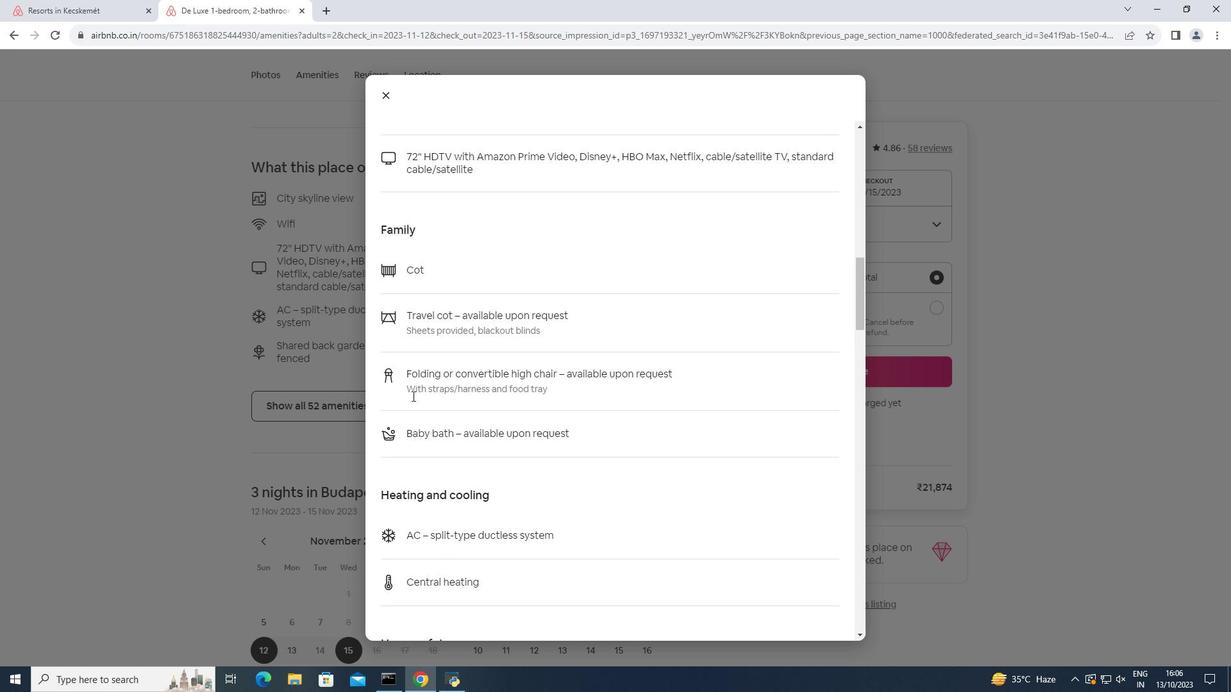 
Action: Mouse scrolled (412, 395) with delta (0, 0)
Screenshot: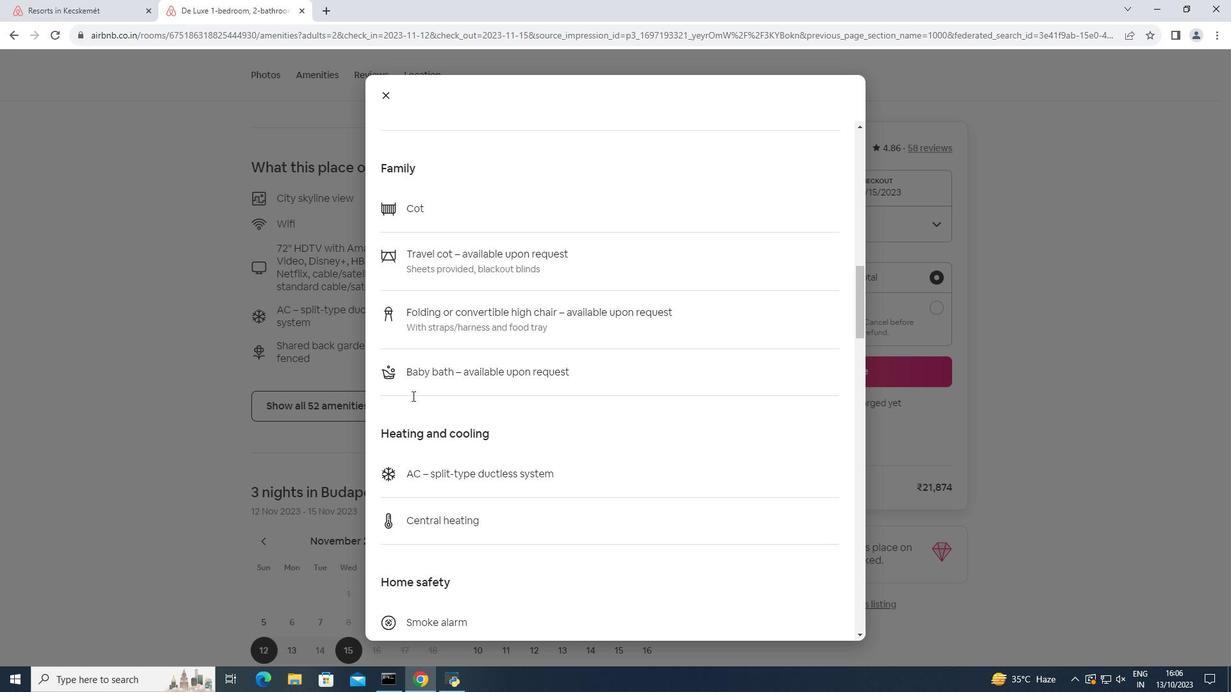 
Action: Mouse scrolled (412, 395) with delta (0, 0)
Screenshot: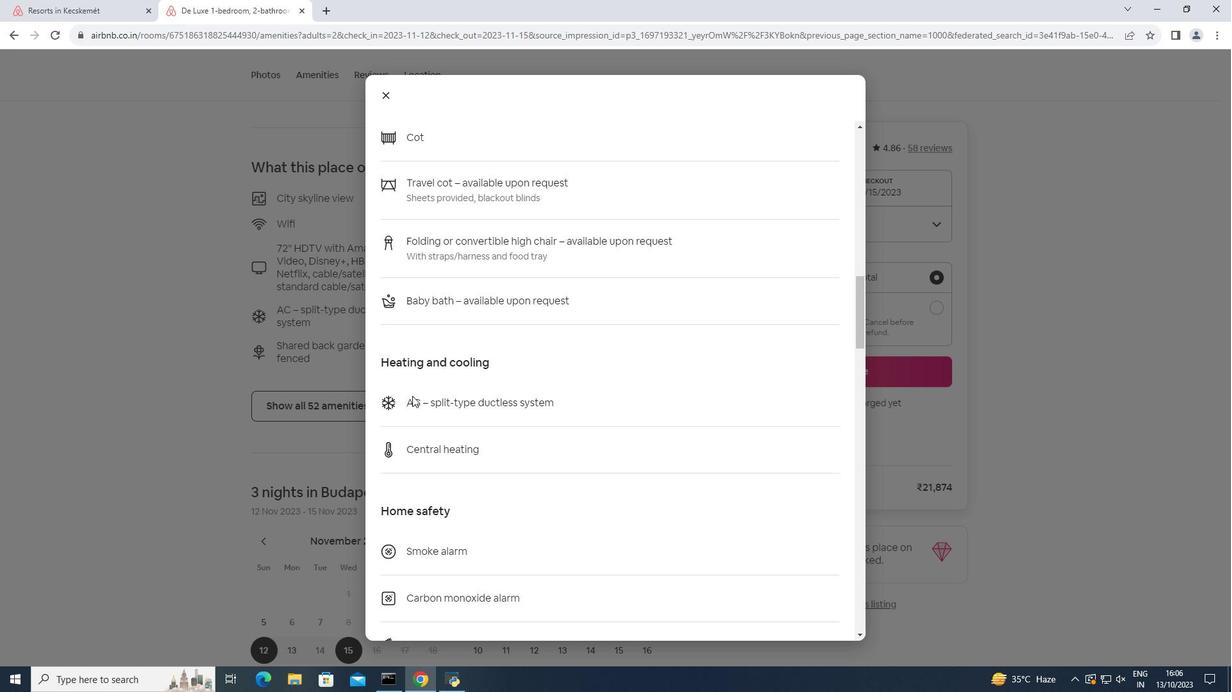 
Action: Mouse scrolled (412, 395) with delta (0, 0)
Screenshot: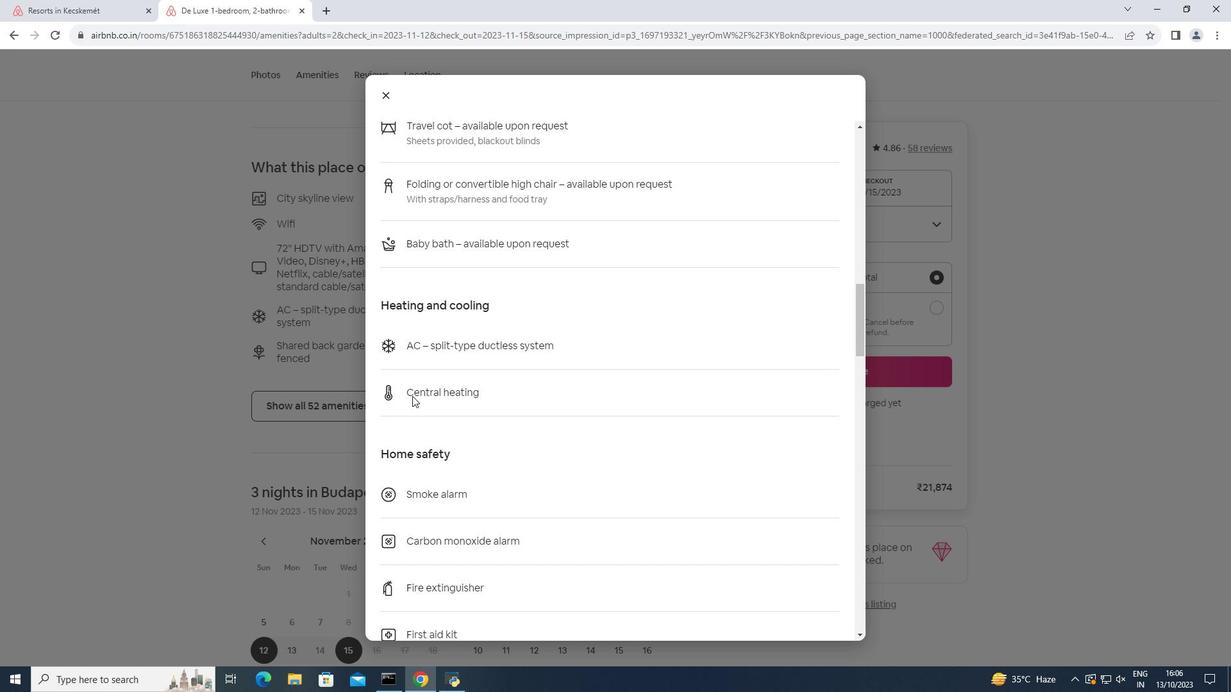 
Action: Mouse scrolled (412, 395) with delta (0, 0)
Screenshot: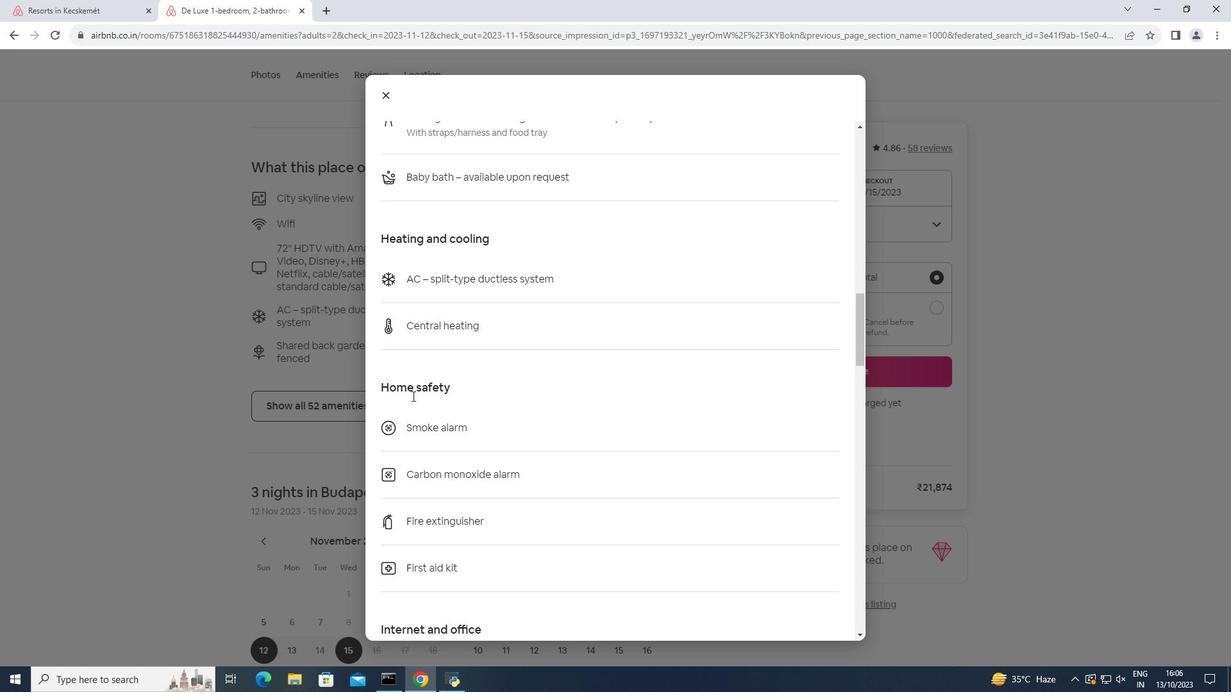 
Action: Mouse scrolled (412, 395) with delta (0, 0)
Screenshot: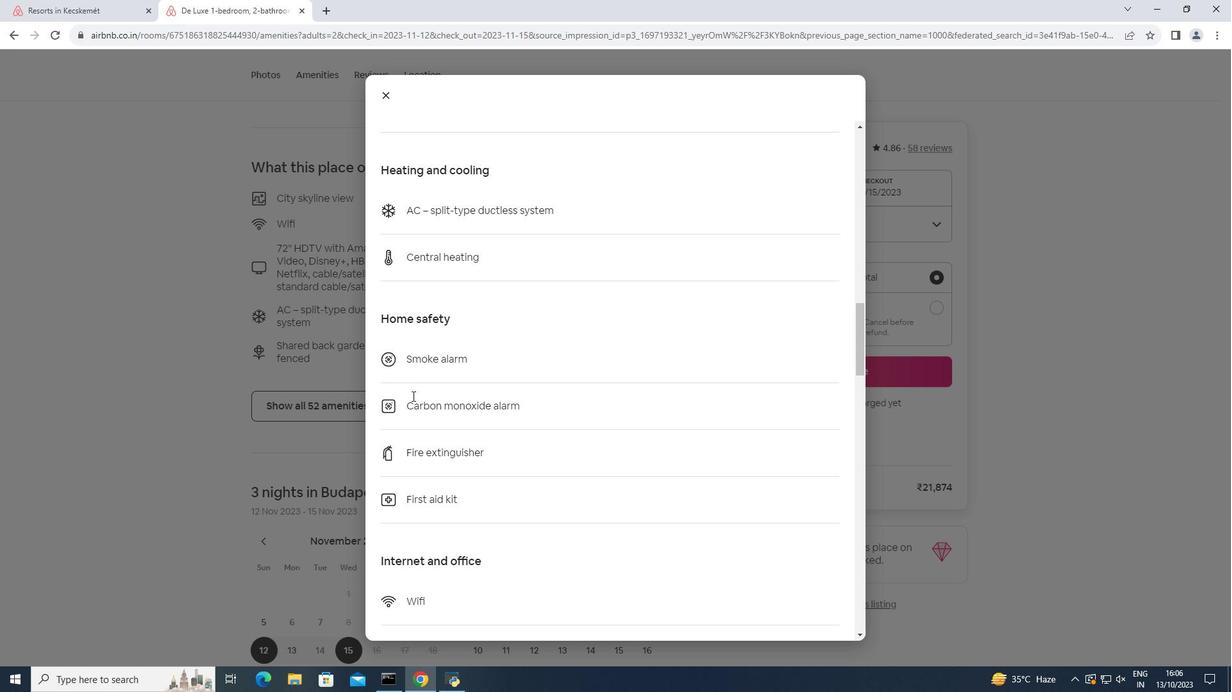 
Action: Mouse scrolled (412, 395) with delta (0, 0)
Screenshot: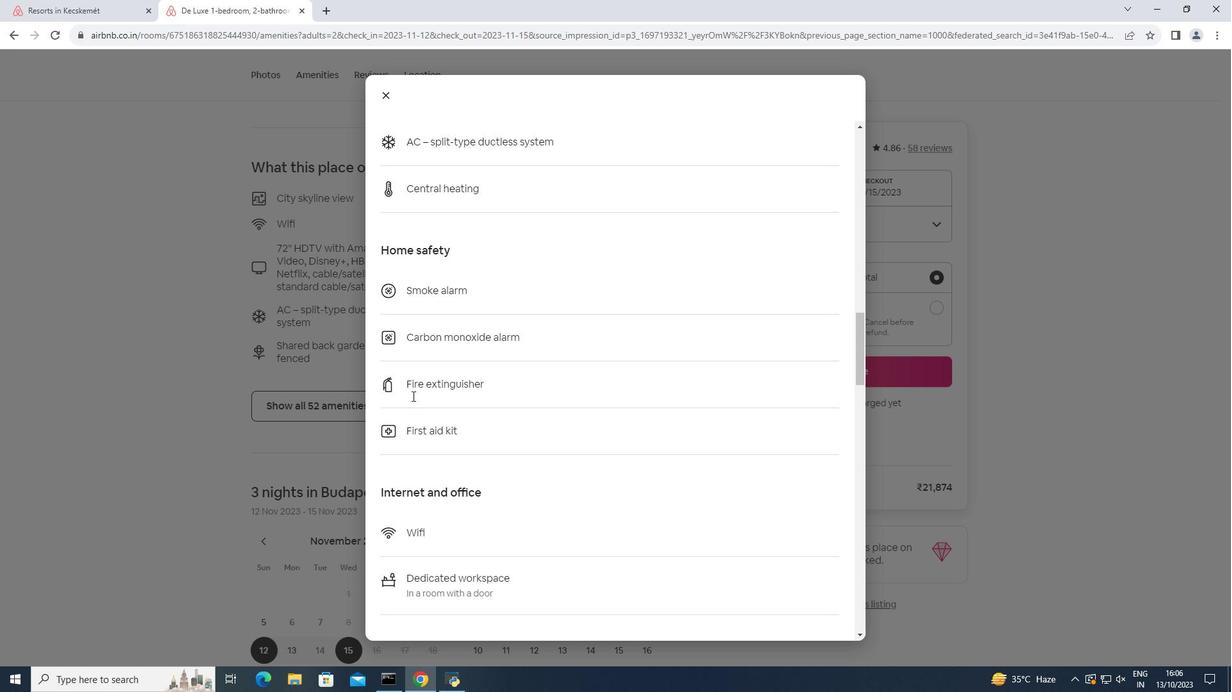 
Action: Mouse scrolled (412, 395) with delta (0, 0)
Screenshot: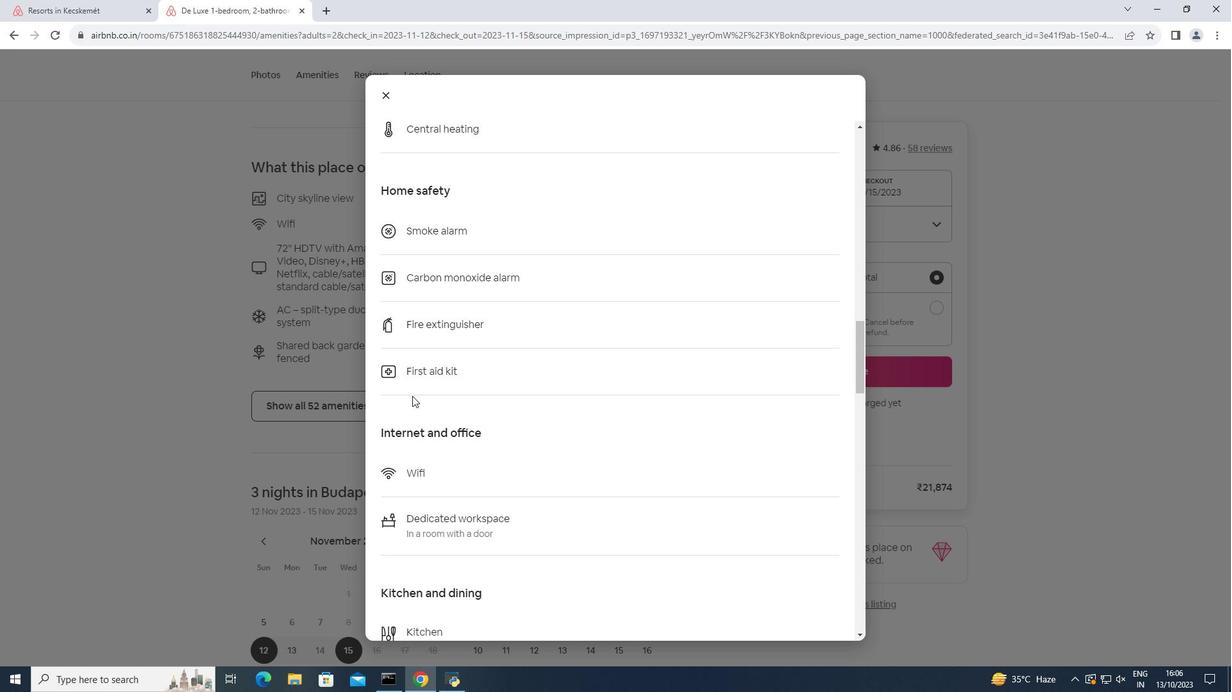 
Action: Mouse scrolled (412, 395) with delta (0, 0)
Screenshot: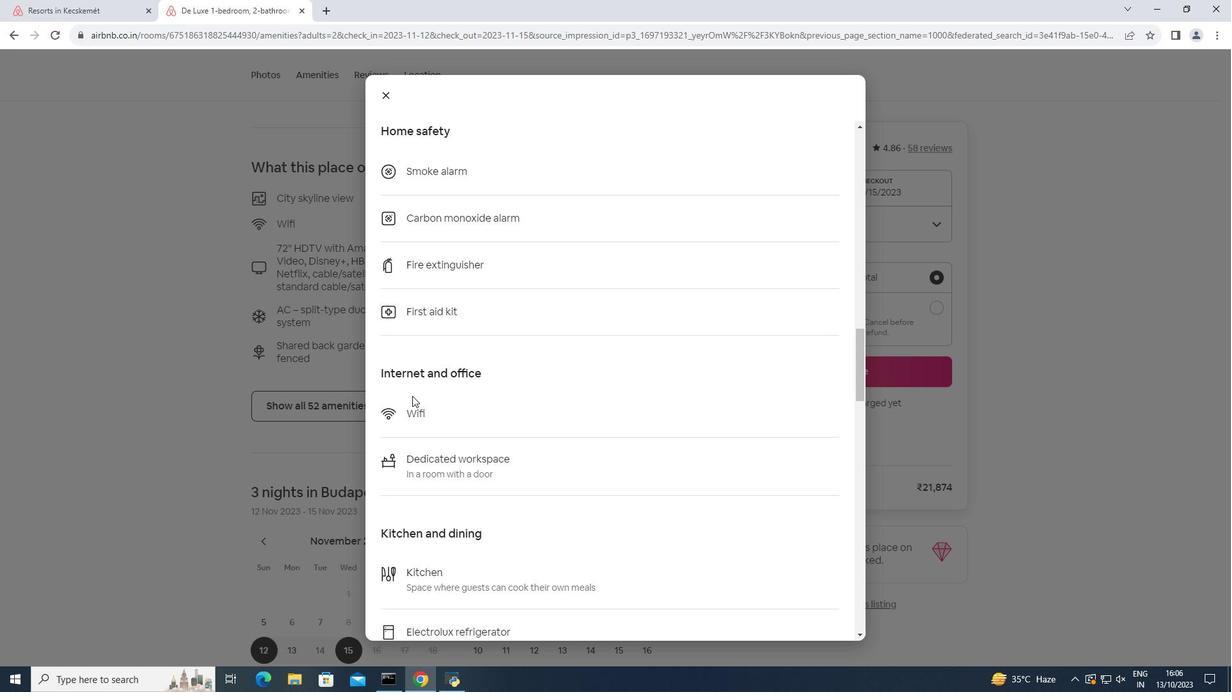 
Action: Mouse scrolled (412, 395) with delta (0, 0)
Screenshot: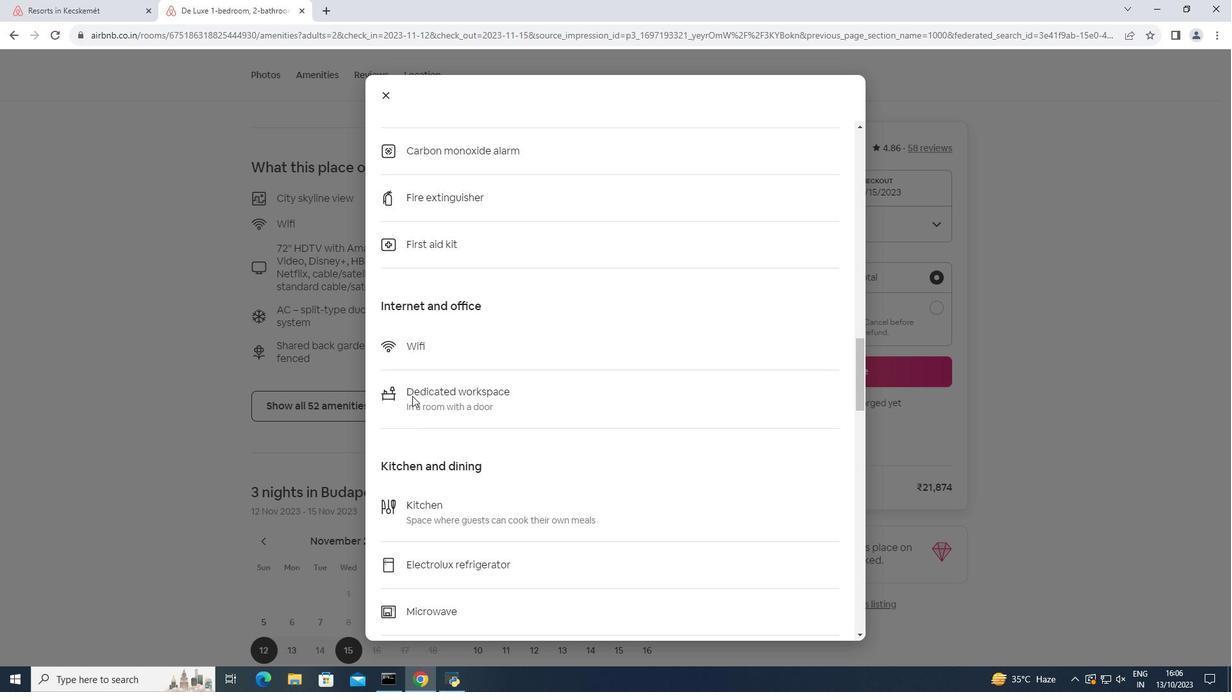 
Action: Mouse moved to (414, 395)
Screenshot: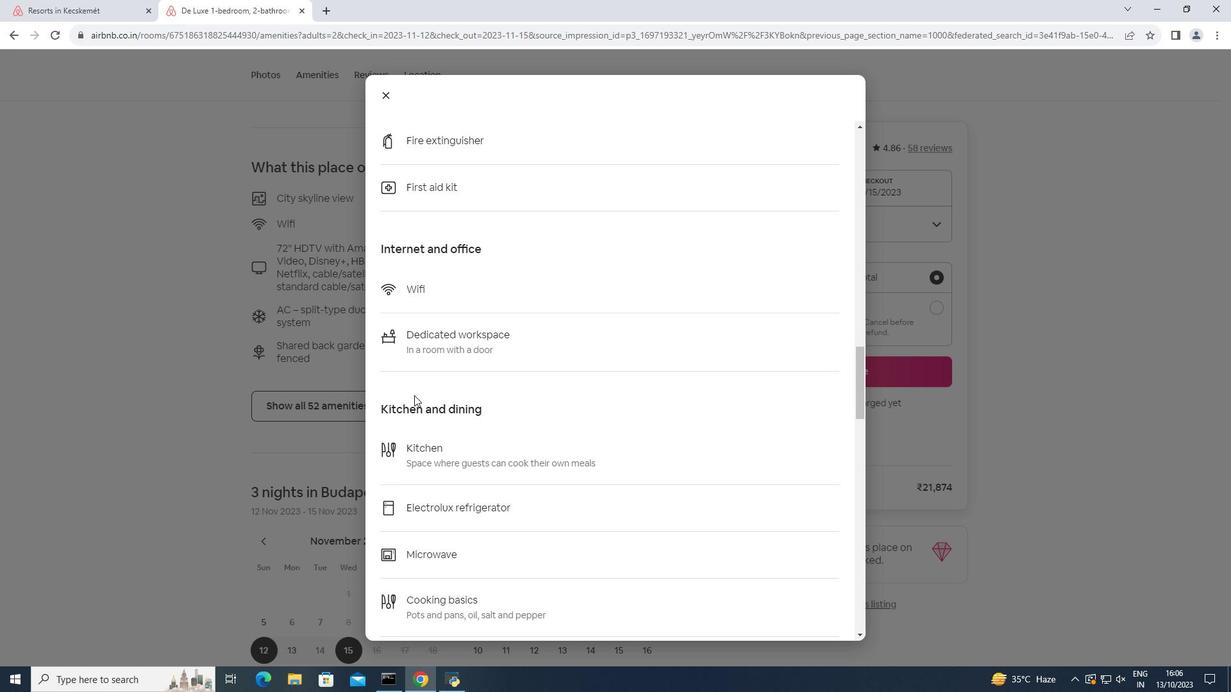 
Action: Mouse scrolled (414, 395) with delta (0, 0)
Screenshot: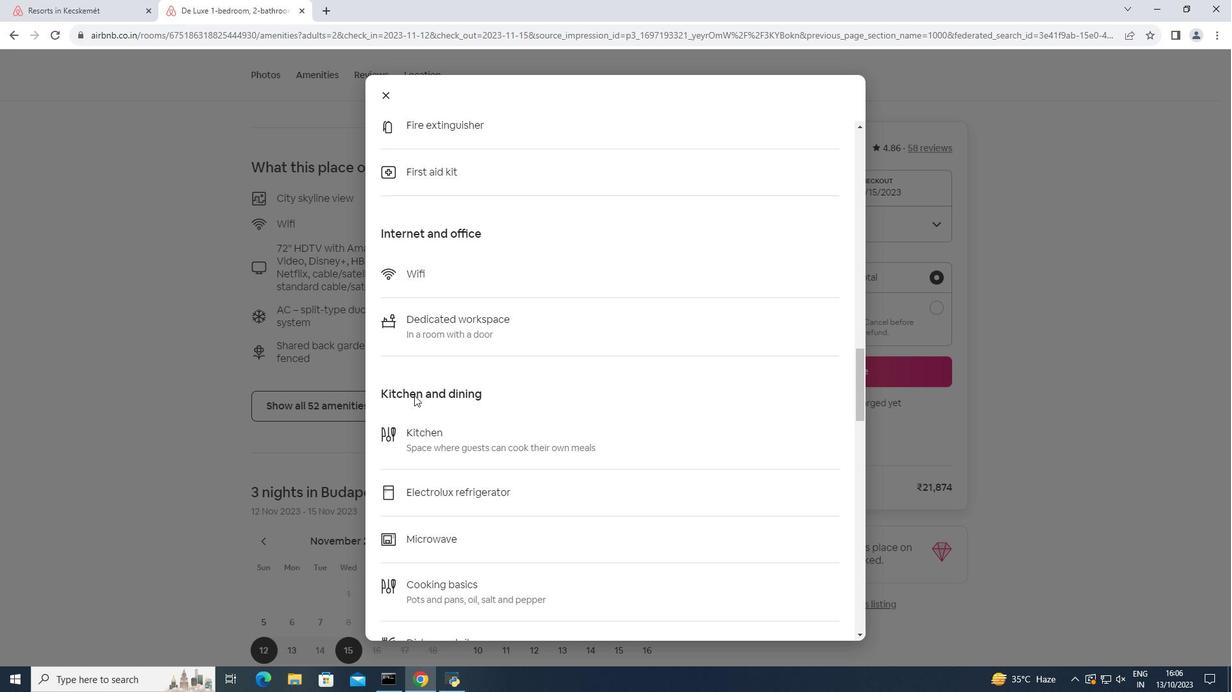 
Action: Mouse scrolled (414, 395) with delta (0, 0)
Screenshot: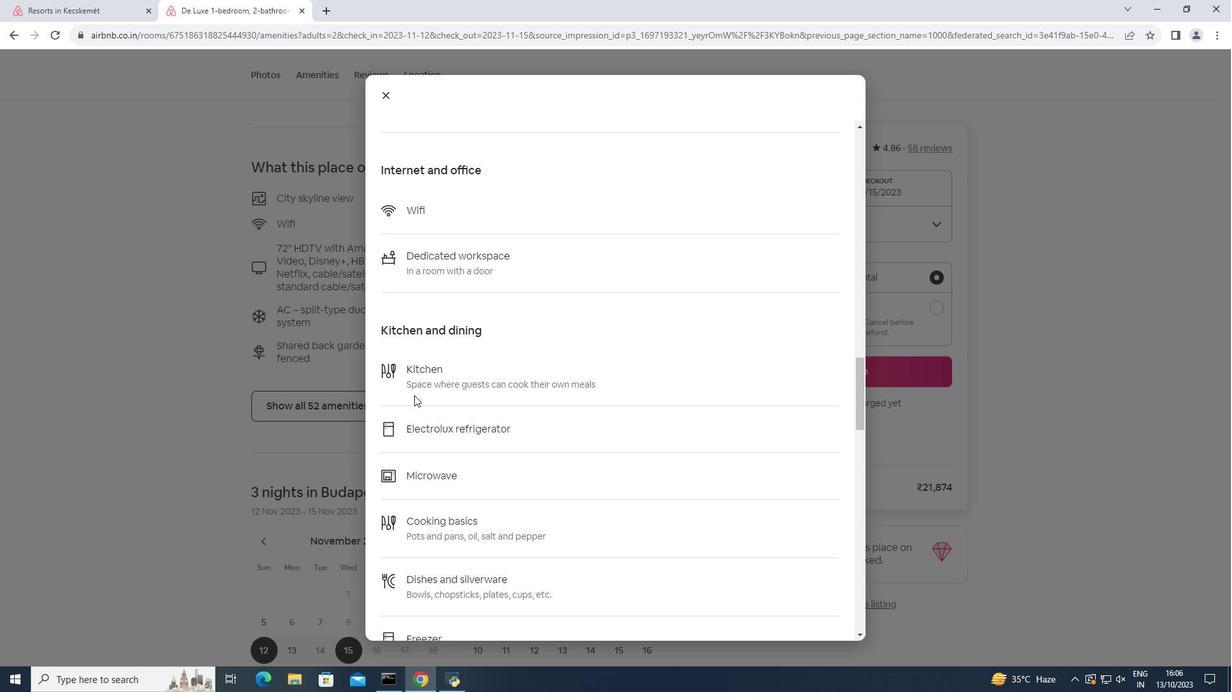 
Action: Mouse scrolled (414, 395) with delta (0, 0)
Screenshot: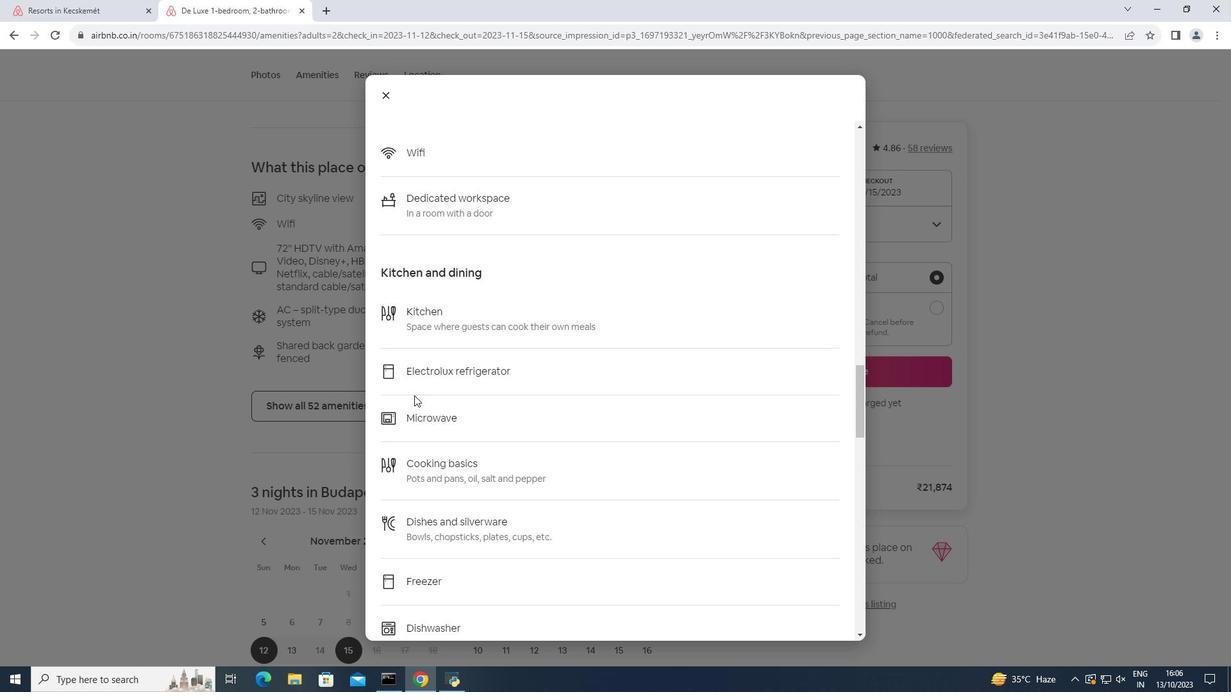 
Action: Mouse scrolled (414, 395) with delta (0, 0)
Screenshot: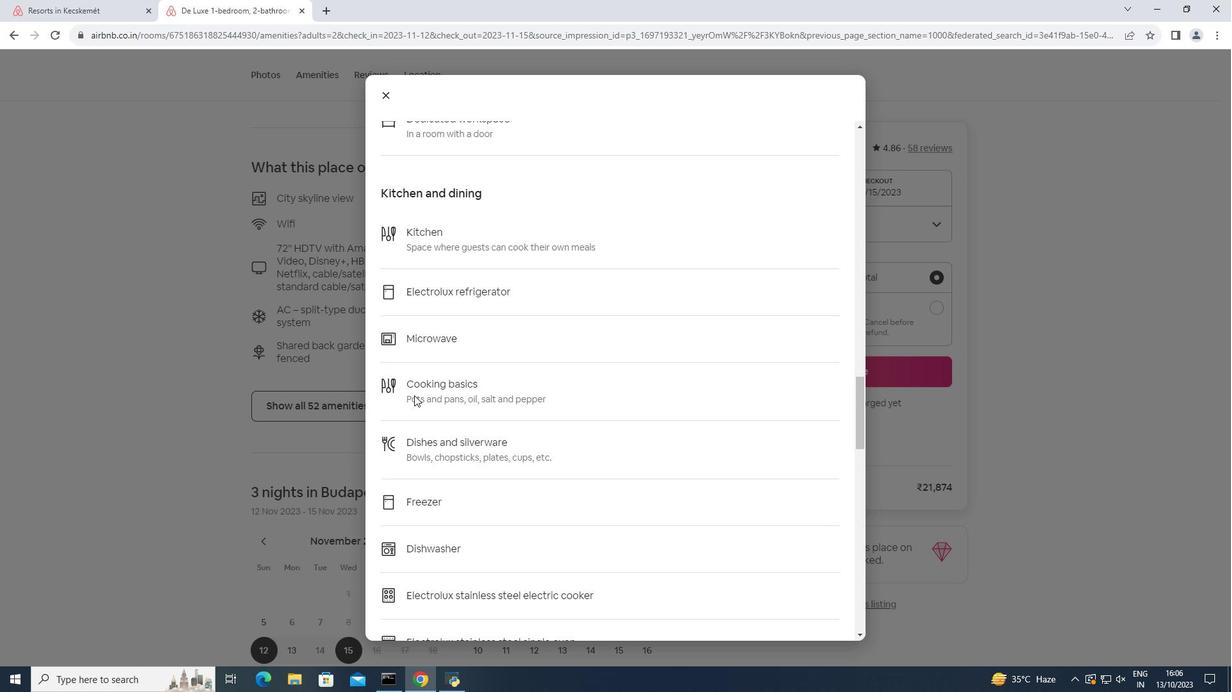 
Action: Mouse scrolled (414, 395) with delta (0, 0)
Screenshot: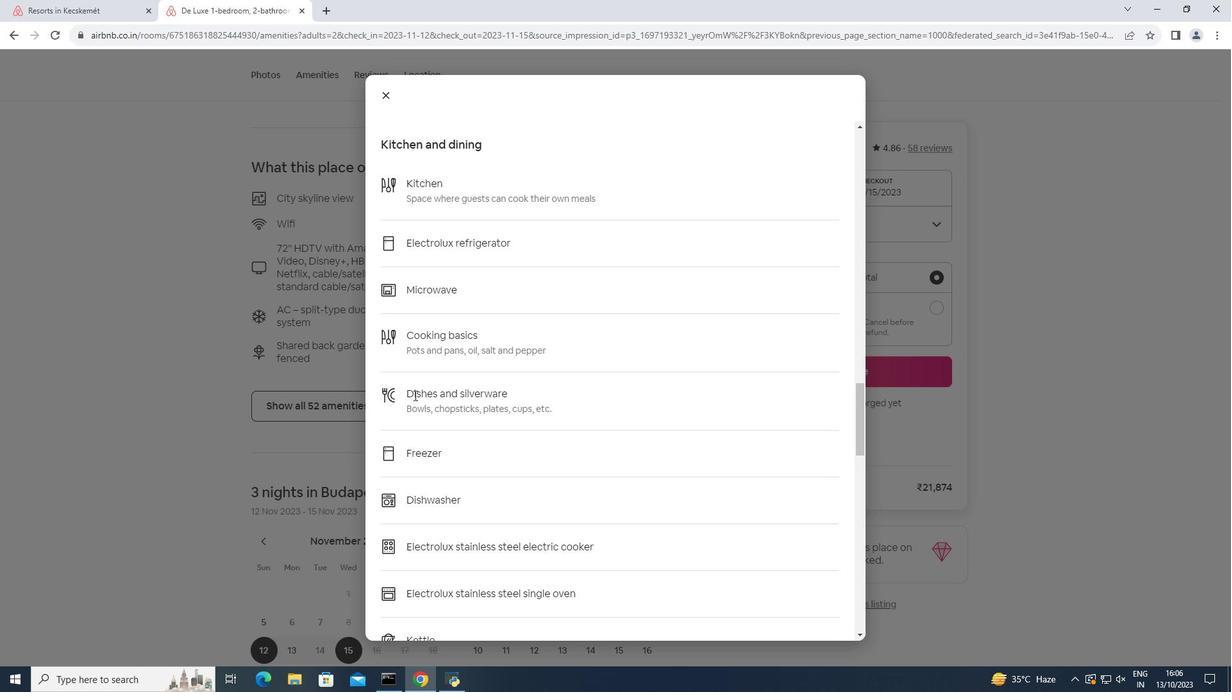 
Action: Mouse scrolled (414, 395) with delta (0, 0)
Screenshot: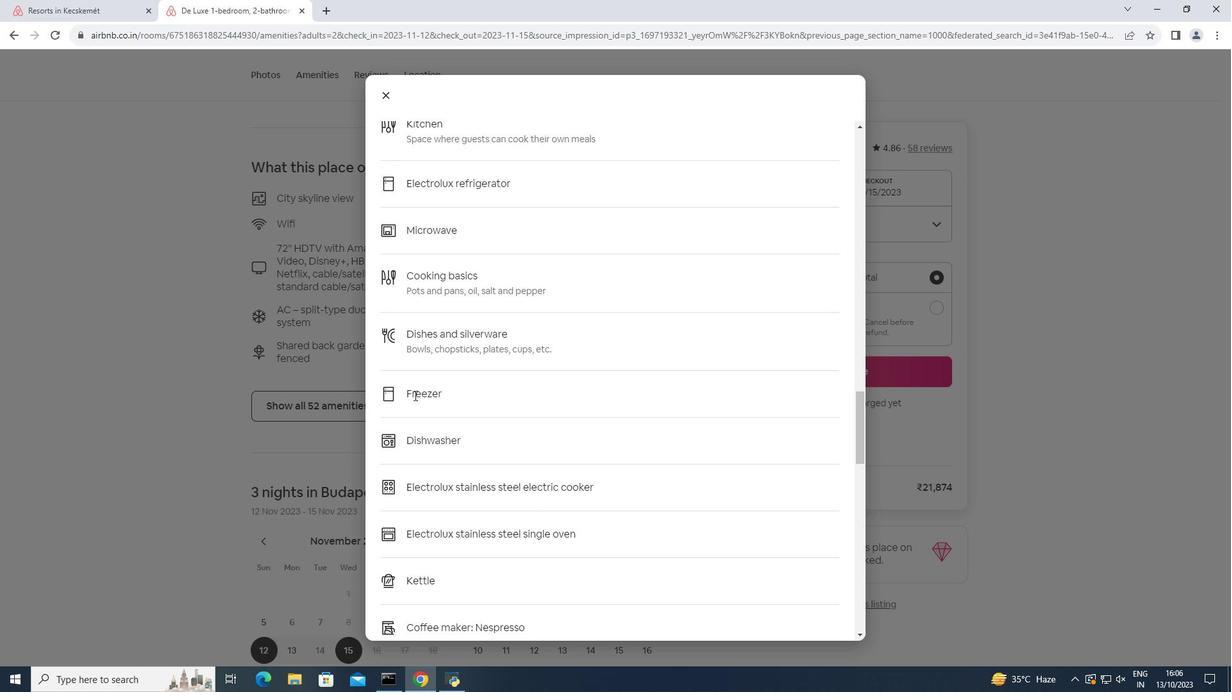 
Action: Mouse moved to (415, 394)
Screenshot: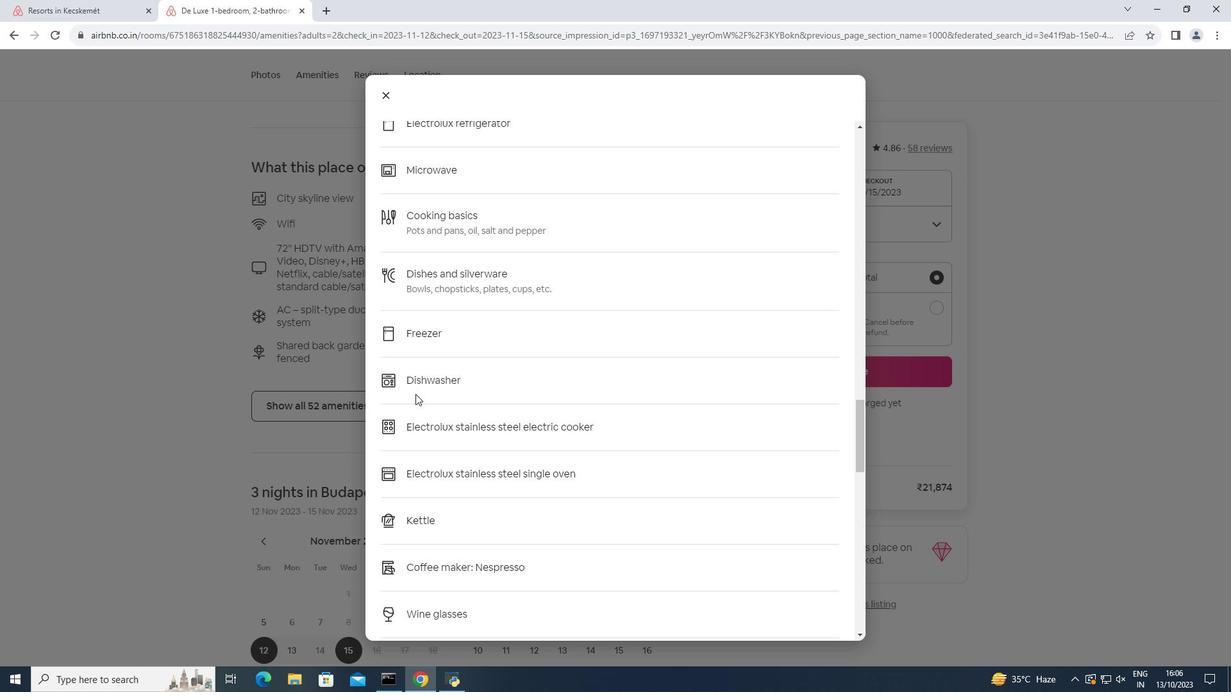 
Action: Mouse scrolled (415, 393) with delta (0, 0)
Screenshot: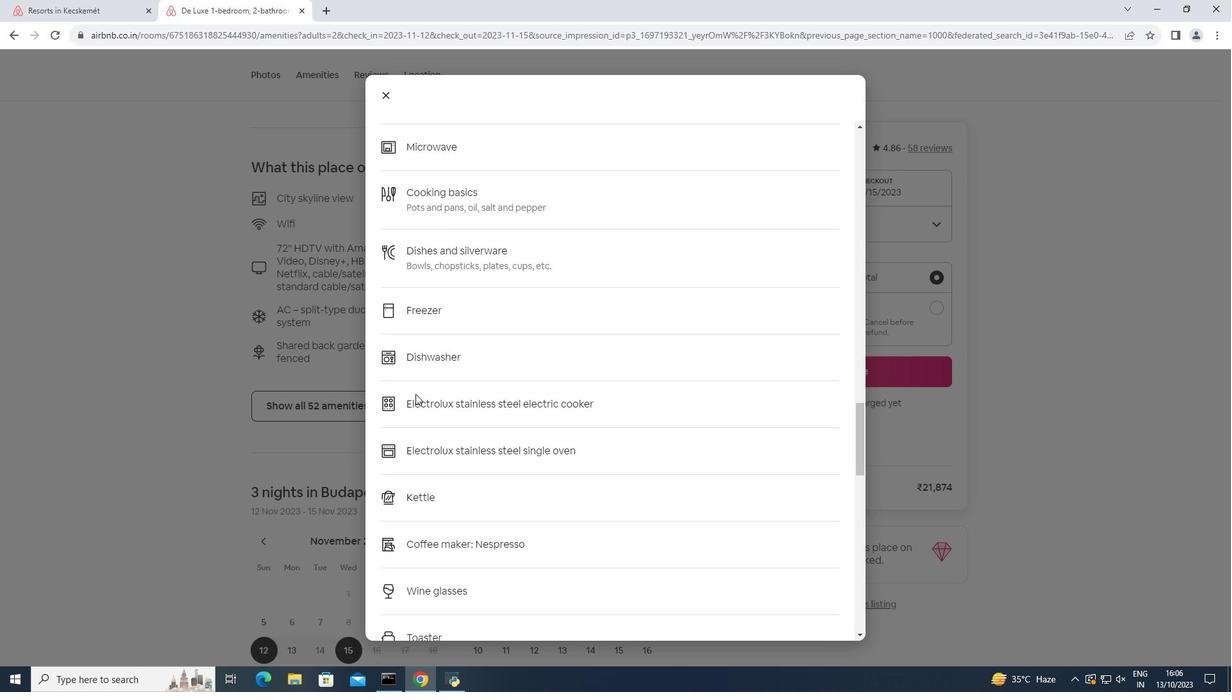 
Action: Mouse scrolled (415, 393) with delta (0, 0)
Screenshot: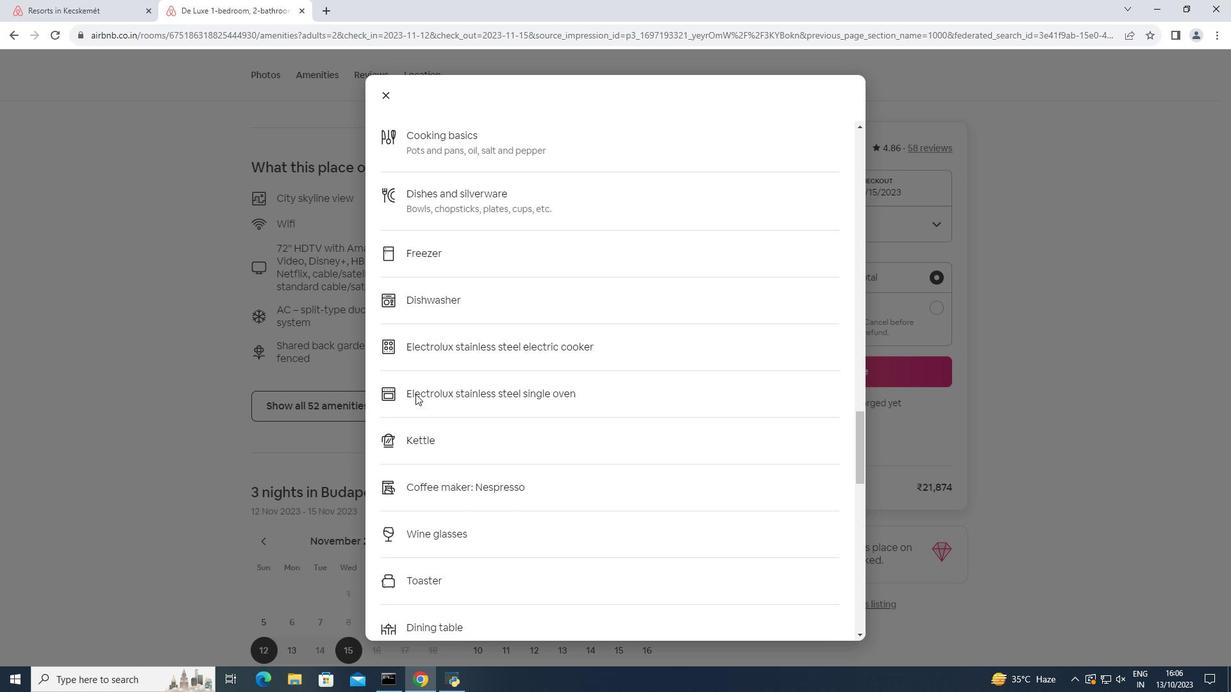 
Action: Mouse scrolled (415, 393) with delta (0, 0)
Screenshot: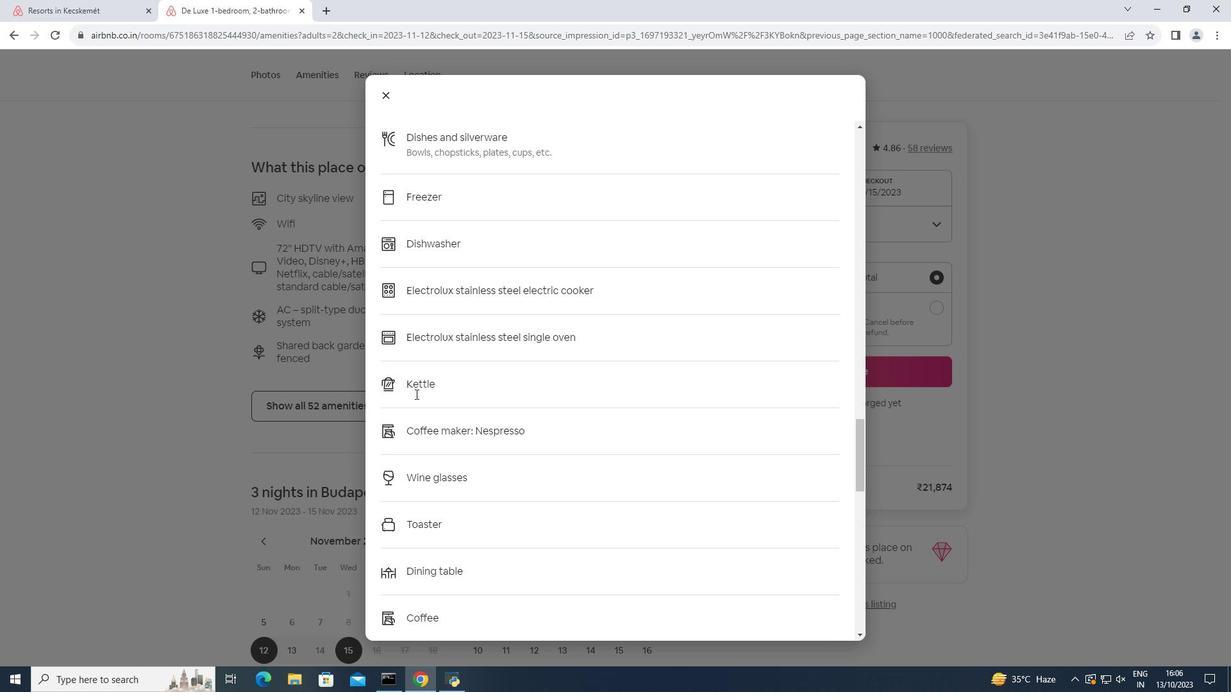 
Action: Mouse scrolled (415, 393) with delta (0, 0)
Screenshot: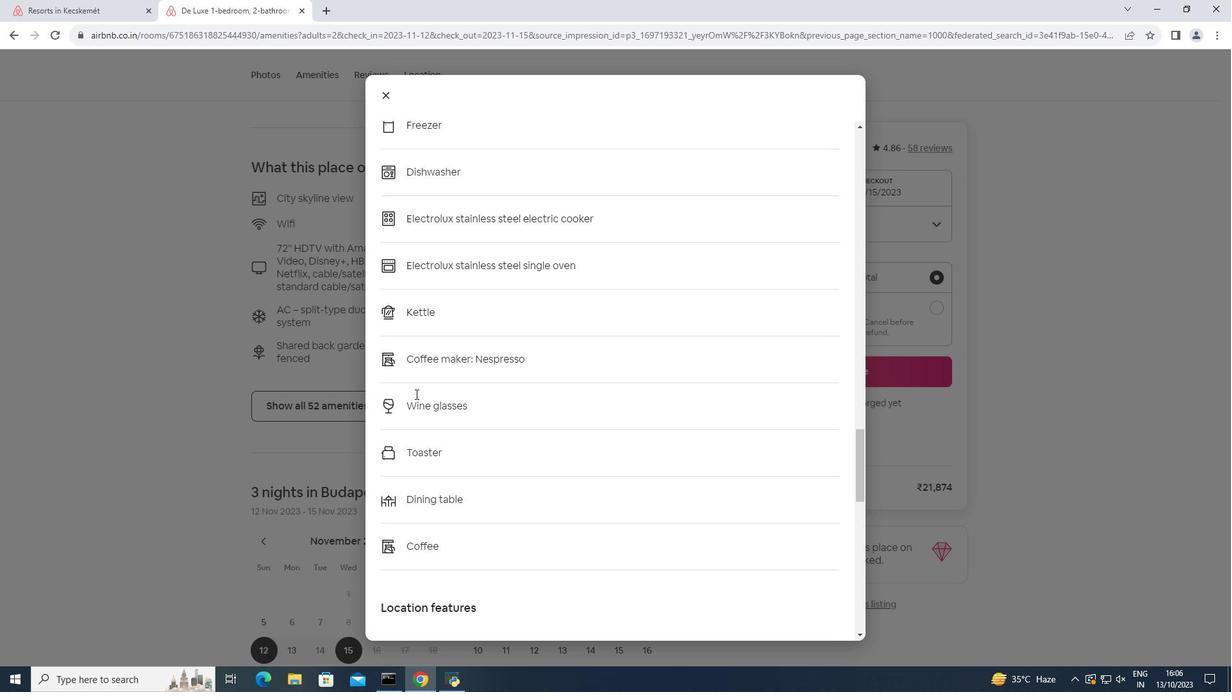 
Action: Mouse scrolled (415, 393) with delta (0, 0)
Screenshot: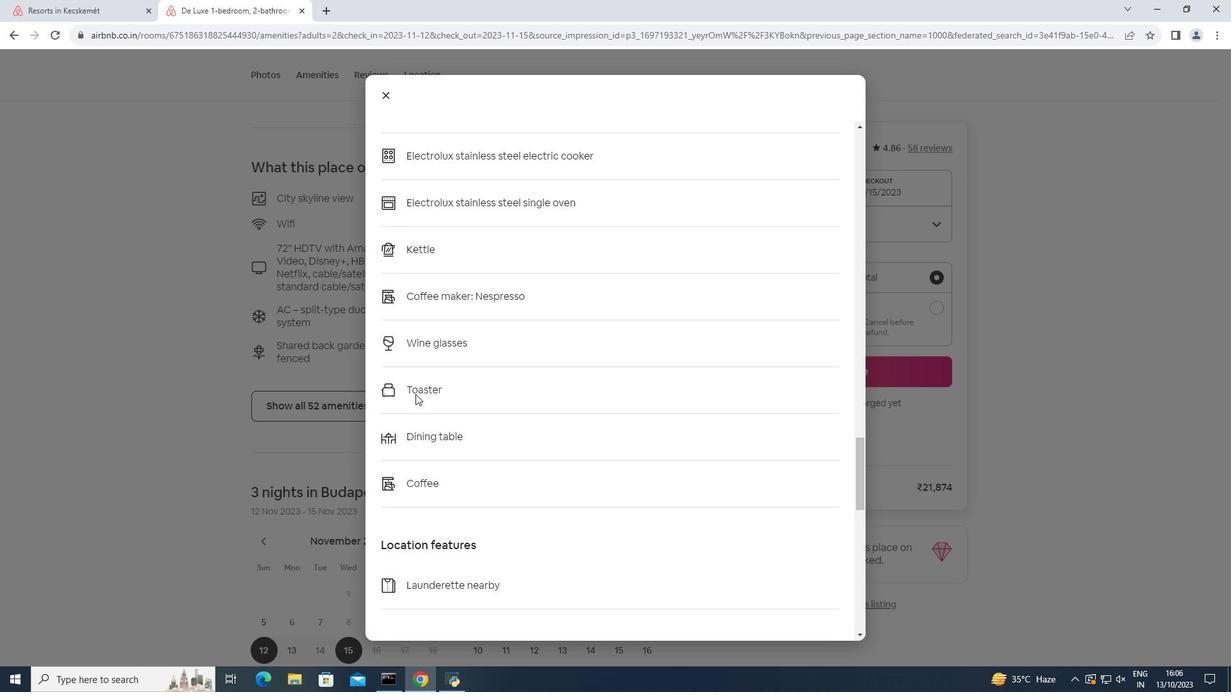 
Action: Mouse scrolled (415, 393) with delta (0, 0)
Screenshot: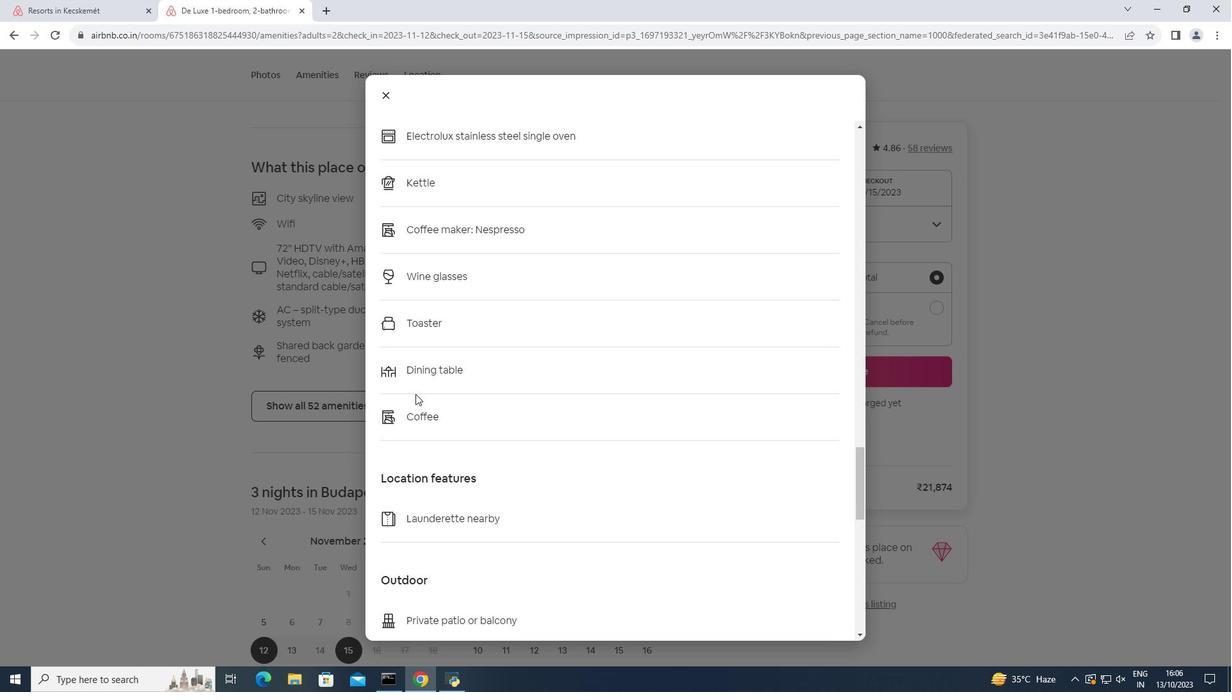 
Action: Mouse scrolled (415, 393) with delta (0, 0)
Screenshot: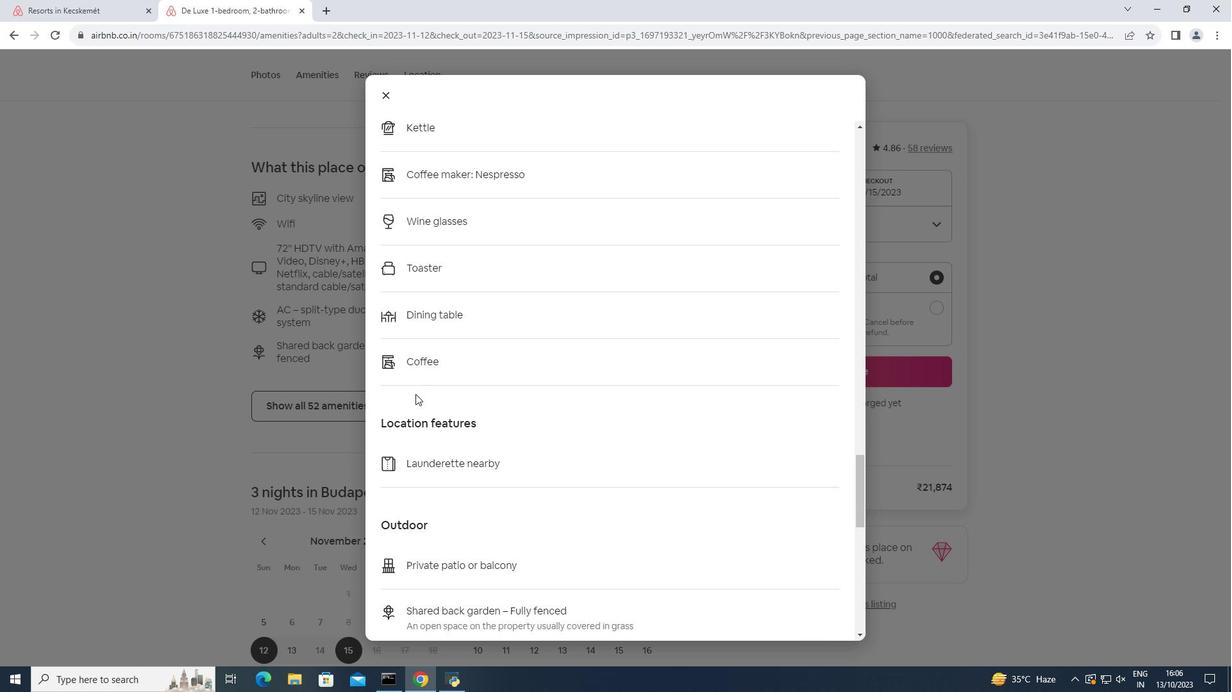 
Action: Mouse scrolled (415, 393) with delta (0, 0)
Screenshot: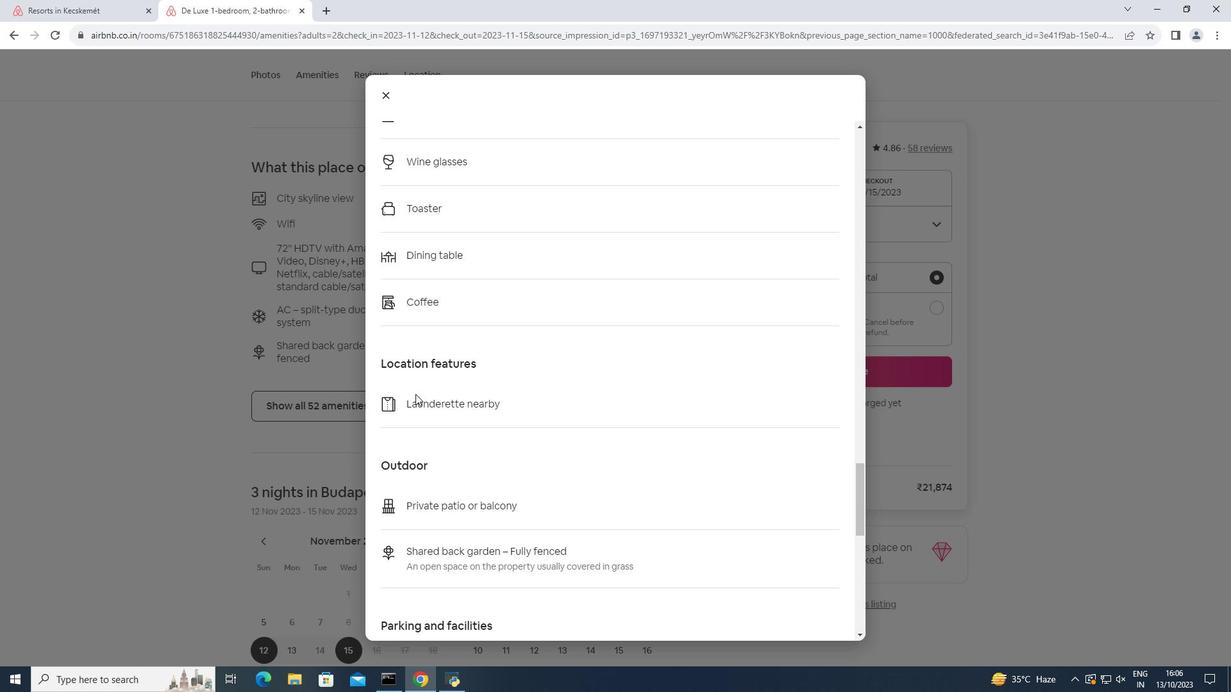 
Action: Mouse scrolled (415, 393) with delta (0, 0)
Screenshot: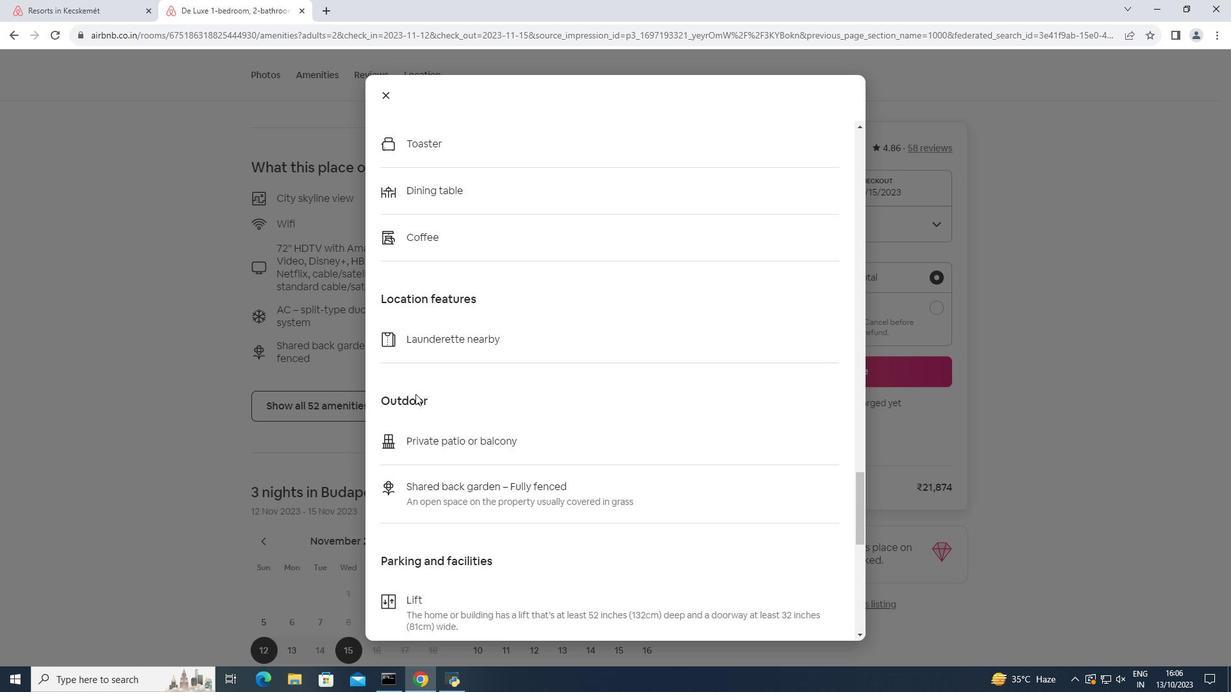 
Action: Mouse scrolled (415, 393) with delta (0, 0)
Screenshot: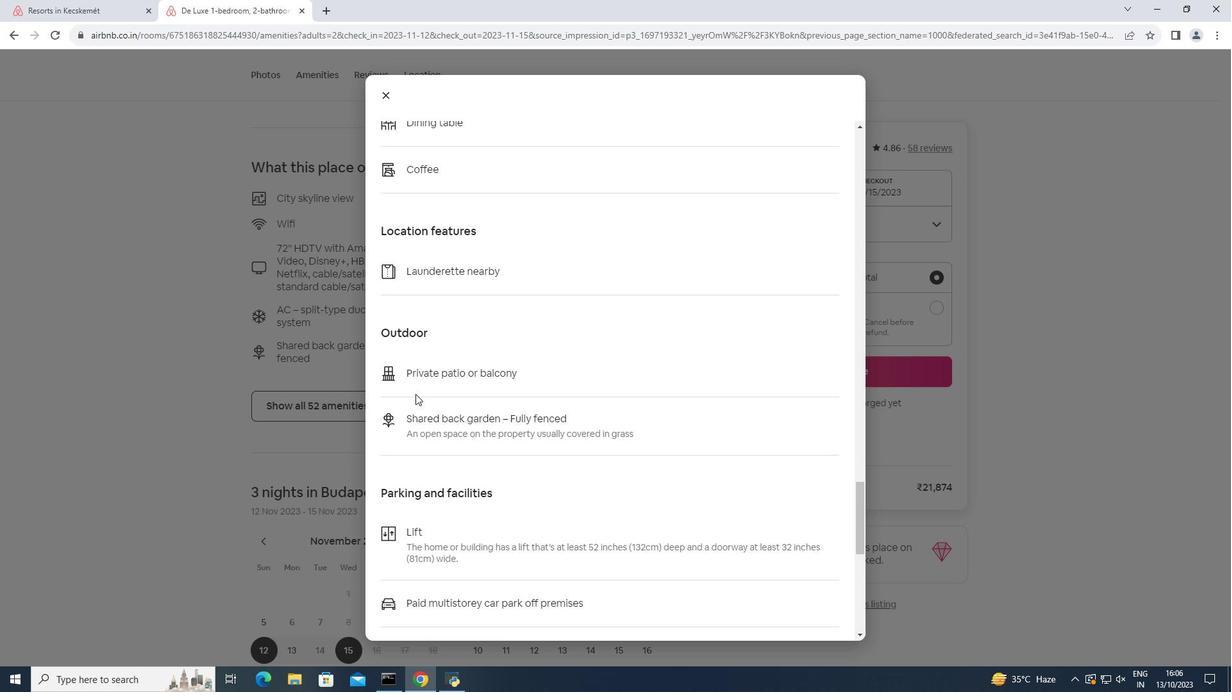 
Action: Mouse scrolled (415, 393) with delta (0, 0)
Screenshot: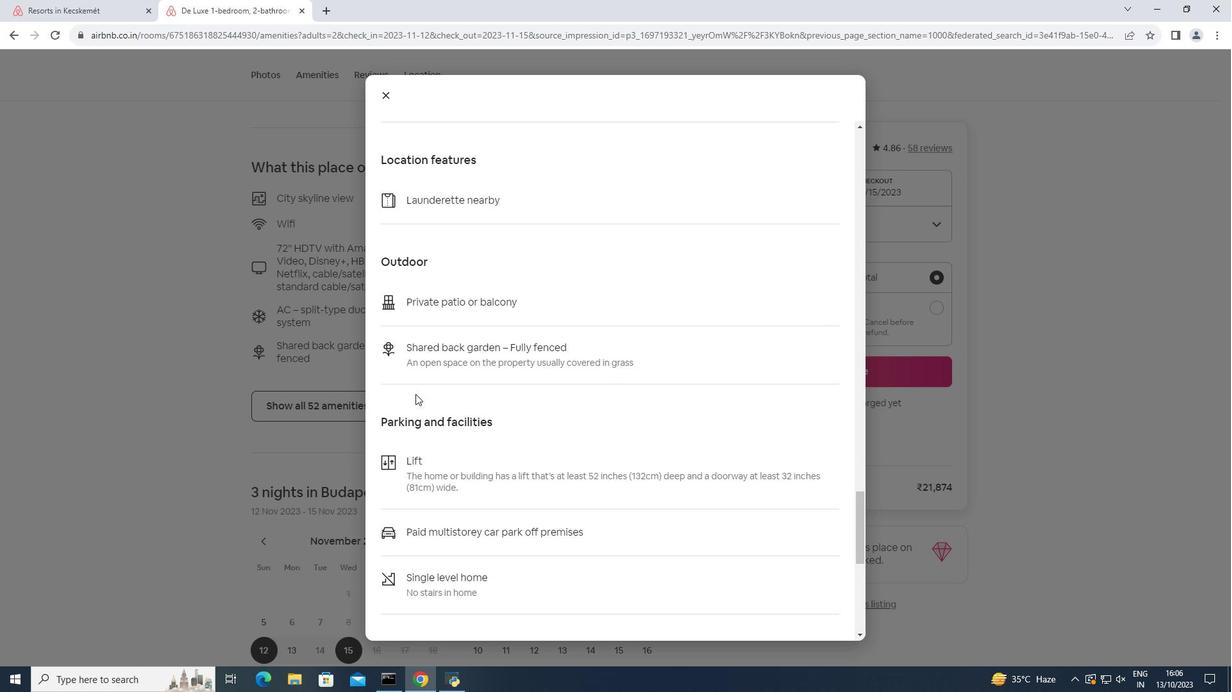 
Action: Mouse scrolled (415, 393) with delta (0, 0)
Screenshot: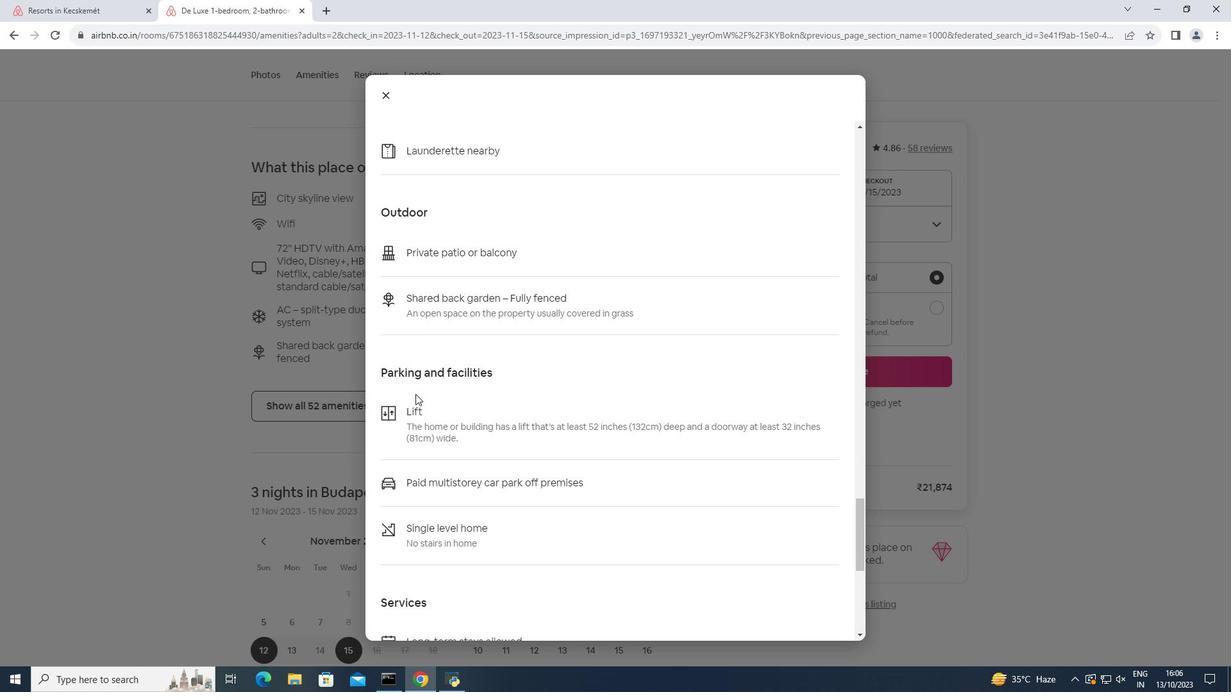 
Action: Mouse scrolled (415, 393) with delta (0, 0)
Screenshot: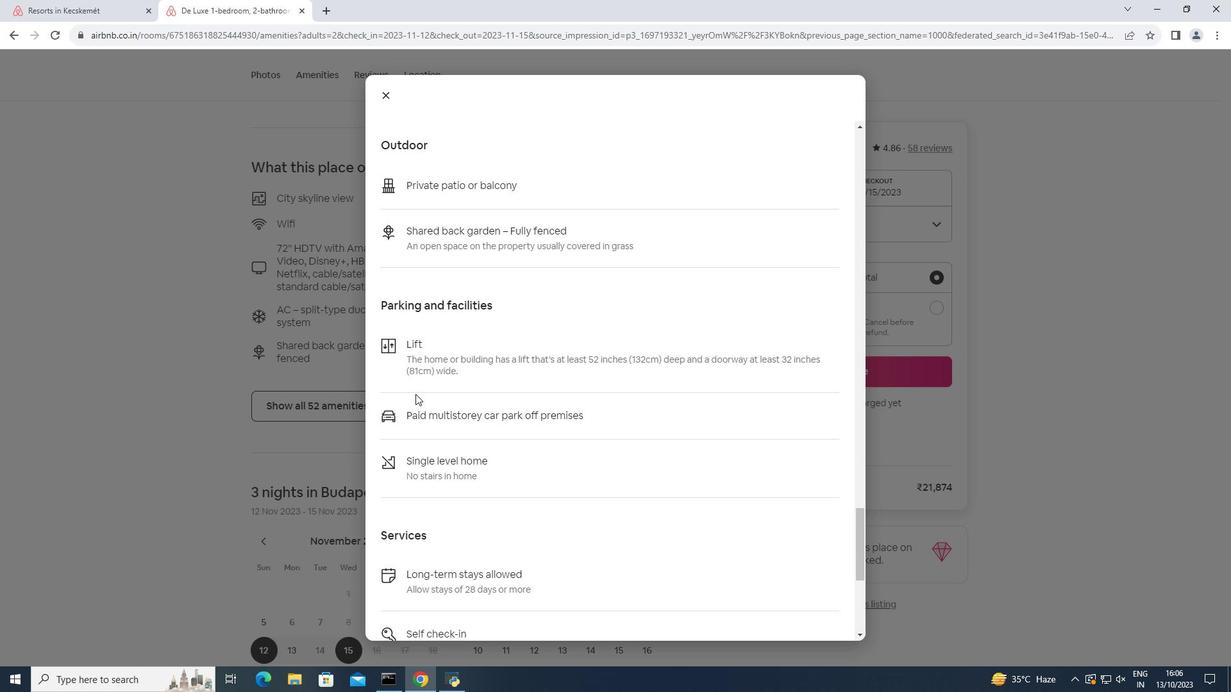 
Action: Mouse scrolled (415, 393) with delta (0, 0)
Screenshot: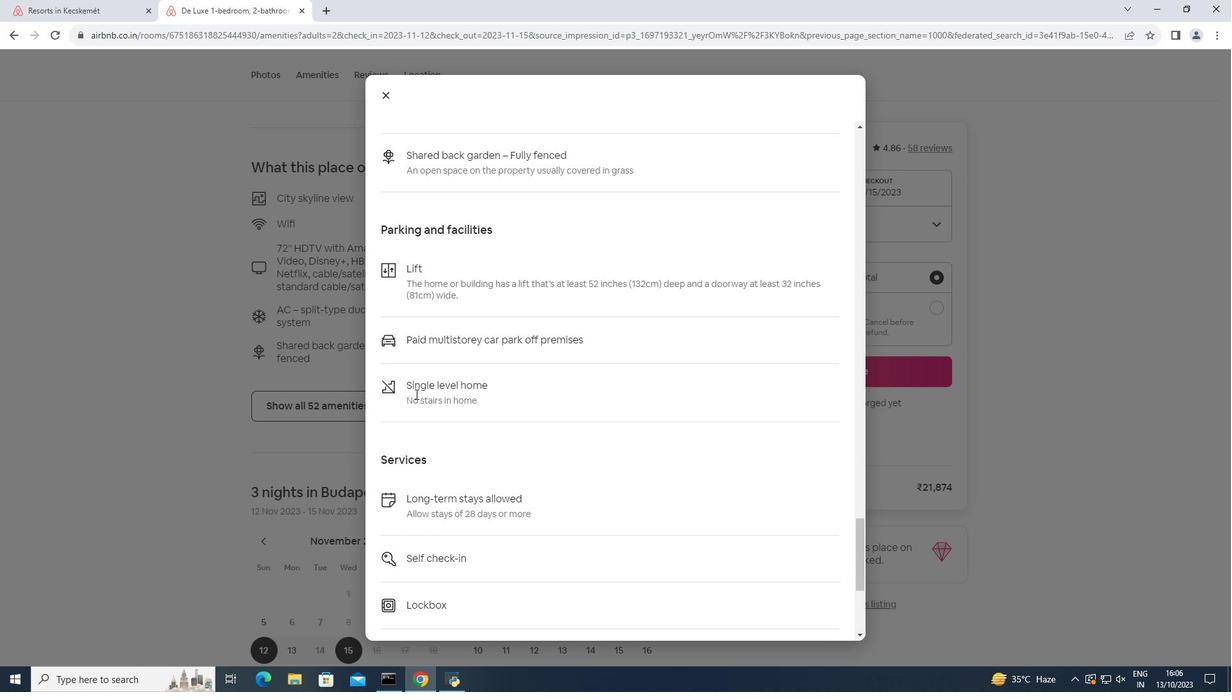 
Action: Mouse scrolled (415, 393) with delta (0, 0)
Screenshot: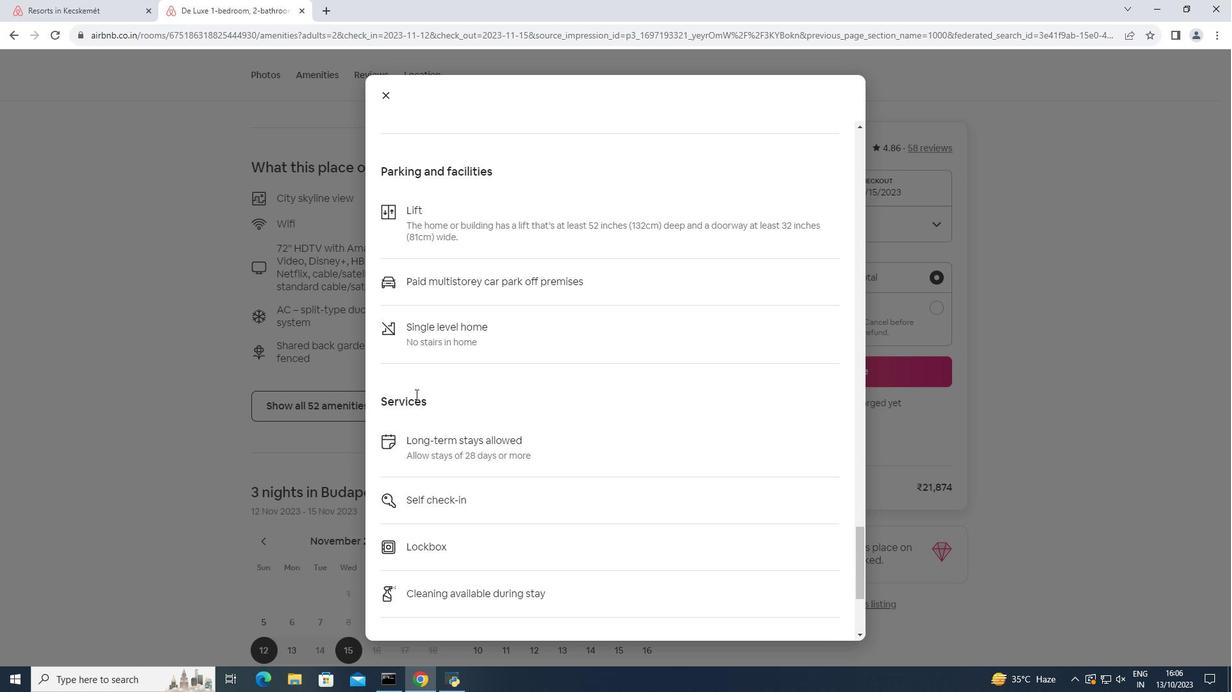 
Action: Mouse scrolled (415, 393) with delta (0, 0)
Screenshot: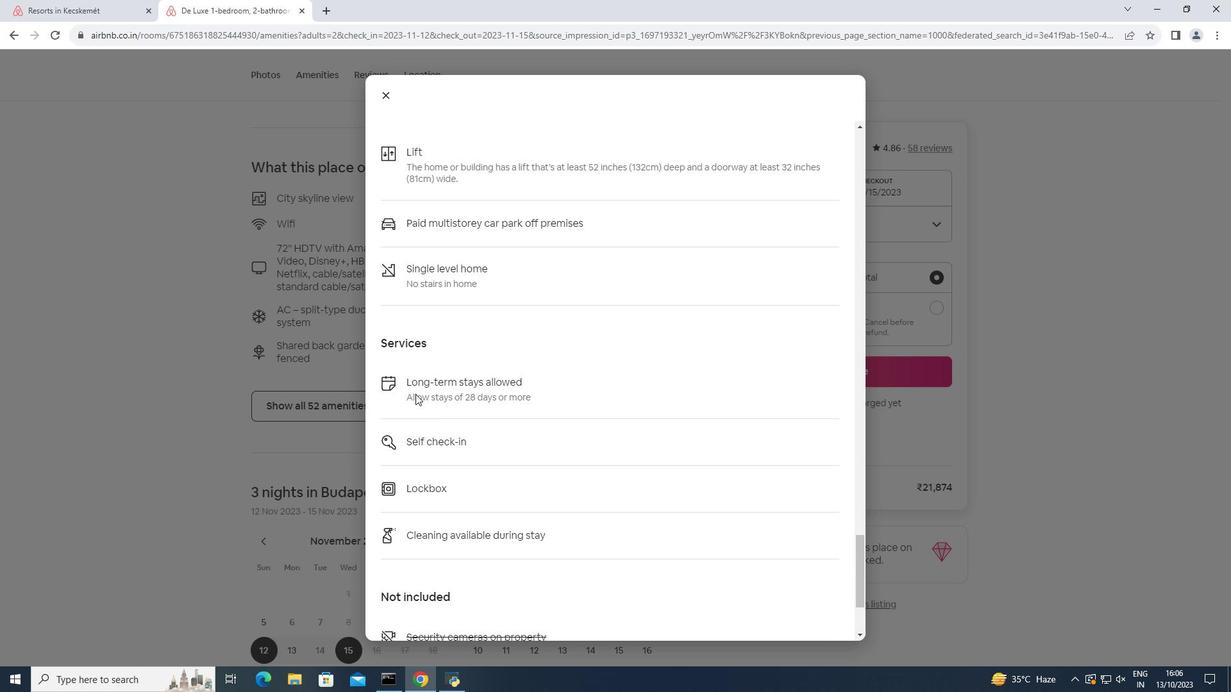 
Action: Mouse scrolled (415, 393) with delta (0, 0)
Screenshot: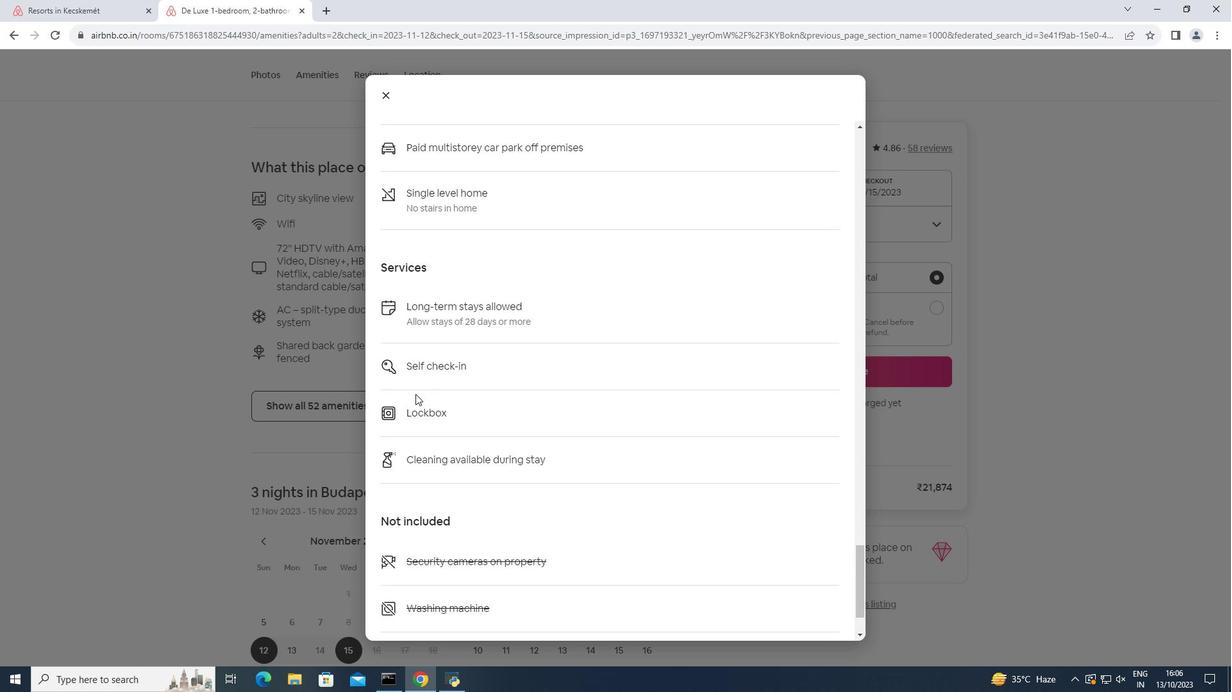 
Action: Mouse scrolled (415, 393) with delta (0, 0)
Screenshot: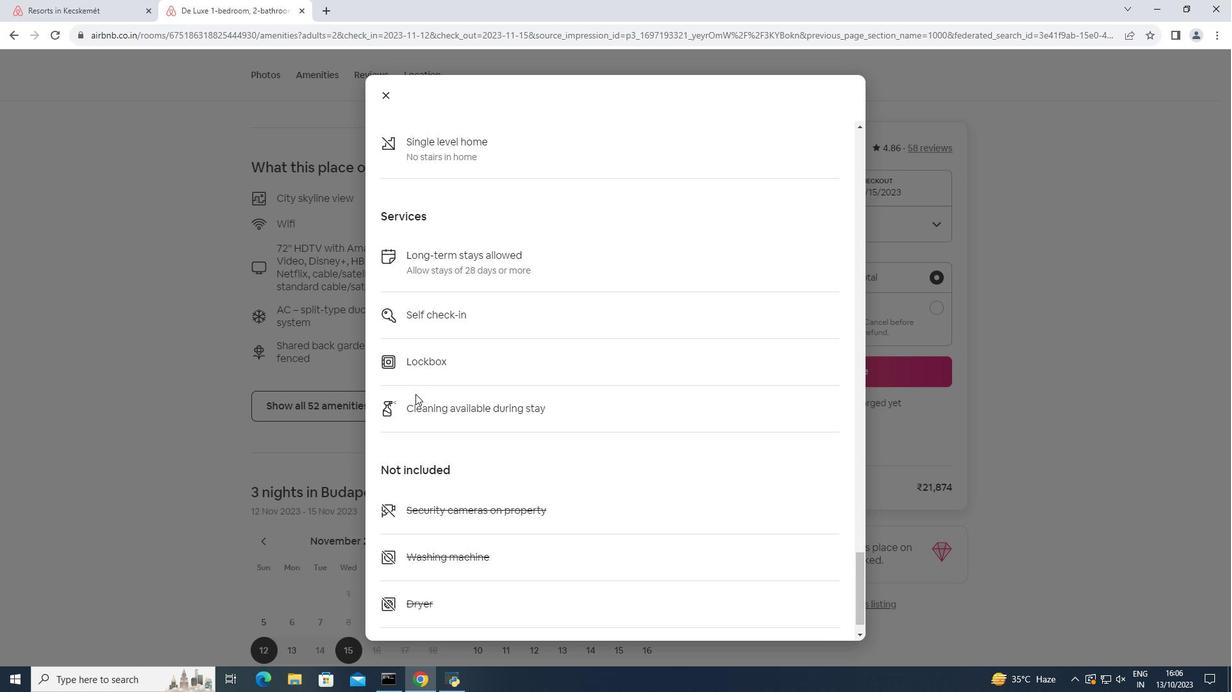 
Action: Mouse scrolled (415, 393) with delta (0, 0)
Screenshot: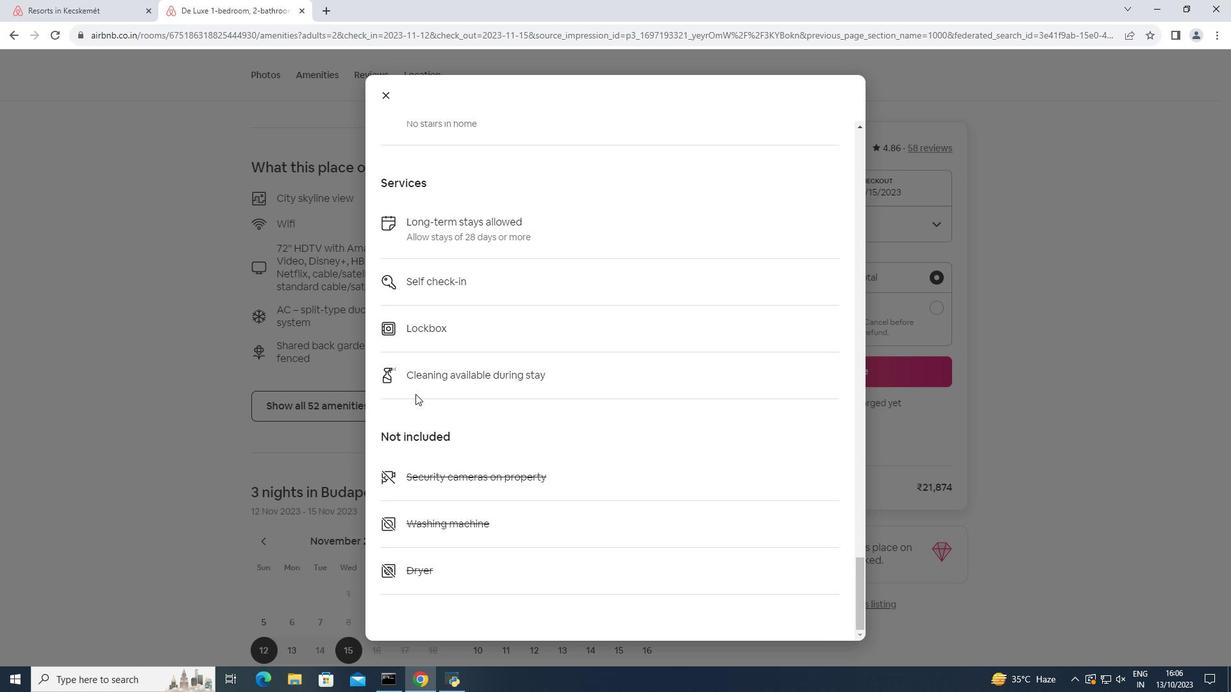
Action: Mouse scrolled (415, 393) with delta (0, 0)
Screenshot: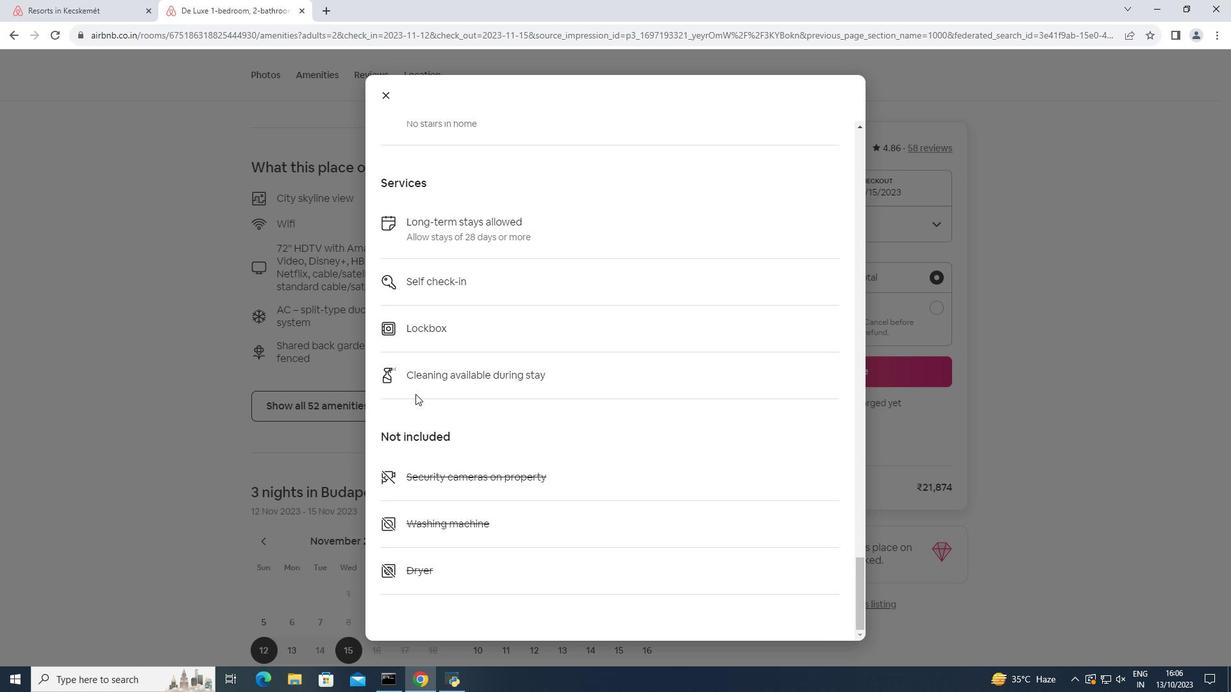 
Action: Mouse moved to (386, 96)
Screenshot: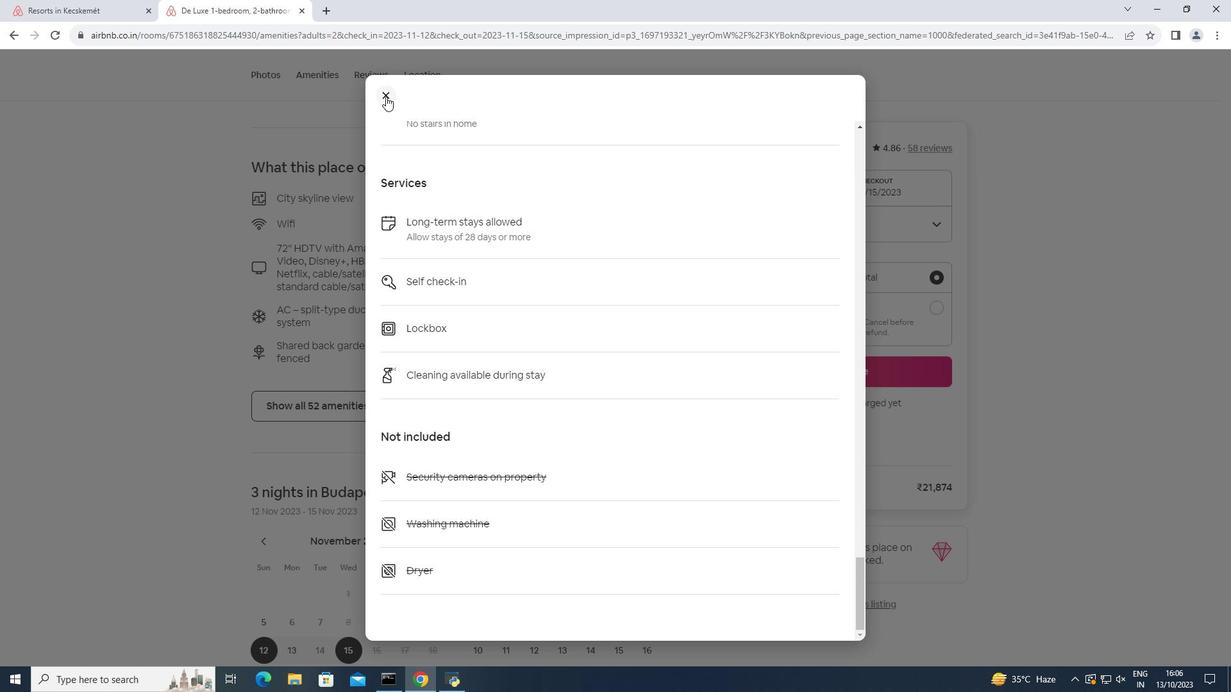 
Action: Mouse pressed left at (386, 96)
Screenshot: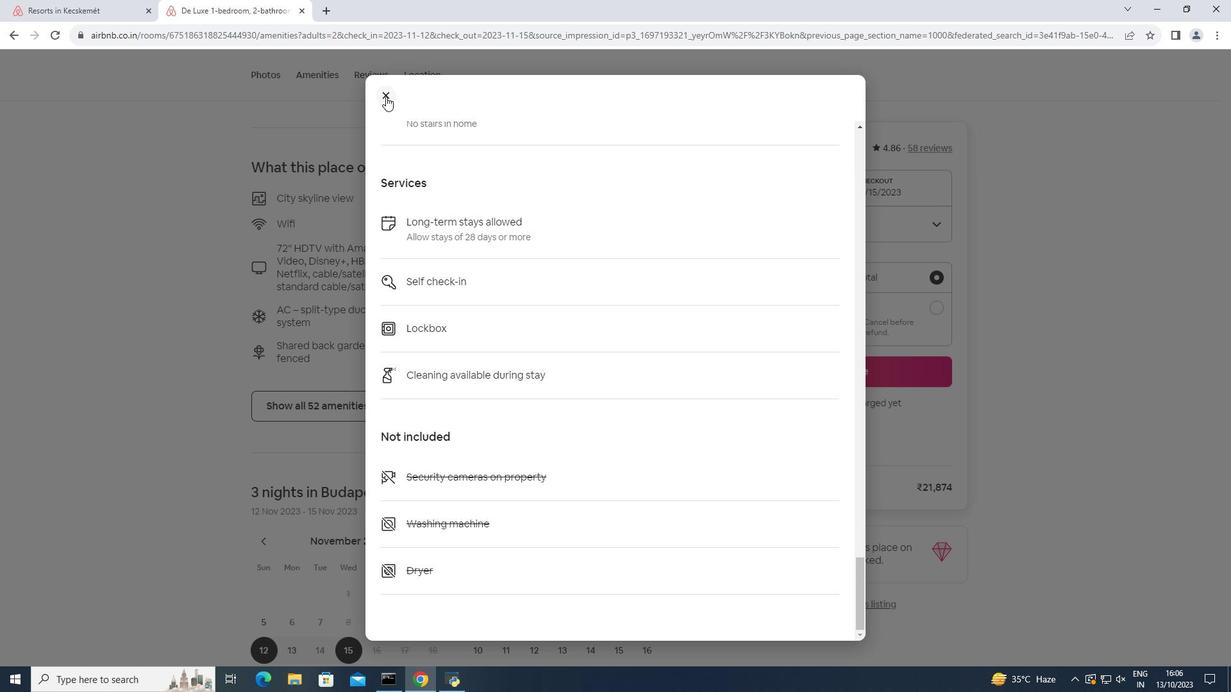 
Action: Mouse moved to (387, 206)
Screenshot: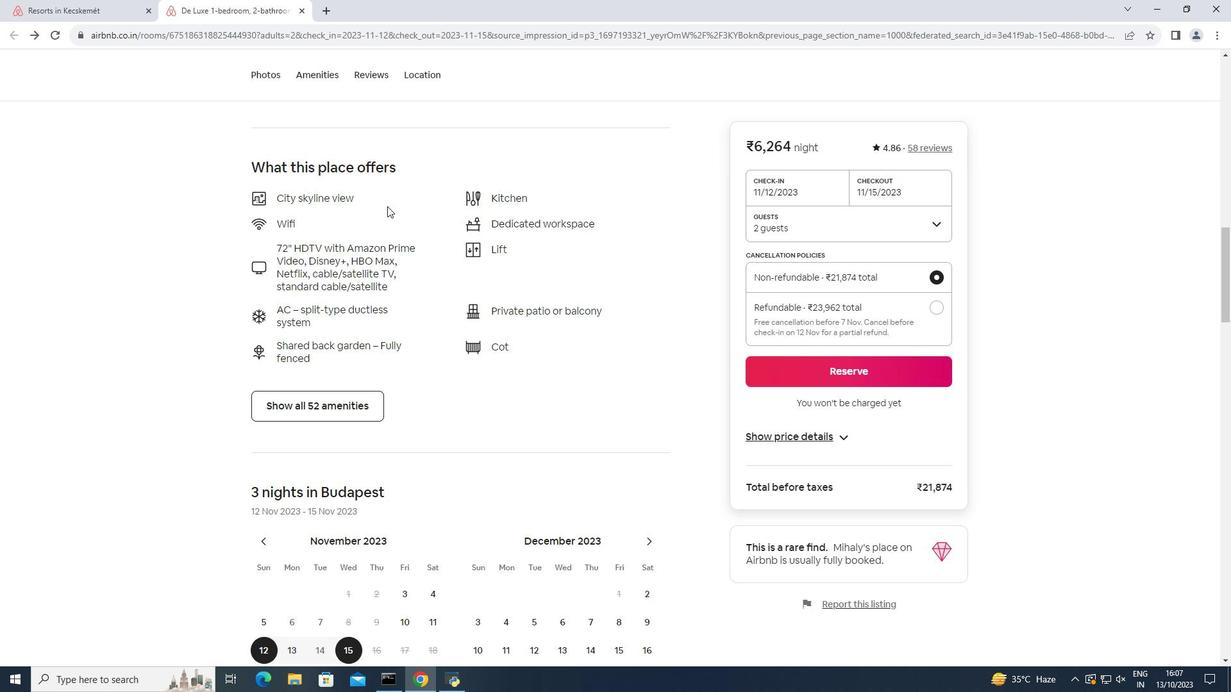 
Action: Mouse scrolled (387, 205) with delta (0, 0)
Screenshot: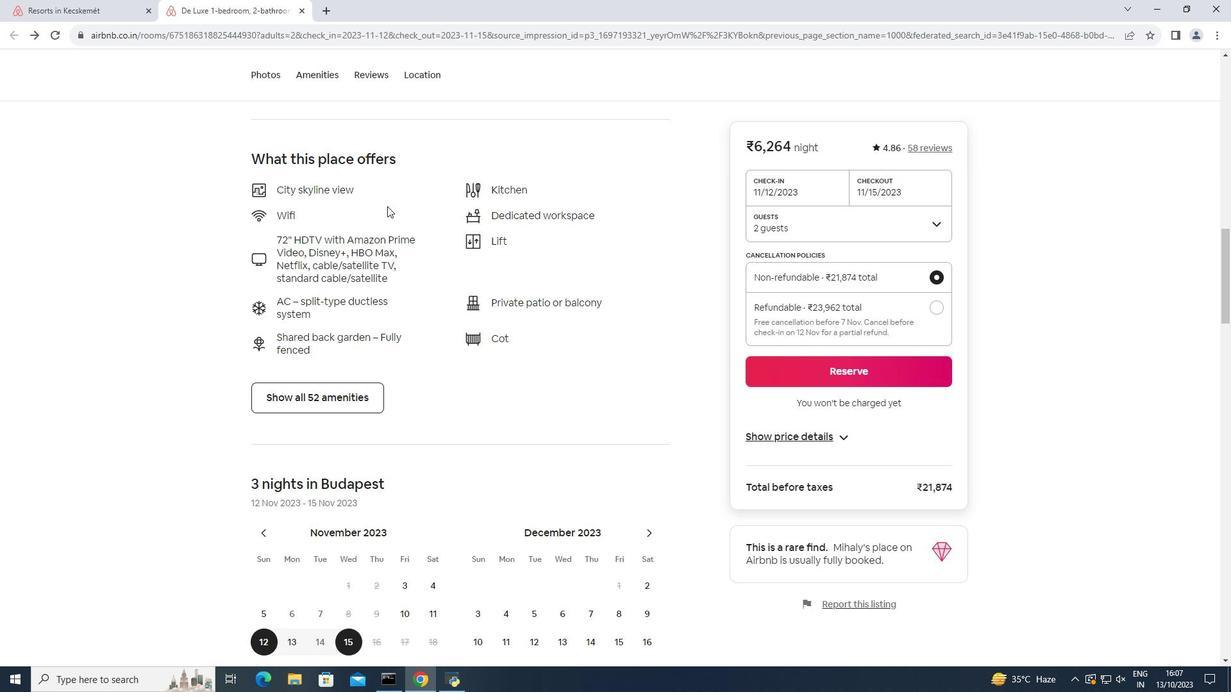 
Action: Mouse scrolled (387, 205) with delta (0, 0)
Screenshot: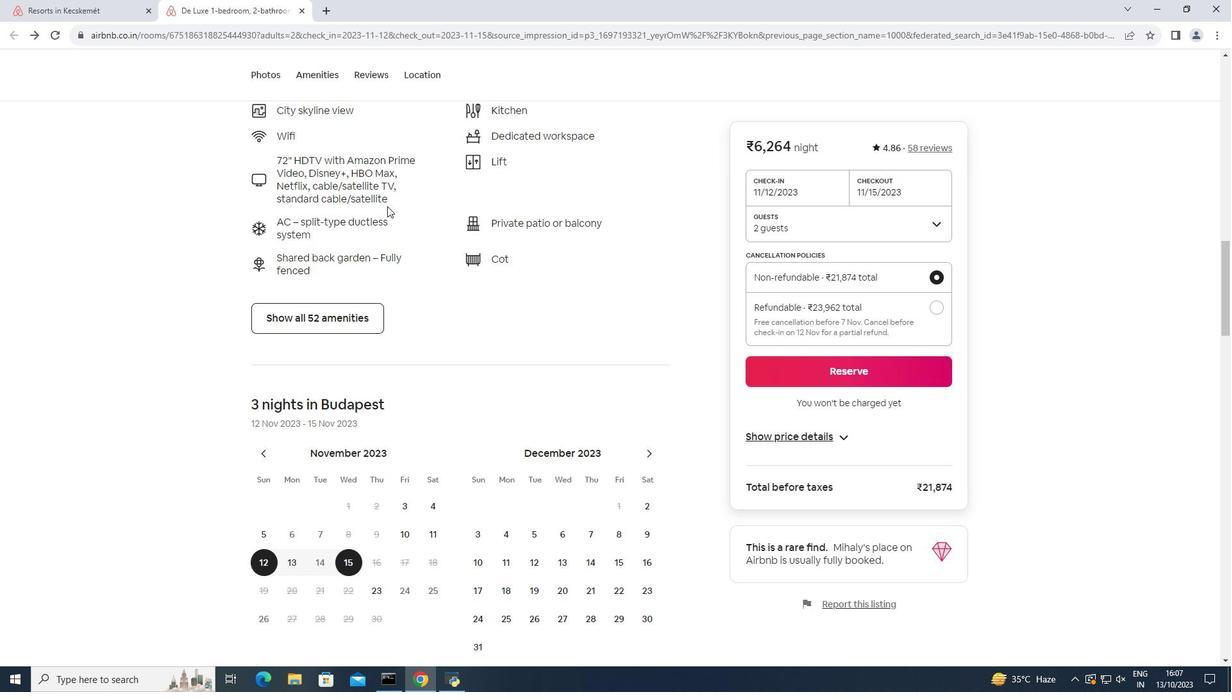 
Action: Mouse scrolled (387, 205) with delta (0, 0)
Screenshot: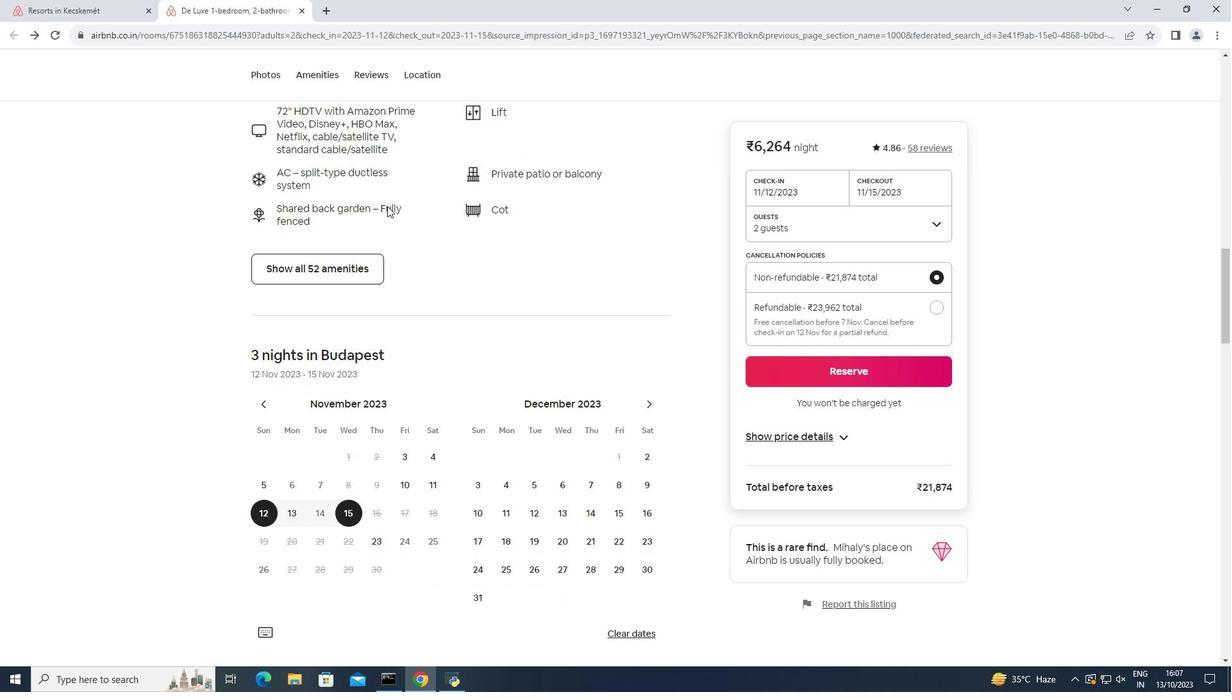 
Action: Mouse scrolled (387, 205) with delta (0, 0)
Screenshot: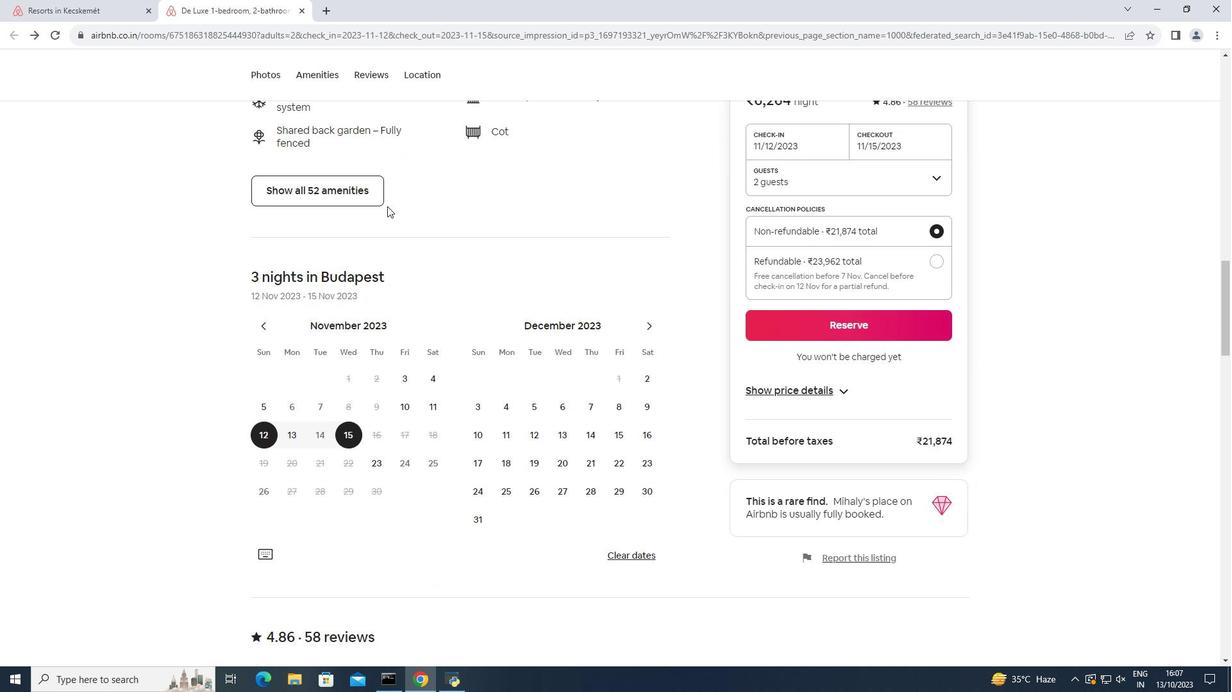 
Action: Mouse scrolled (387, 205) with delta (0, 0)
Screenshot: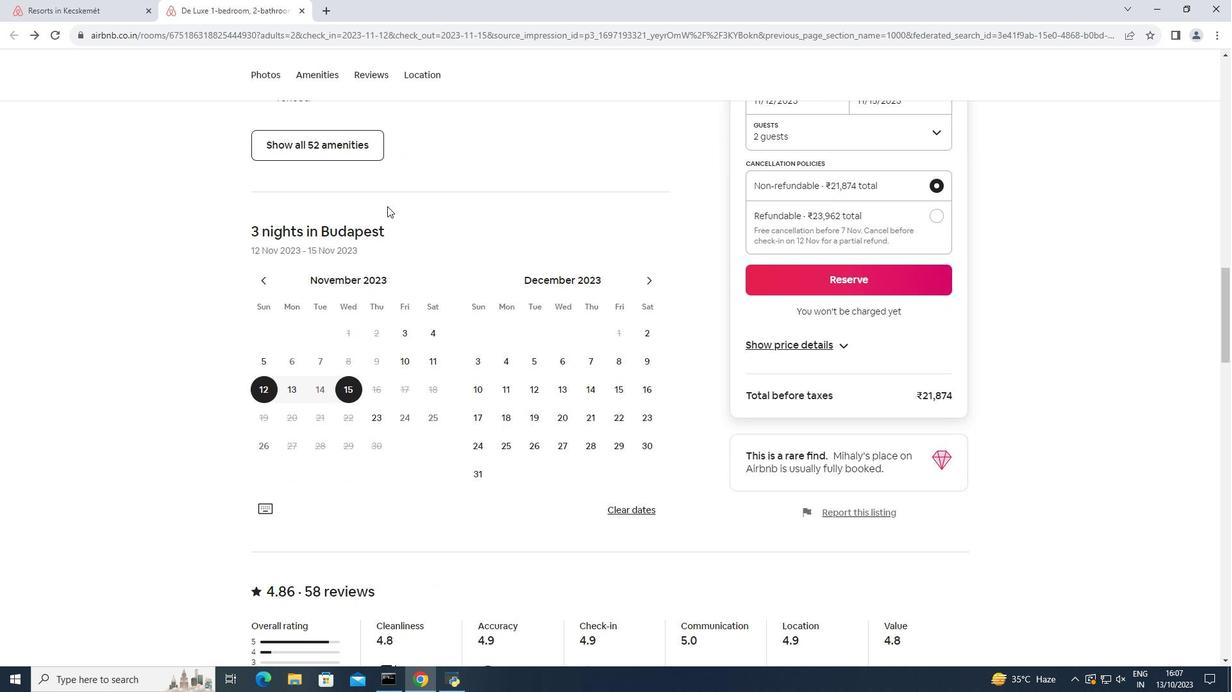 
Action: Mouse scrolled (387, 205) with delta (0, 0)
Screenshot: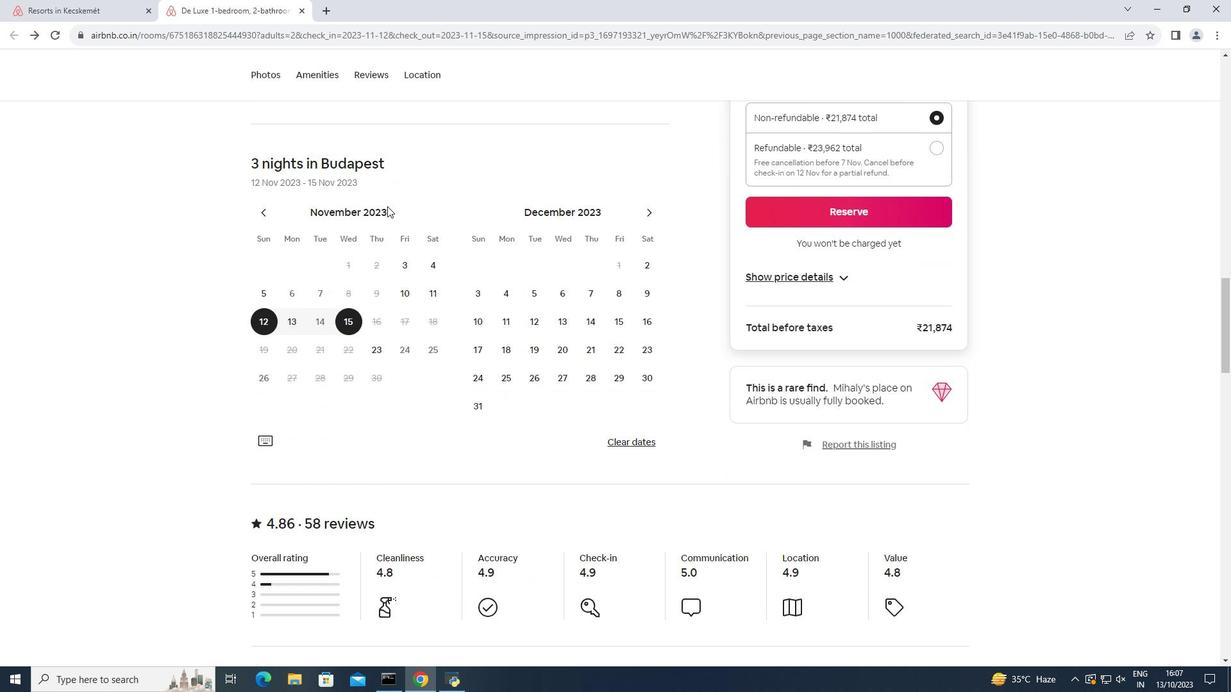 
Action: Mouse scrolled (387, 205) with delta (0, 0)
Screenshot: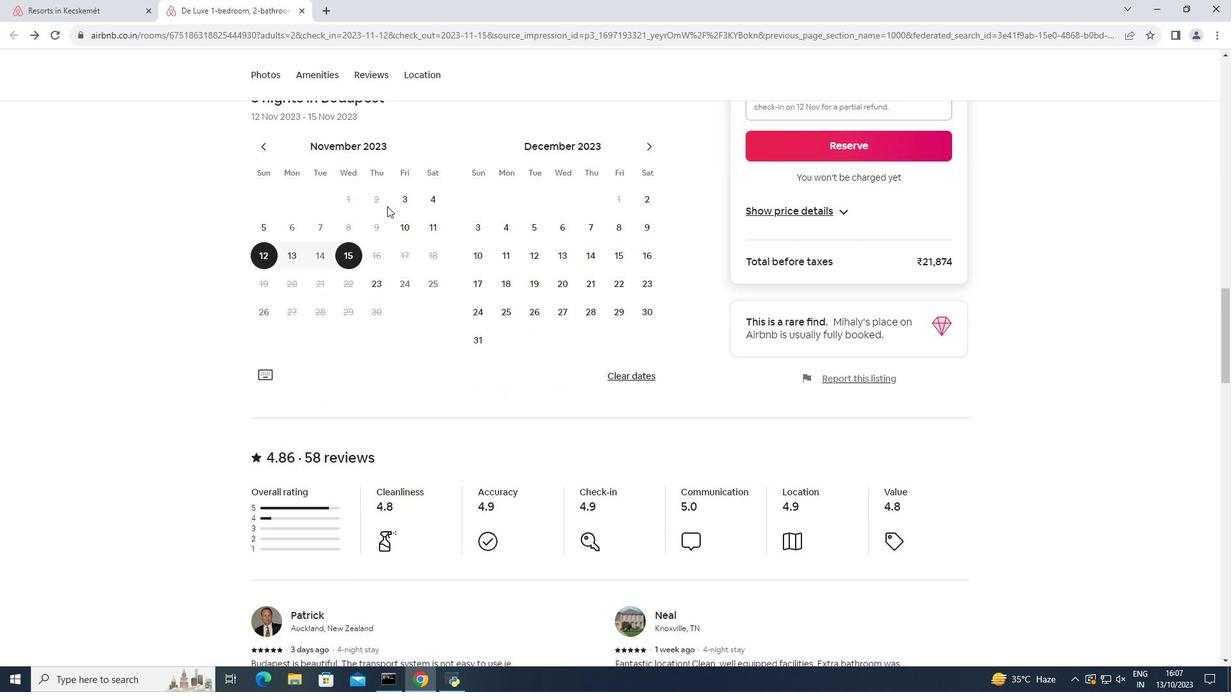 
Action: Mouse scrolled (387, 205) with delta (0, 0)
Screenshot: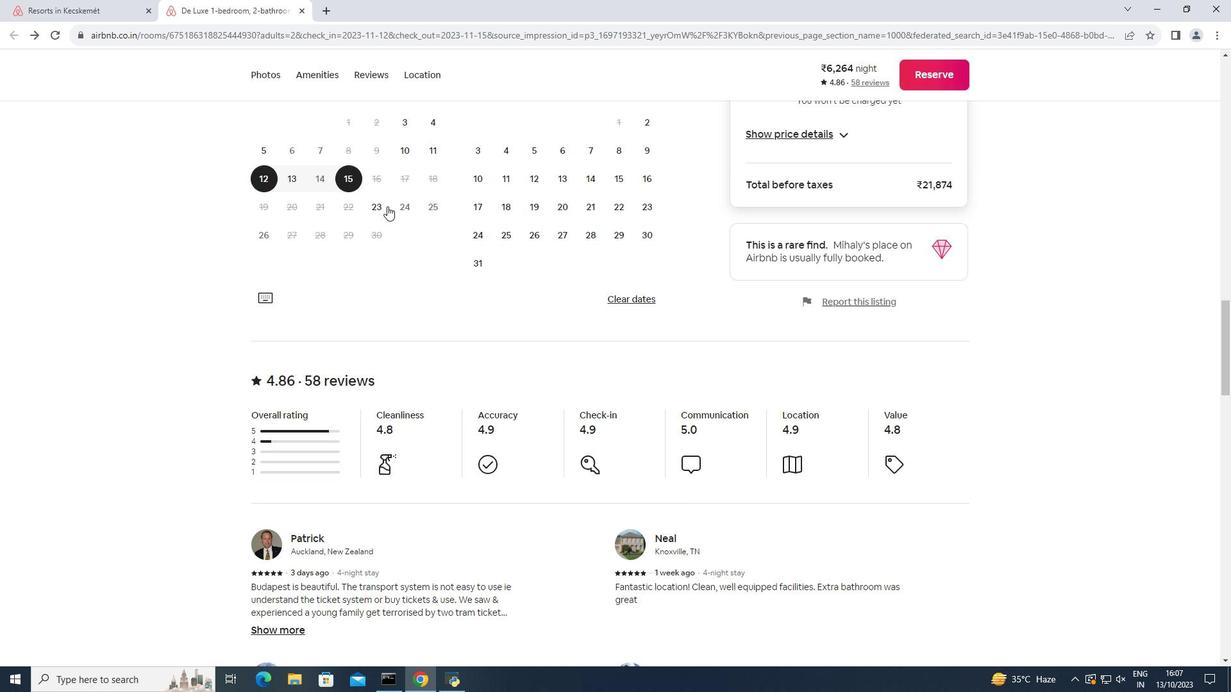 
Action: Mouse scrolled (387, 205) with delta (0, 0)
Screenshot: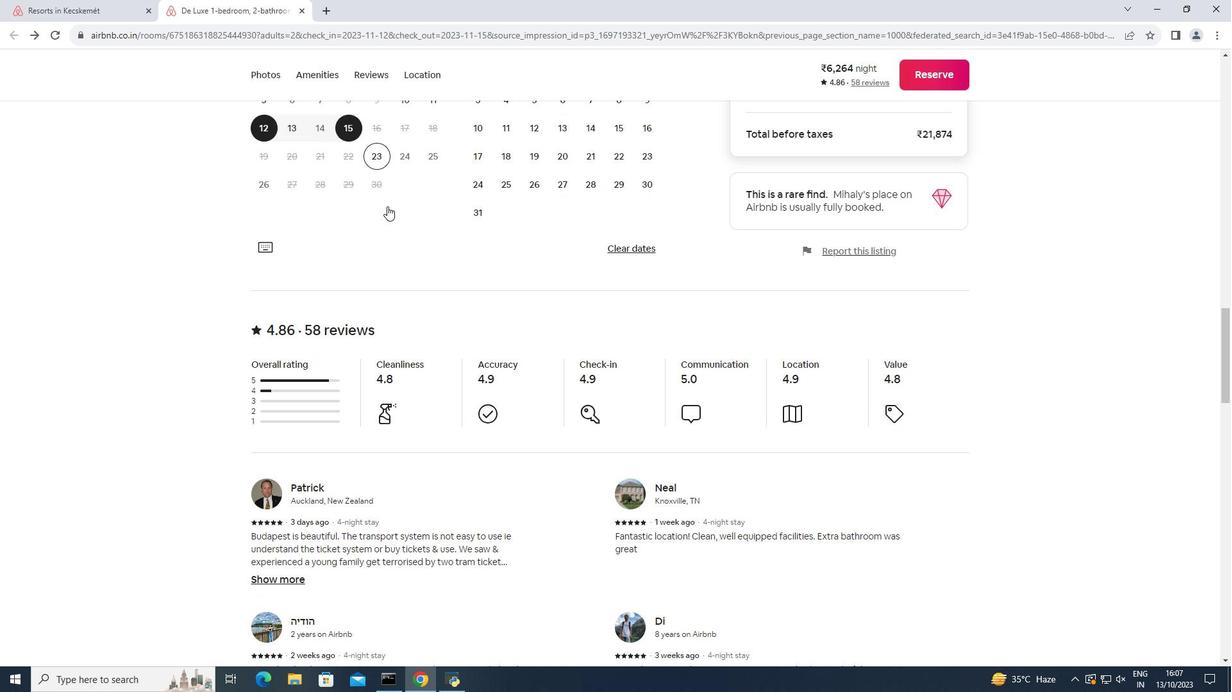 
Action: Mouse scrolled (387, 205) with delta (0, 0)
Screenshot: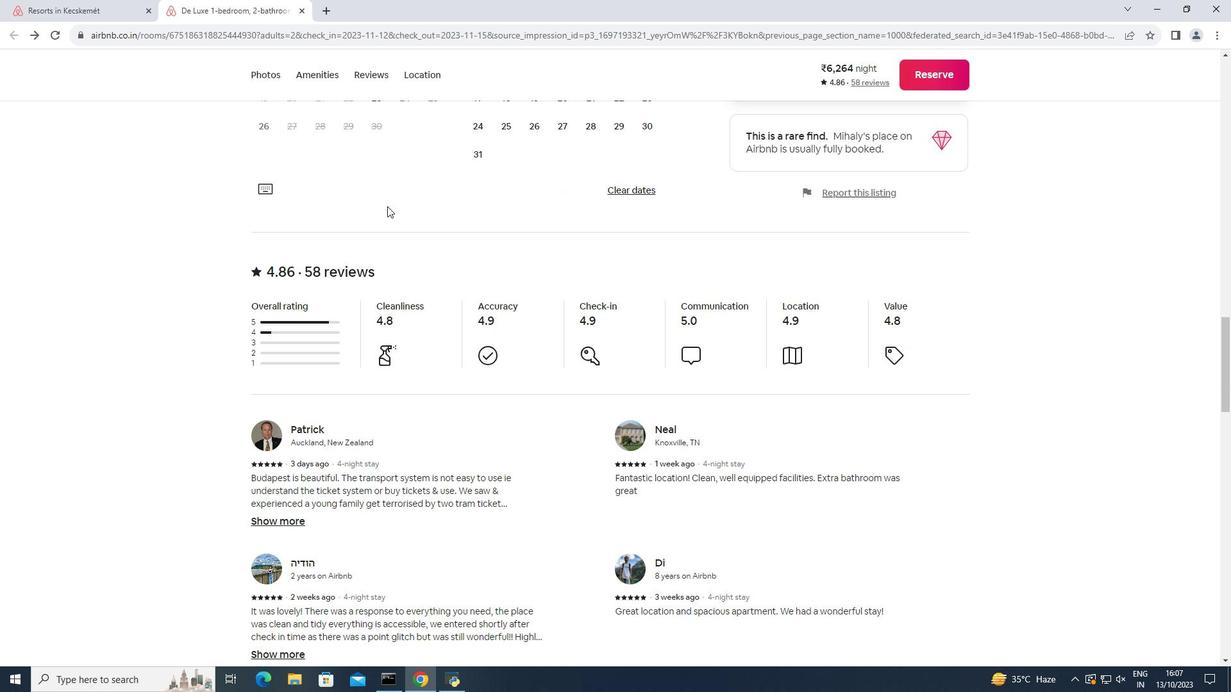 
Action: Mouse scrolled (387, 205) with delta (0, 0)
Screenshot: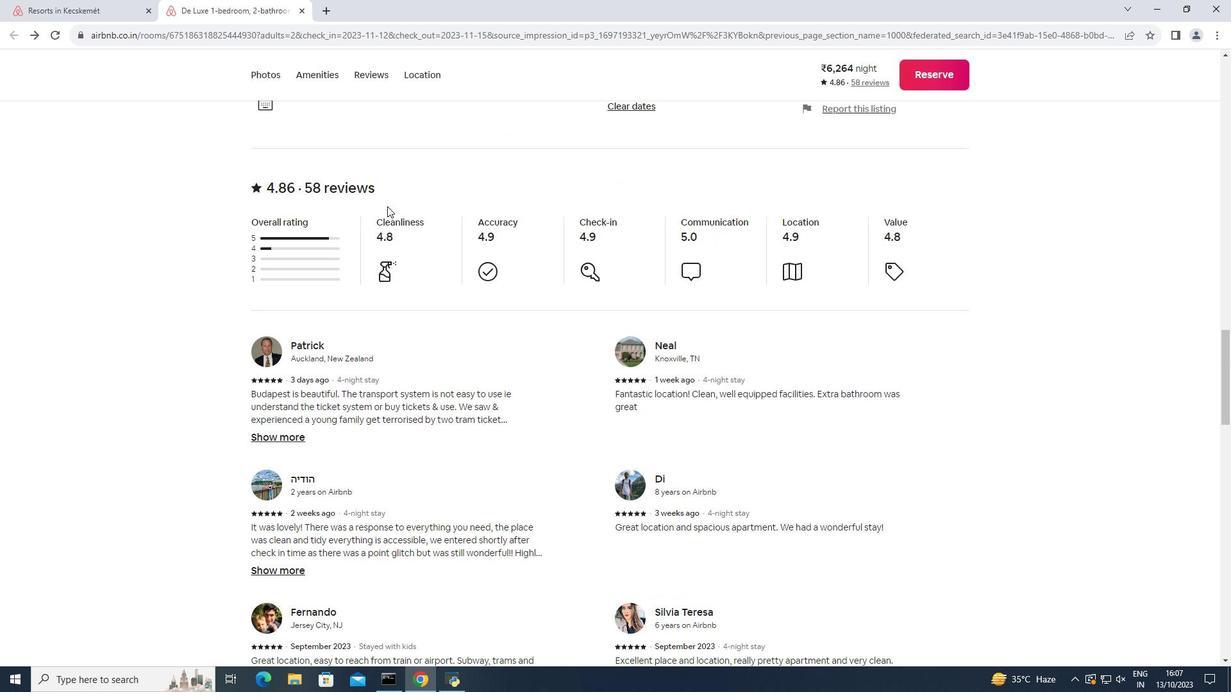 
Action: Mouse scrolled (387, 205) with delta (0, 0)
Screenshot: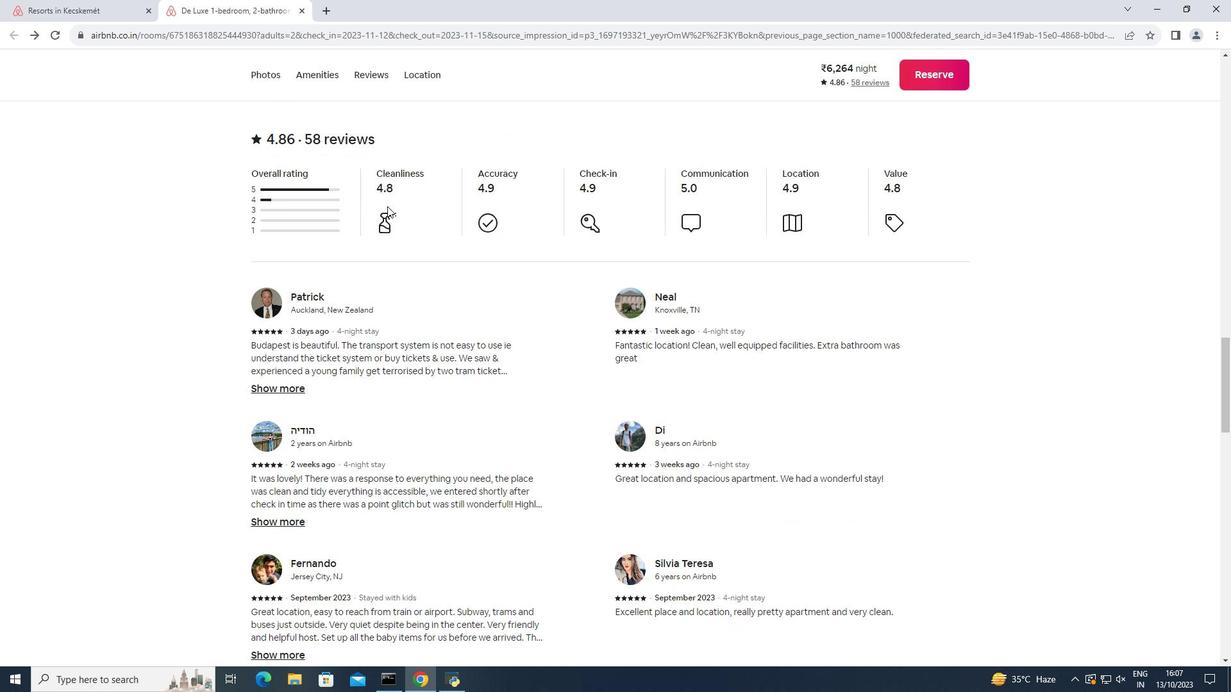 
Action: Mouse scrolled (387, 205) with delta (0, 0)
Screenshot: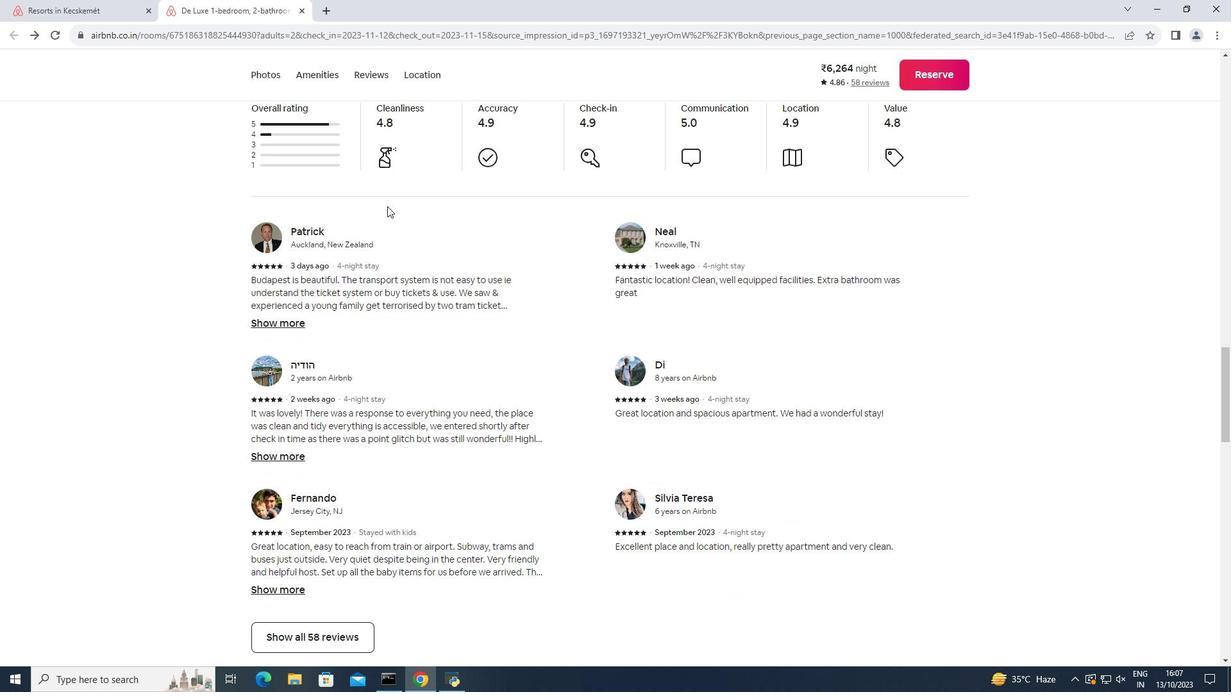
Action: Mouse scrolled (387, 205) with delta (0, 0)
Screenshot: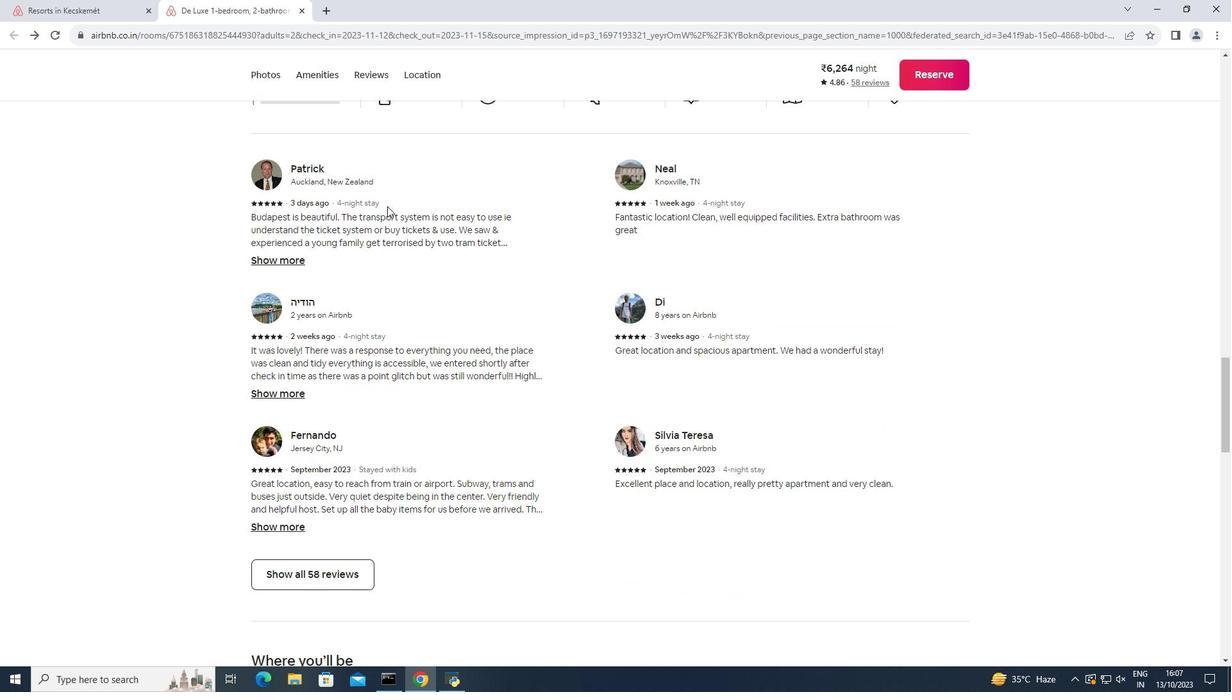 
Action: Mouse scrolled (387, 205) with delta (0, 0)
Screenshot: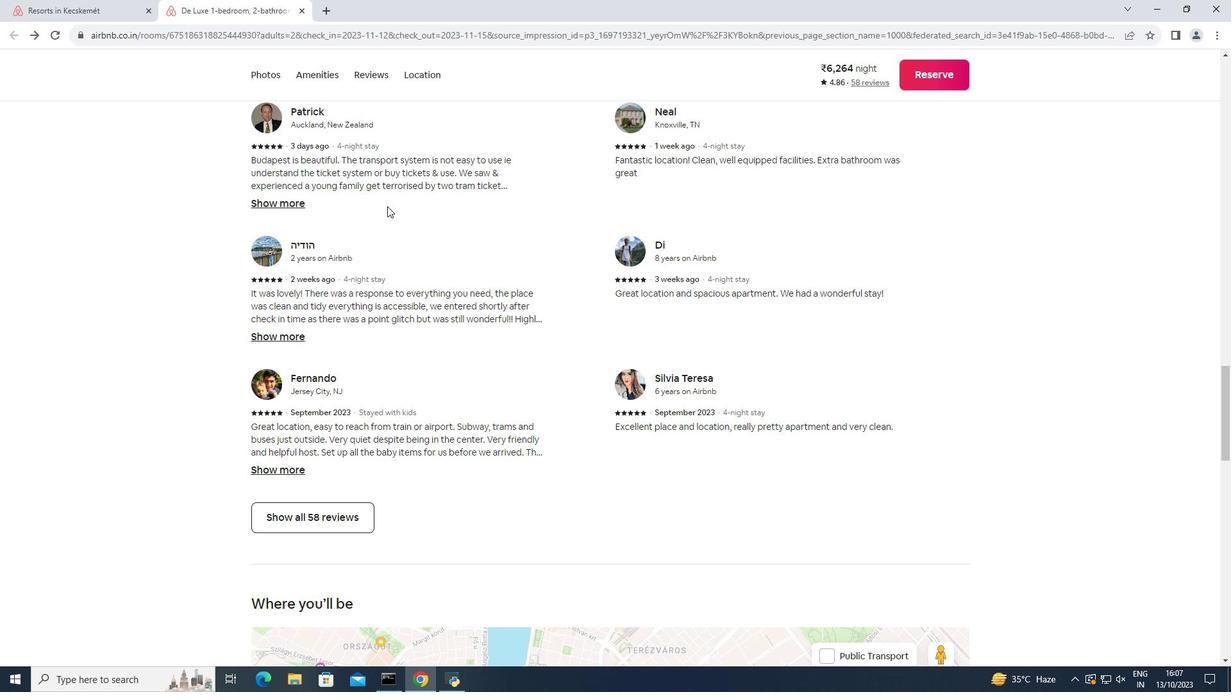 
Action: Mouse scrolled (387, 205) with delta (0, 0)
Screenshot: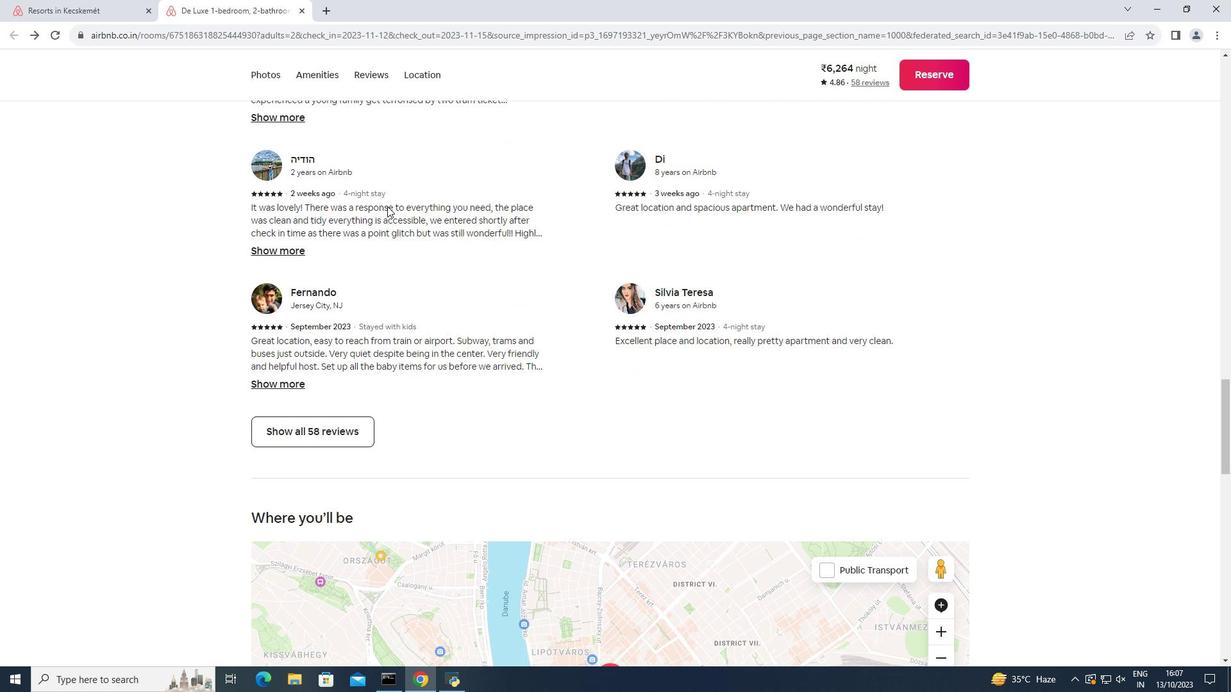 
Action: Mouse scrolled (387, 205) with delta (0, 0)
Screenshot: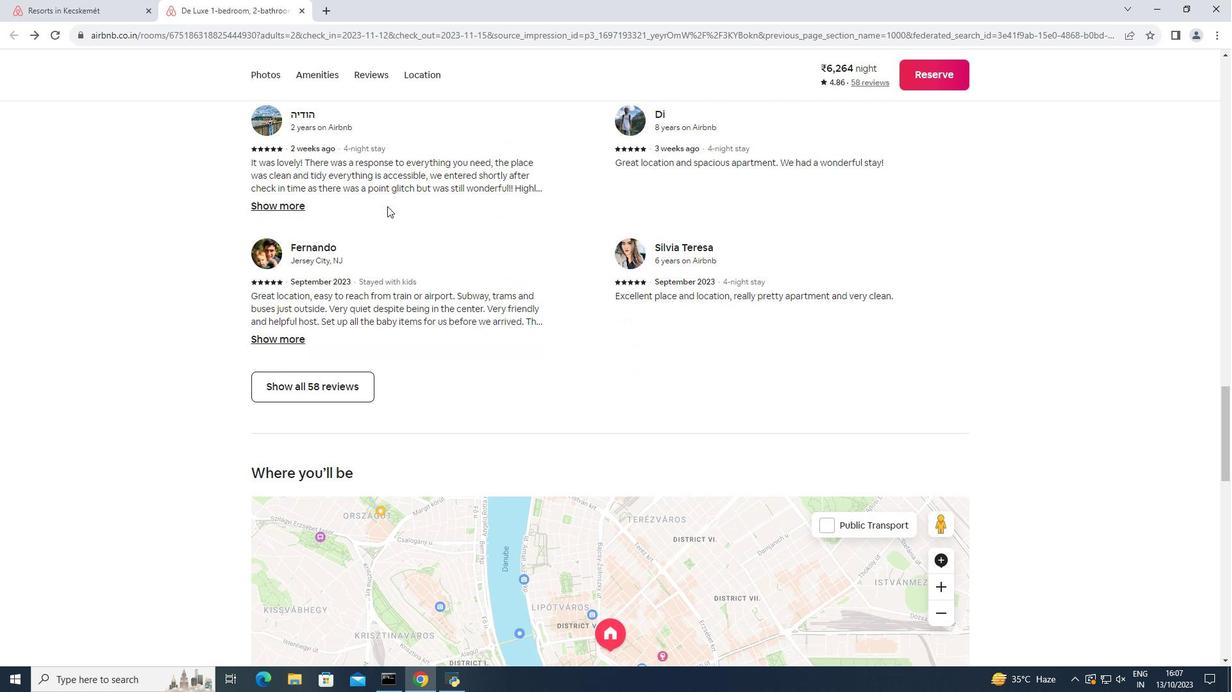 
Action: Mouse scrolled (387, 205) with delta (0, 0)
Screenshot: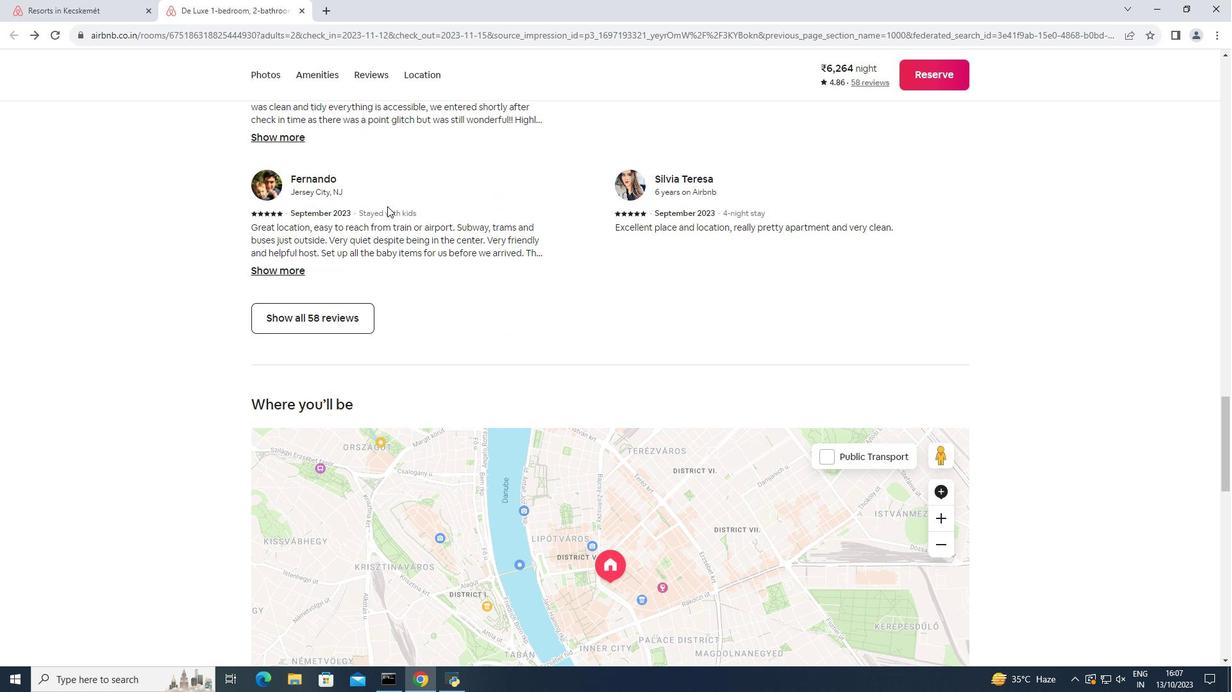 
Action: Mouse moved to (336, 261)
Screenshot: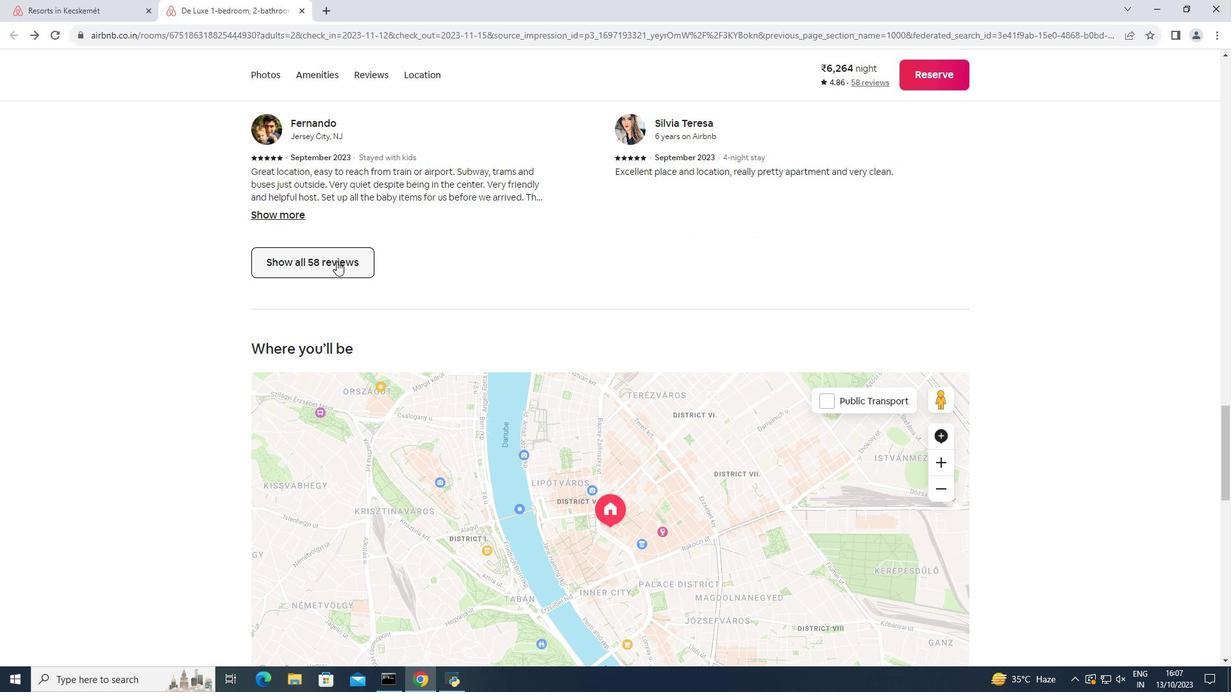 
Action: Mouse pressed left at (336, 261)
Screenshot: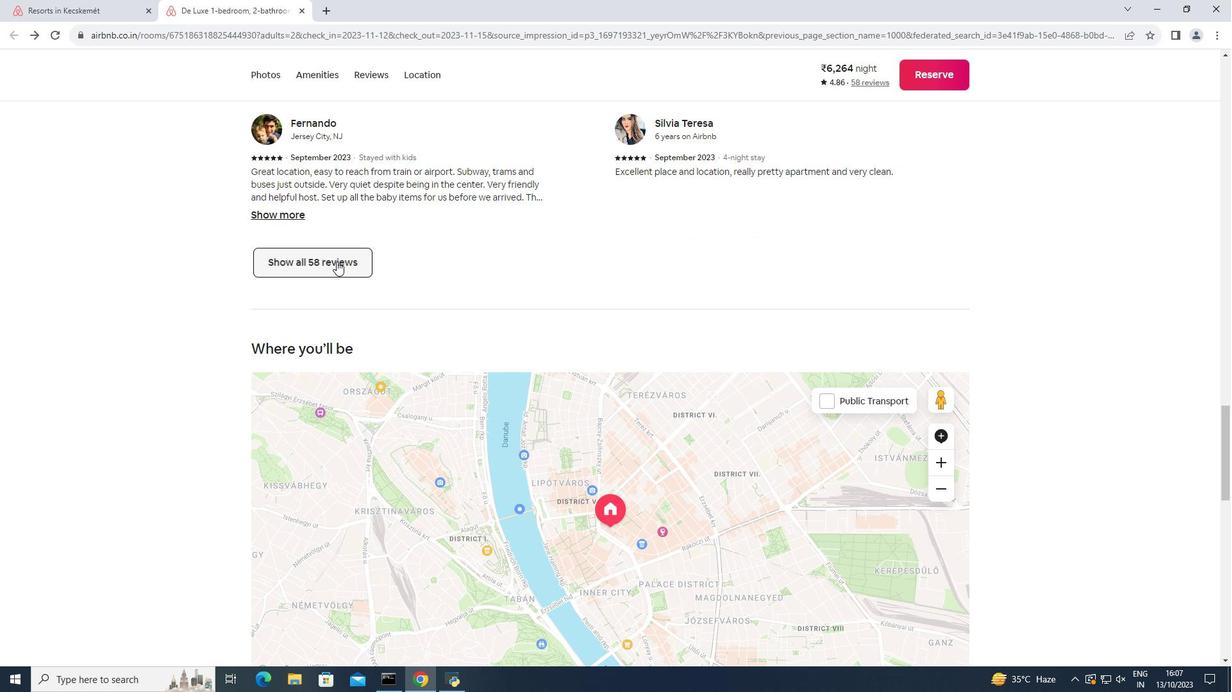 
Action: Mouse moved to (337, 261)
Screenshot: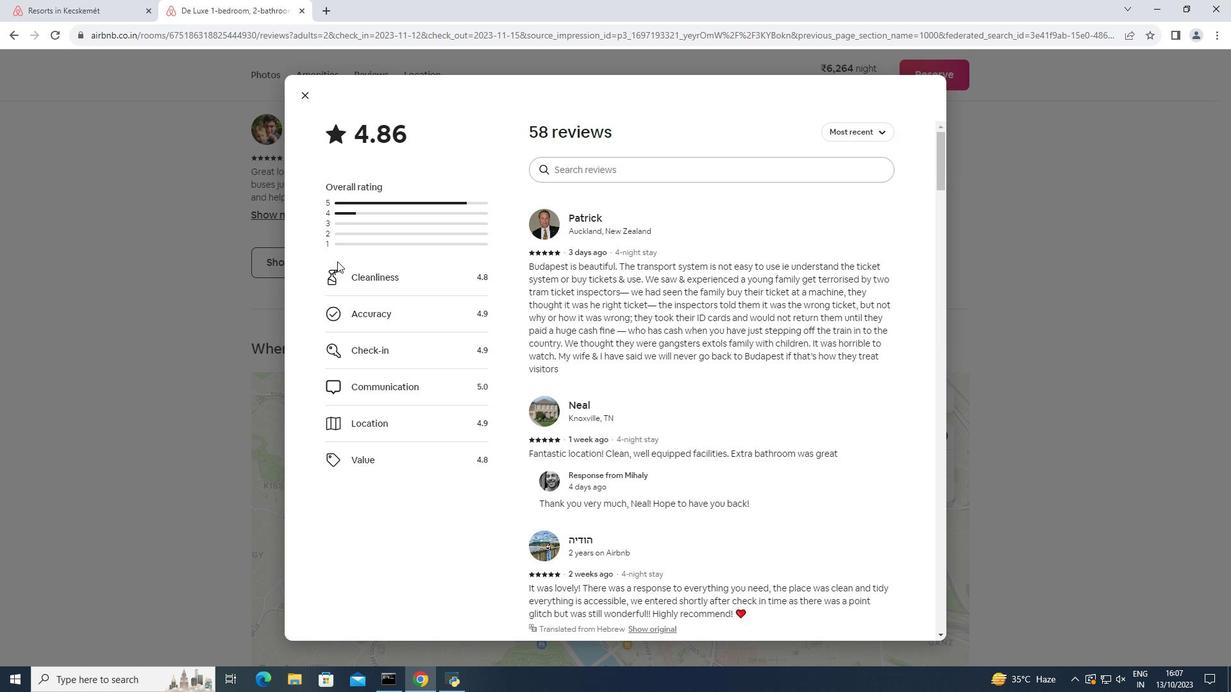 
Action: Mouse scrolled (337, 261) with delta (0, 0)
Screenshot: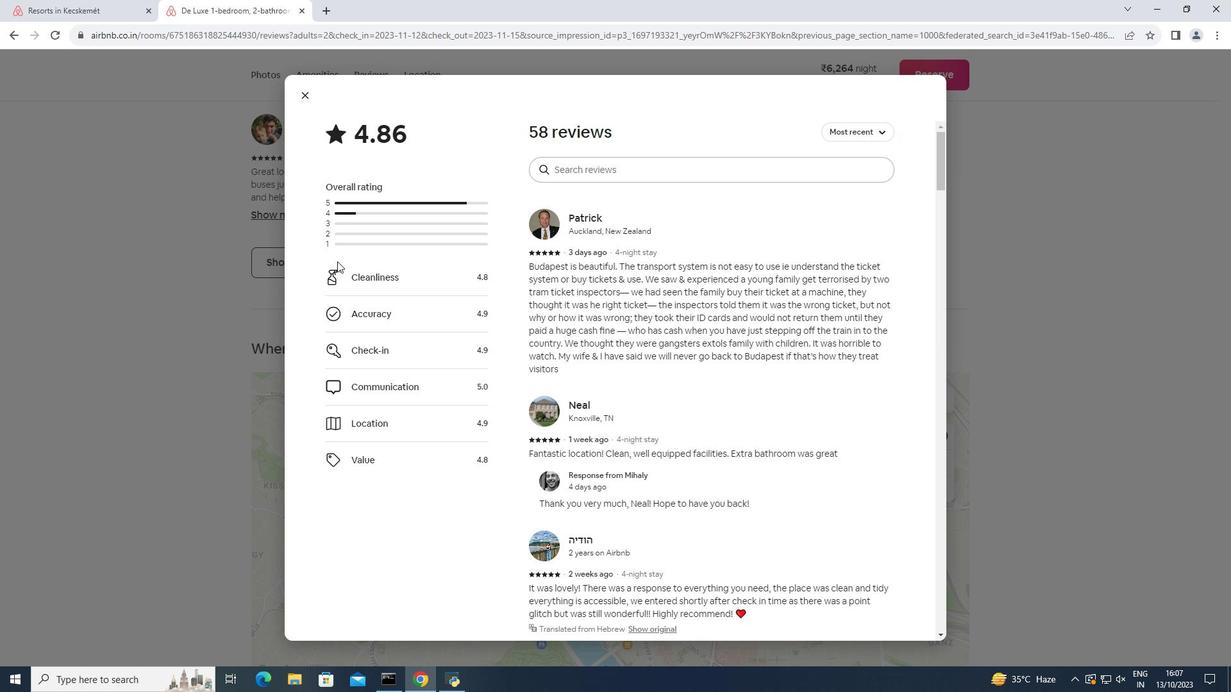 
Action: Mouse scrolled (337, 261) with delta (0, 0)
Screenshot: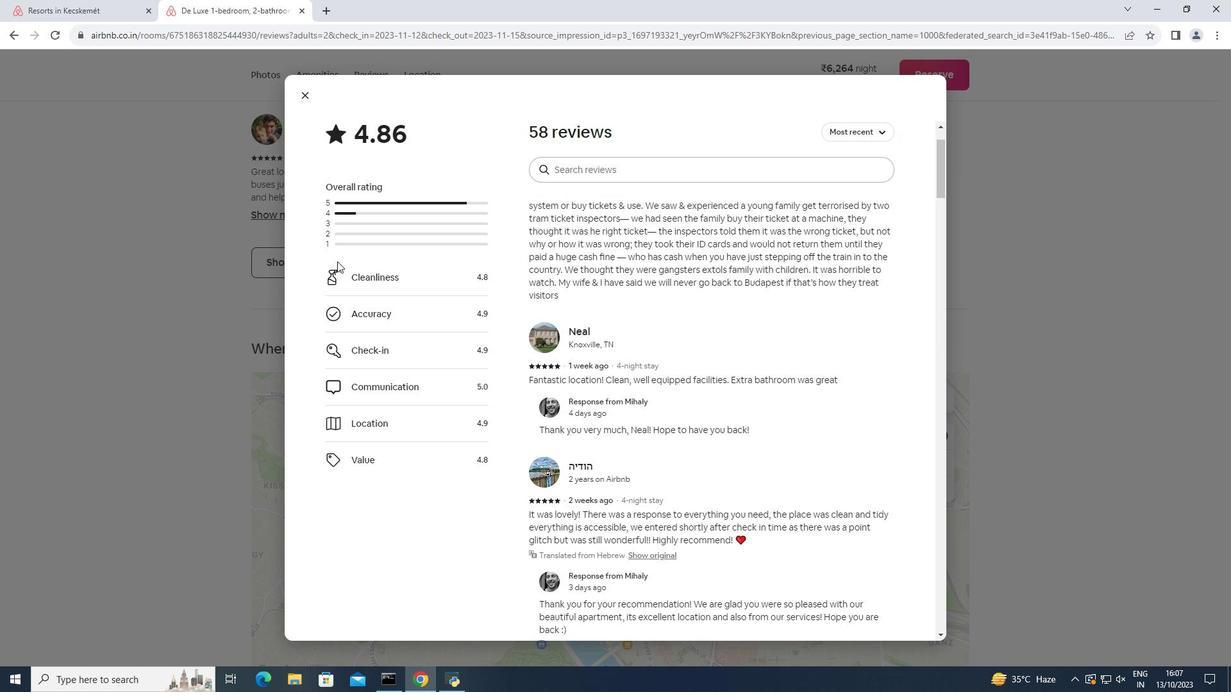 
Action: Mouse moved to (339, 260)
Screenshot: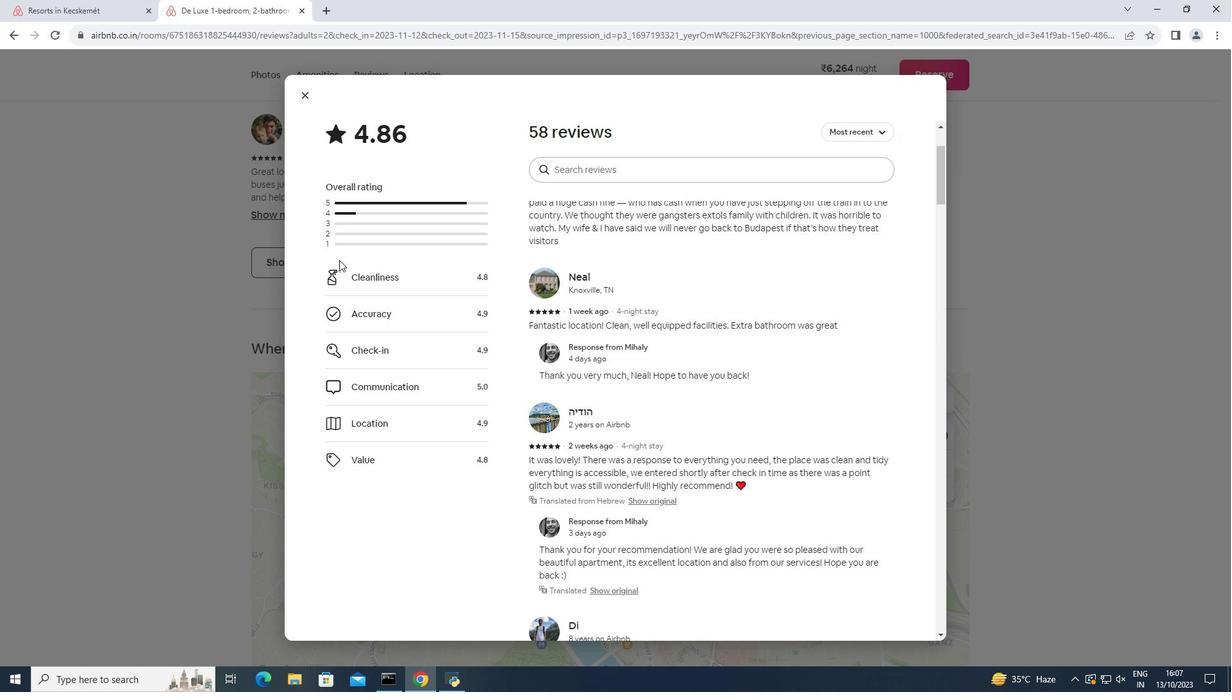 
Action: Mouse scrolled (339, 259) with delta (0, 0)
Screenshot: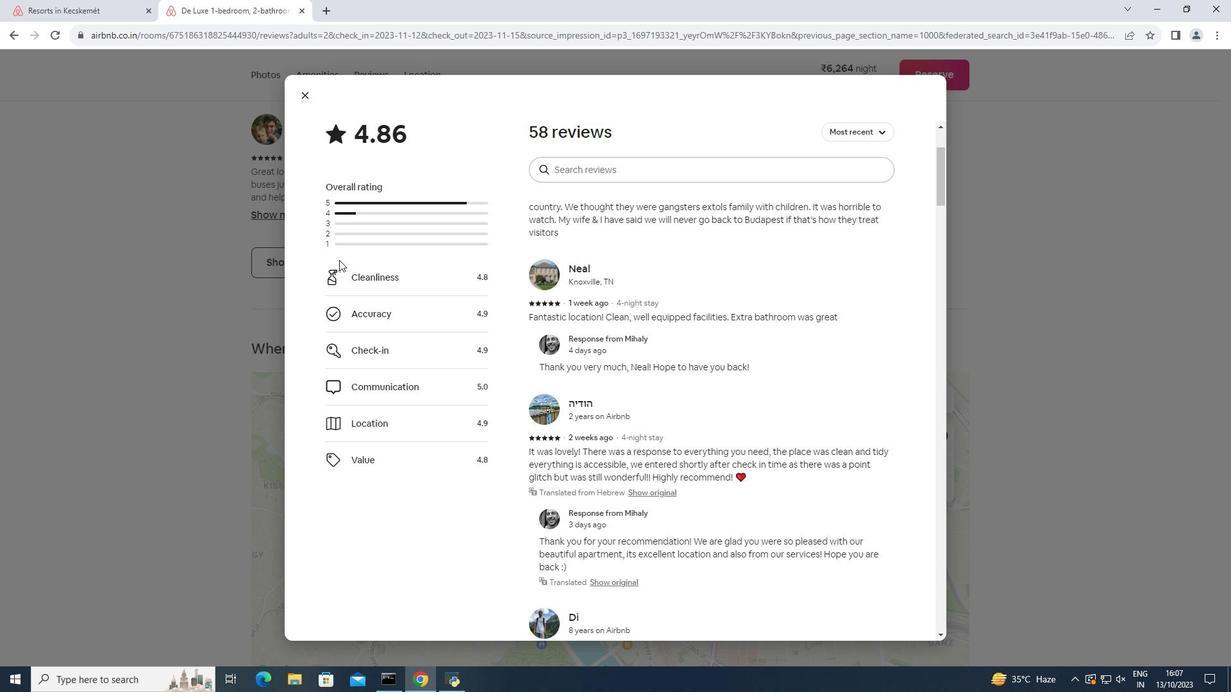 
Action: Mouse scrolled (339, 259) with delta (0, 0)
Screenshot: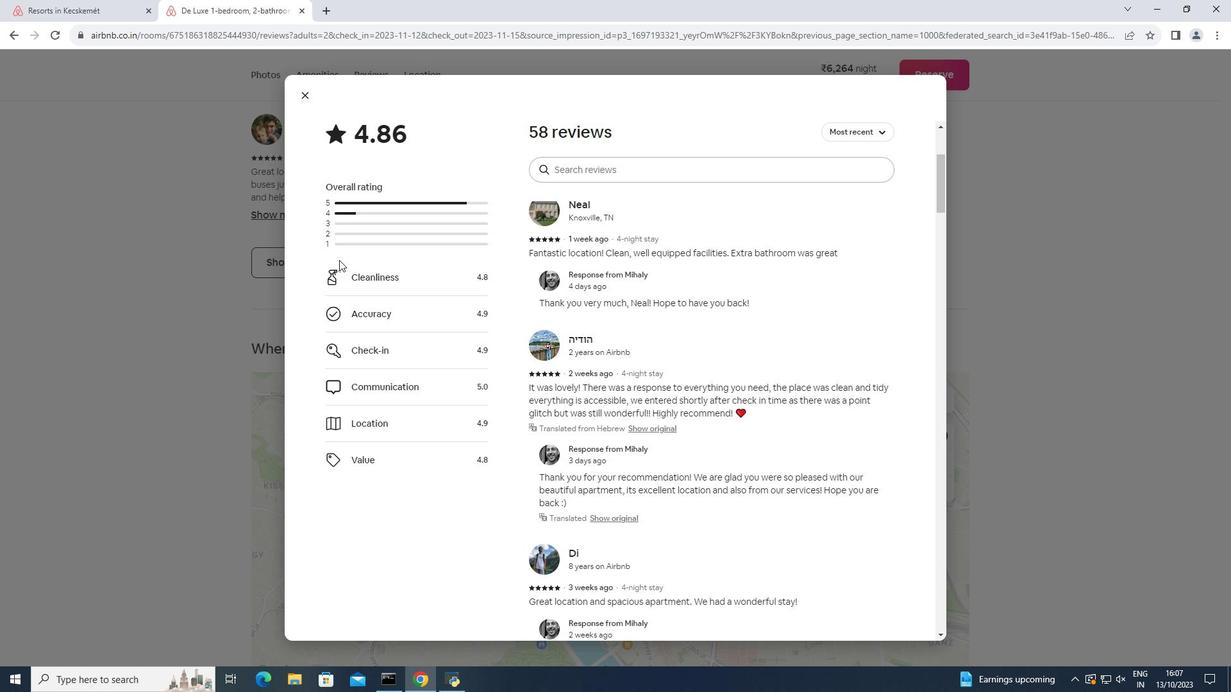 
Action: Mouse scrolled (339, 259) with delta (0, 0)
Screenshot: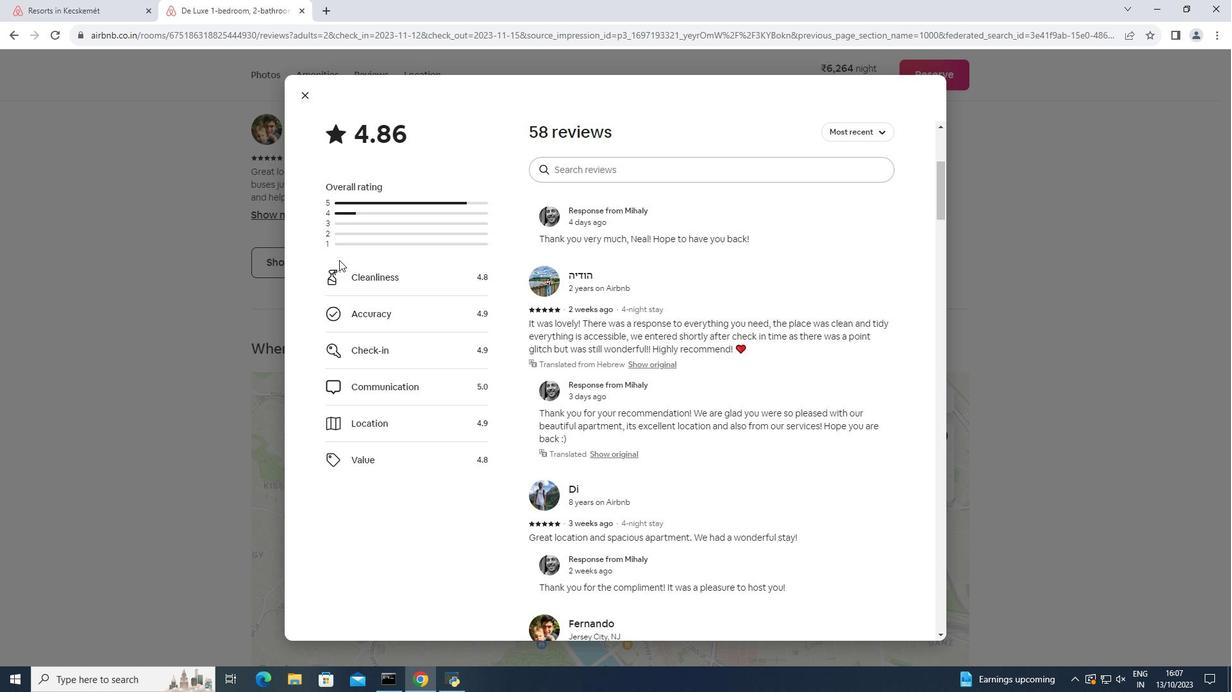 
Action: Mouse scrolled (339, 259) with delta (0, 0)
Screenshot: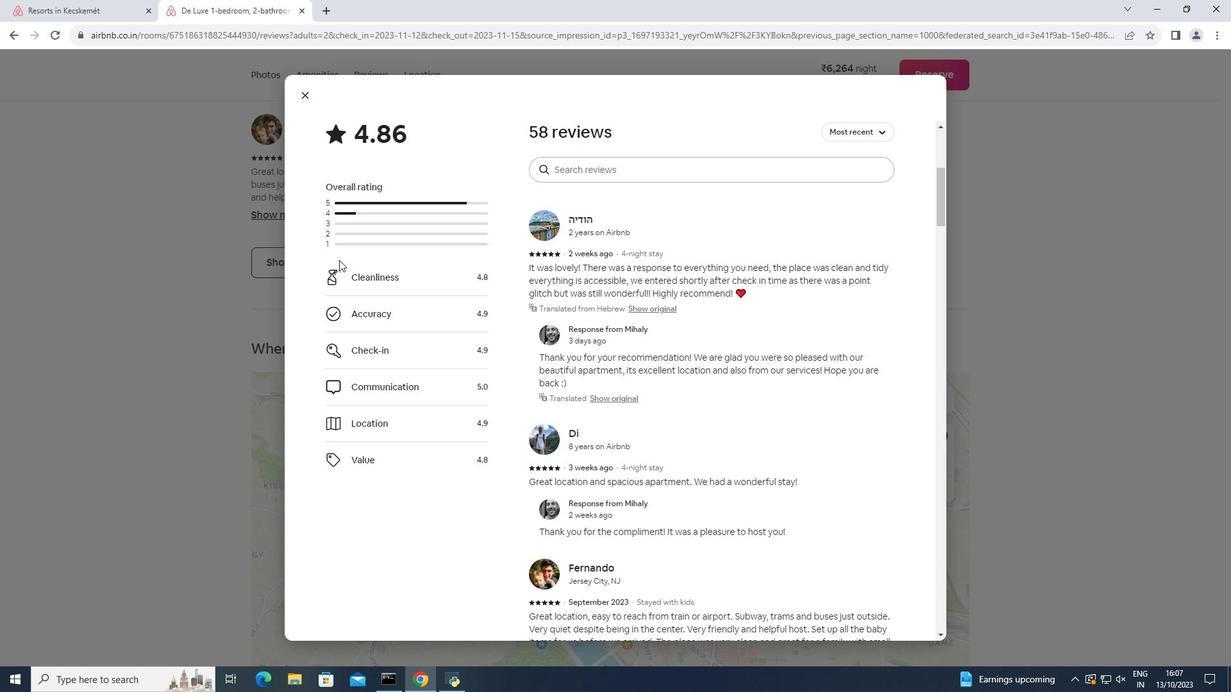 
Action: Mouse scrolled (339, 259) with delta (0, 0)
Screenshot: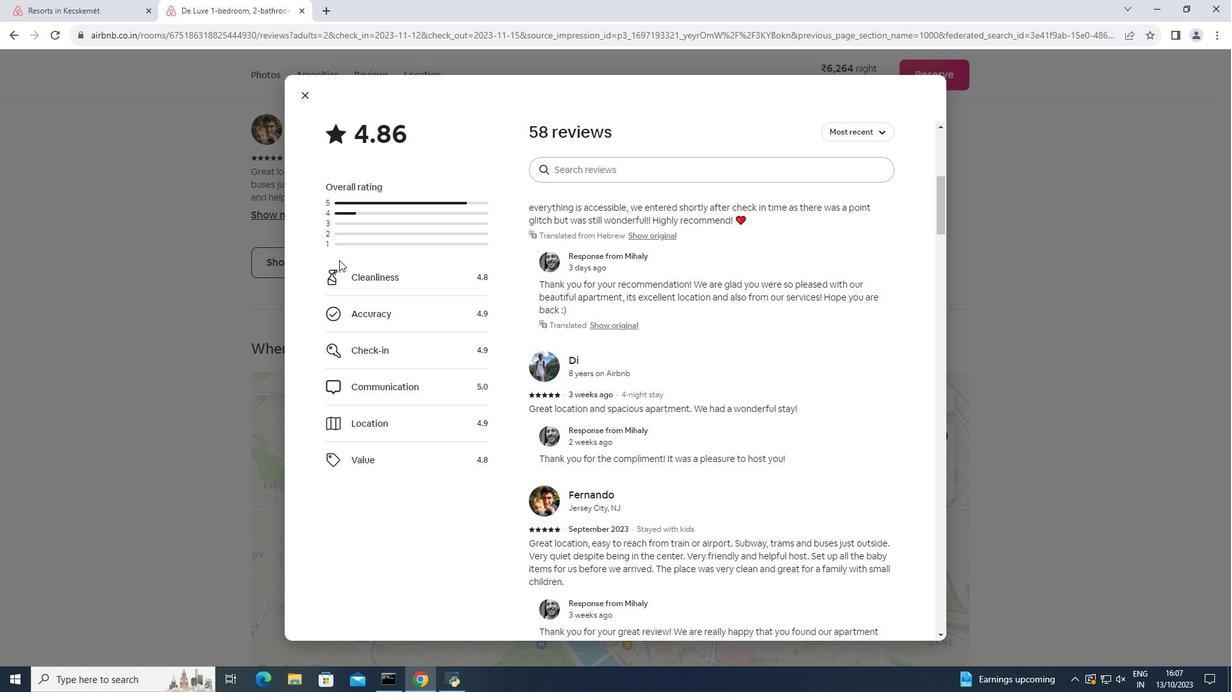 
Action: Mouse scrolled (339, 259) with delta (0, 0)
Screenshot: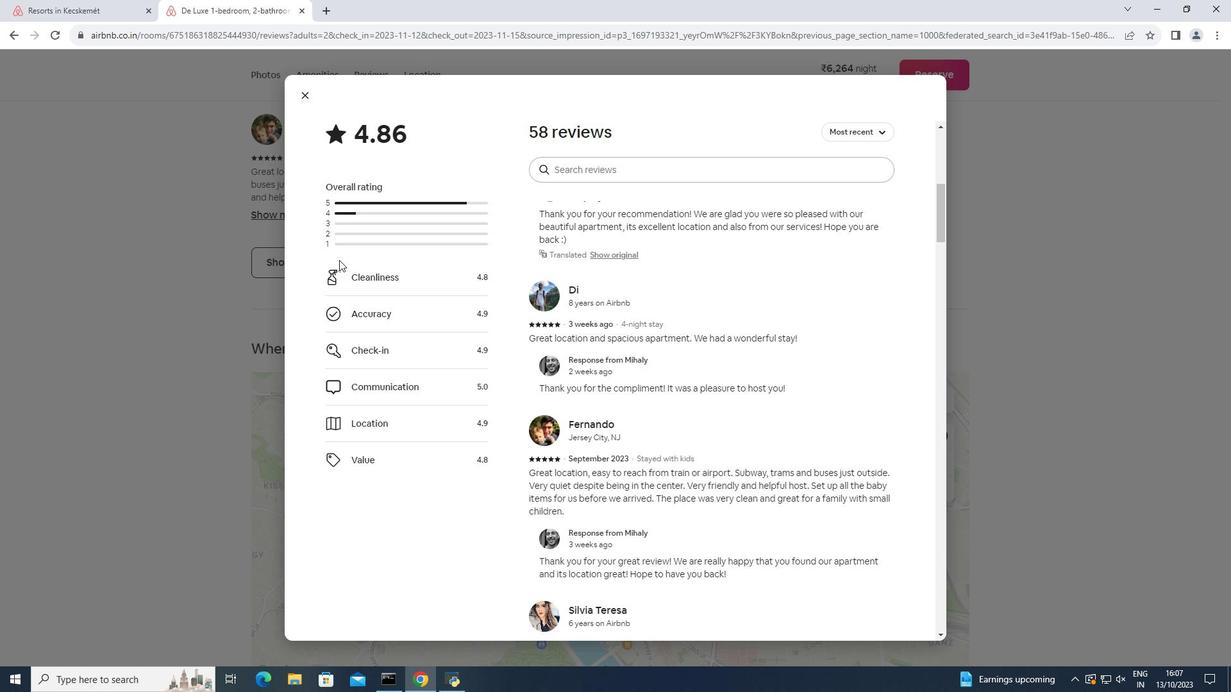 
Action: Mouse scrolled (339, 259) with delta (0, 0)
Screenshot: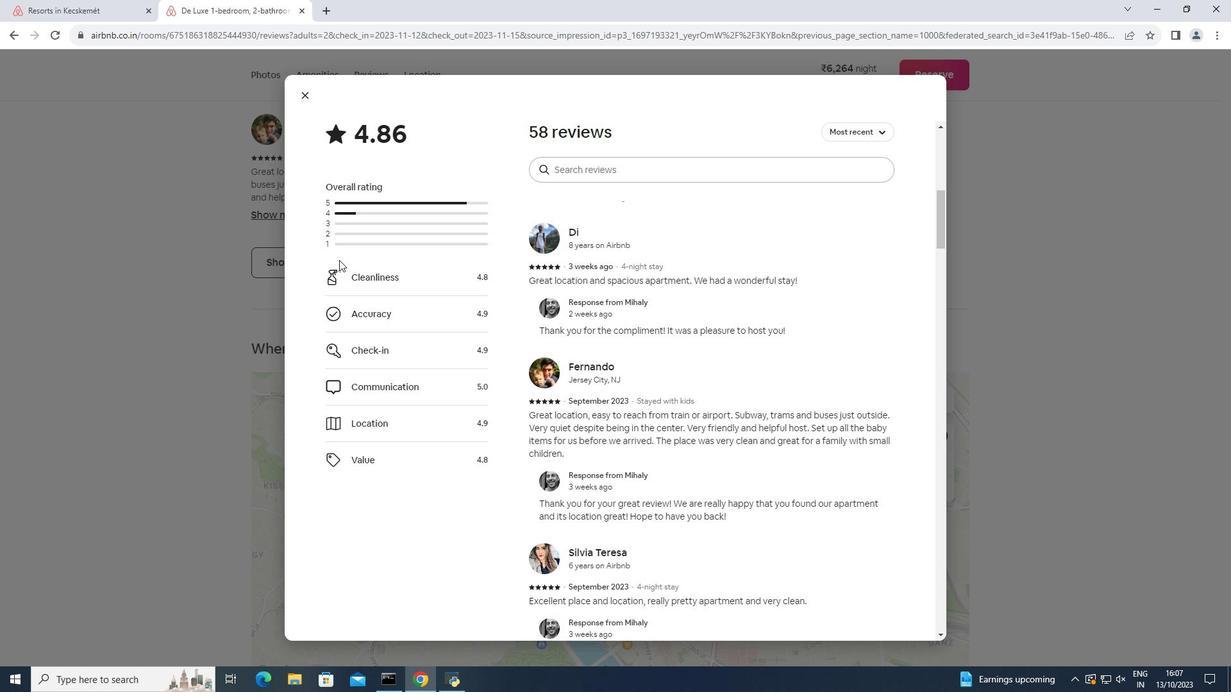 
Action: Mouse scrolled (339, 259) with delta (0, 0)
Screenshot: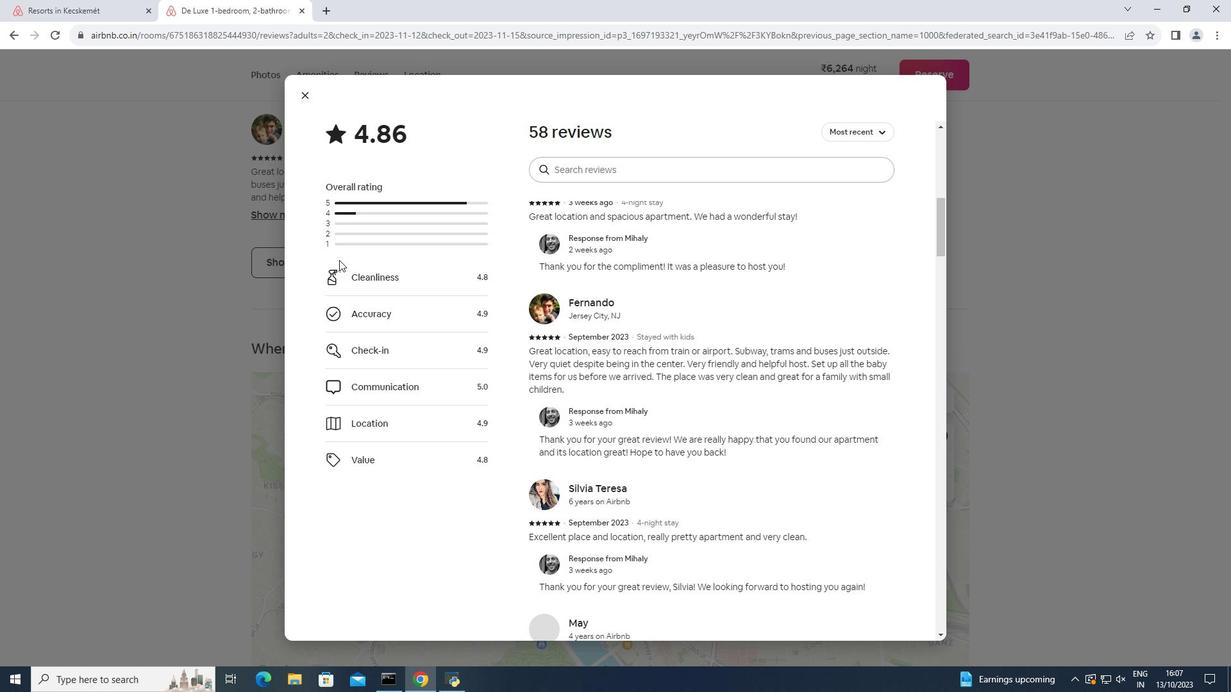 
Action: Mouse scrolled (339, 259) with delta (0, 0)
Screenshot: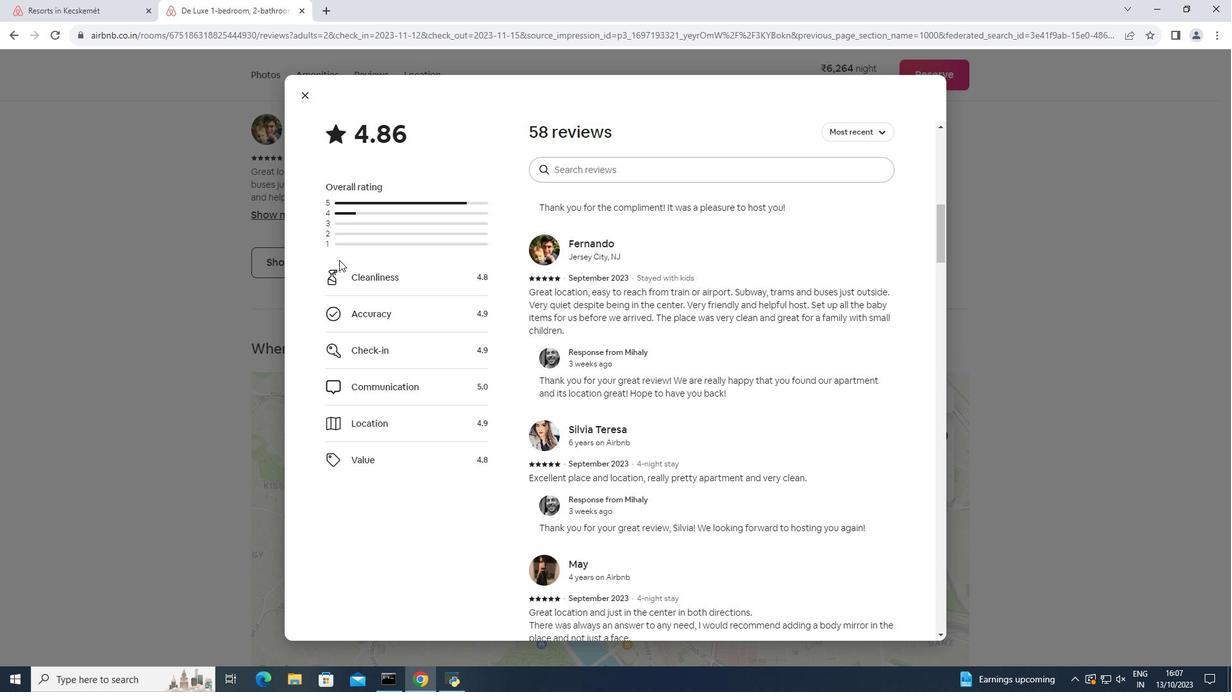 
Action: Mouse scrolled (339, 259) with delta (0, 0)
Screenshot: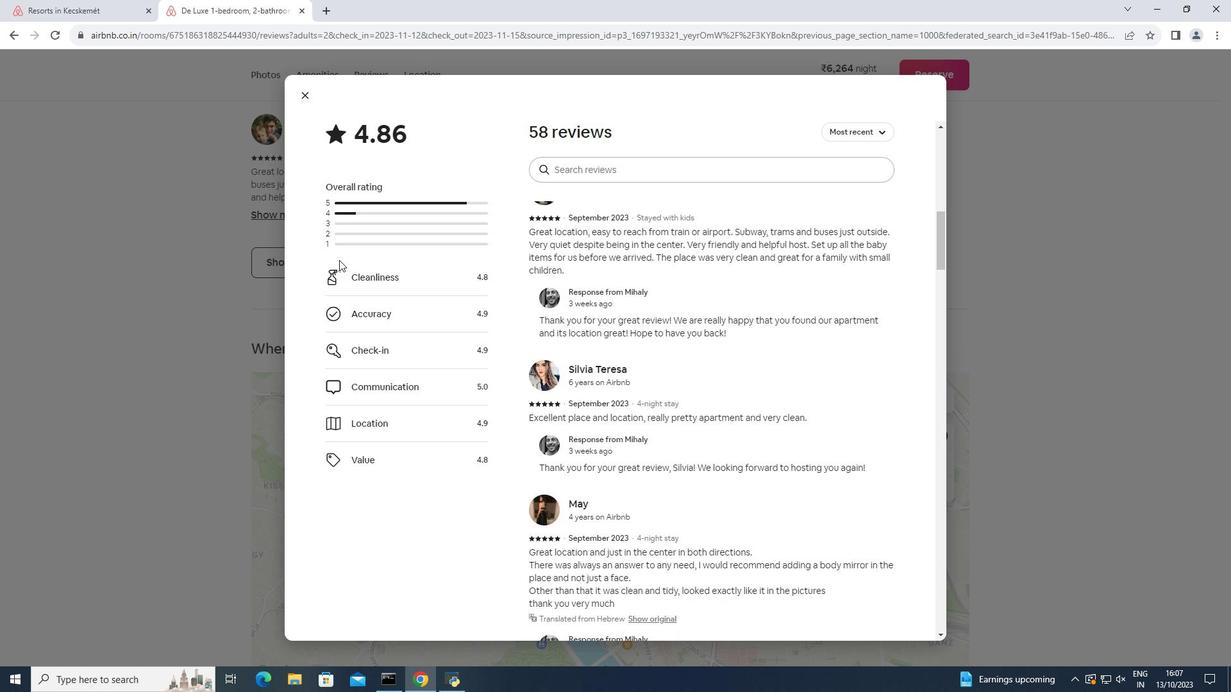
Action: Mouse scrolled (339, 259) with delta (0, 0)
Screenshot: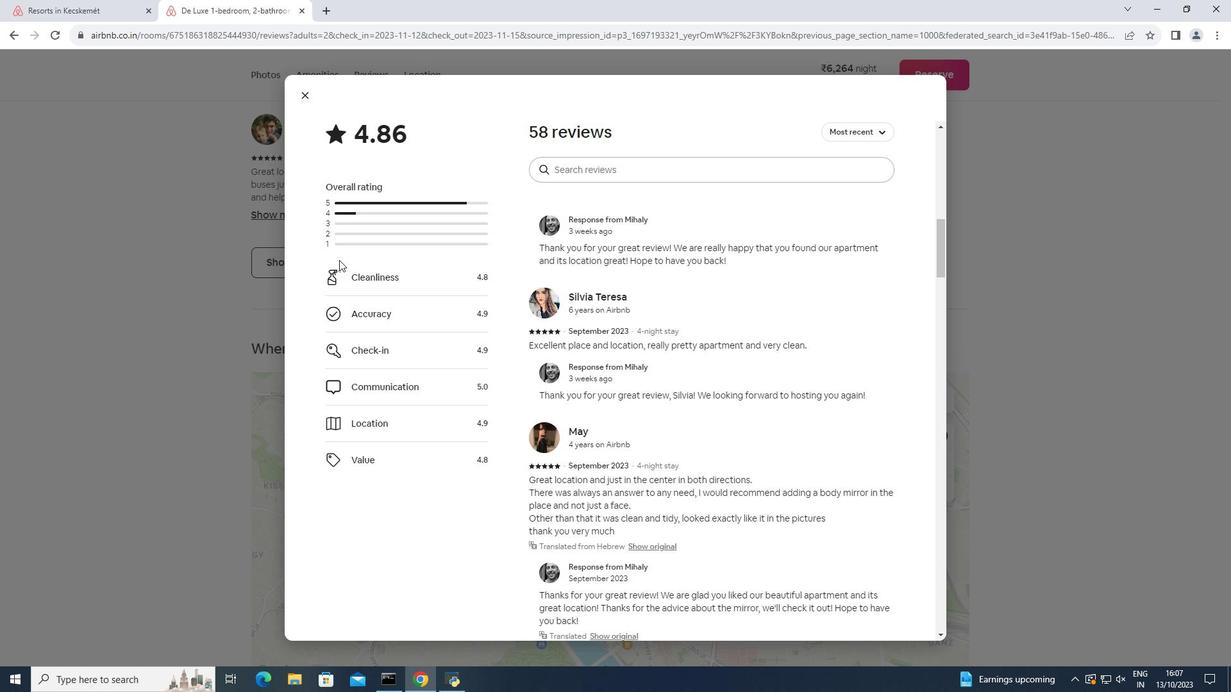 
Action: Mouse scrolled (339, 259) with delta (0, 0)
Screenshot: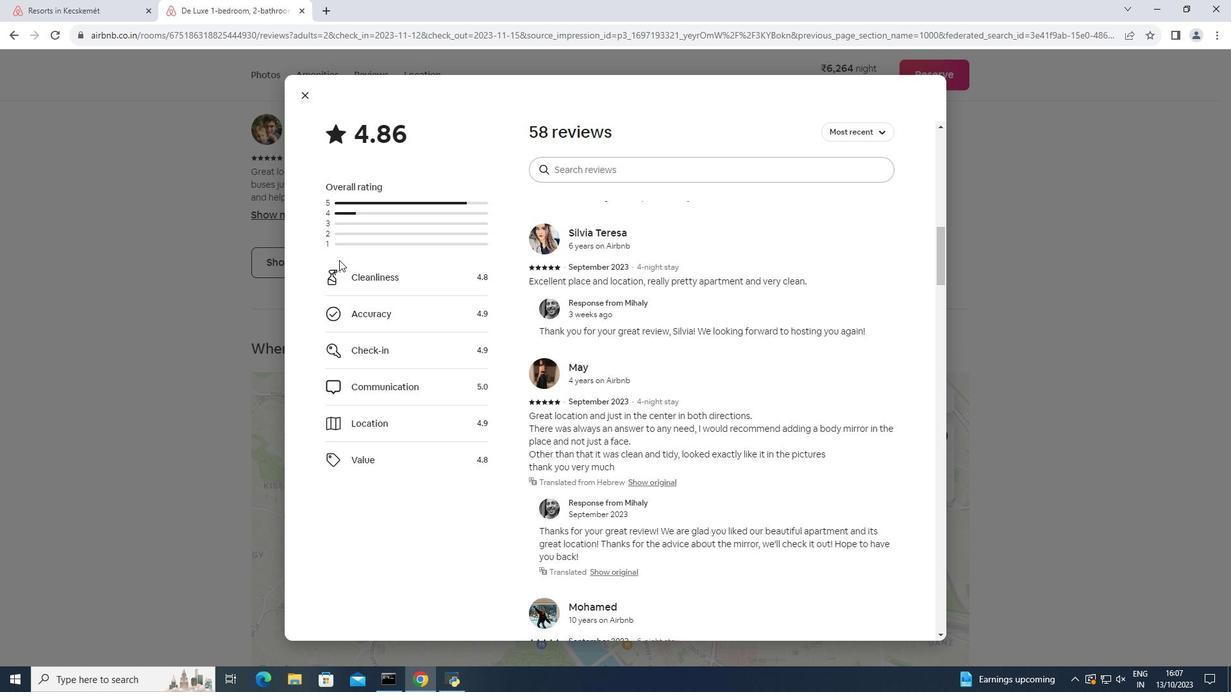 
Action: Mouse scrolled (339, 259) with delta (0, 0)
Screenshot: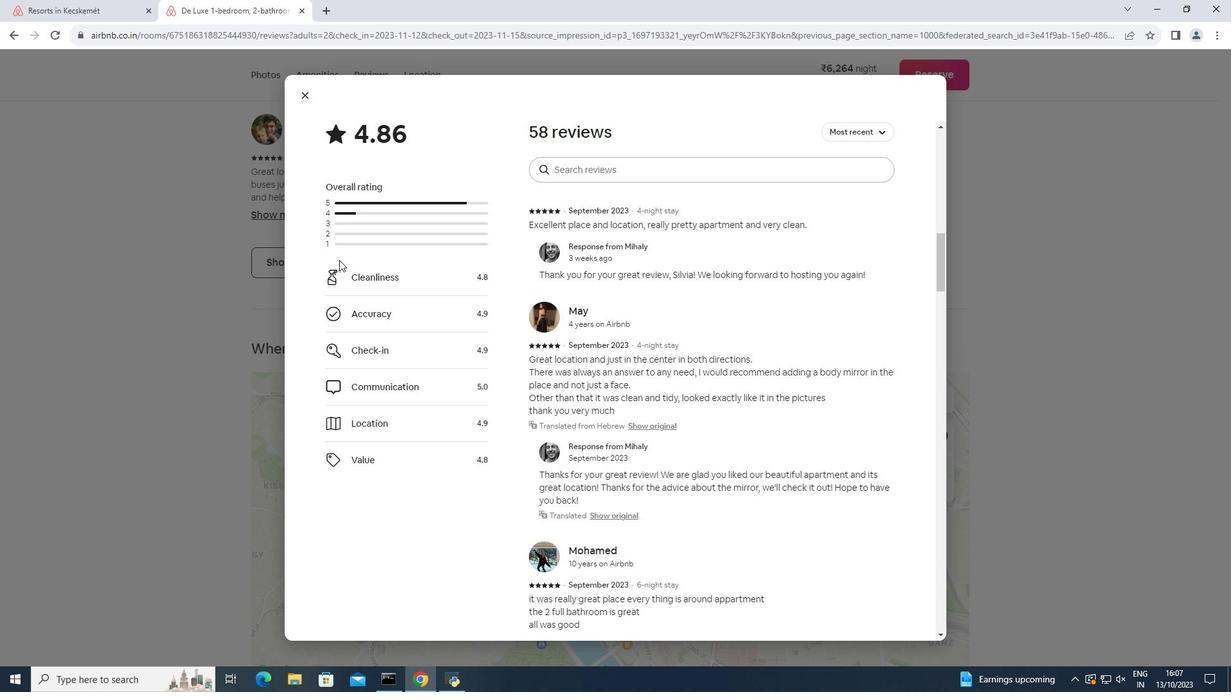 
Action: Mouse scrolled (339, 259) with delta (0, 0)
Screenshot: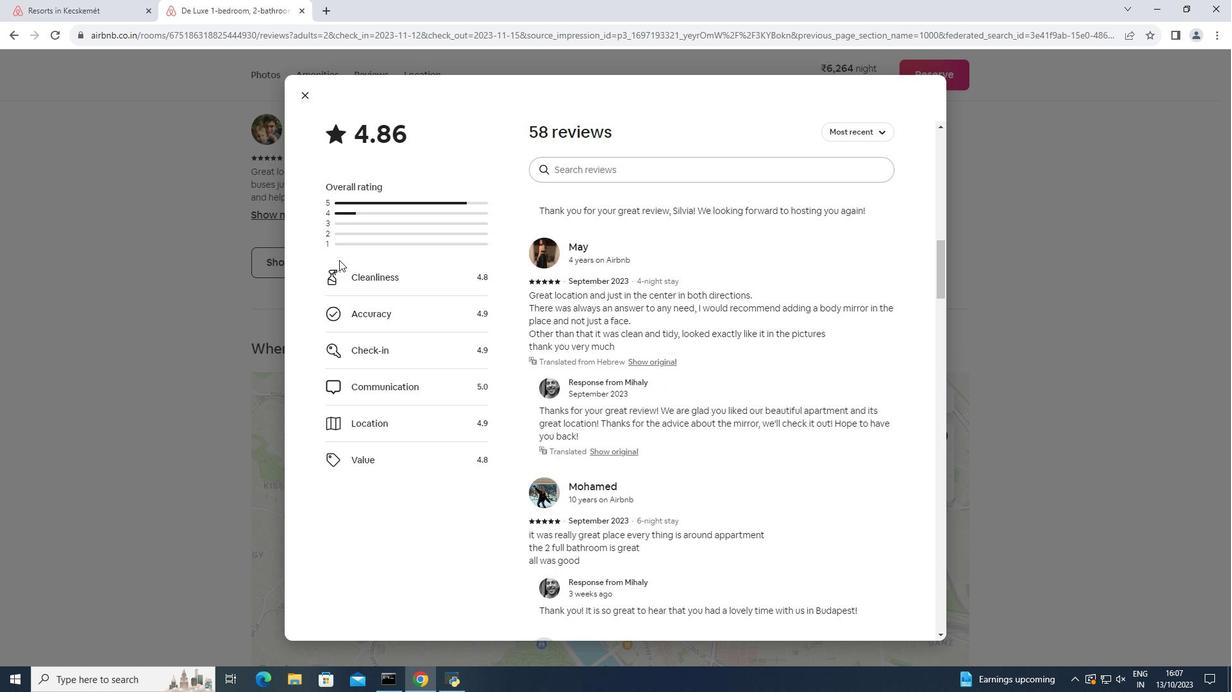 
Action: Mouse scrolled (339, 259) with delta (0, 0)
Screenshot: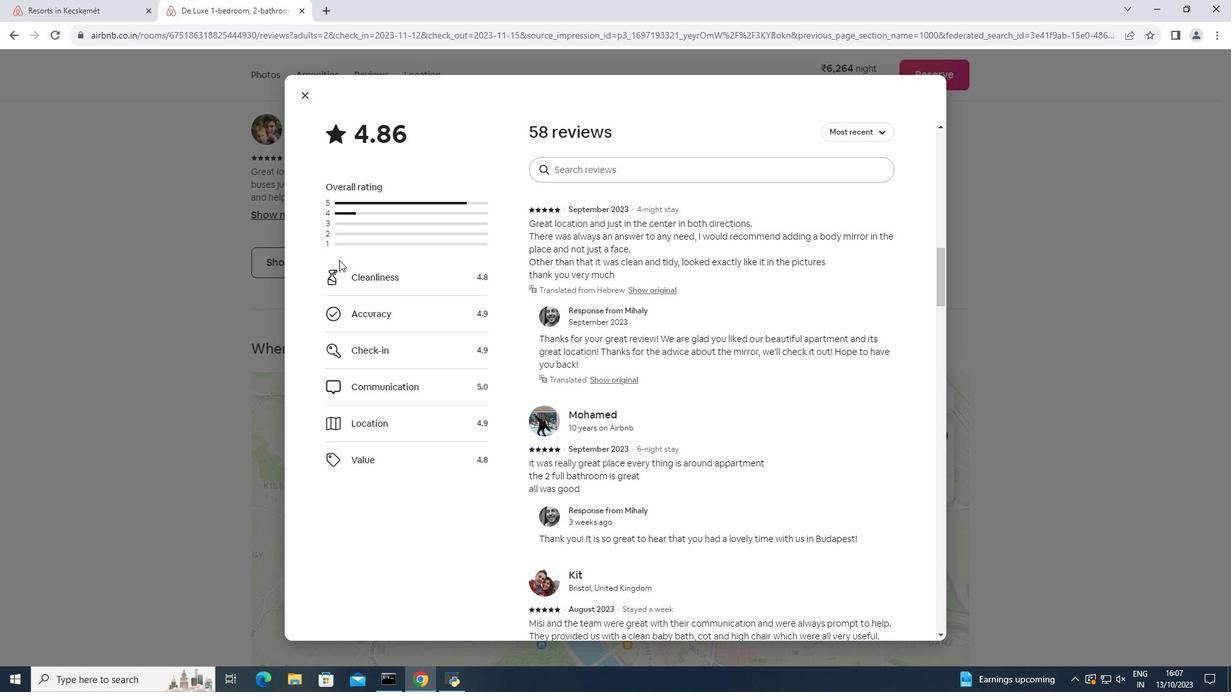 
Action: Mouse scrolled (339, 259) with delta (0, 0)
Screenshot: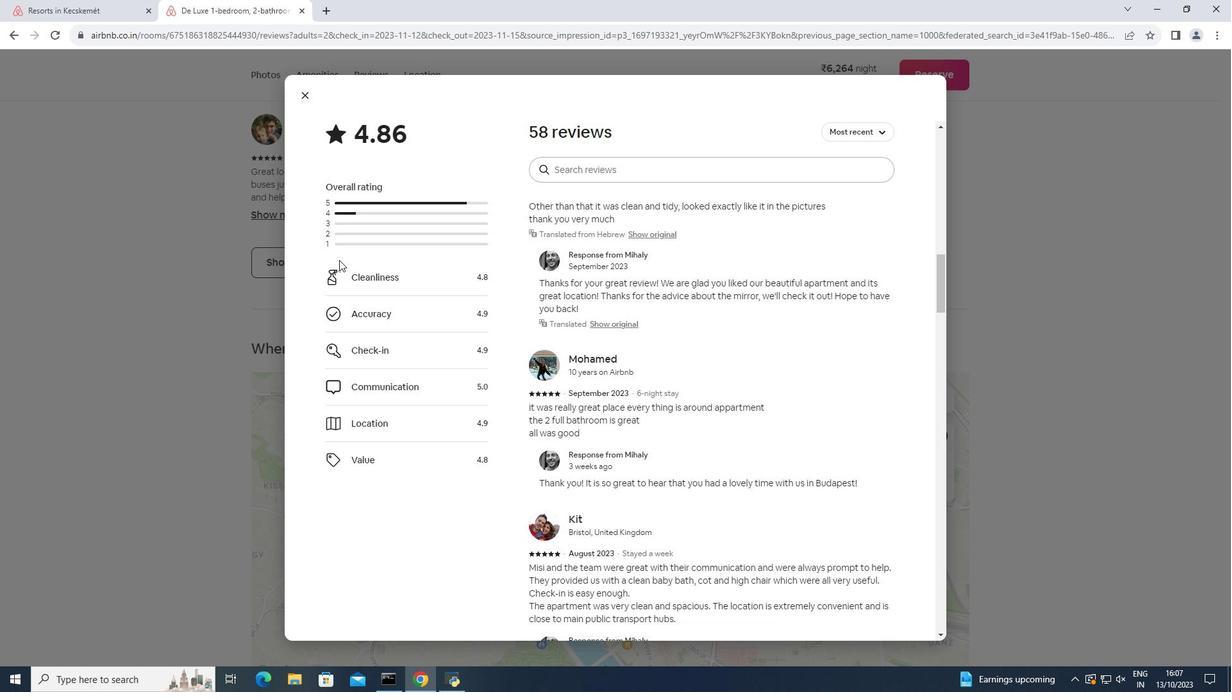 
Action: Mouse scrolled (339, 259) with delta (0, 0)
Screenshot: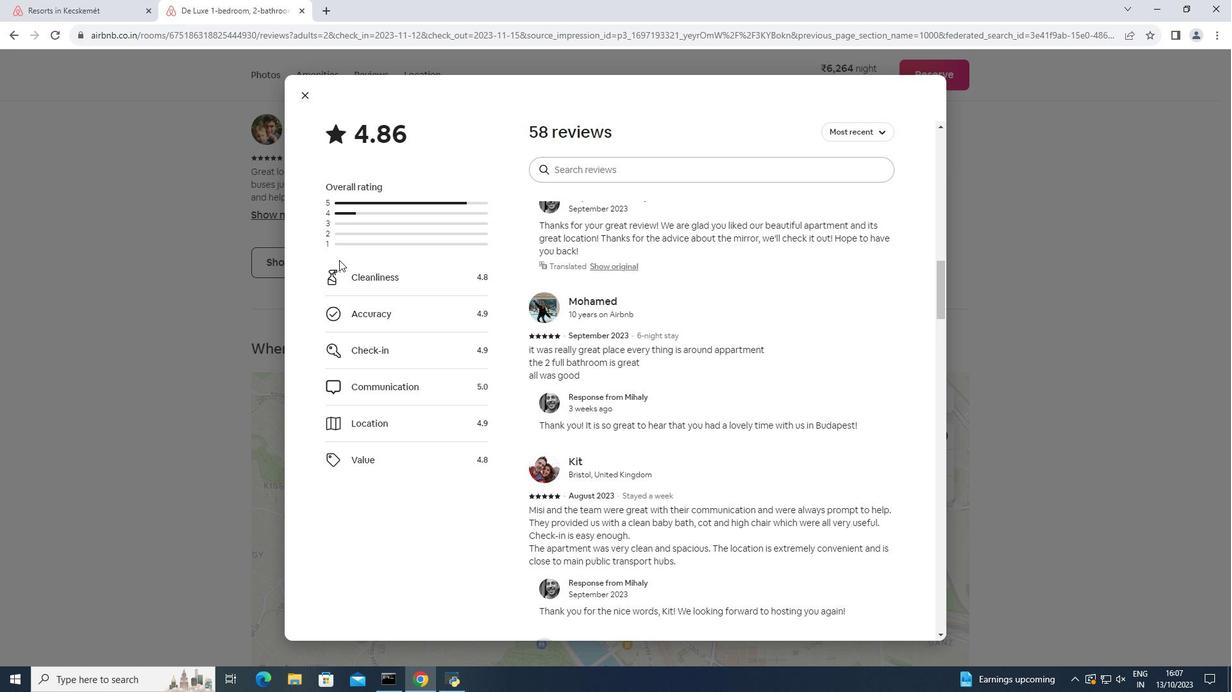 
Action: Mouse scrolled (339, 259) with delta (0, 0)
